 Task: Go to Program & Features. Select Whole Food Market. Add to cart Organic Tofu-2. Select Amazon Health. Add to cart Antioxidant Nutritional Supplements-2. Select Give A Gift Card from Gift Cards. Add to cart Starbucks Gift Card-2. Place order for Adam Smith, _x000D_
1517 Larchmont Ave_x000D_
Lakewood, Ohio(OH), 44107, Cell Number (216) 226-7523
Action: Mouse moved to (11, 81)
Screenshot: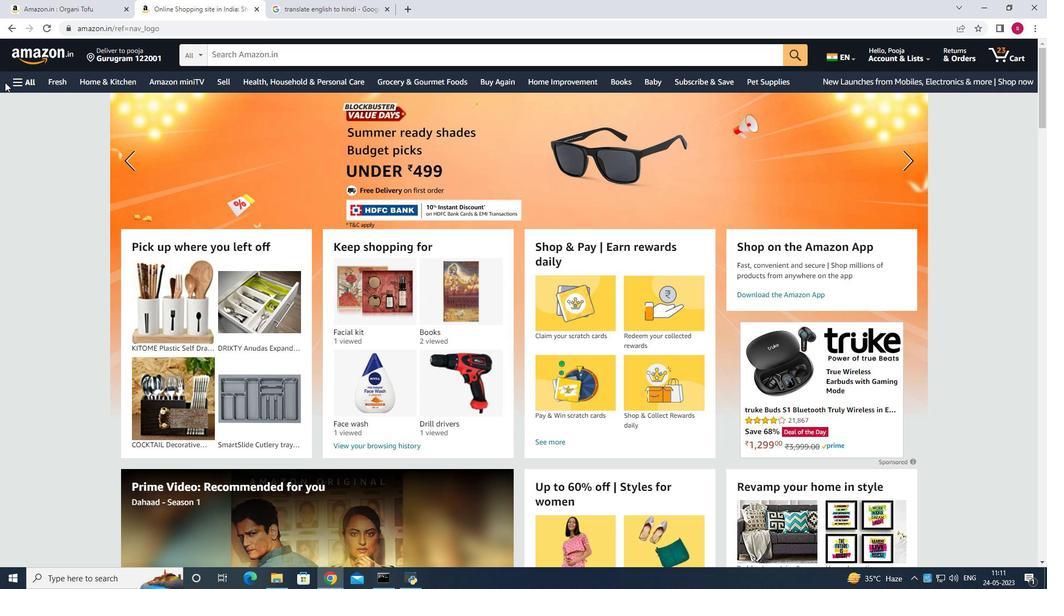
Action: Mouse pressed left at (11, 81)
Screenshot: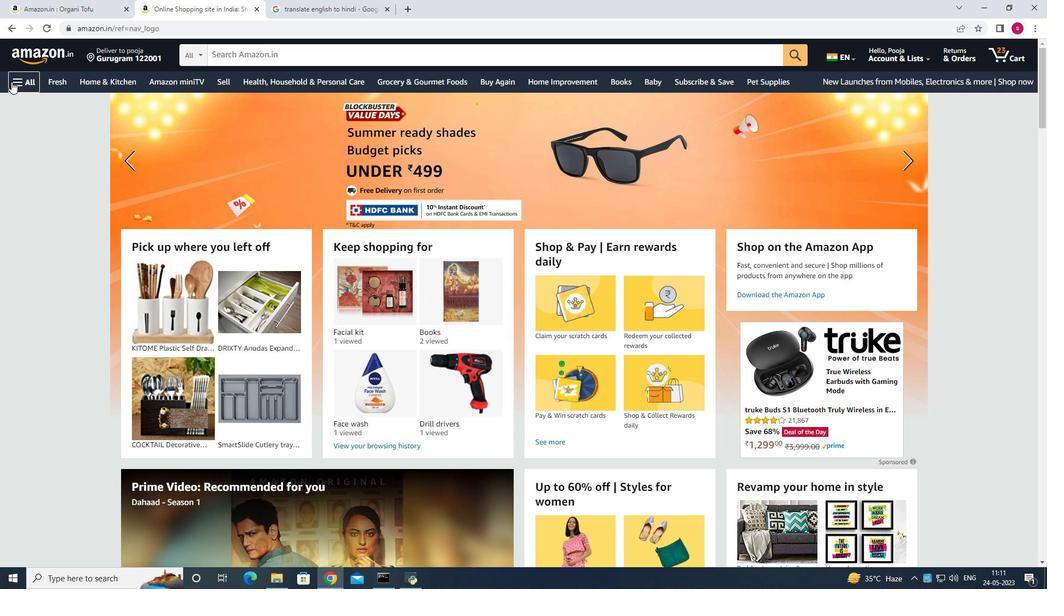 
Action: Mouse moved to (74, 479)
Screenshot: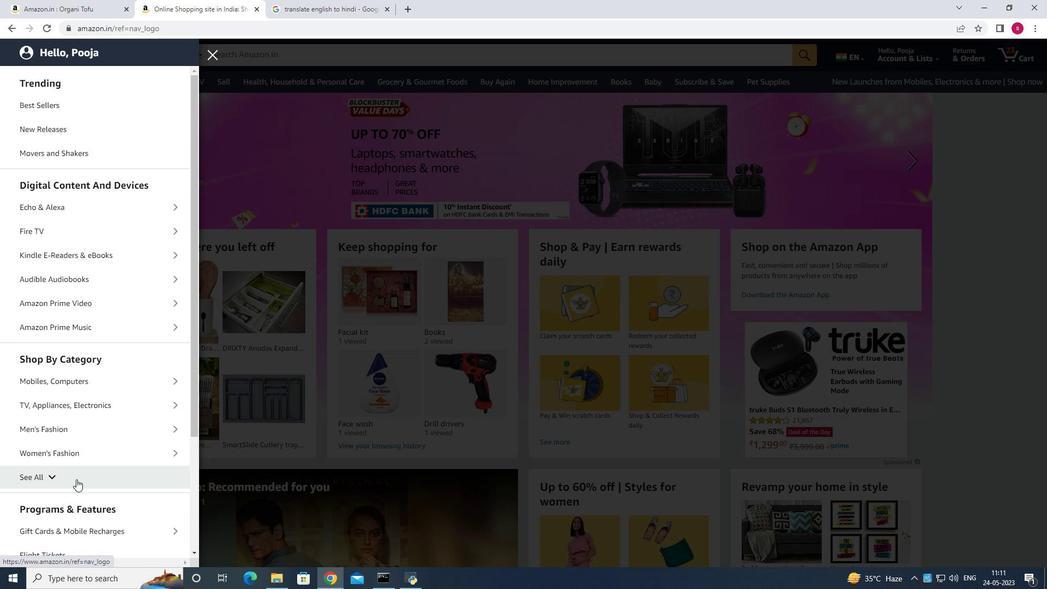 
Action: Mouse pressed left at (74, 479)
Screenshot: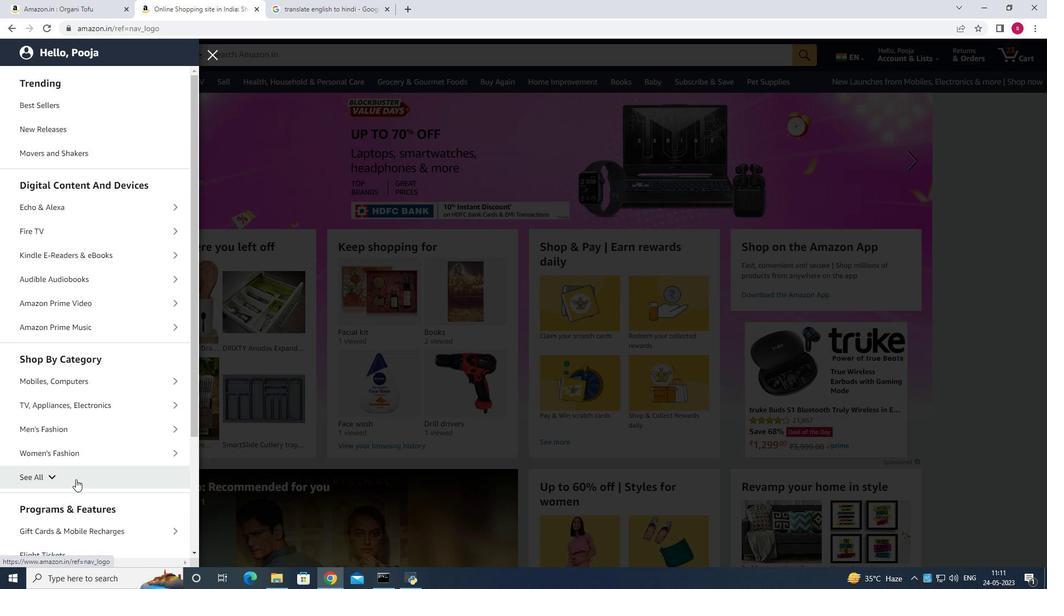 
Action: Mouse moved to (84, 476)
Screenshot: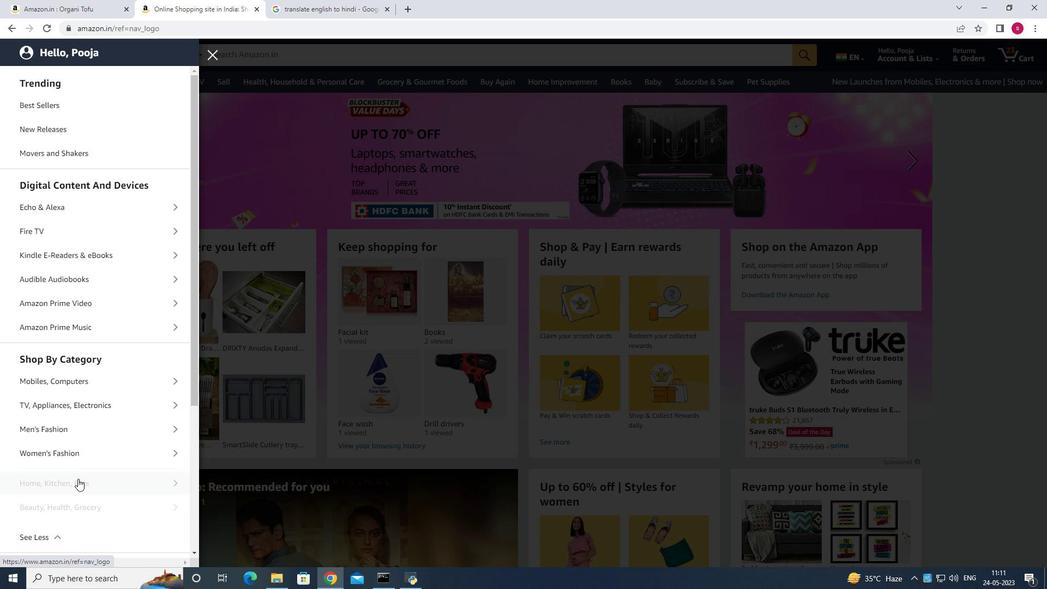 
Action: Mouse scrolled (84, 475) with delta (0, 0)
Screenshot: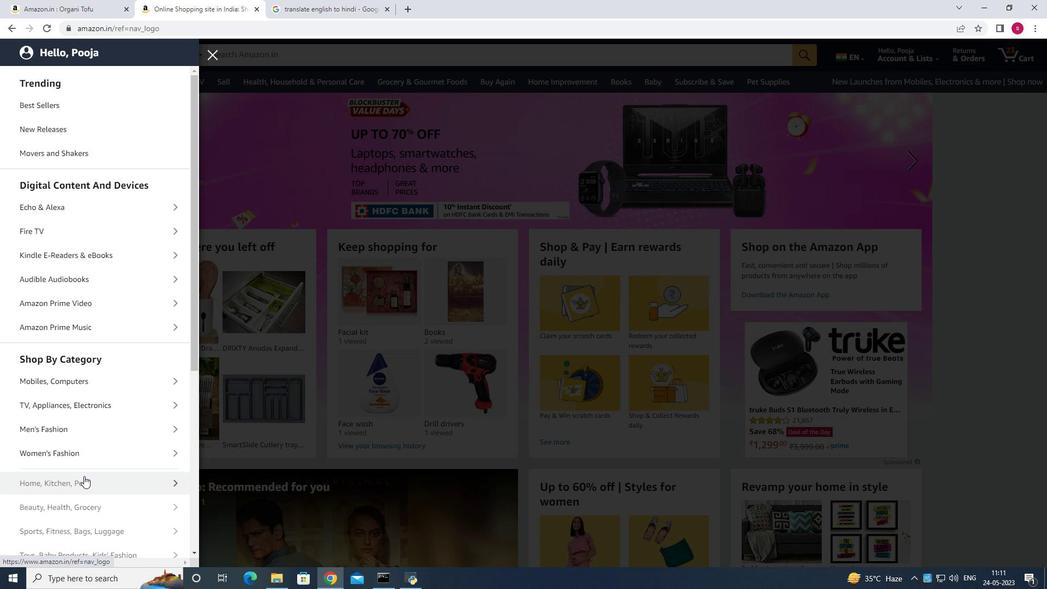 
Action: Mouse scrolled (84, 475) with delta (0, 0)
Screenshot: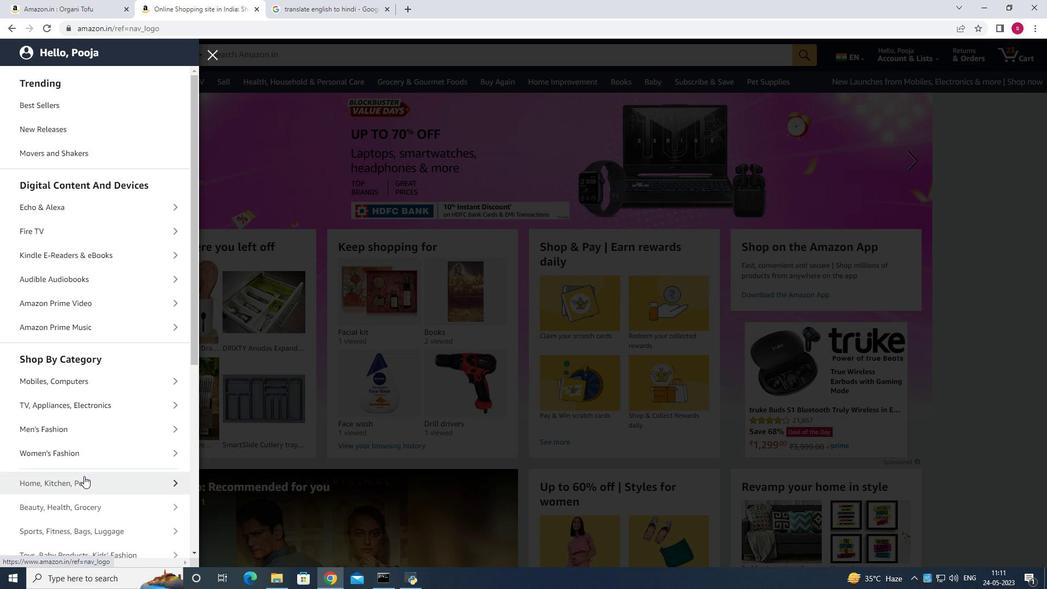 
Action: Mouse scrolled (84, 475) with delta (0, 0)
Screenshot: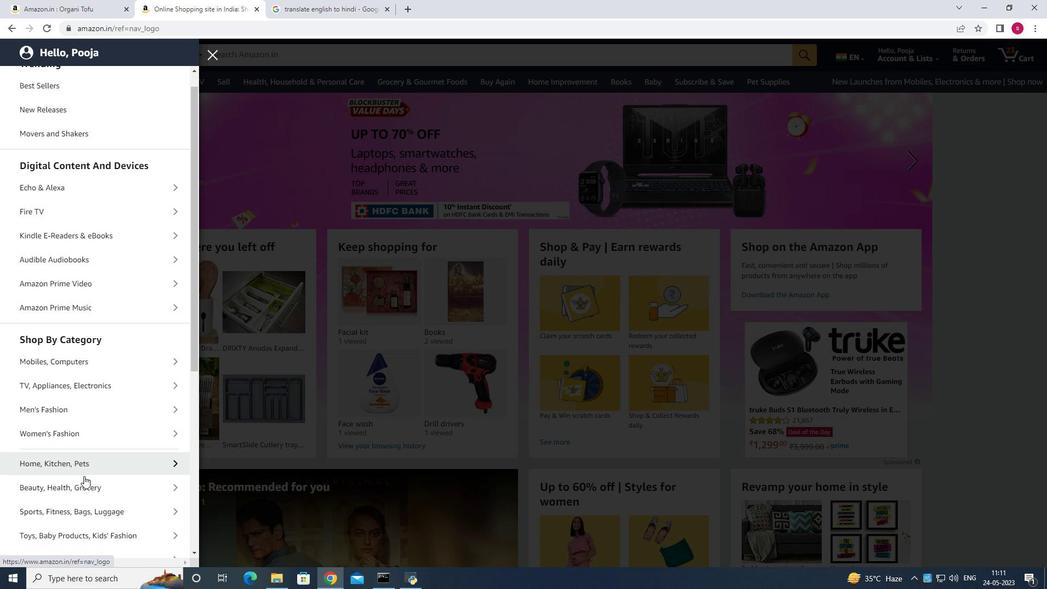 
Action: Mouse moved to (86, 374)
Screenshot: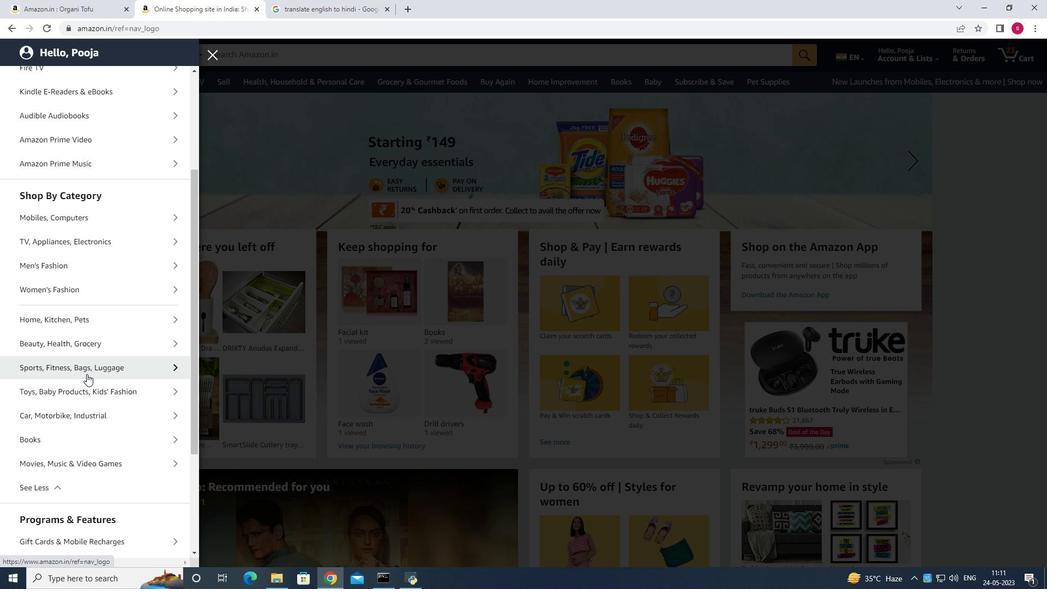 
Action: Mouse scrolled (86, 374) with delta (0, 0)
Screenshot: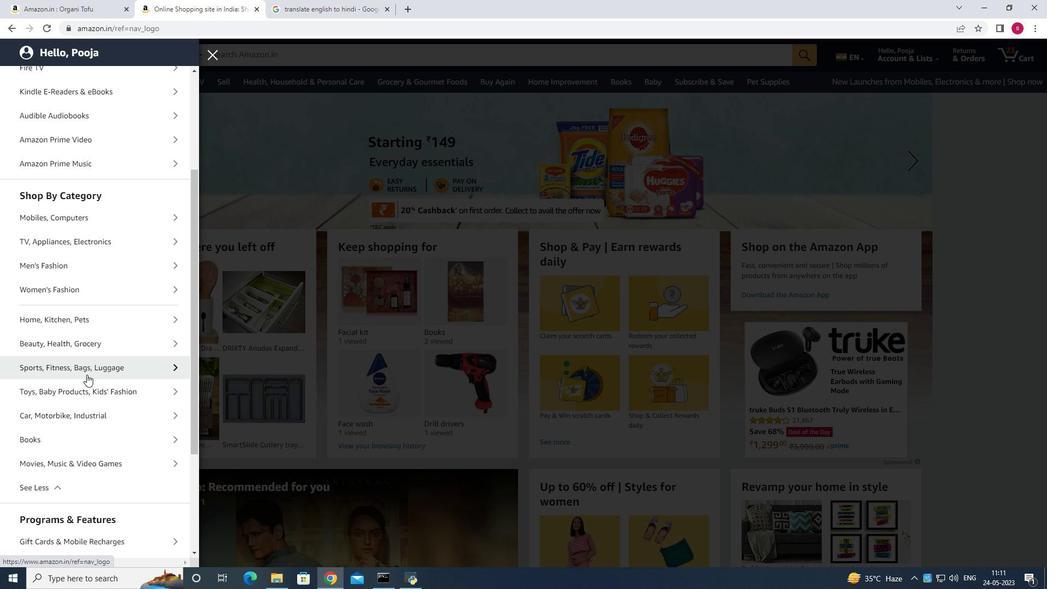
Action: Mouse moved to (96, 405)
Screenshot: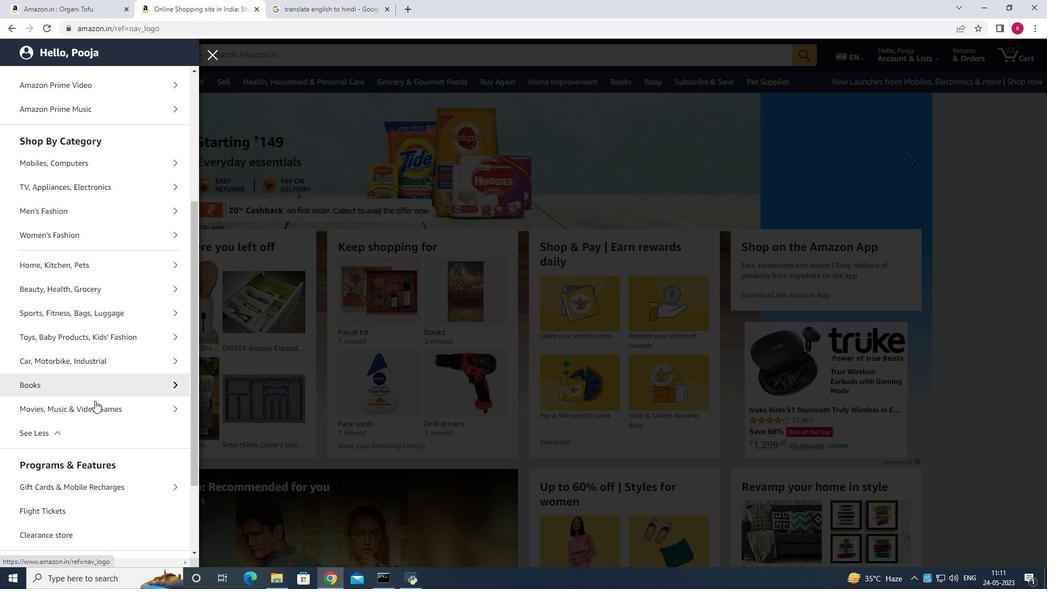 
Action: Mouse scrolled (96, 405) with delta (0, 0)
Screenshot: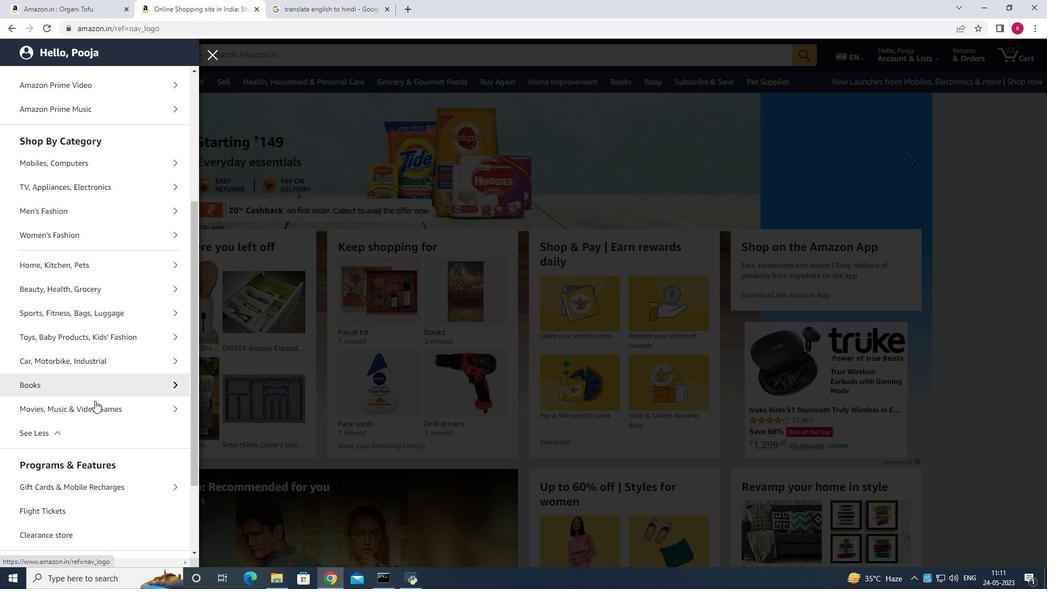 
Action: Mouse moved to (96, 406)
Screenshot: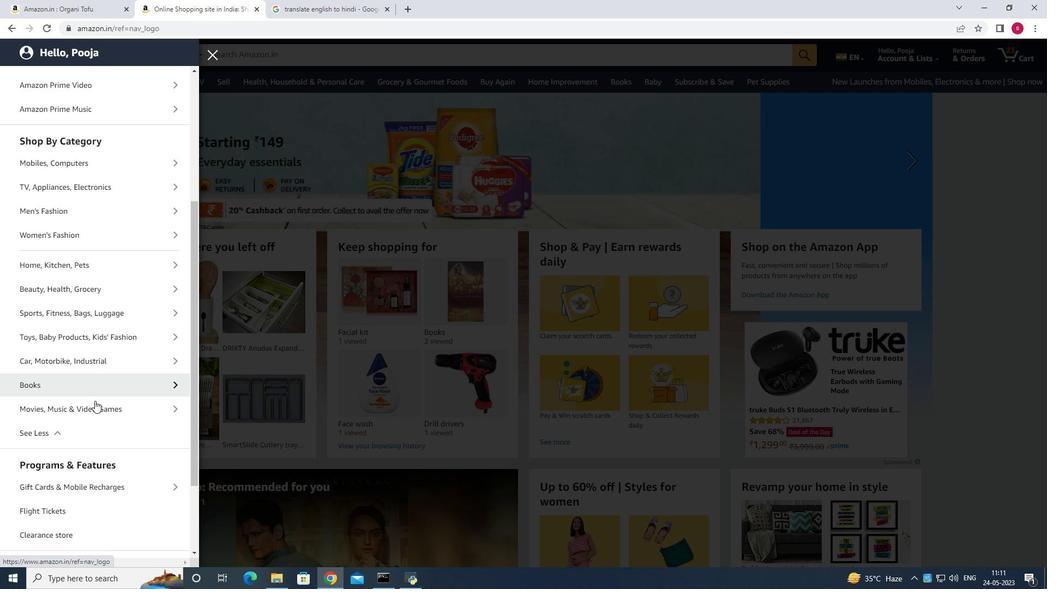 
Action: Mouse scrolled (96, 405) with delta (0, 0)
Screenshot: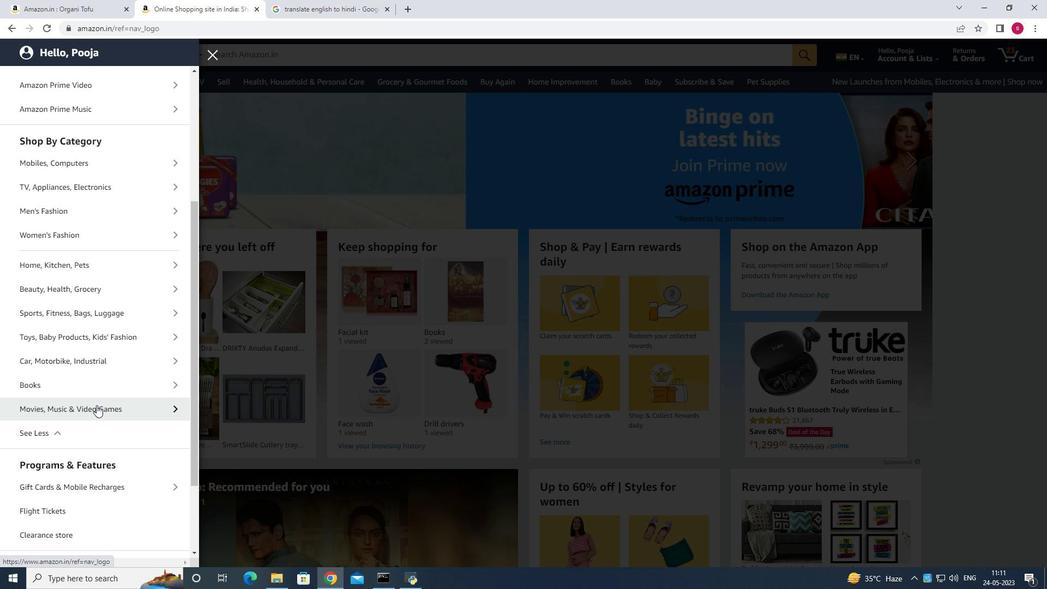 
Action: Mouse scrolled (96, 405) with delta (0, 0)
Screenshot: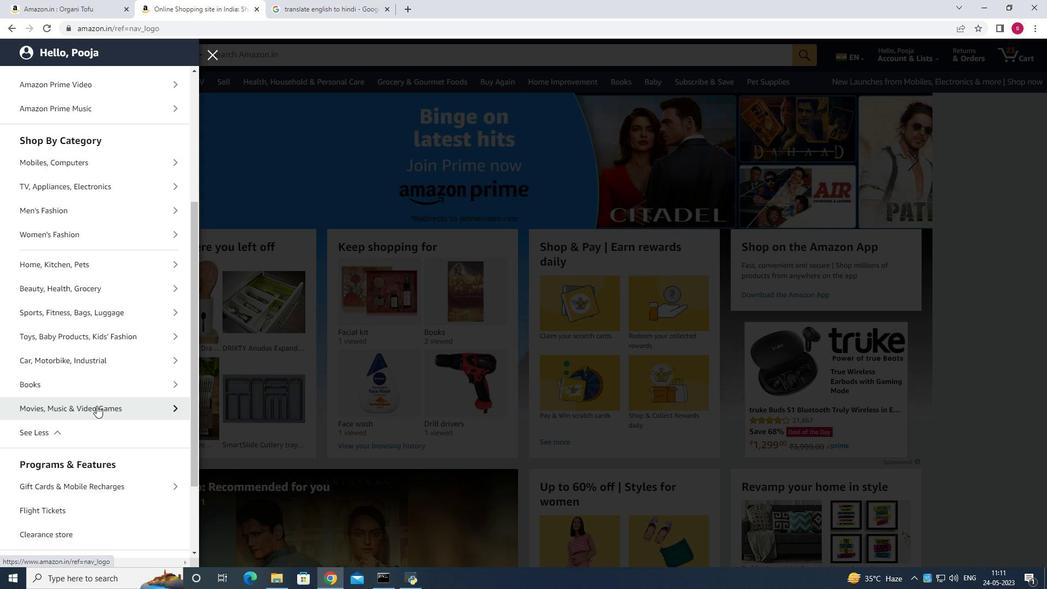 
Action: Mouse moved to (88, 385)
Screenshot: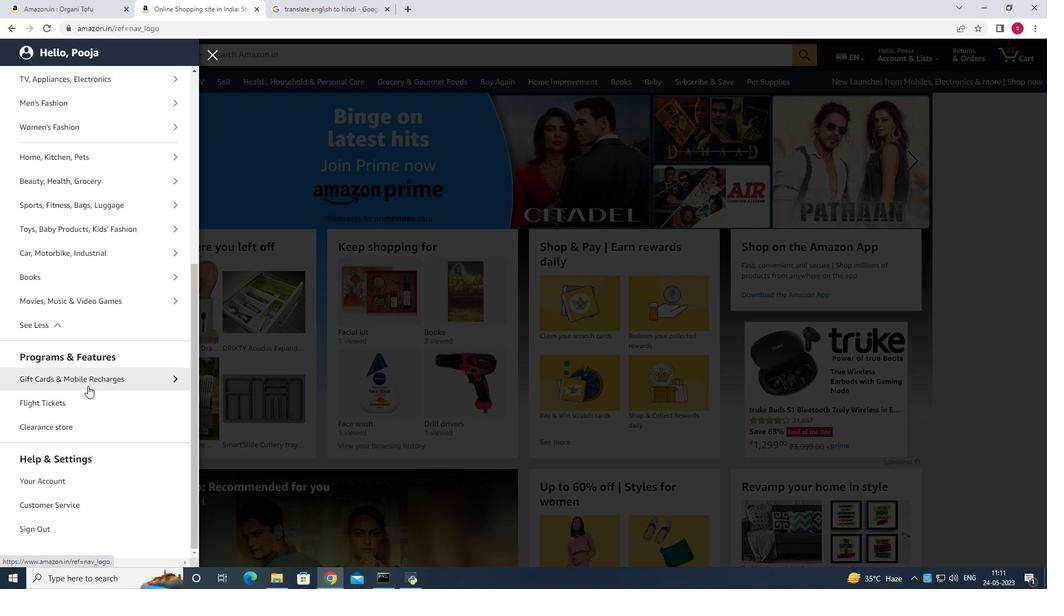 
Action: Mouse pressed left at (88, 385)
Screenshot: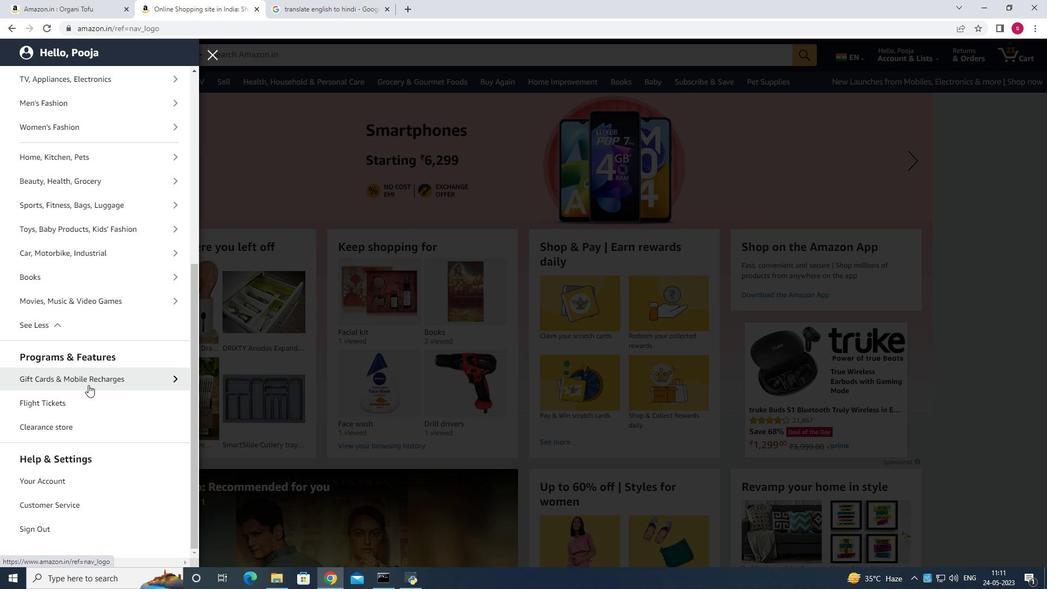 
Action: Mouse moved to (49, 127)
Screenshot: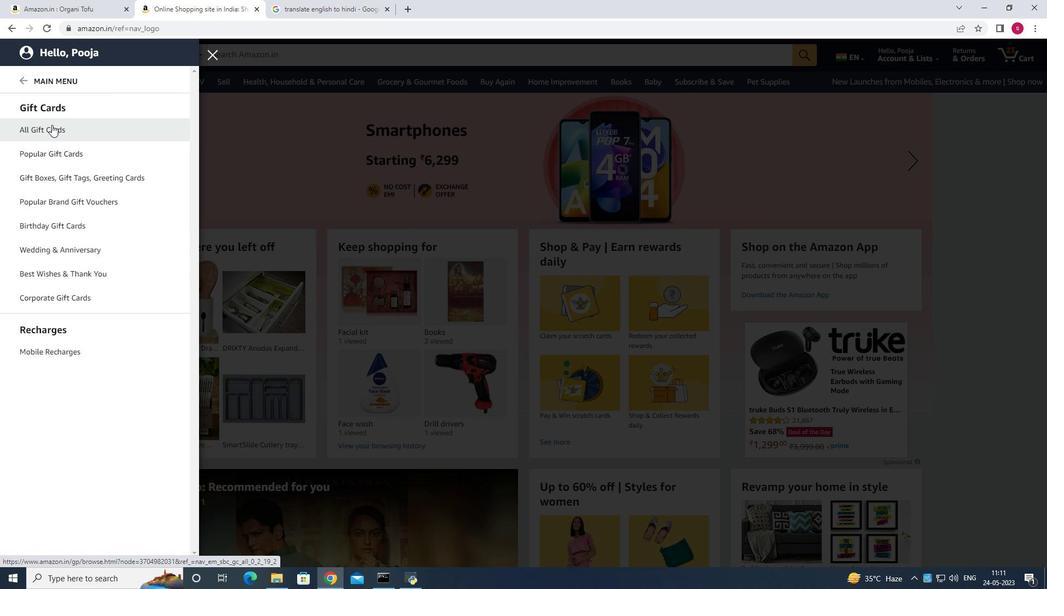 
Action: Mouse pressed left at (49, 127)
Screenshot: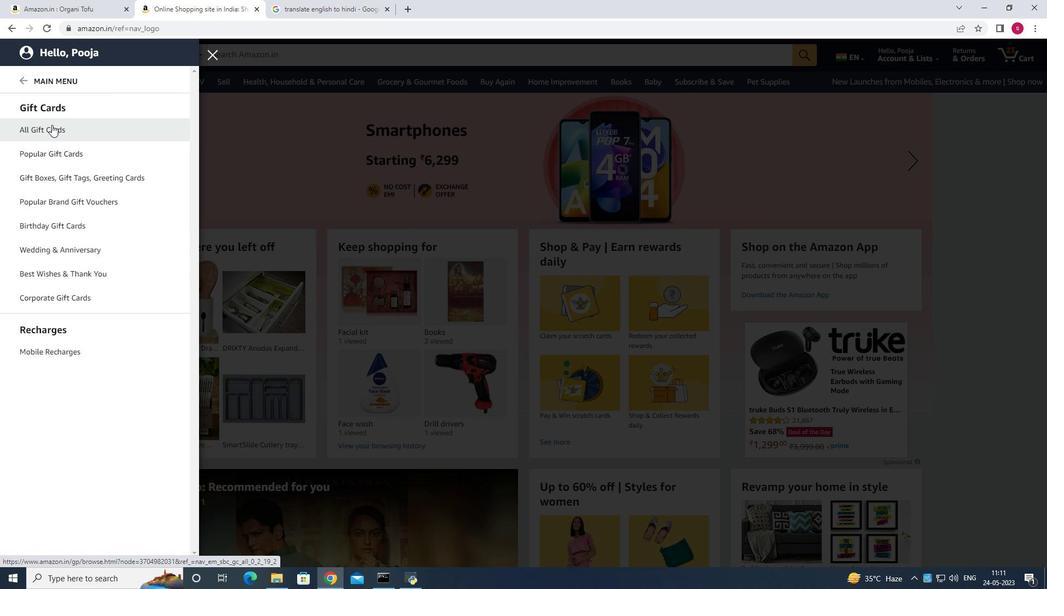 
Action: Mouse moved to (310, 366)
Screenshot: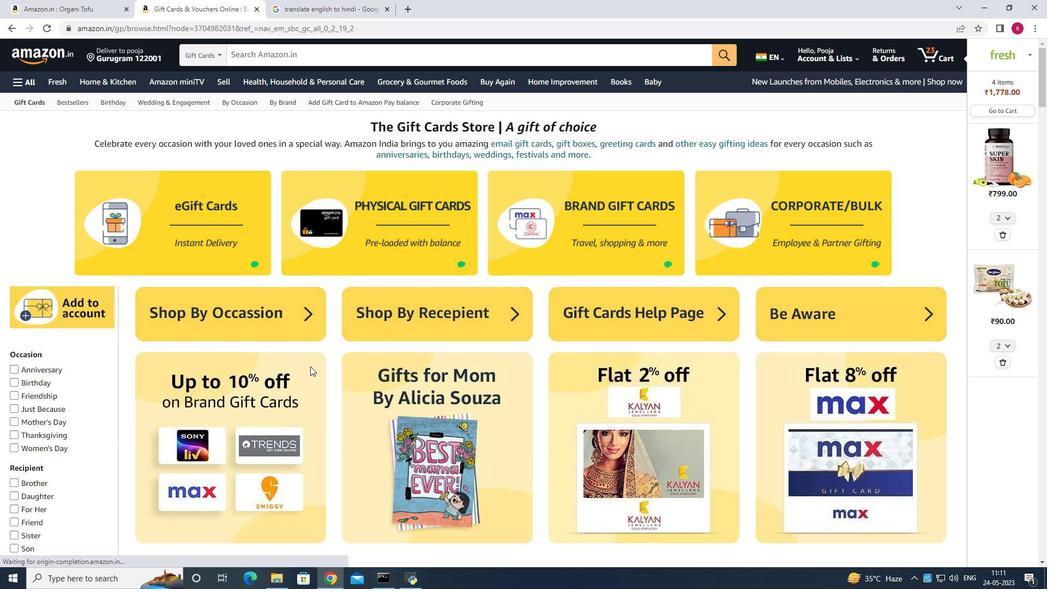 
Action: Mouse scrolled (310, 366) with delta (0, 0)
Screenshot: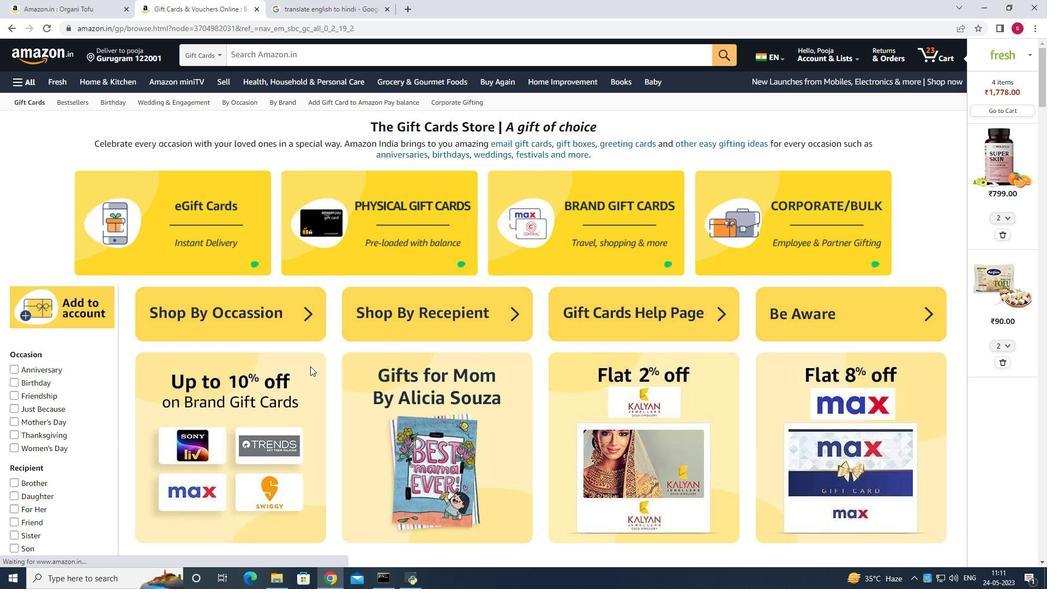 
Action: Mouse scrolled (310, 366) with delta (0, 0)
Screenshot: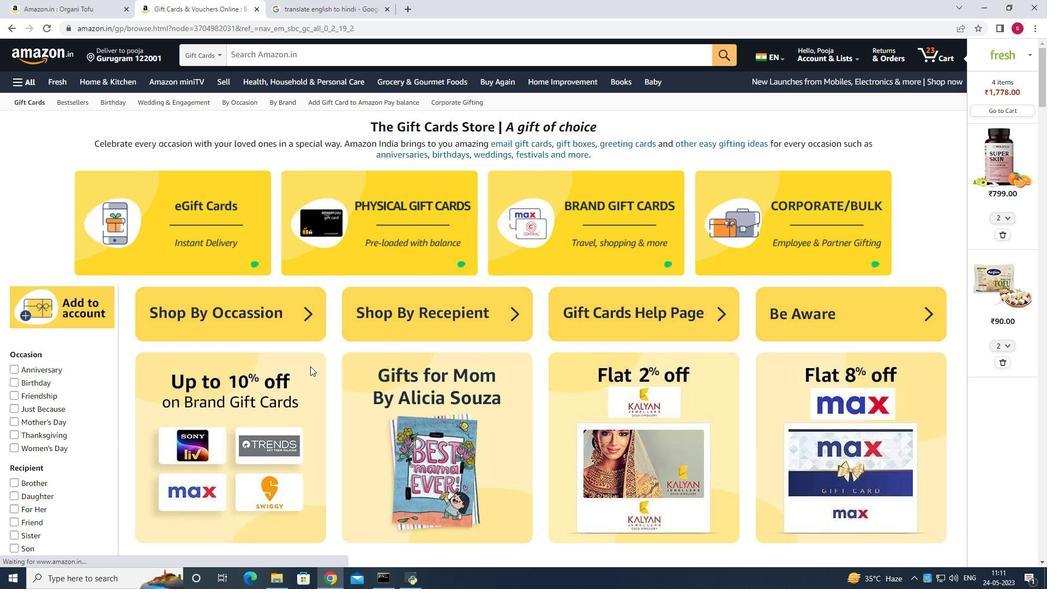 
Action: Mouse scrolled (310, 366) with delta (0, 0)
Screenshot: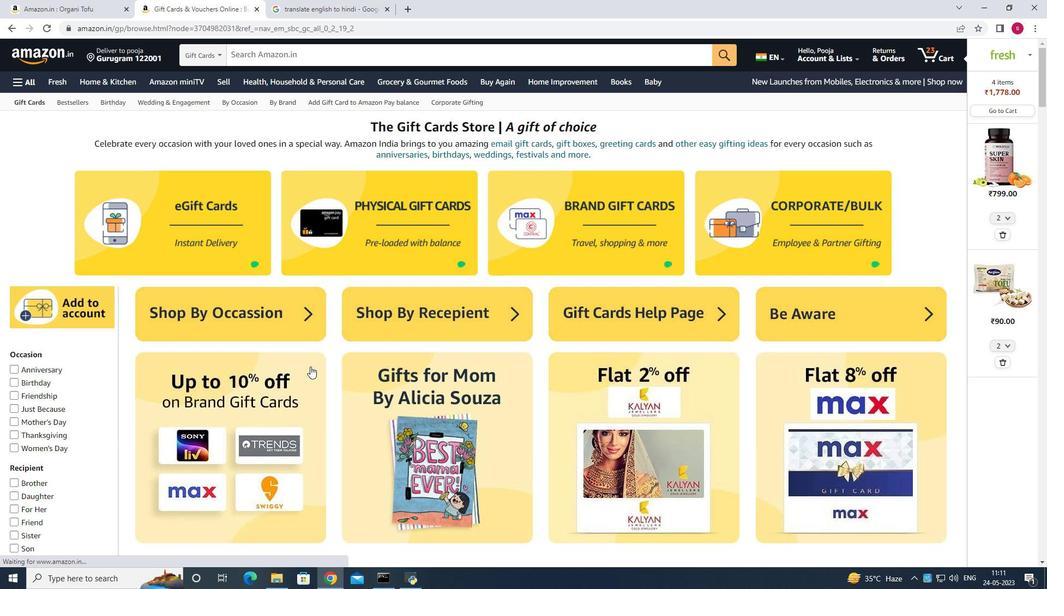 
Action: Mouse scrolled (310, 367) with delta (0, 0)
Screenshot: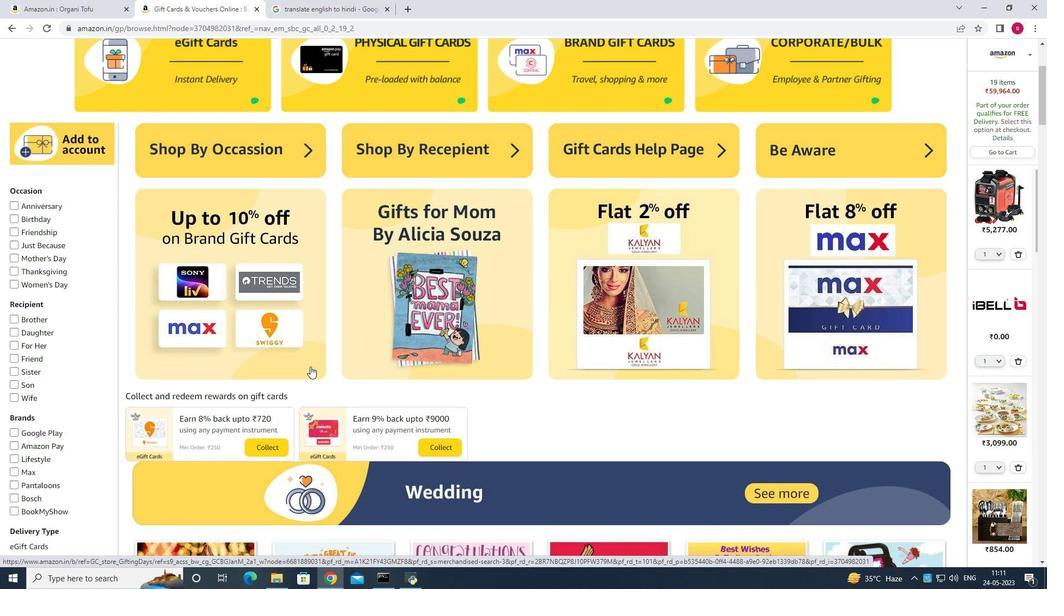 
Action: Mouse scrolled (310, 367) with delta (0, 0)
Screenshot: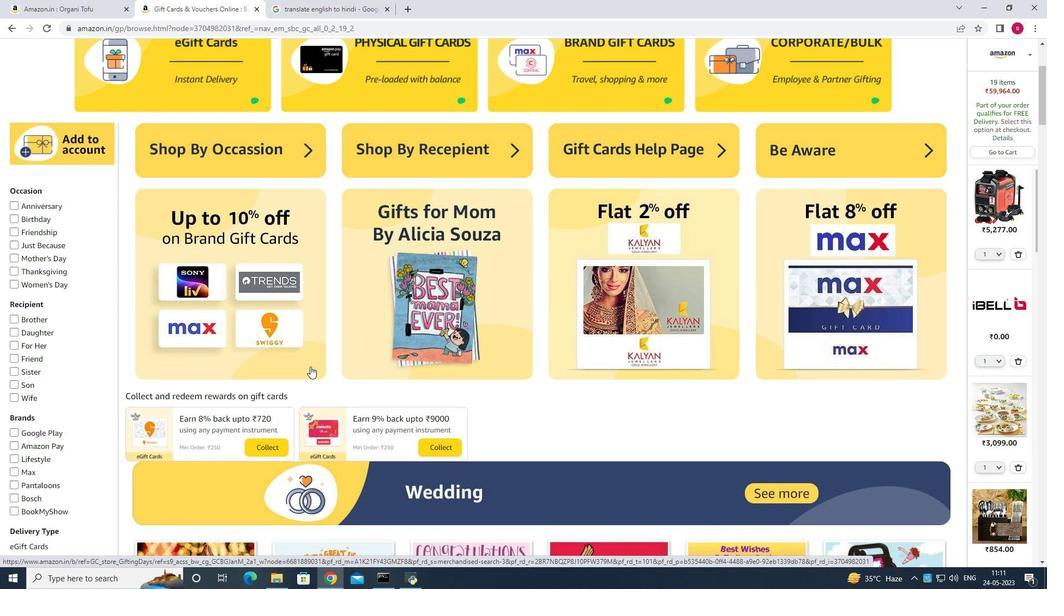 
Action: Mouse scrolled (310, 367) with delta (0, 0)
Screenshot: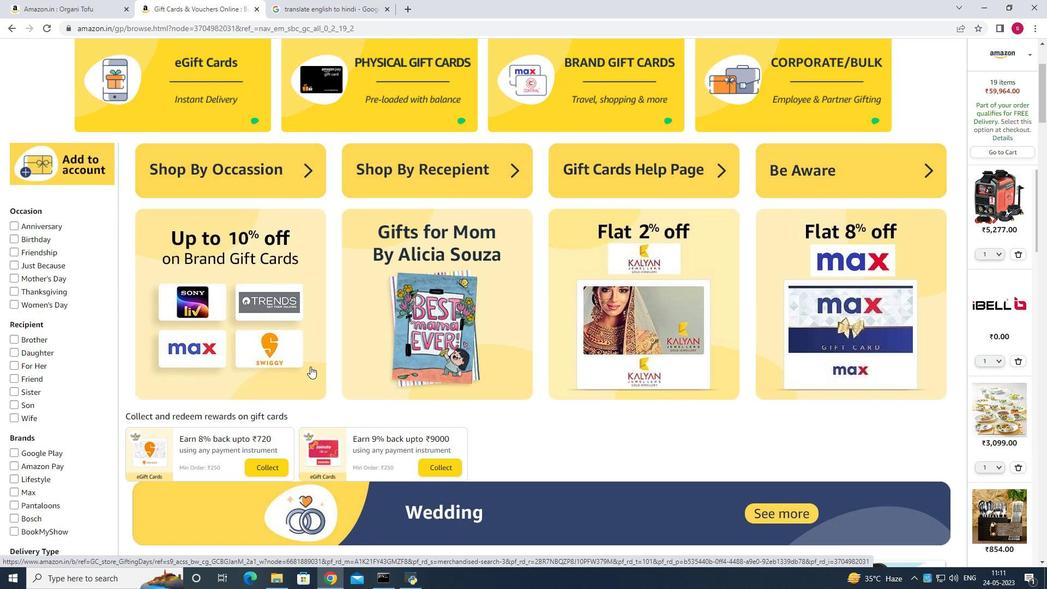 
Action: Mouse moved to (312, 366)
Screenshot: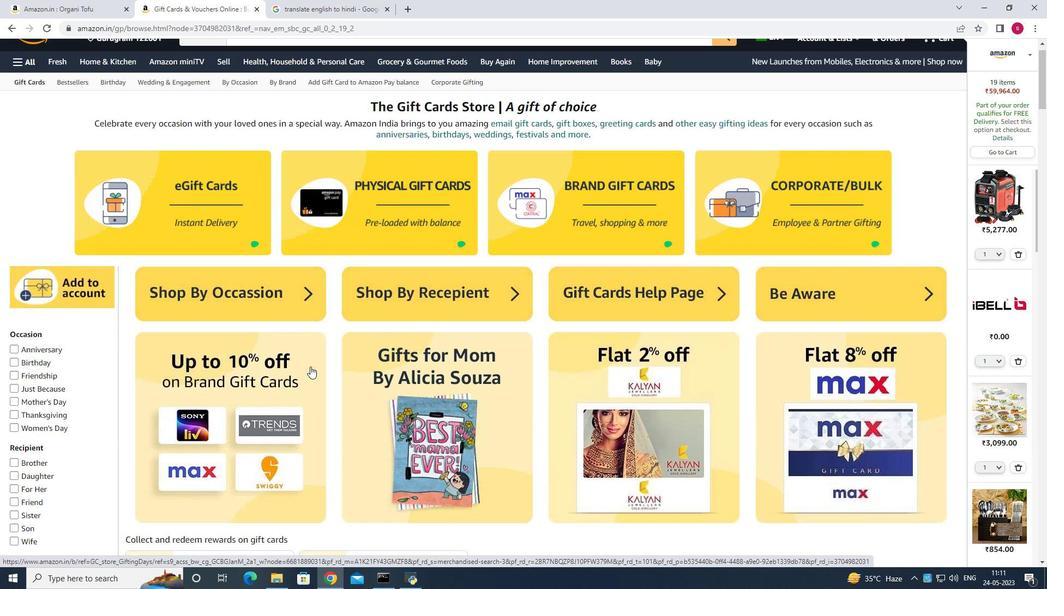 
Action: Mouse scrolled (312, 366) with delta (0, 0)
Screenshot: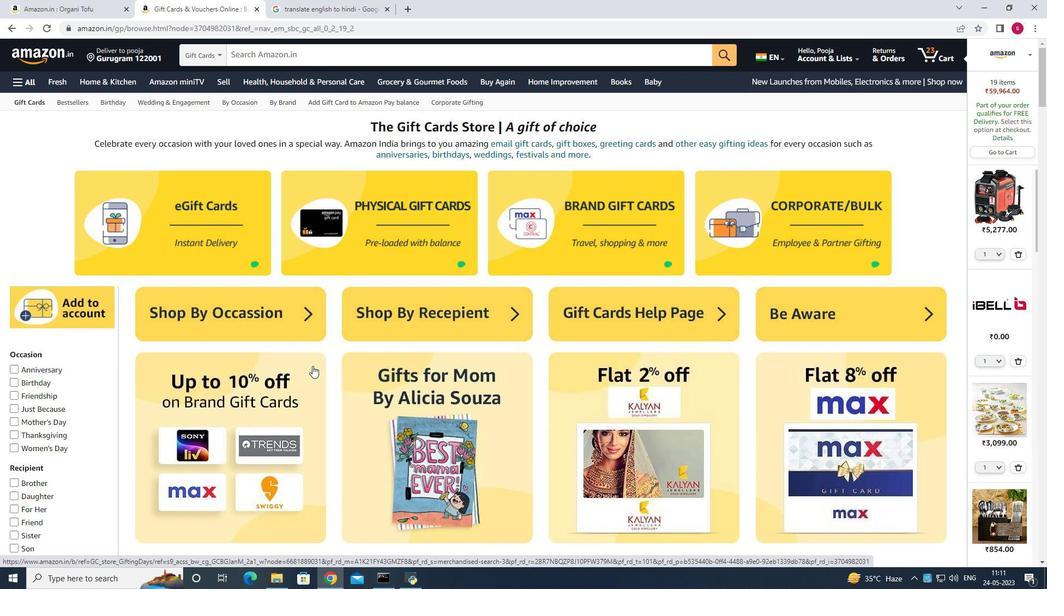 
Action: Mouse scrolled (312, 366) with delta (0, 0)
Screenshot: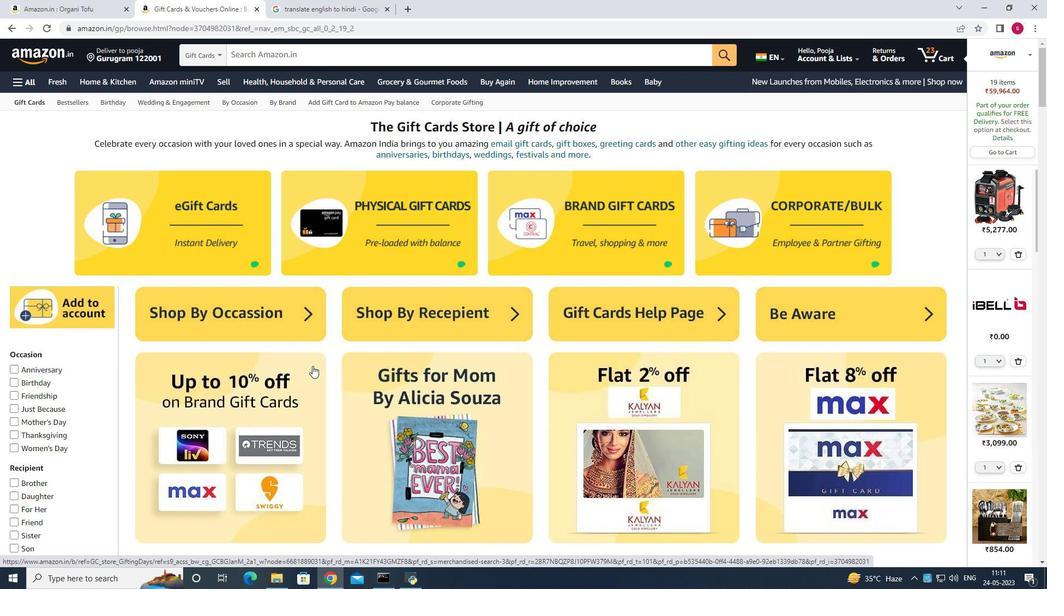 
Action: Mouse scrolled (312, 366) with delta (0, 0)
Screenshot: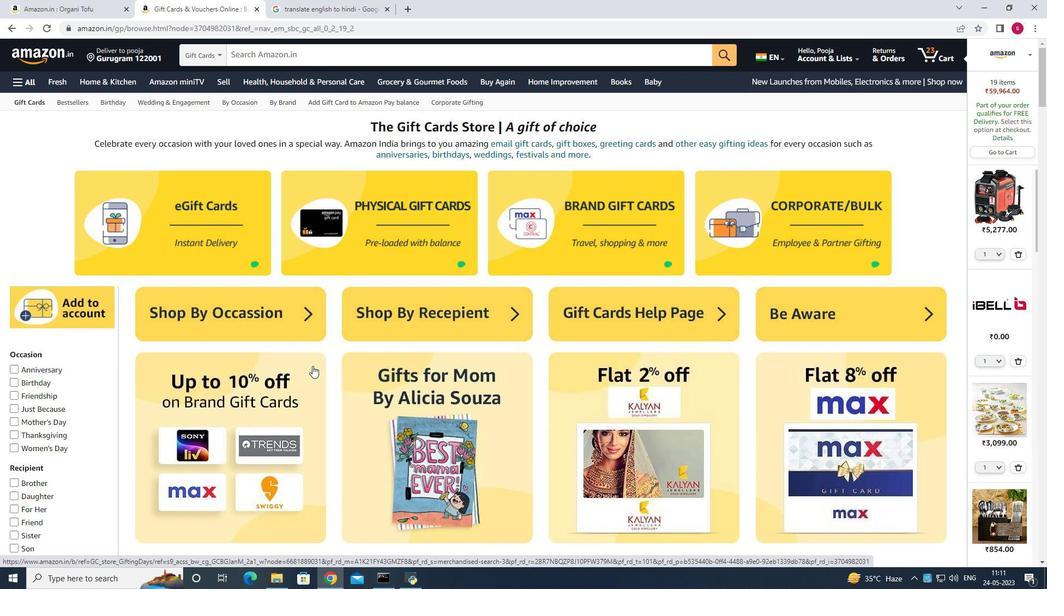 
Action: Mouse scrolled (312, 366) with delta (0, 0)
Screenshot: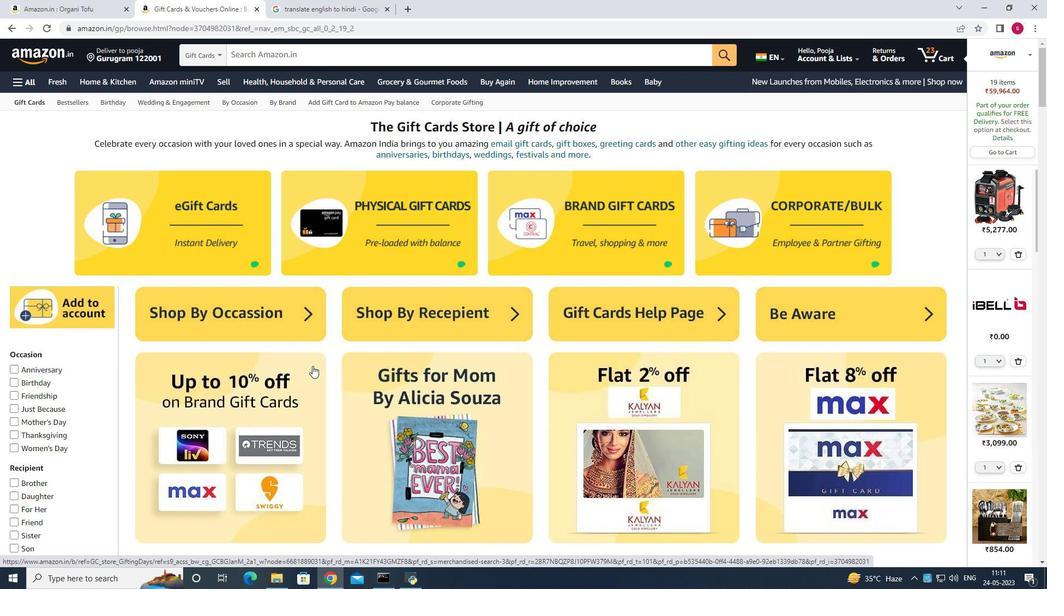
Action: Mouse scrolled (312, 366) with delta (0, 0)
Screenshot: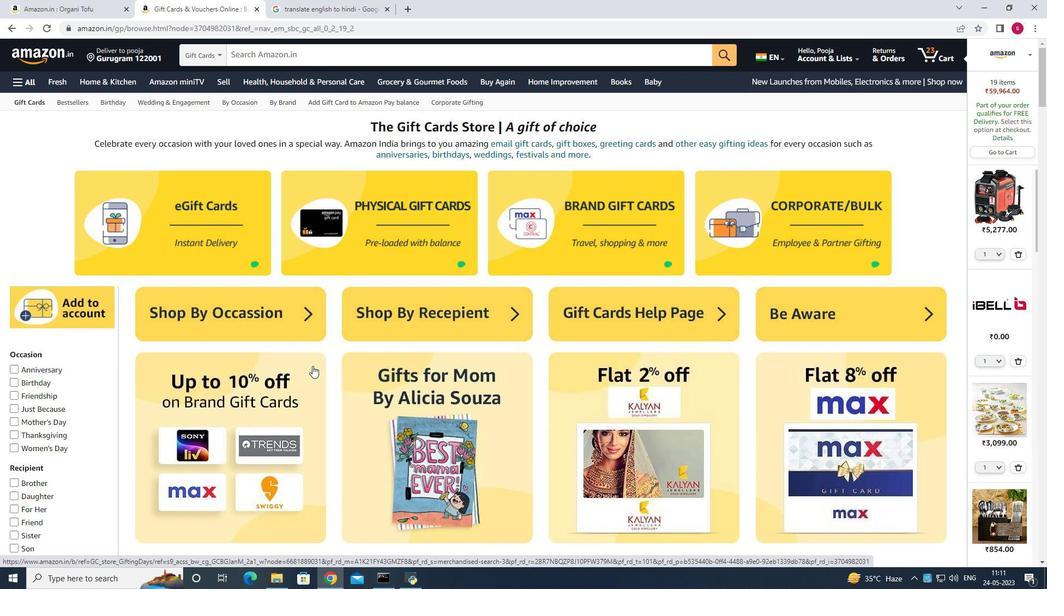 
Action: Mouse moved to (8, 25)
Screenshot: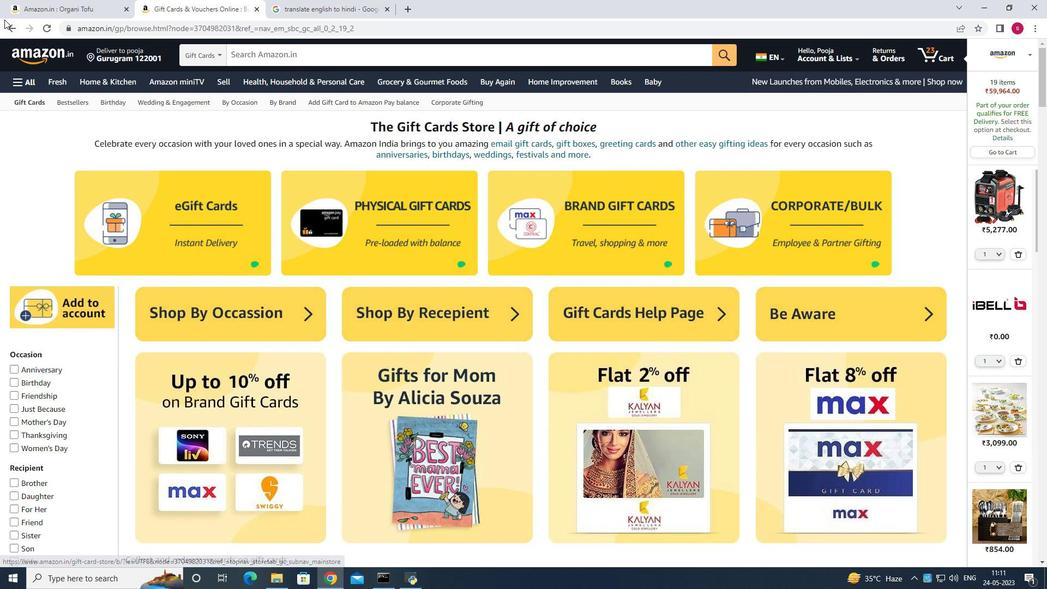 
Action: Mouse pressed left at (8, 25)
Screenshot: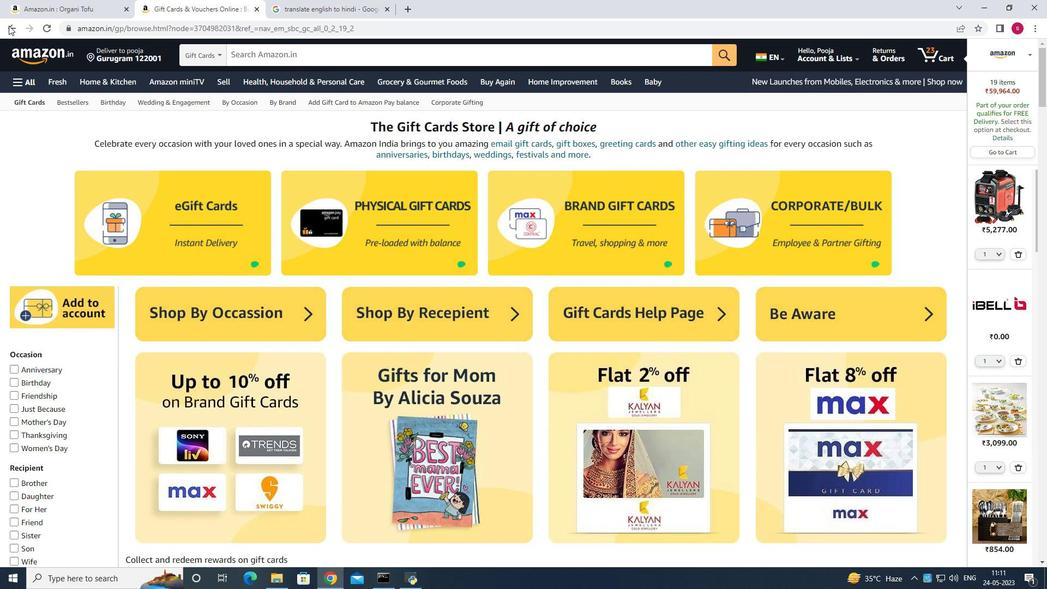 
Action: Mouse moved to (237, 229)
Screenshot: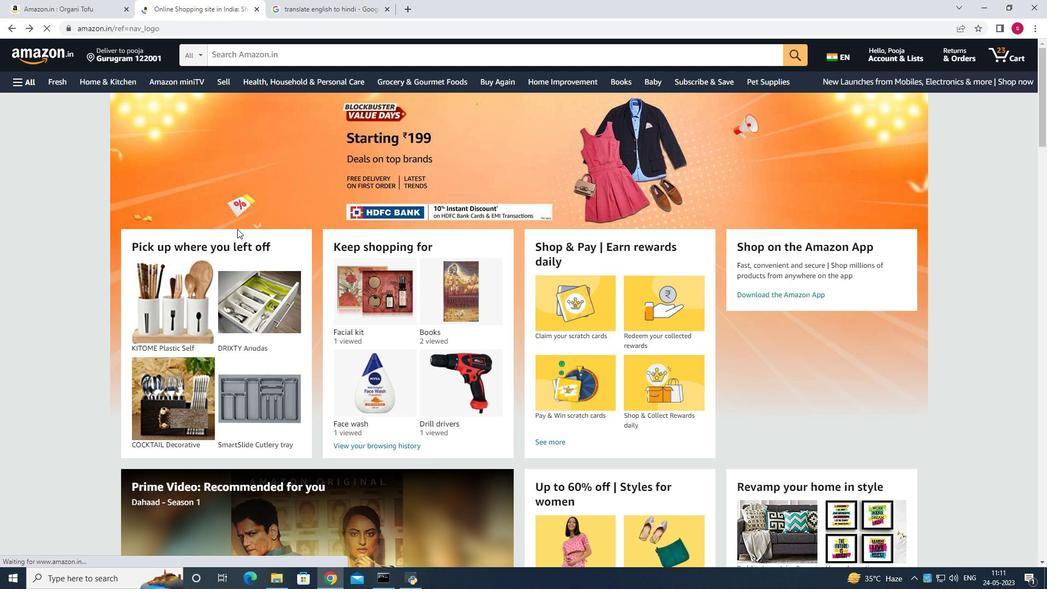 
Action: Mouse scrolled (237, 228) with delta (0, 0)
Screenshot: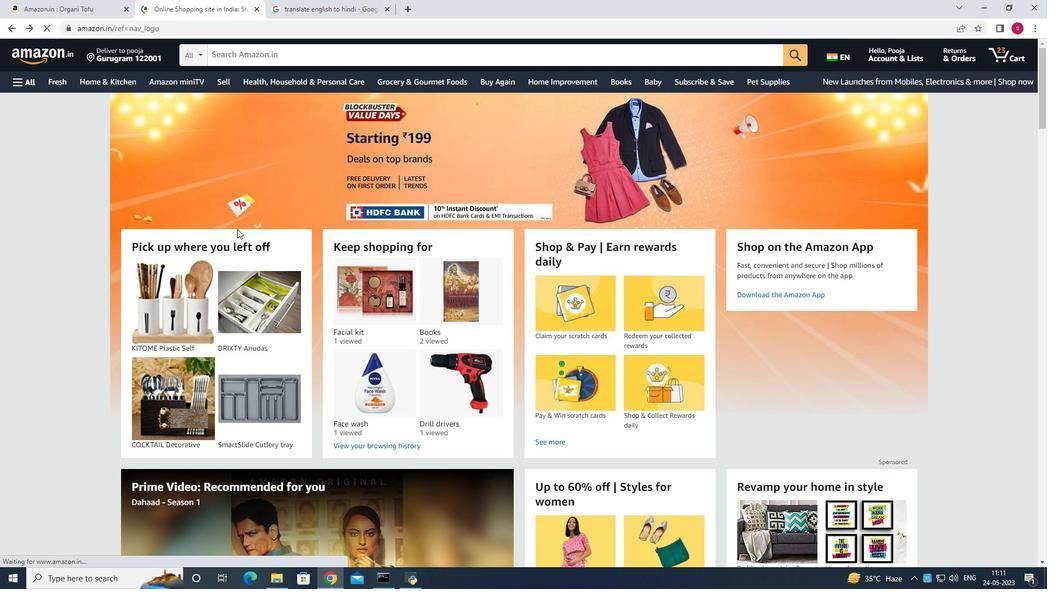 
Action: Mouse scrolled (237, 228) with delta (0, 0)
Screenshot: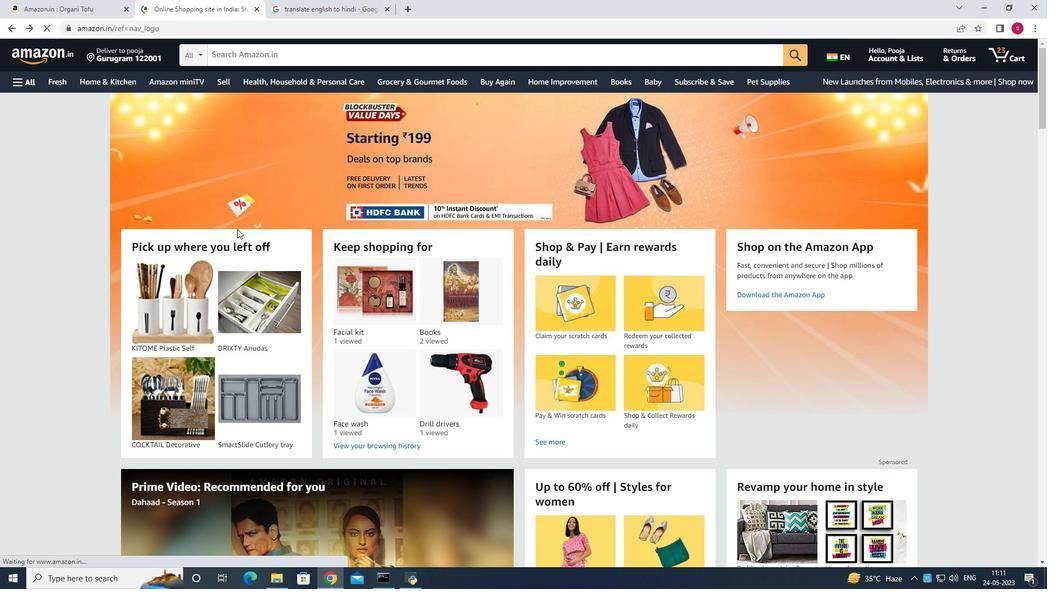 
Action: Mouse scrolled (237, 228) with delta (0, 0)
Screenshot: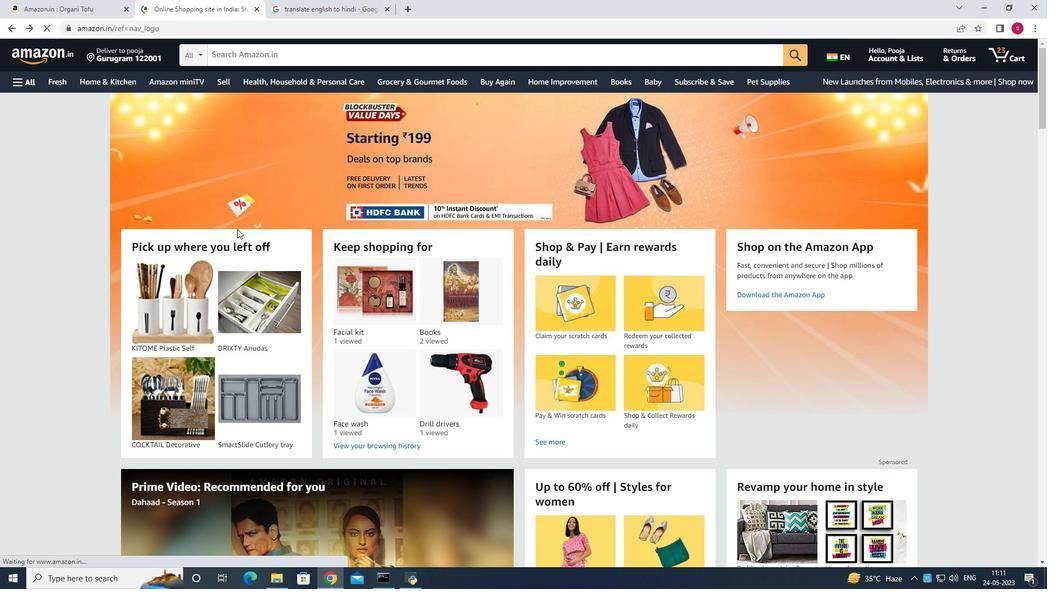 
Action: Mouse scrolled (237, 228) with delta (0, 0)
Screenshot: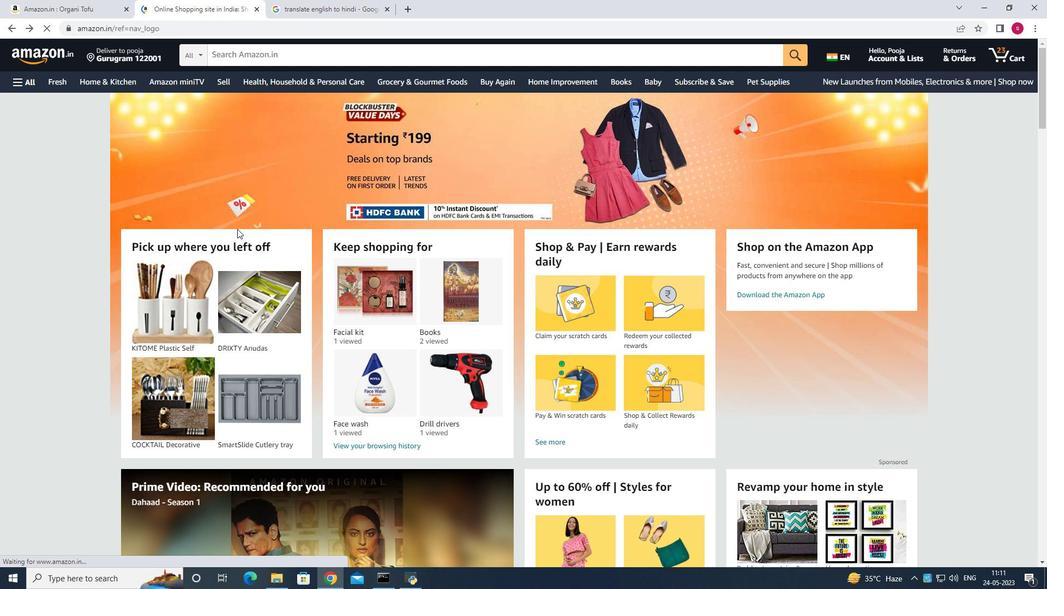 
Action: Mouse scrolled (237, 229) with delta (0, 0)
Screenshot: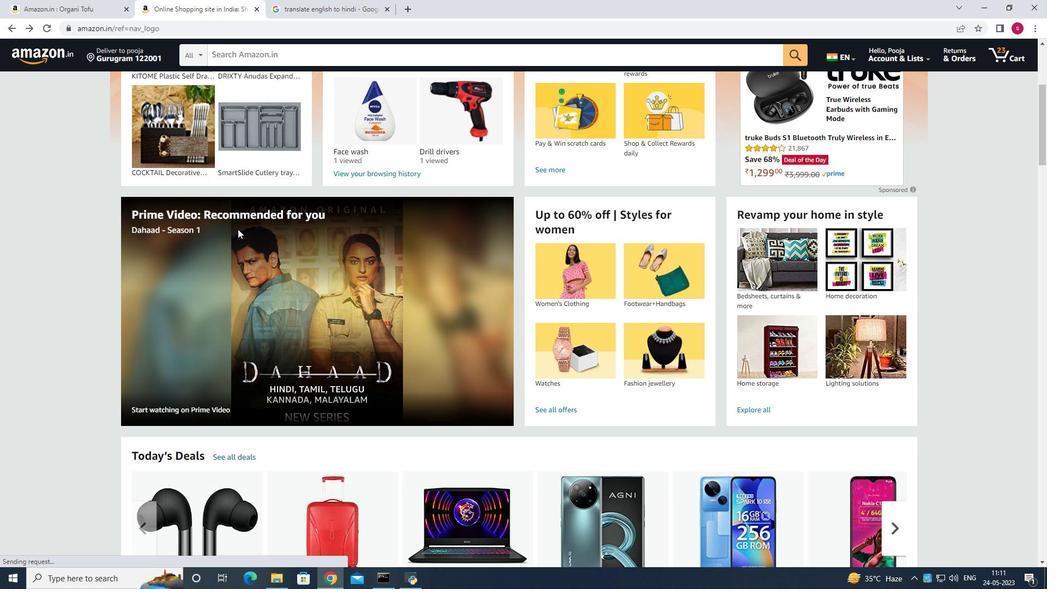 
Action: Mouse scrolled (237, 229) with delta (0, 0)
Screenshot: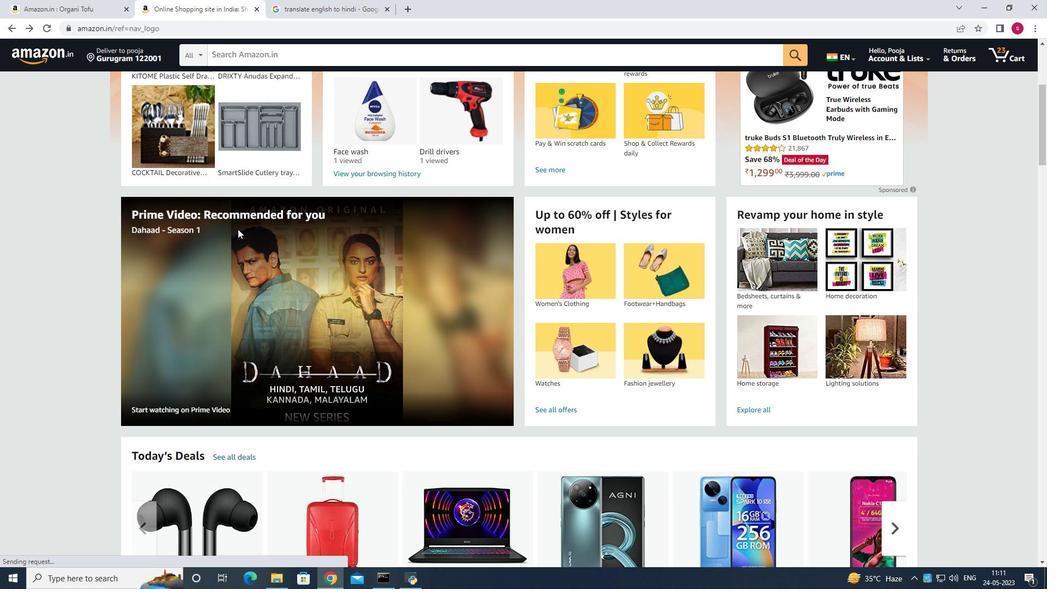 
Action: Mouse scrolled (237, 229) with delta (0, 0)
Screenshot: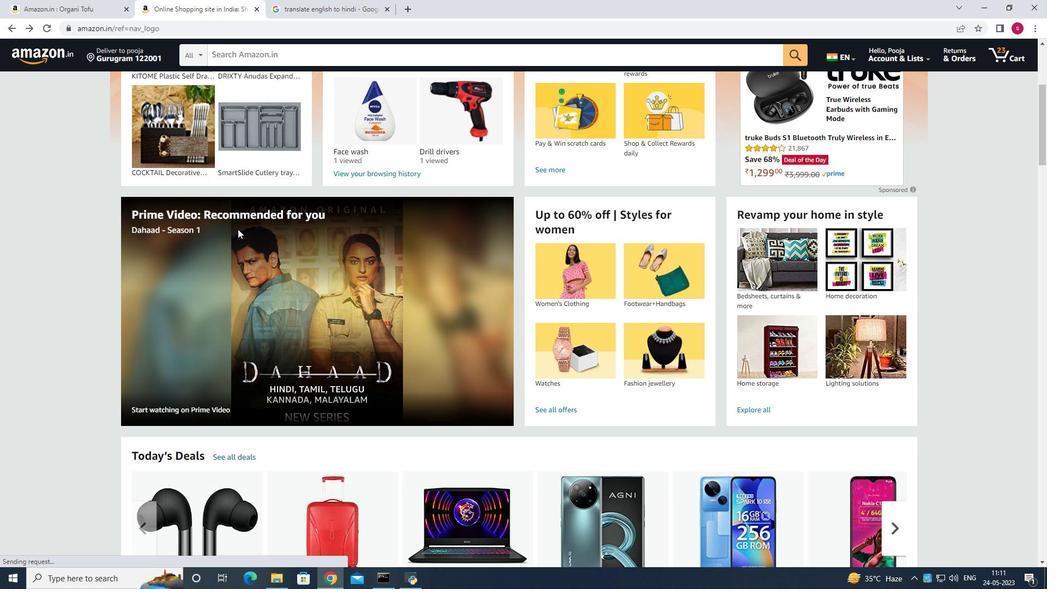 
Action: Mouse scrolled (237, 229) with delta (0, 0)
Screenshot: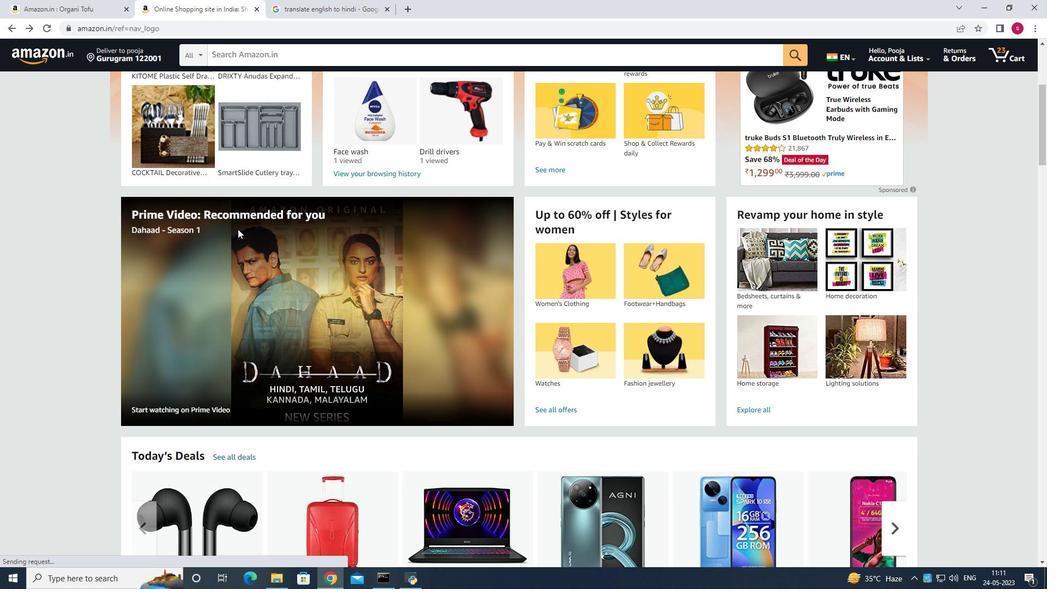 
Action: Mouse scrolled (237, 229) with delta (0, 0)
Screenshot: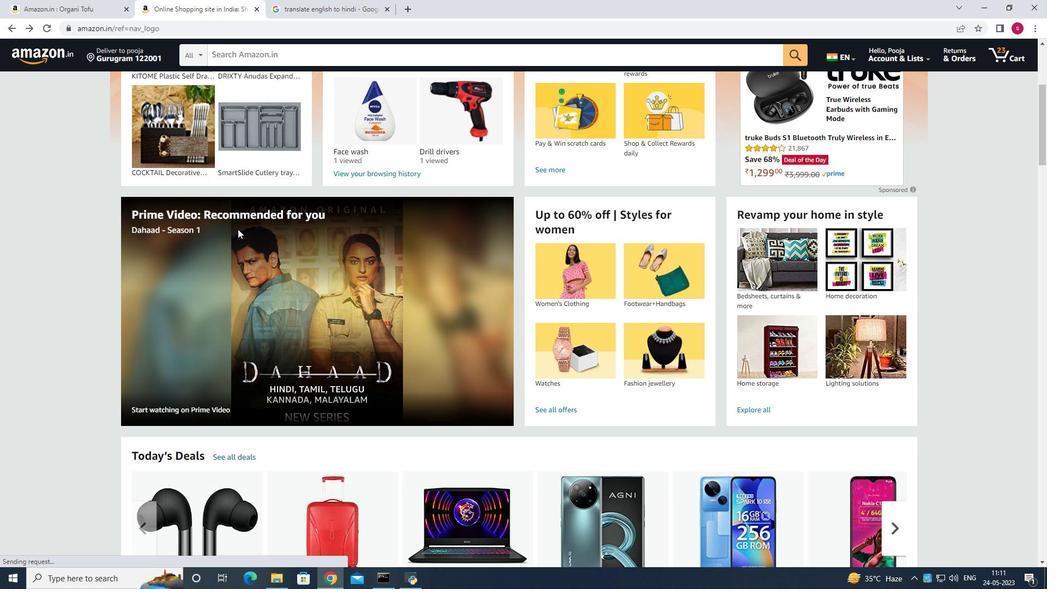 
Action: Mouse scrolled (237, 229) with delta (0, 0)
Screenshot: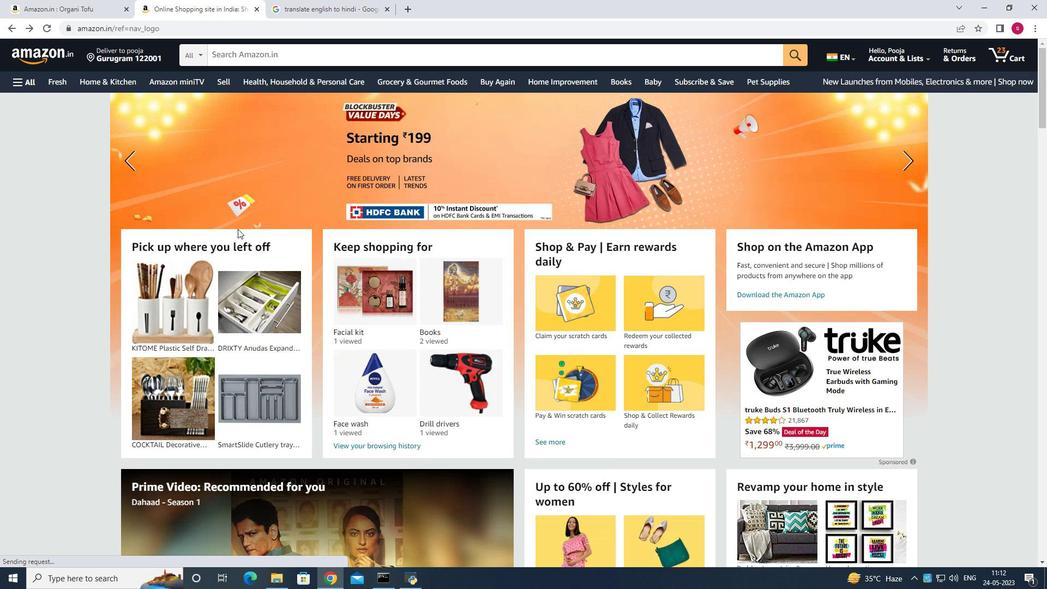 
Action: Mouse scrolled (237, 229) with delta (0, 0)
Screenshot: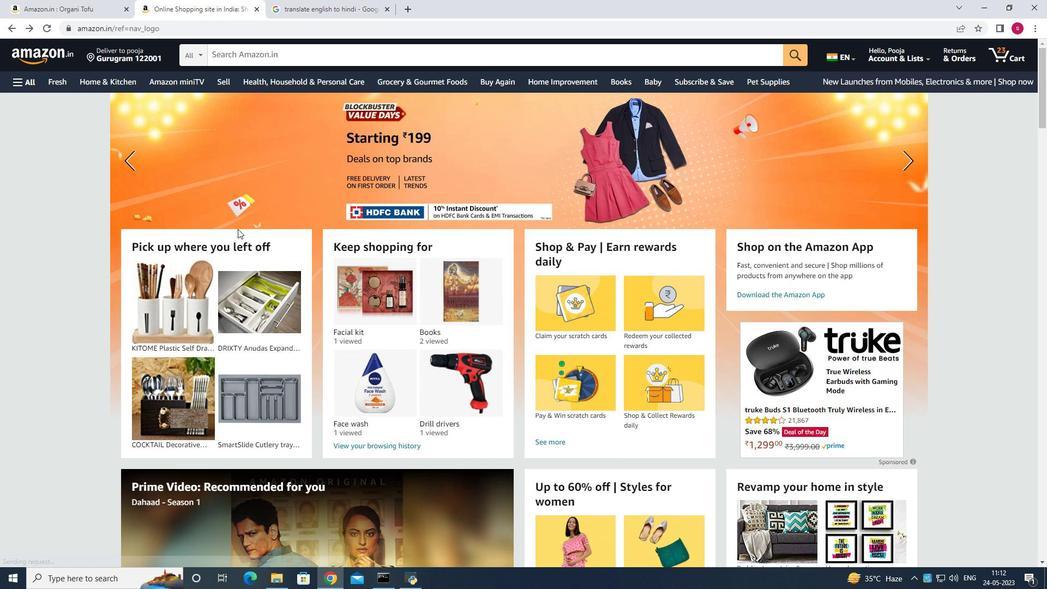 
Action: Mouse scrolled (237, 229) with delta (0, 0)
Screenshot: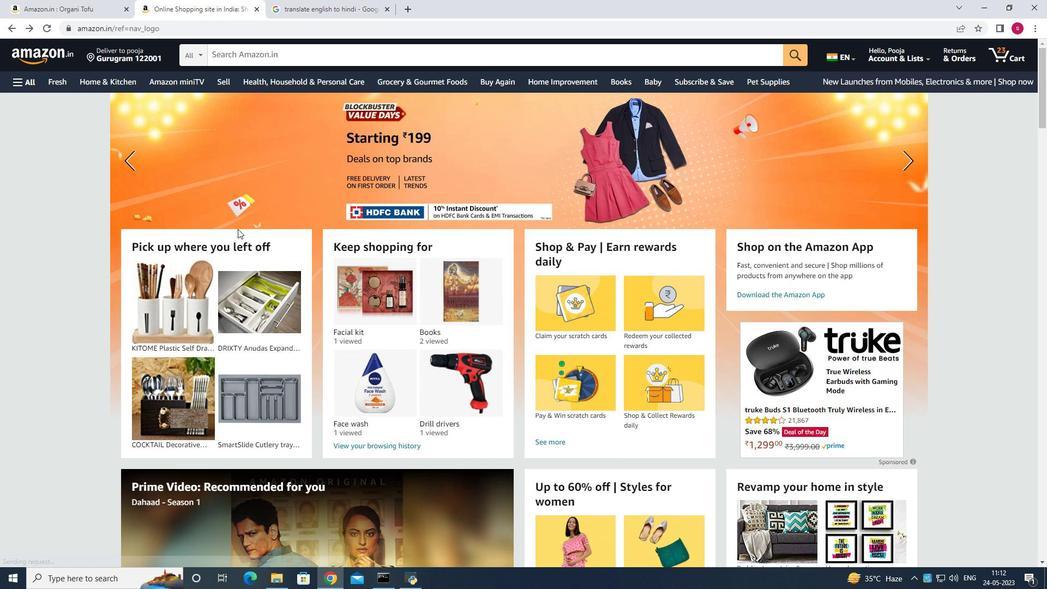 
Action: Mouse scrolled (237, 229) with delta (0, 0)
Screenshot: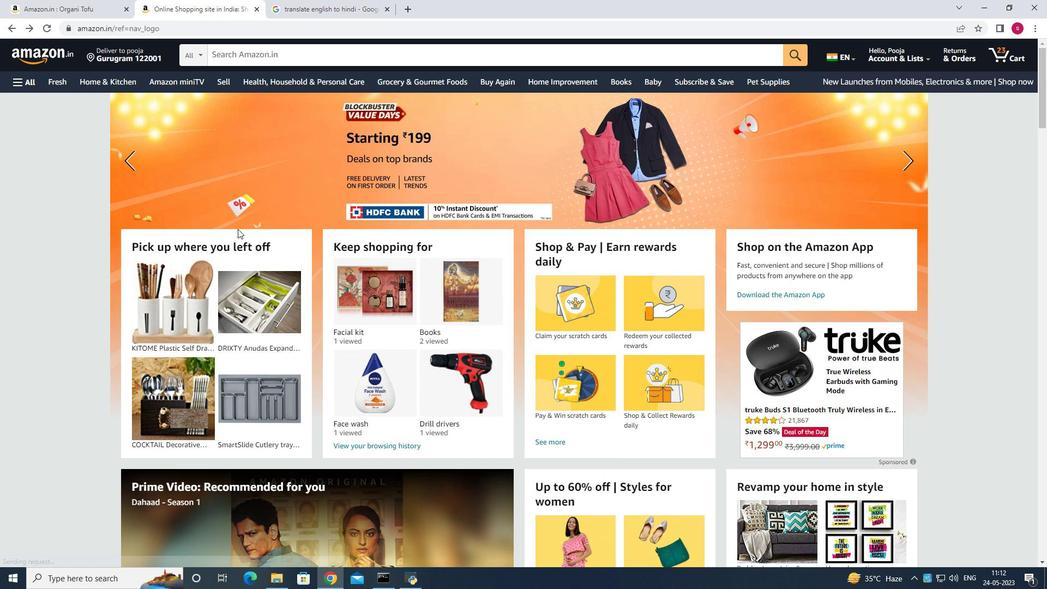 
Action: Mouse scrolled (237, 229) with delta (0, 0)
Screenshot: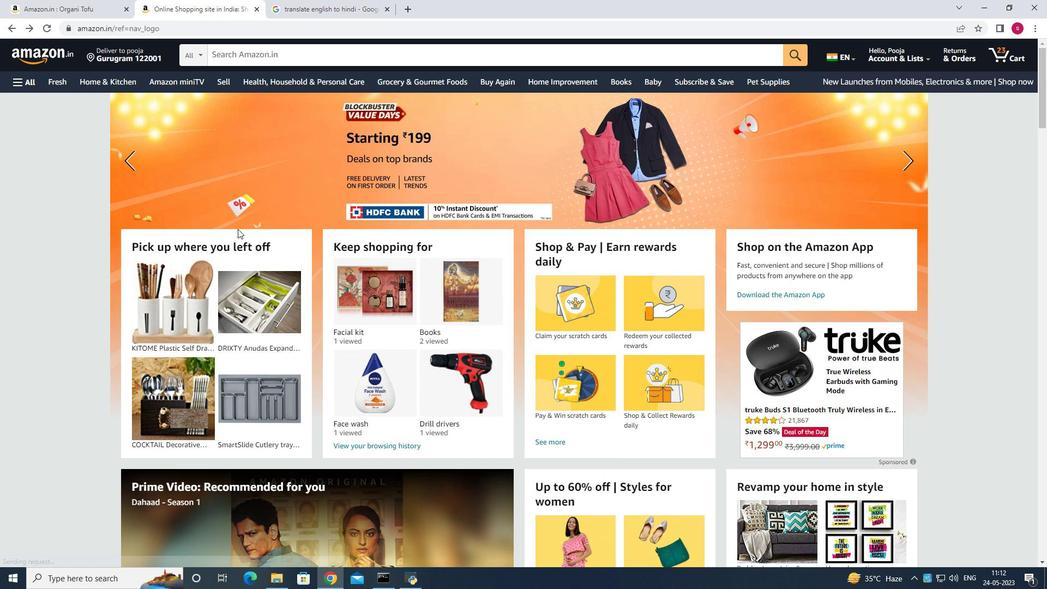 
Action: Mouse scrolled (237, 229) with delta (0, 0)
Screenshot: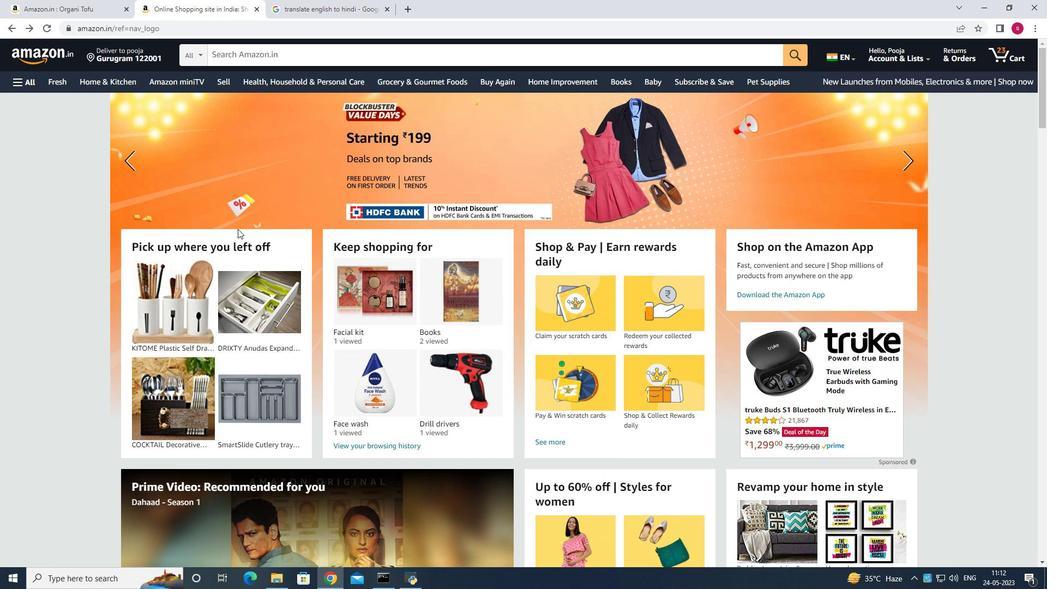 
Action: Mouse moved to (244, 51)
Screenshot: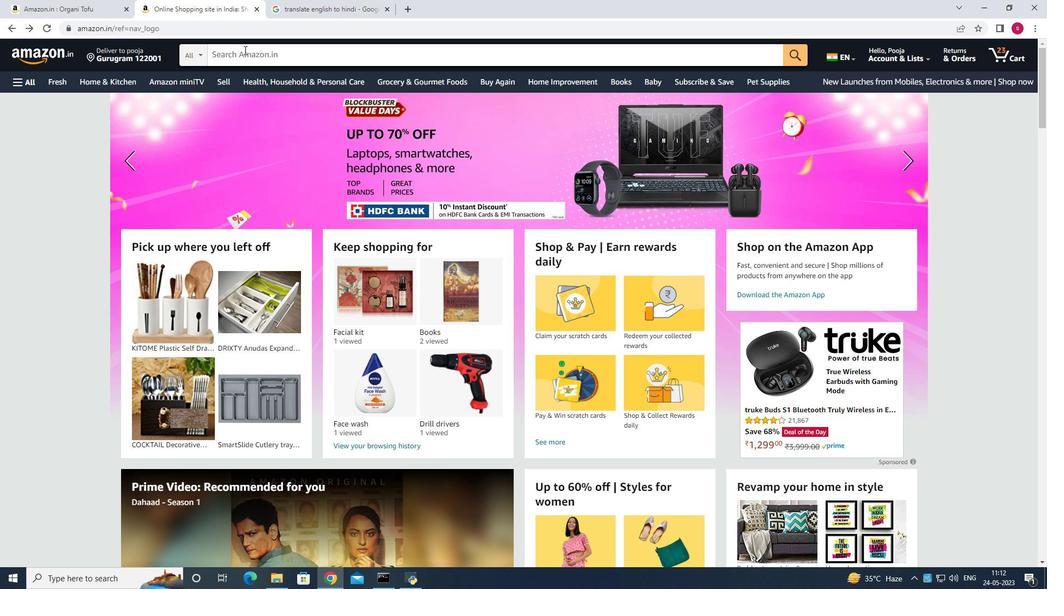 
Action: Mouse pressed left at (244, 51)
Screenshot: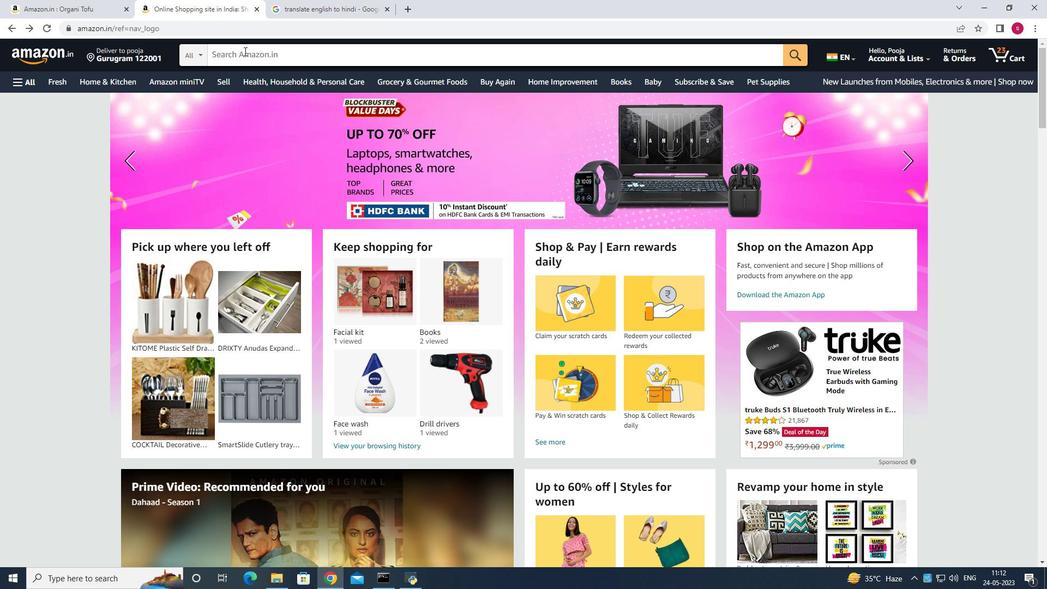 
Action: Mouse moved to (247, 51)
Screenshot: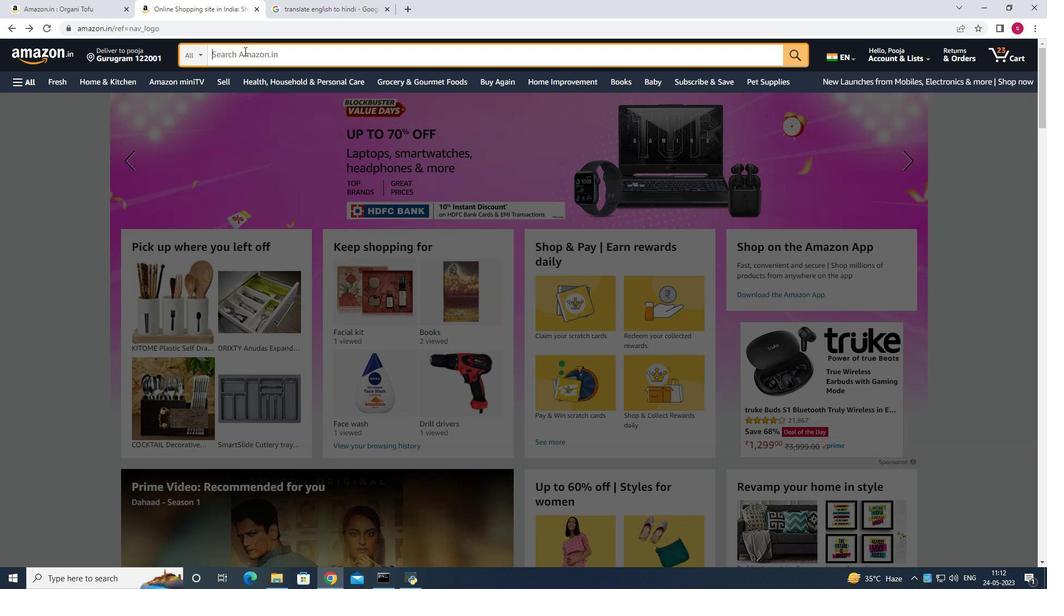 
Action: Key pressed <Key.shift>Whole<Key.space>food<Key.space>mare<Key.backspace><Key.backspace><Key.backspace><Key.backspace><Key.backspace><Key.backspace><Key.backspace><Key.backspace><Key.backspace><Key.backspace><Key.backspace><Key.backspace><Key.backspace><Key.backspace>hole<Key.space>food<Key.space>market<Key.enter>
Screenshot: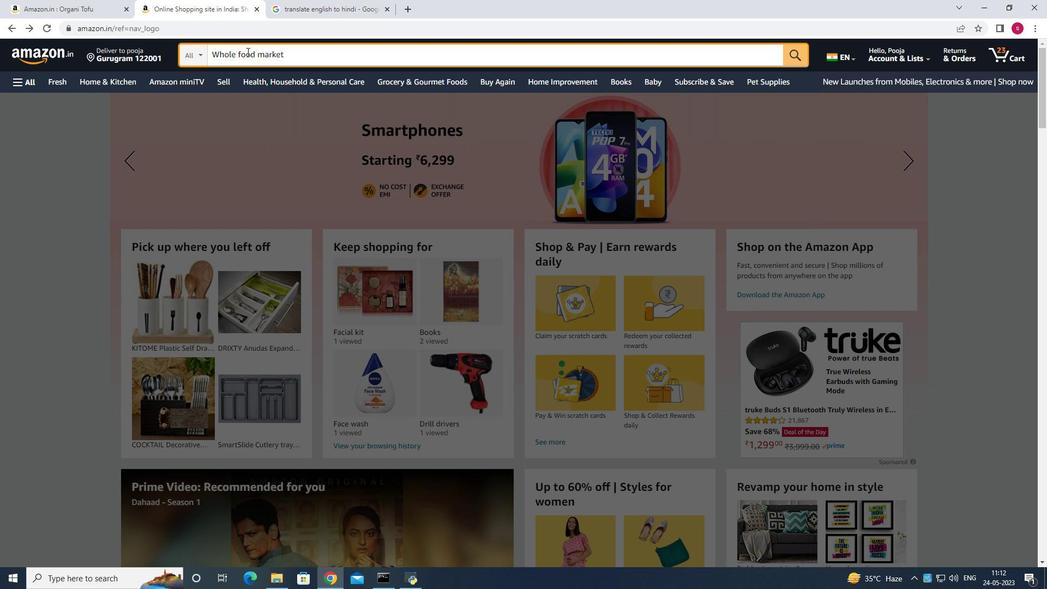 
Action: Mouse scrolled (247, 51) with delta (0, 0)
Screenshot: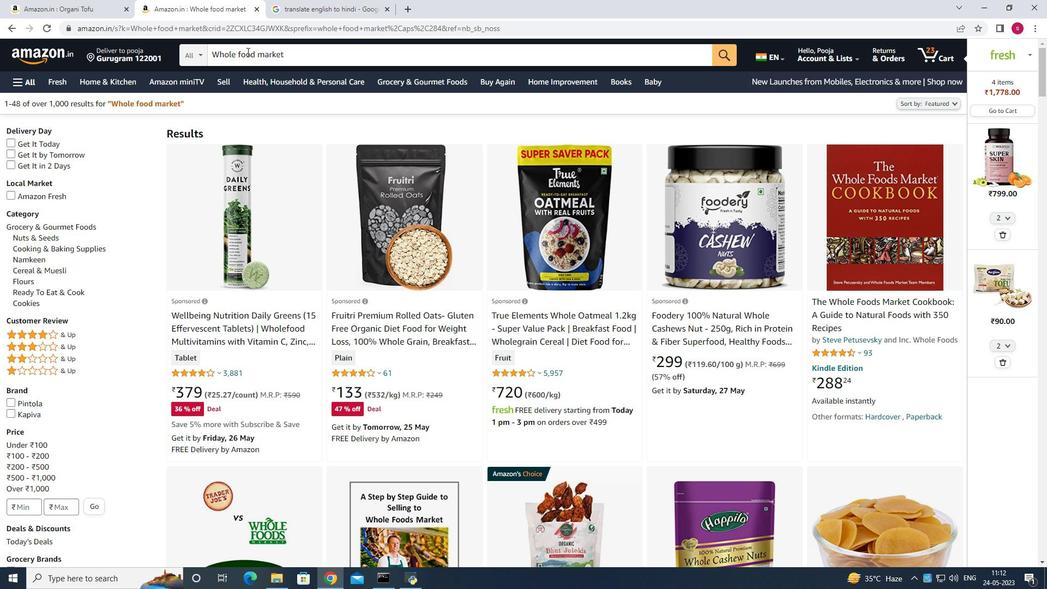 
Action: Mouse scrolled (247, 51) with delta (0, 0)
Screenshot: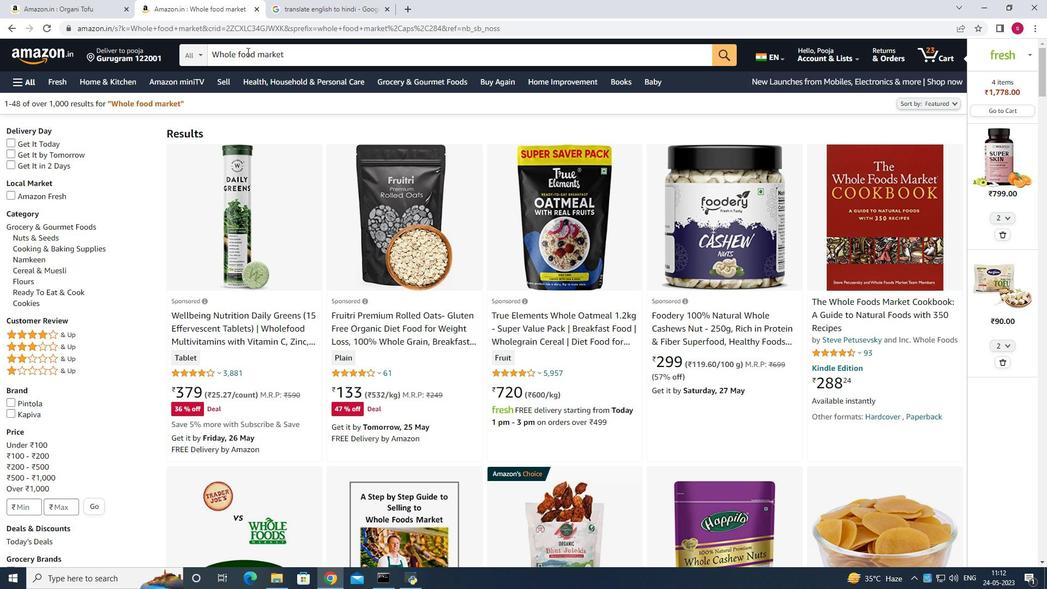 
Action: Mouse moved to (197, 75)
Screenshot: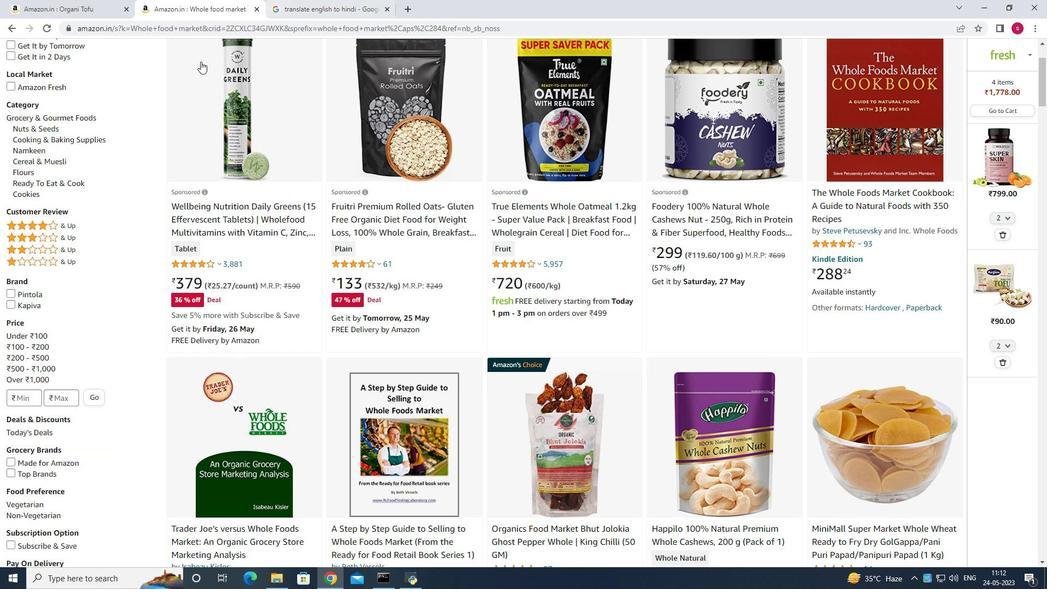 
Action: Mouse scrolled (197, 75) with delta (0, 0)
Screenshot: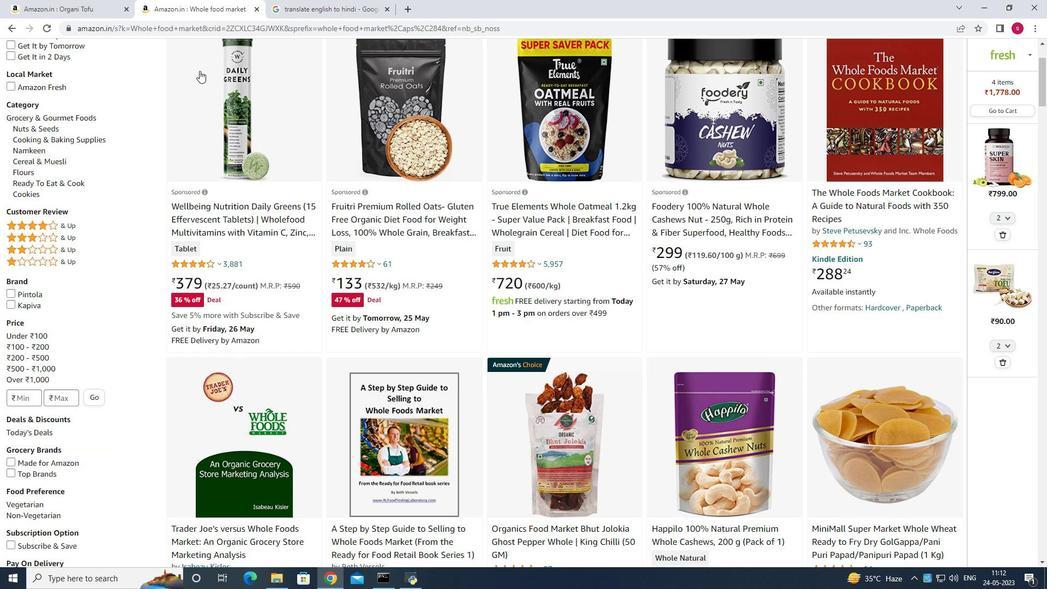 
Action: Mouse scrolled (197, 75) with delta (0, 0)
Screenshot: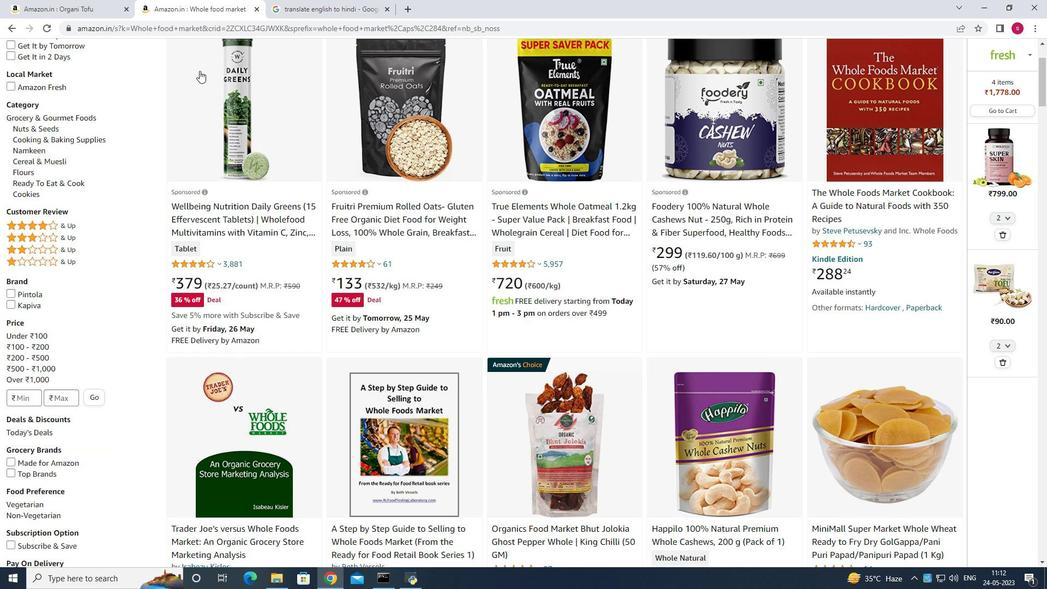 
Action: Mouse scrolled (197, 74) with delta (0, 0)
Screenshot: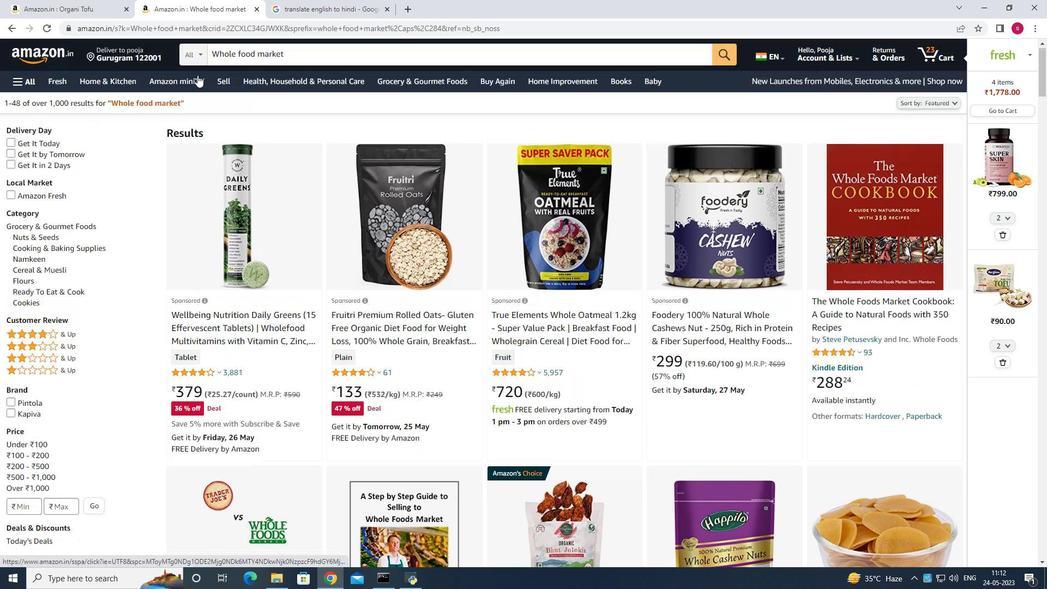 
Action: Mouse moved to (384, 122)
Screenshot: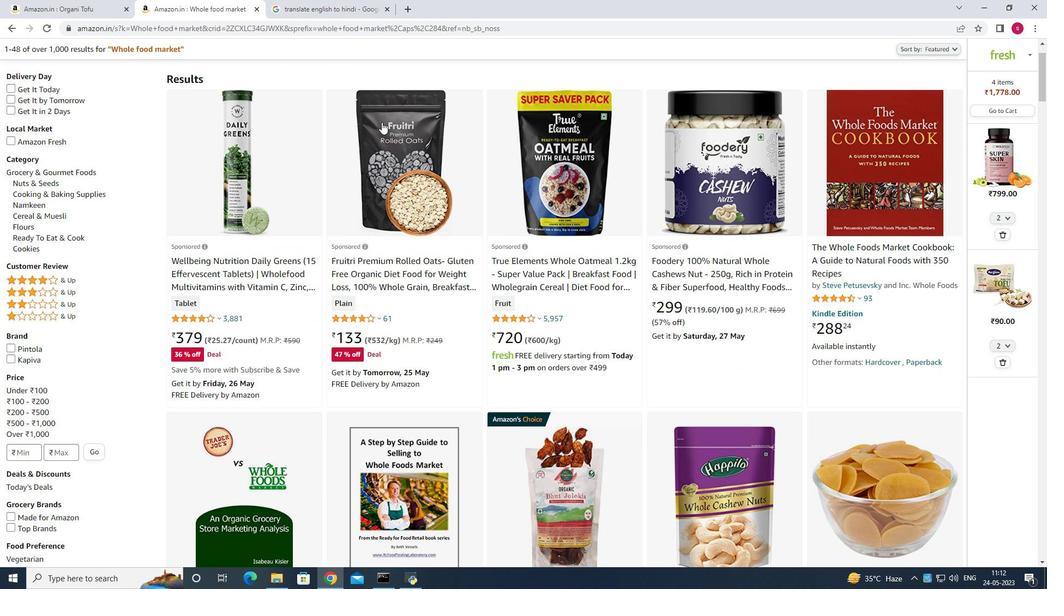 
Action: Mouse pressed left at (384, 122)
Screenshot: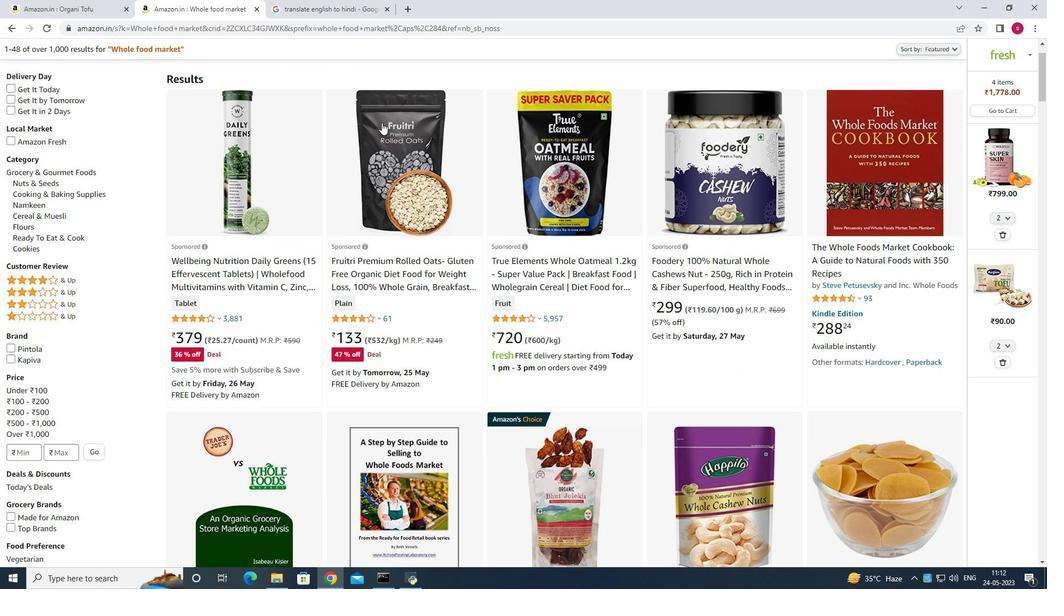
Action: Mouse moved to (324, 50)
Screenshot: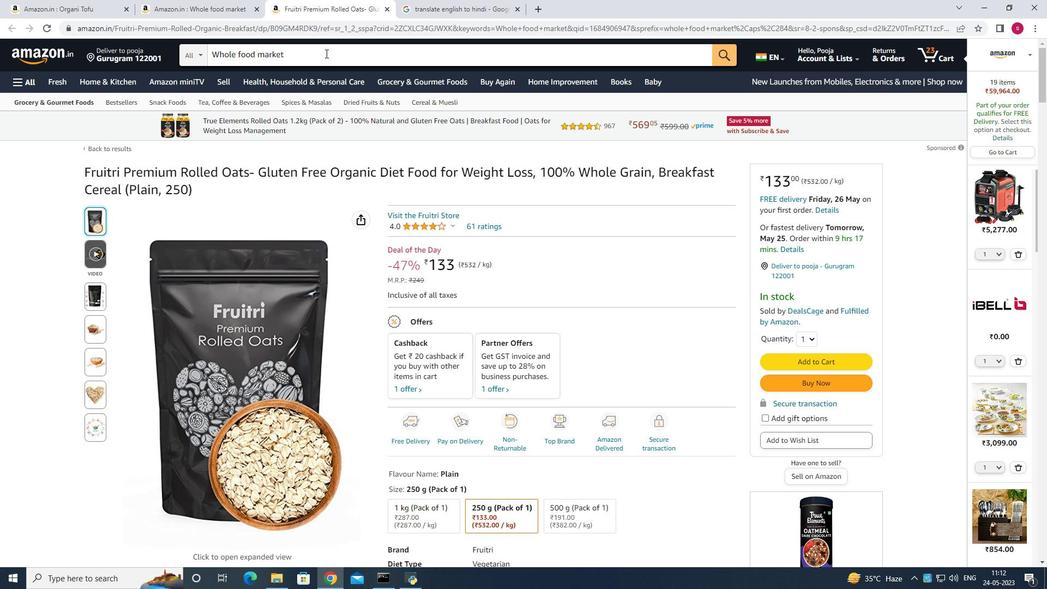 
Action: Mouse pressed left at (324, 50)
Screenshot: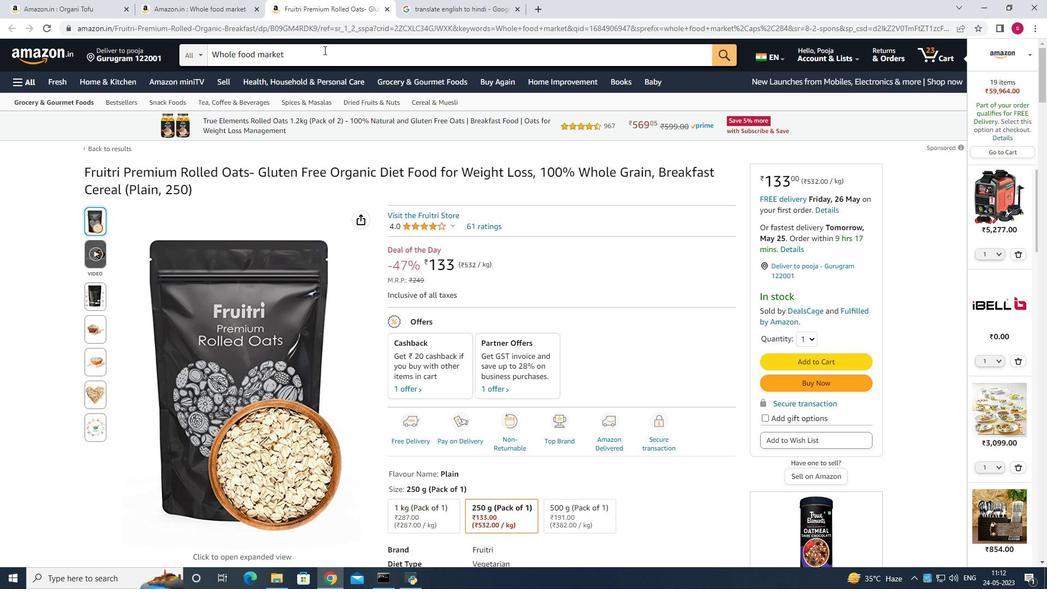 
Action: Key pressed <Key.backspace><Key.backspace><Key.backspace><Key.backspace><Key.backspace><Key.backspace><Key.backspace><Key.backspace><Key.backspace><Key.backspace><Key.backspace><Key.backspace><Key.backspace><Key.backspace><Key.backspace><Key.backspace><Key.backspace><Key.backspace><Key.backspace><Key.backspace><Key.backspace><Key.backspace><Key.backspace><Key.backspace>organic<Key.space>tofu
Screenshot: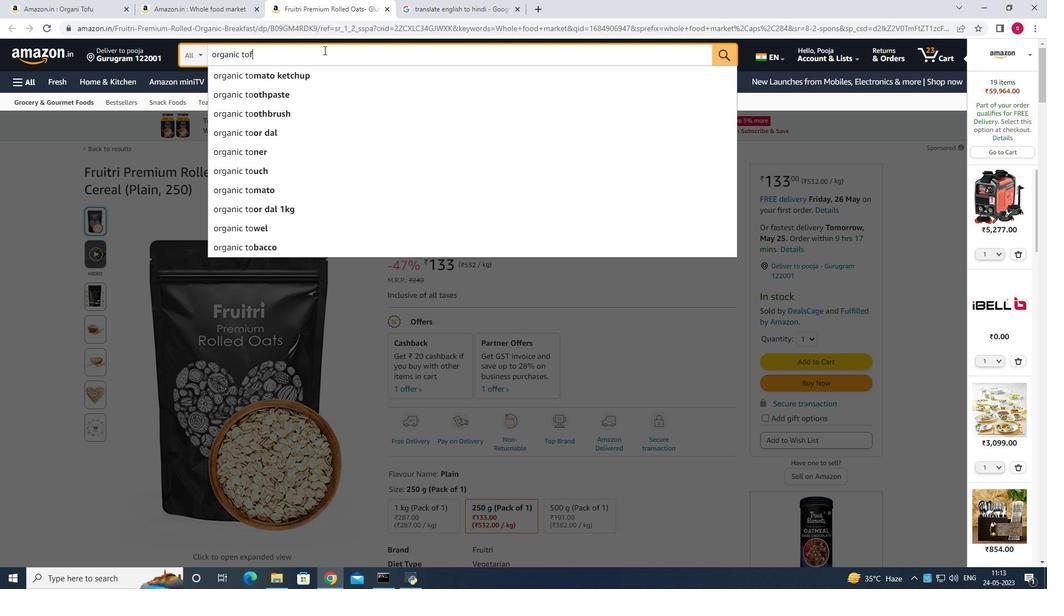 
Action: Mouse moved to (326, 93)
Screenshot: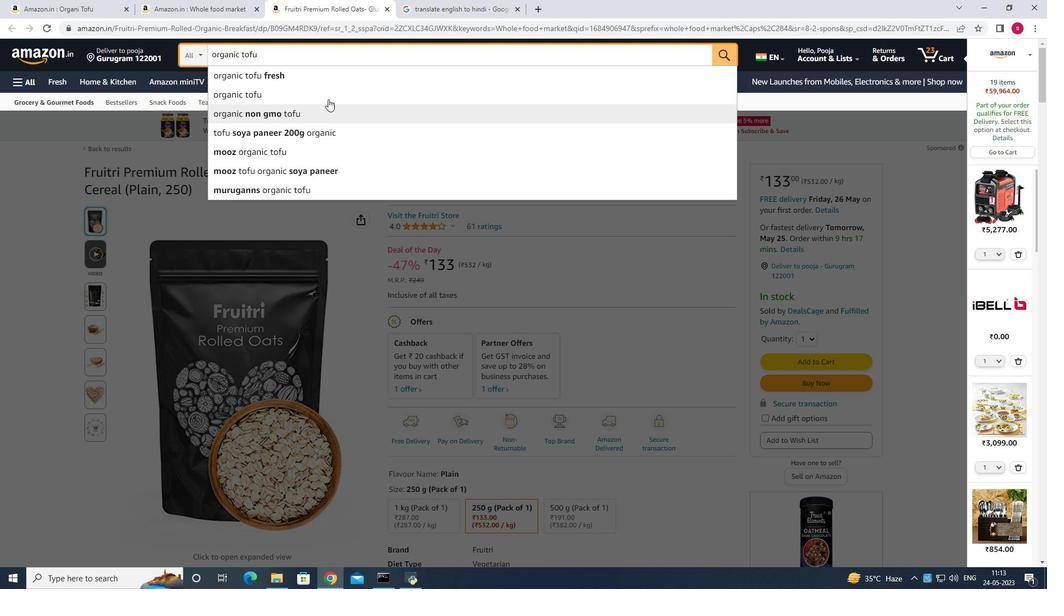 
Action: Mouse pressed left at (326, 93)
Screenshot: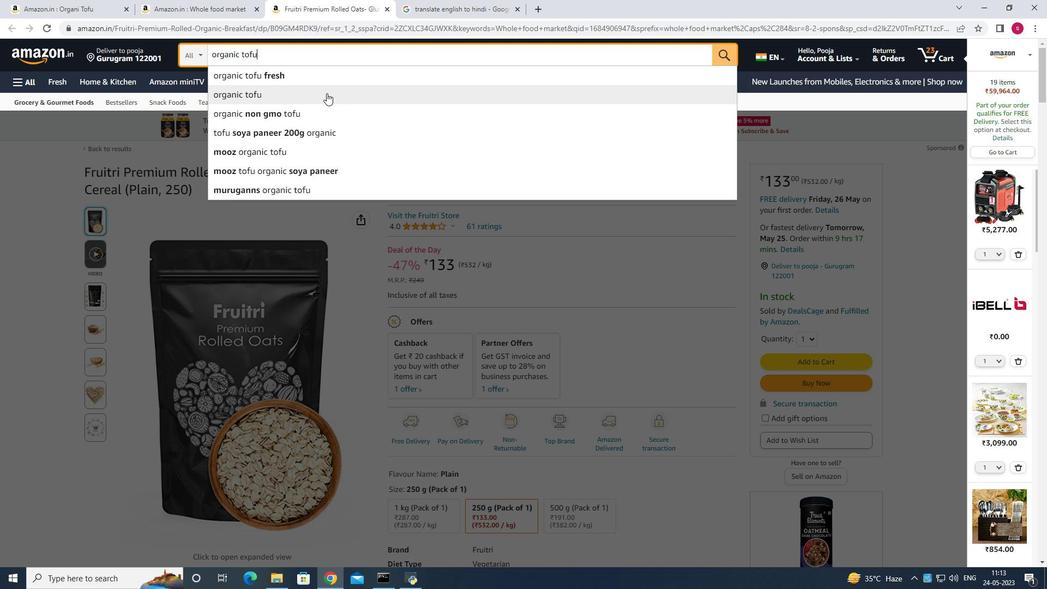 
Action: Mouse moved to (495, 334)
Screenshot: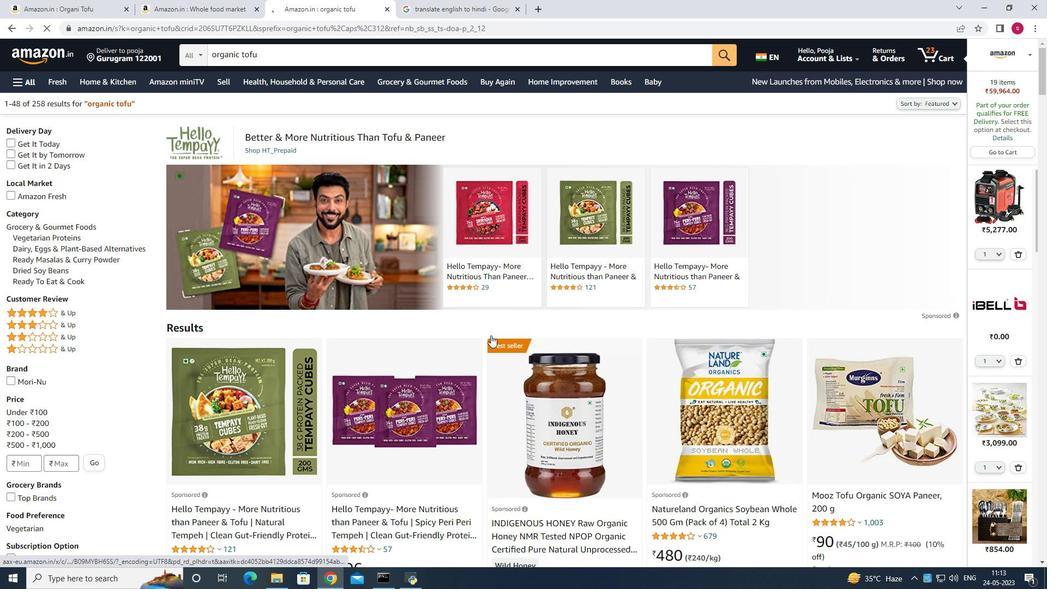 
Action: Mouse scrolled (495, 334) with delta (0, 0)
Screenshot: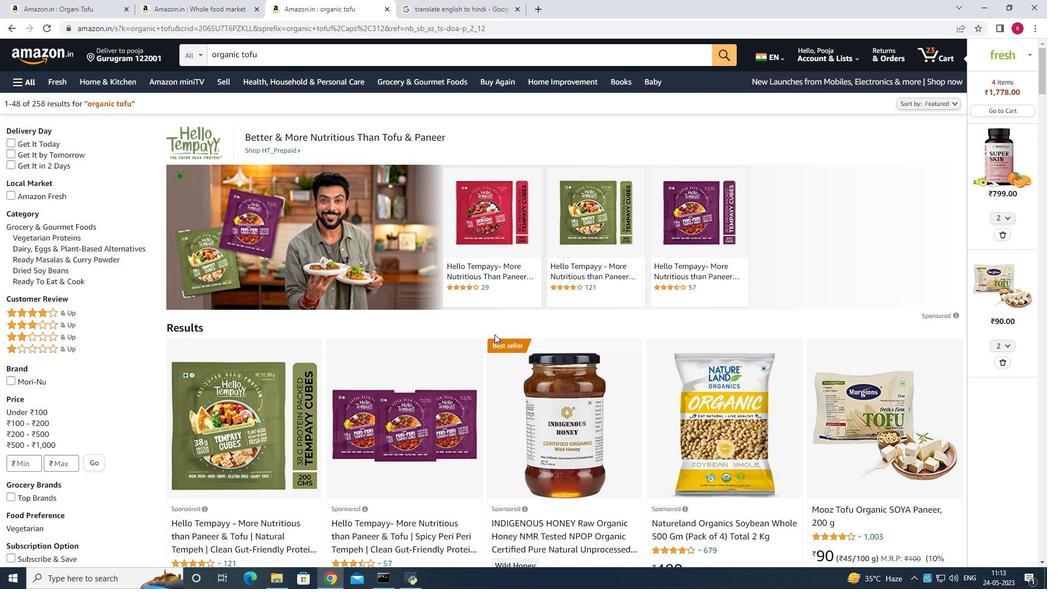 
Action: Mouse scrolled (495, 334) with delta (0, 0)
Screenshot: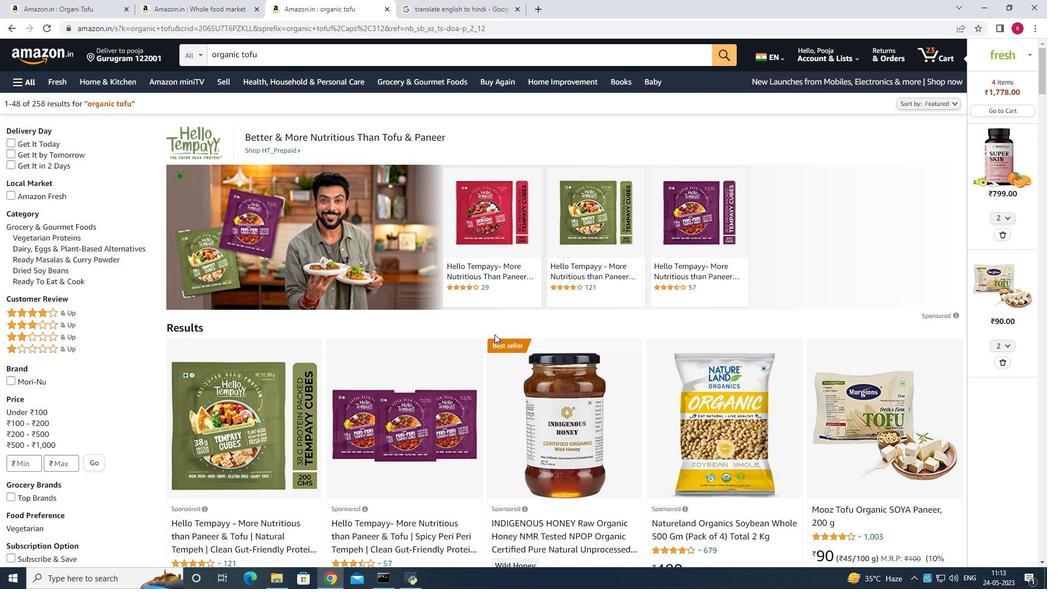 
Action: Mouse scrolled (495, 334) with delta (0, 0)
Screenshot: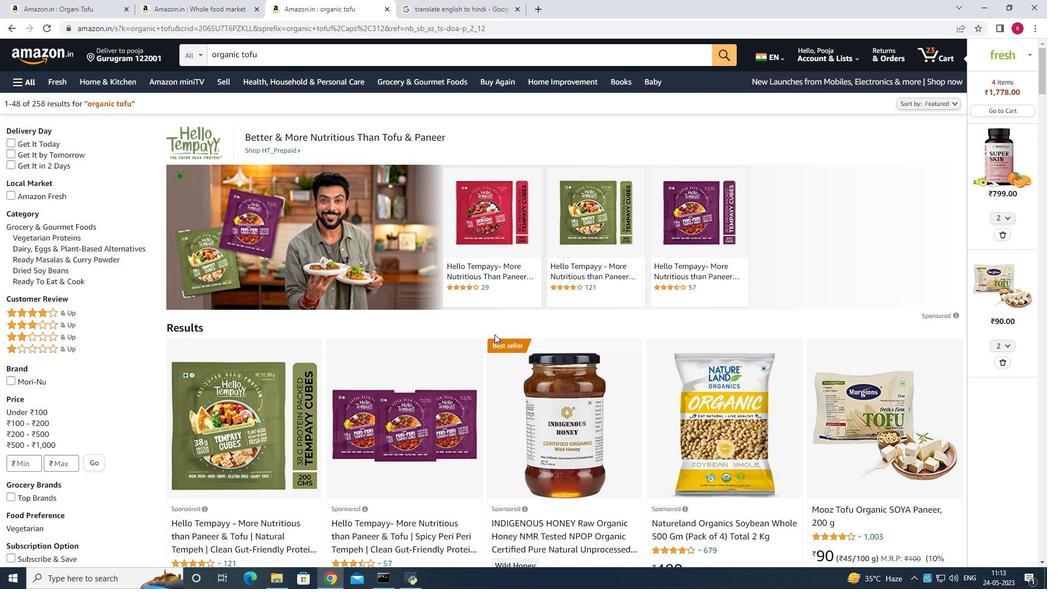 
Action: Mouse scrolled (495, 334) with delta (0, 0)
Screenshot: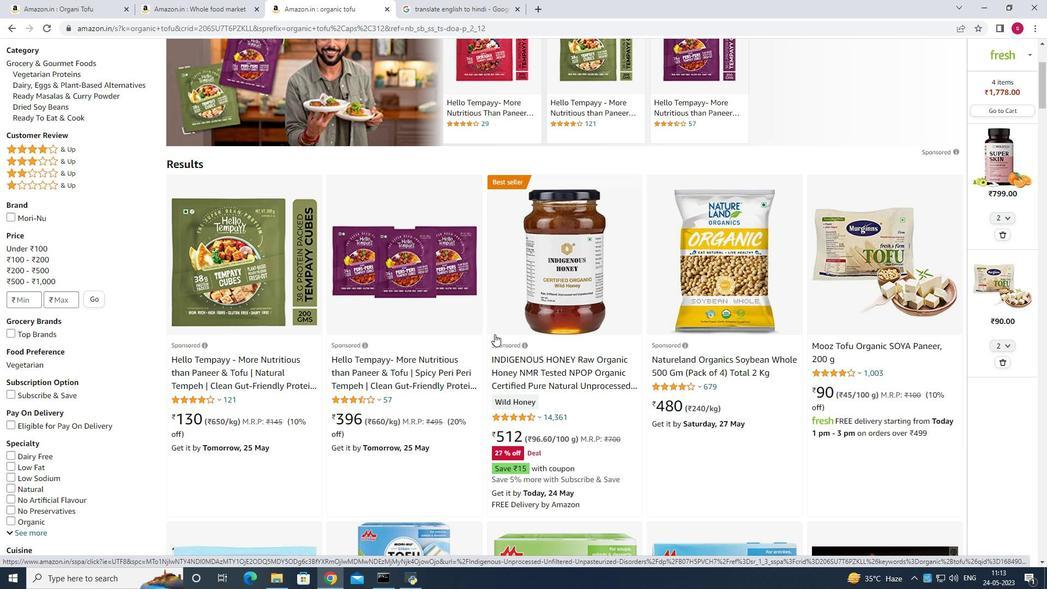 
Action: Mouse scrolled (495, 334) with delta (0, 0)
Screenshot: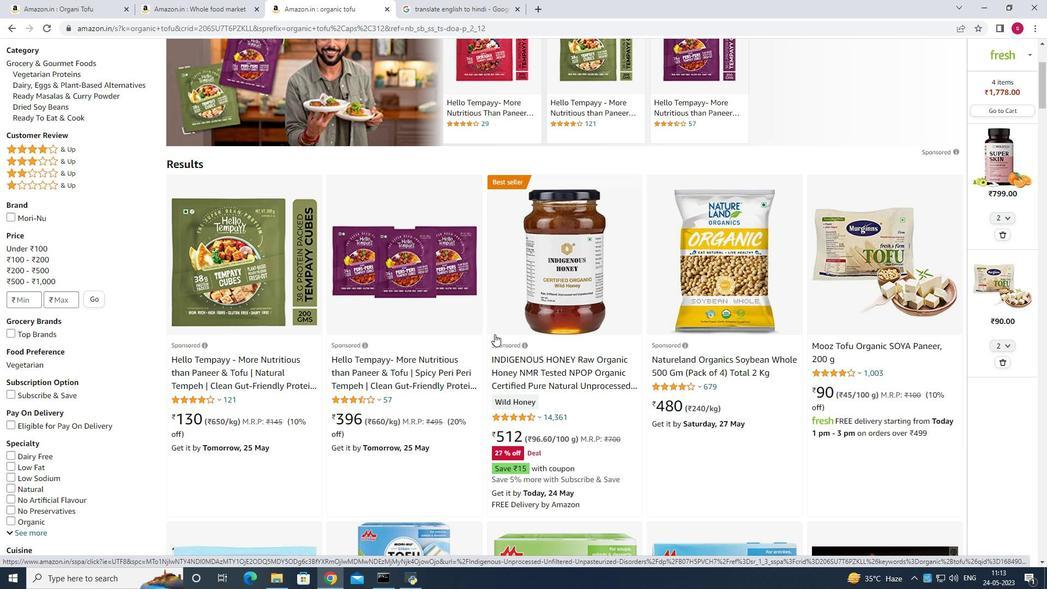 
Action: Mouse scrolled (495, 334) with delta (0, 0)
Screenshot: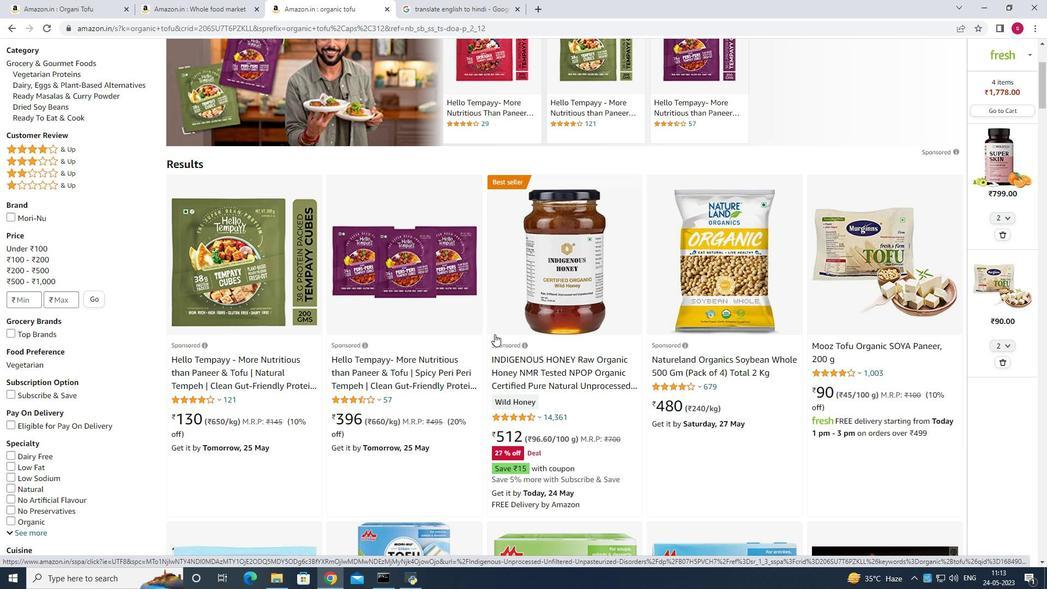 
Action: Mouse scrolled (495, 334) with delta (0, 0)
Screenshot: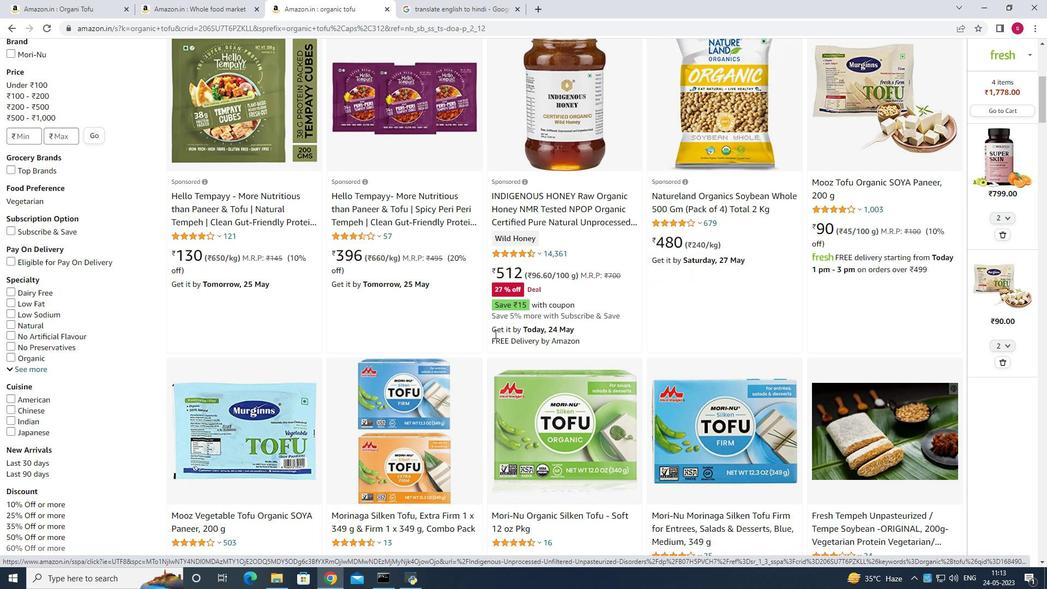 
Action: Mouse scrolled (495, 334) with delta (0, 0)
Screenshot: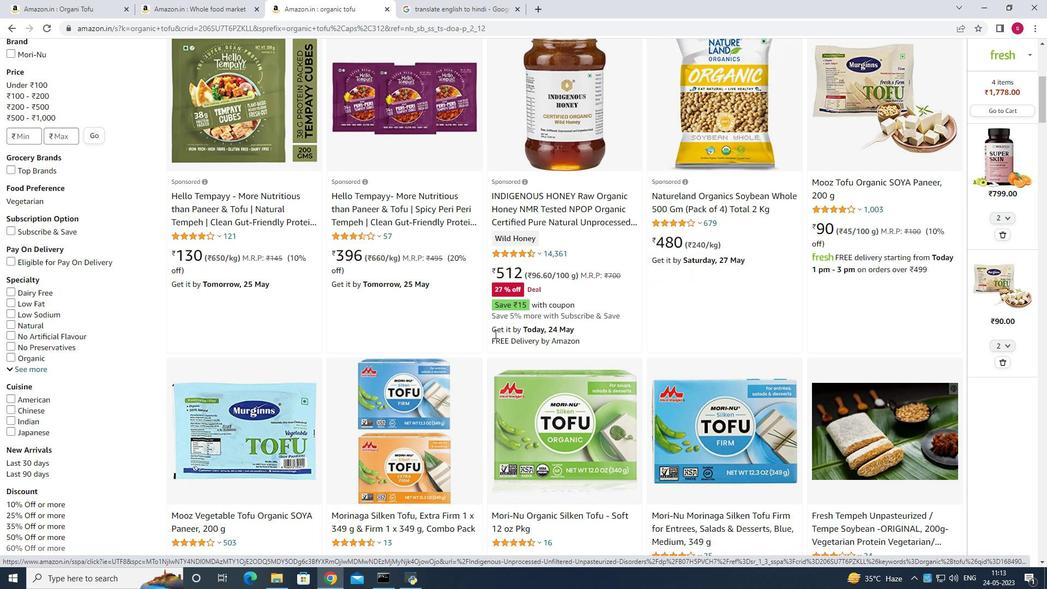 
Action: Mouse scrolled (495, 334) with delta (0, 0)
Screenshot: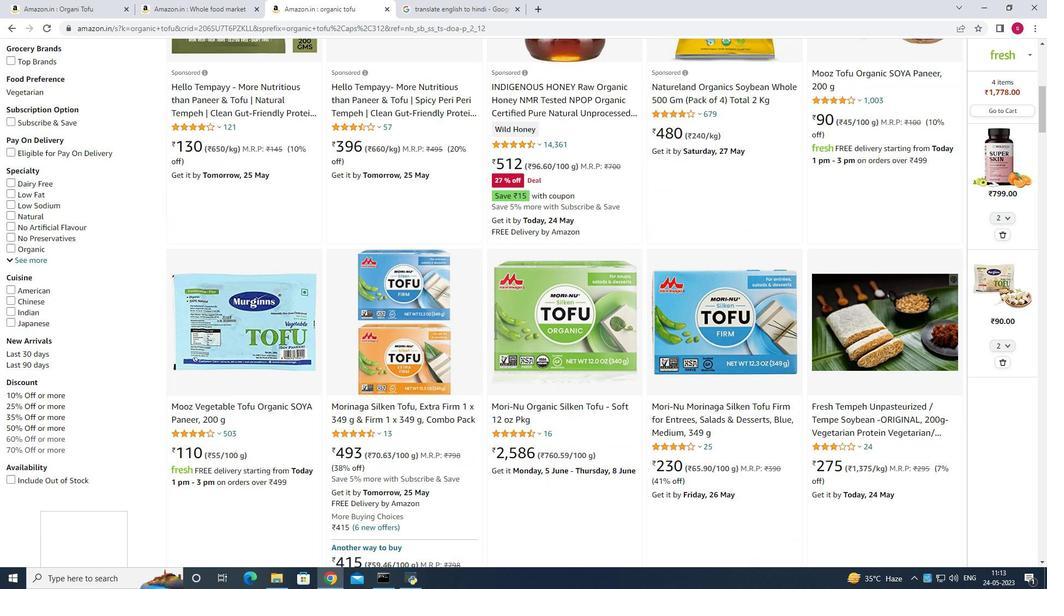 
Action: Mouse scrolled (495, 334) with delta (0, 0)
Screenshot: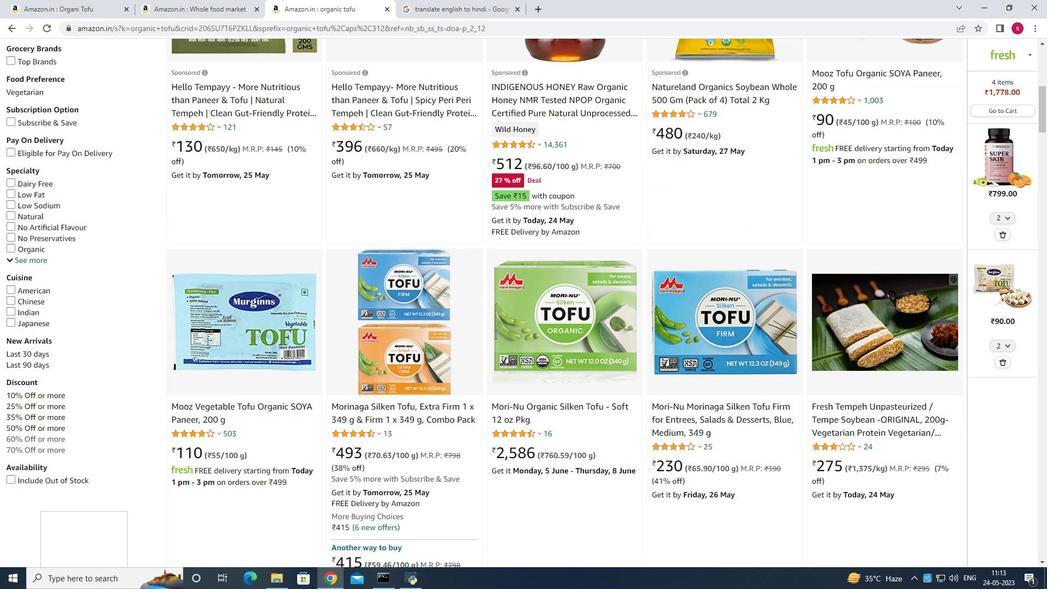 
Action: Mouse scrolled (495, 334) with delta (0, 0)
Screenshot: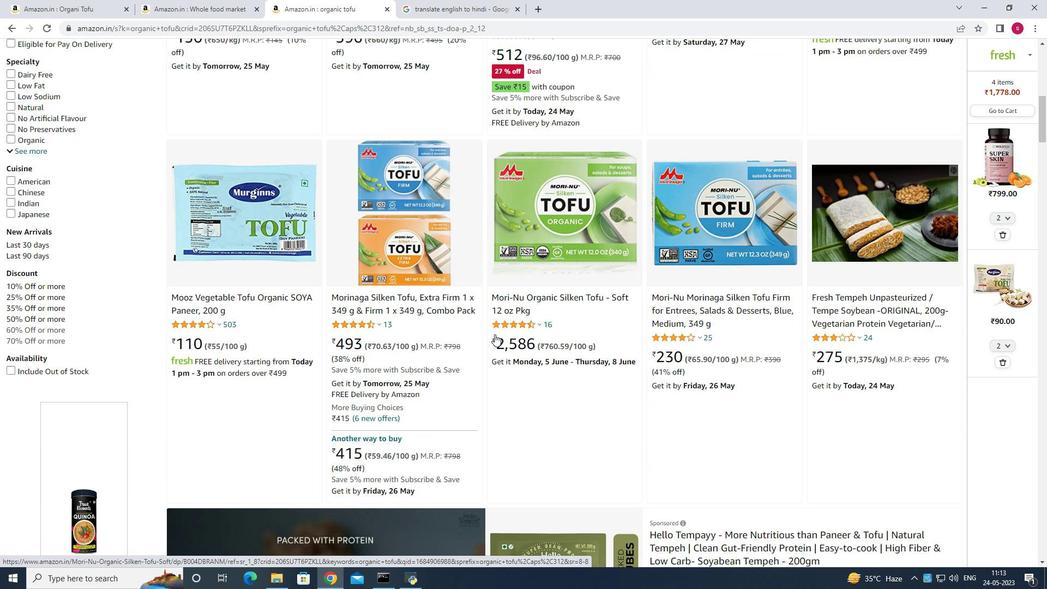
Action: Mouse scrolled (495, 334) with delta (0, 0)
Screenshot: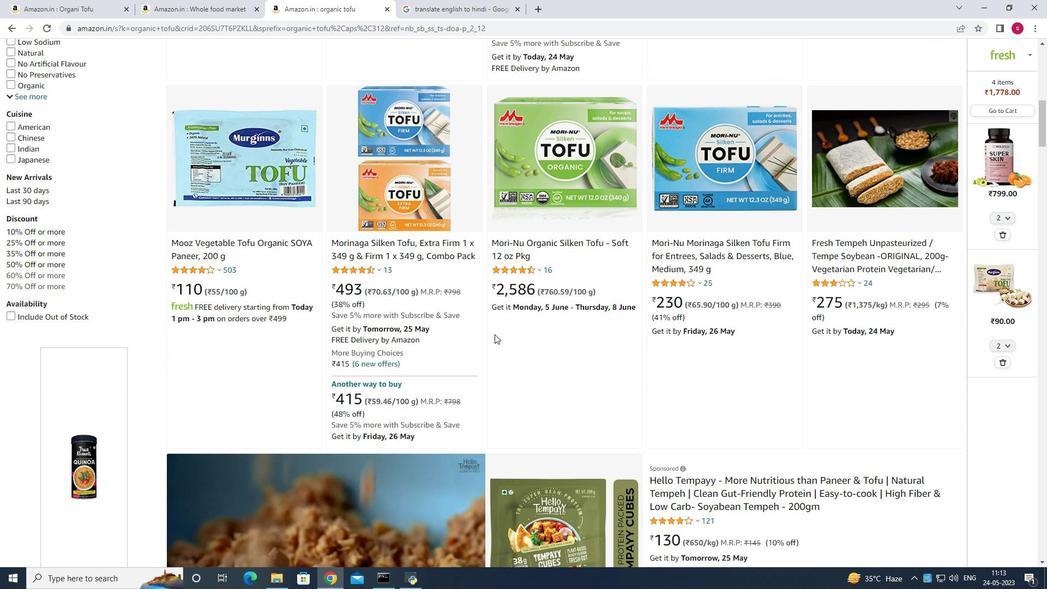 
Action: Mouse scrolled (495, 334) with delta (0, 0)
Screenshot: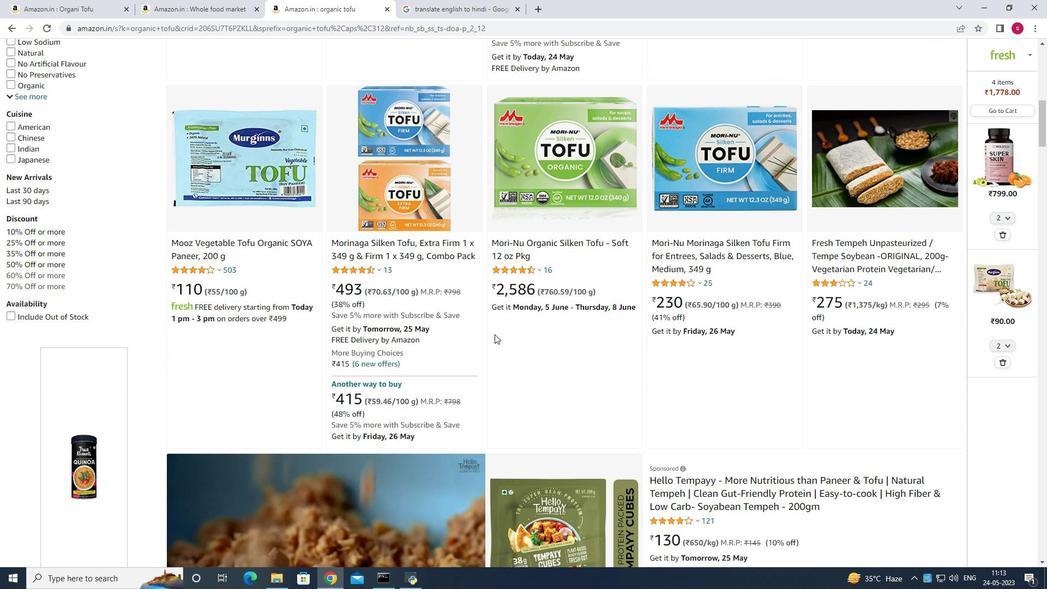 
Action: Mouse scrolled (495, 334) with delta (0, 0)
Screenshot: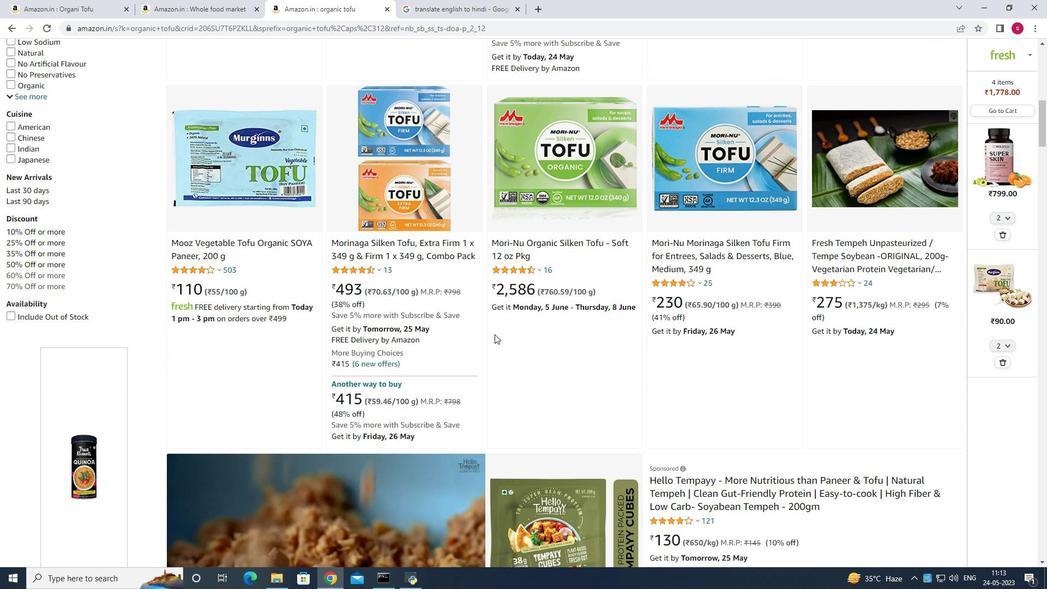 
Action: Mouse scrolled (495, 334) with delta (0, 0)
Screenshot: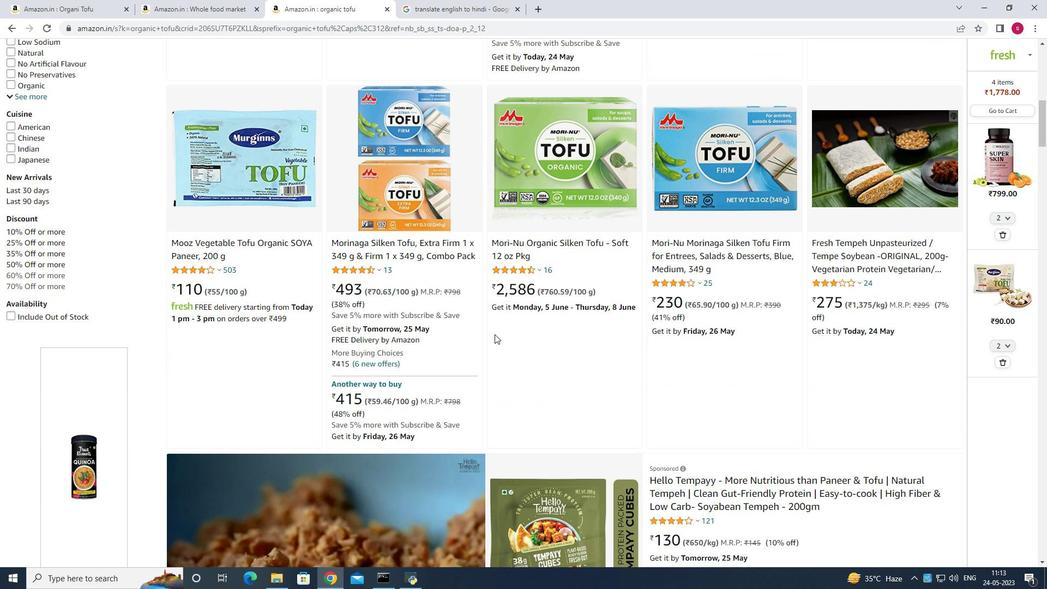 
Action: Mouse scrolled (495, 334) with delta (0, 0)
Screenshot: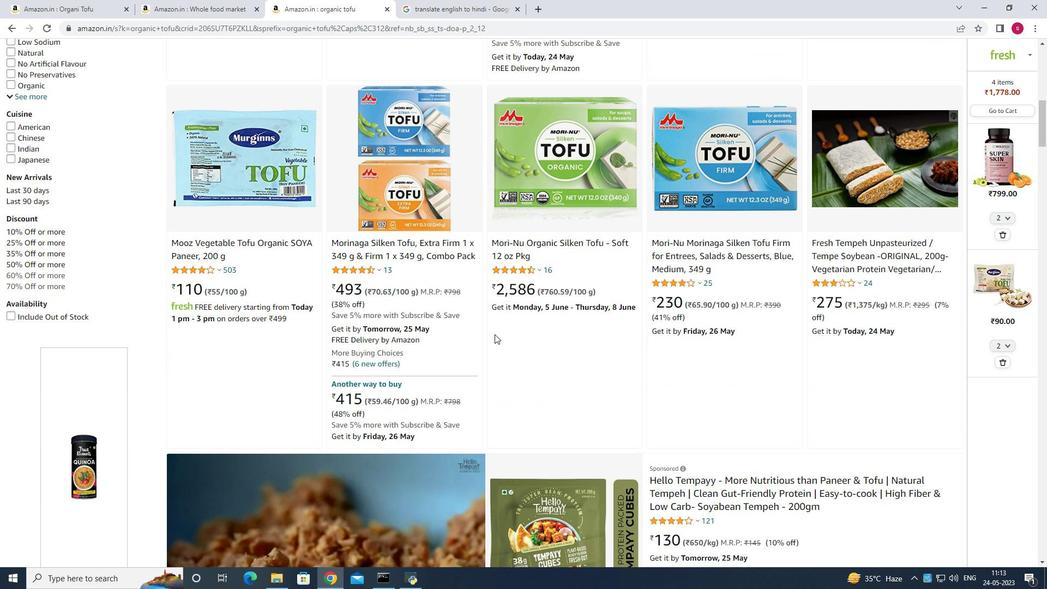 
Action: Mouse scrolled (495, 335) with delta (0, 0)
Screenshot: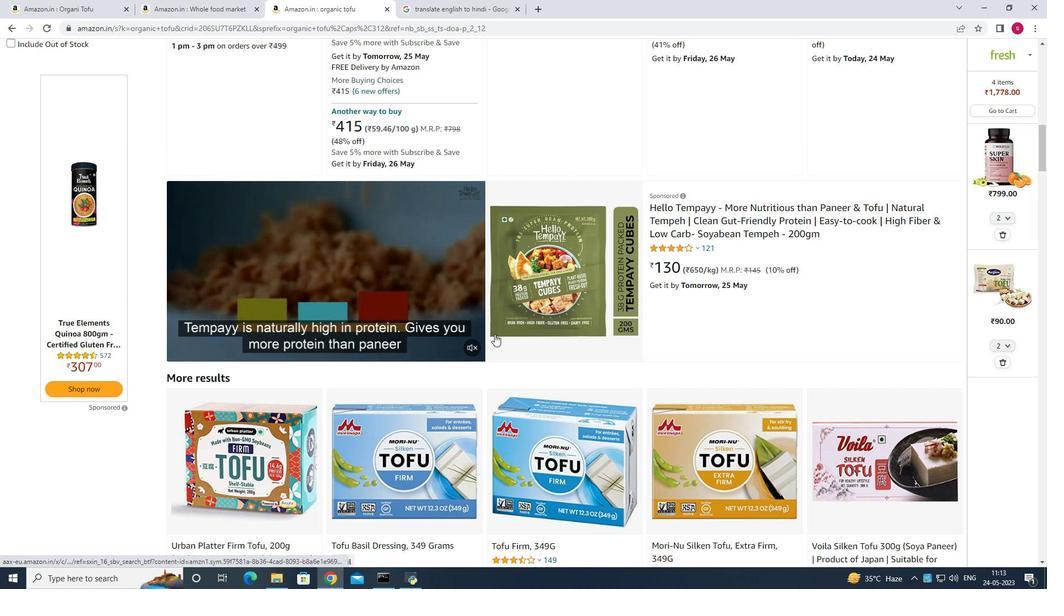 
Action: Mouse scrolled (495, 335) with delta (0, 0)
Screenshot: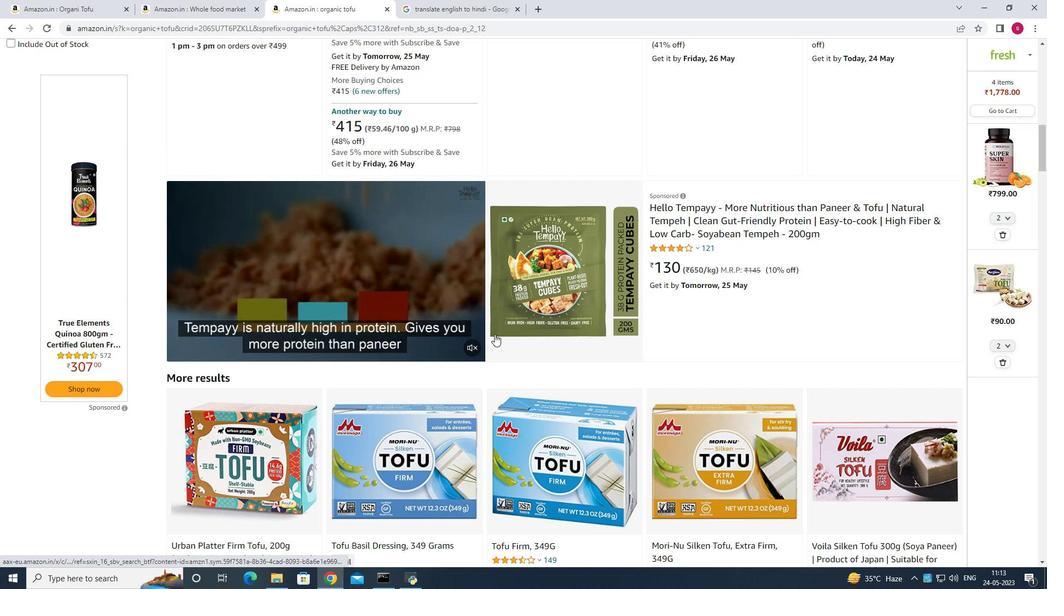 
Action: Mouse scrolled (495, 335) with delta (0, 0)
Screenshot: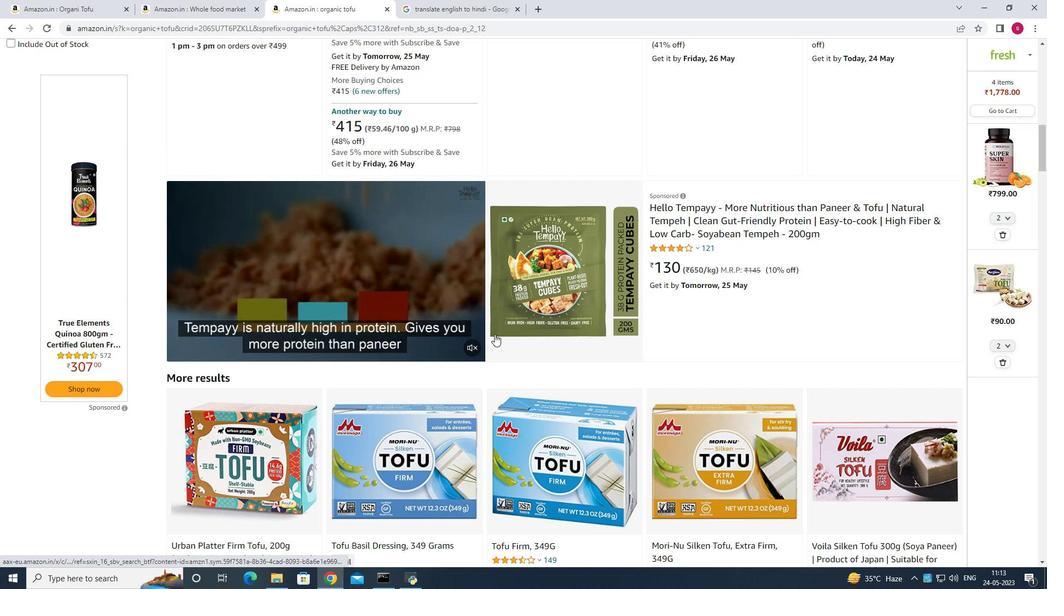 
Action: Mouse scrolled (495, 335) with delta (0, 0)
Screenshot: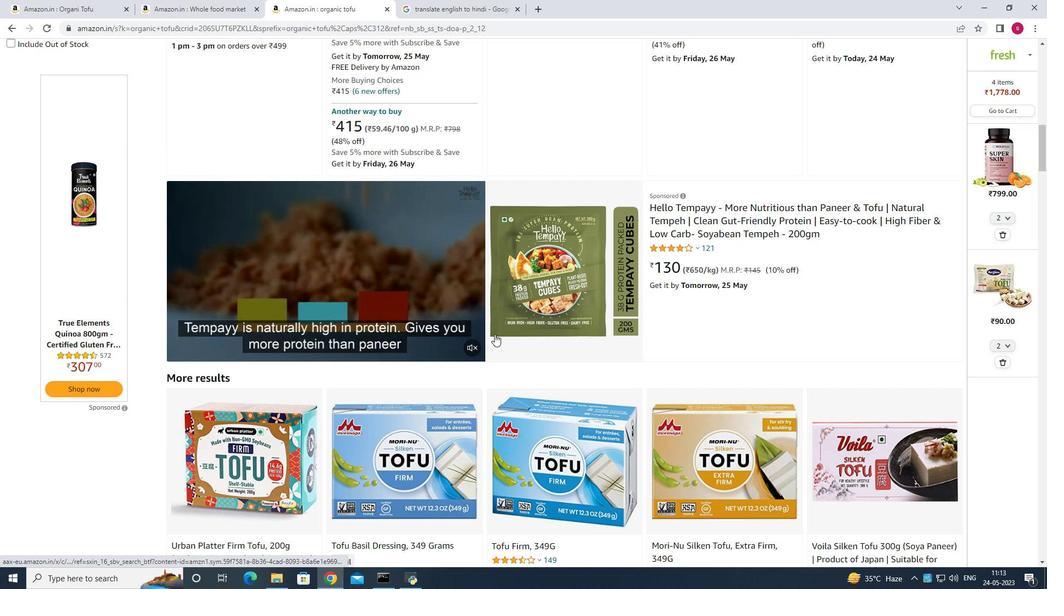 
Action: Mouse scrolled (495, 335) with delta (0, 0)
Screenshot: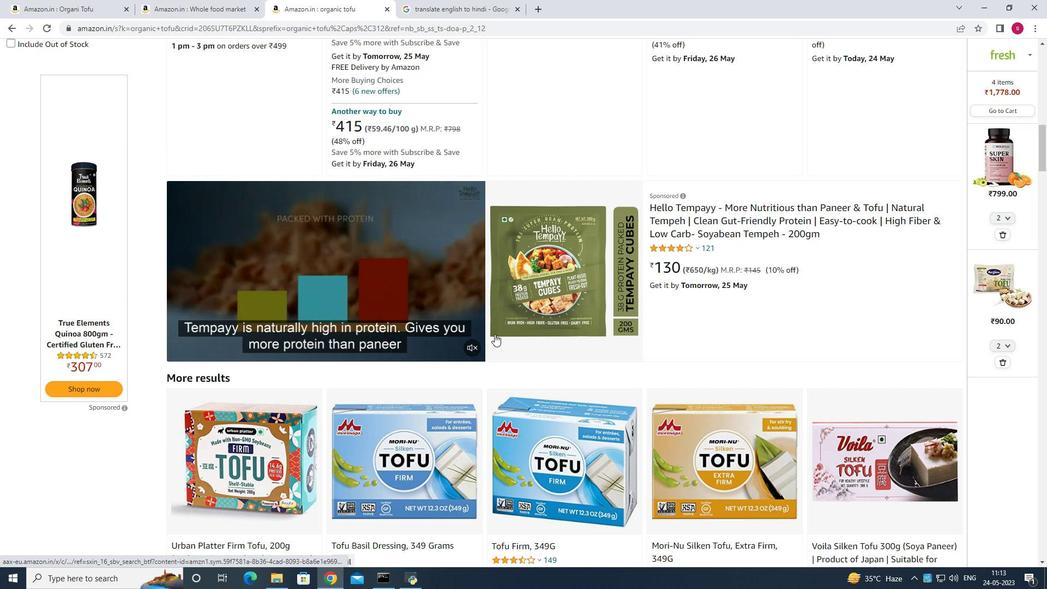
Action: Mouse scrolled (495, 335) with delta (0, 0)
Screenshot: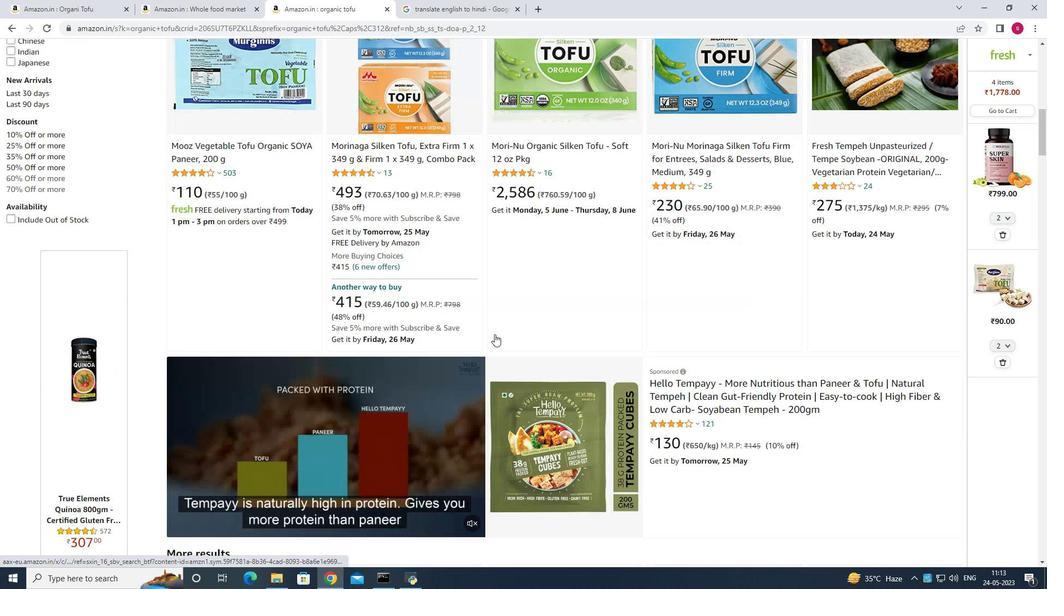 
Action: Mouse scrolled (495, 335) with delta (0, 0)
Screenshot: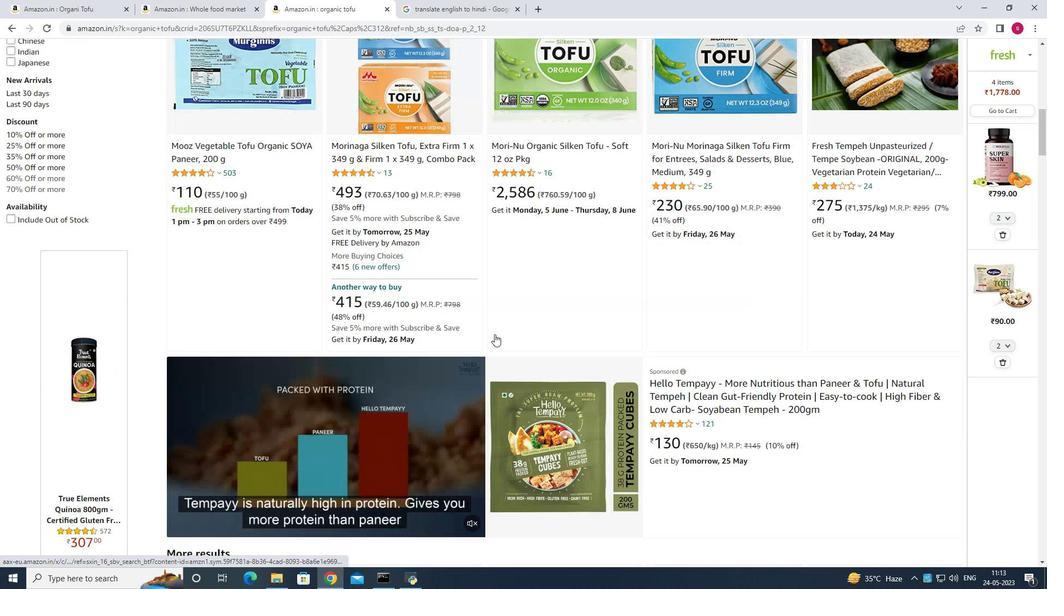 
Action: Mouse scrolled (495, 335) with delta (0, 0)
Screenshot: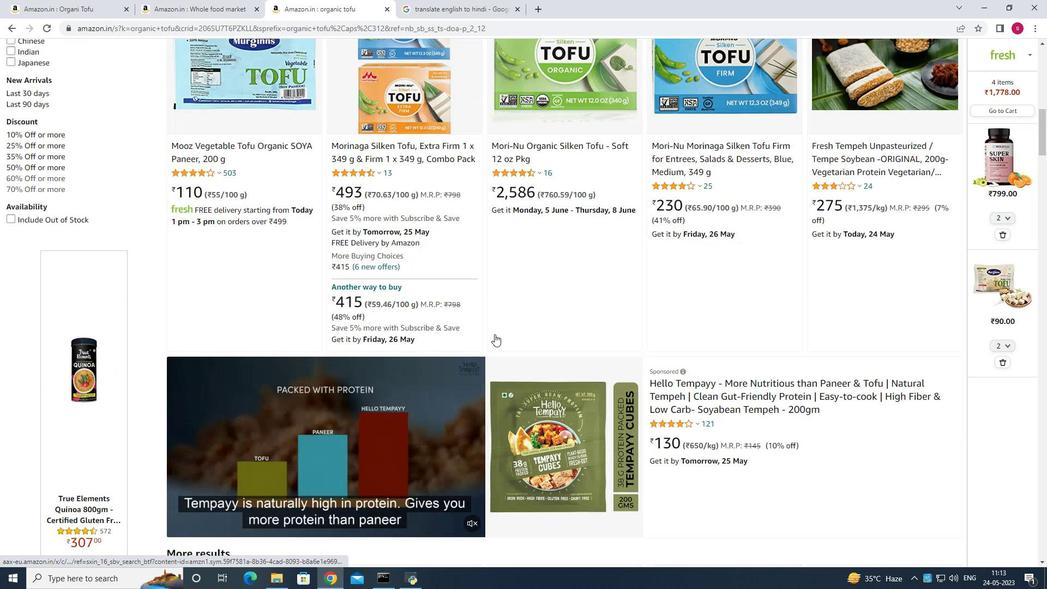 
Action: Mouse scrolled (495, 335) with delta (0, 0)
Screenshot: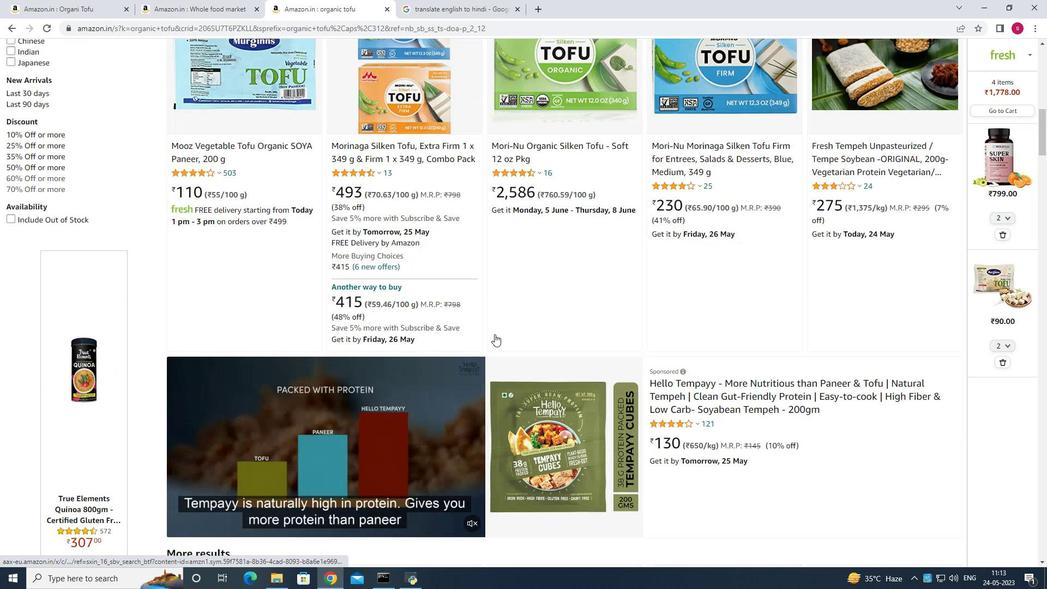 
Action: Mouse scrolled (495, 335) with delta (0, 0)
Screenshot: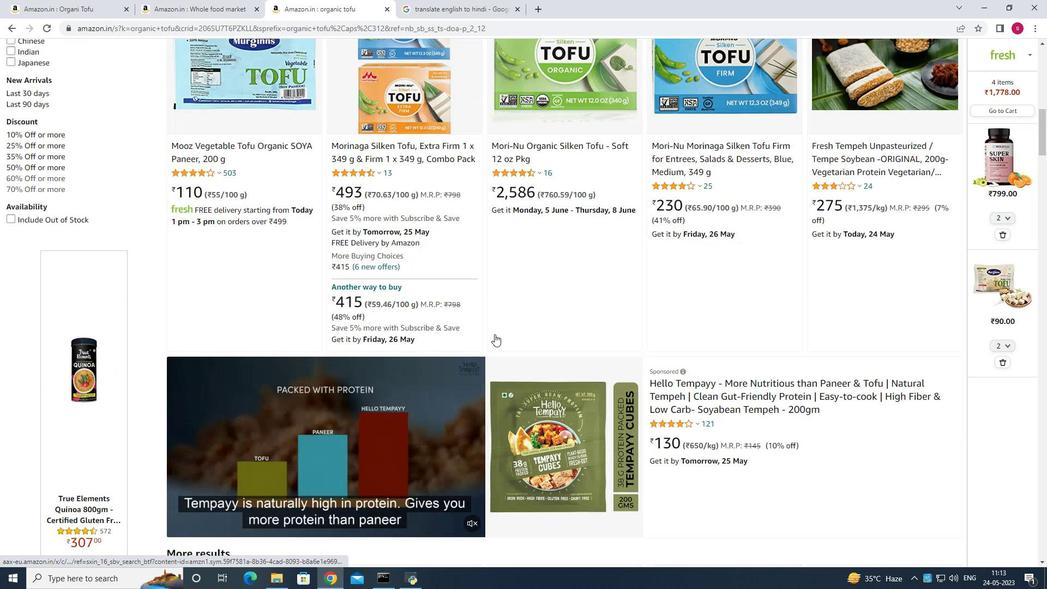 
Action: Mouse scrolled (495, 335) with delta (0, 0)
Screenshot: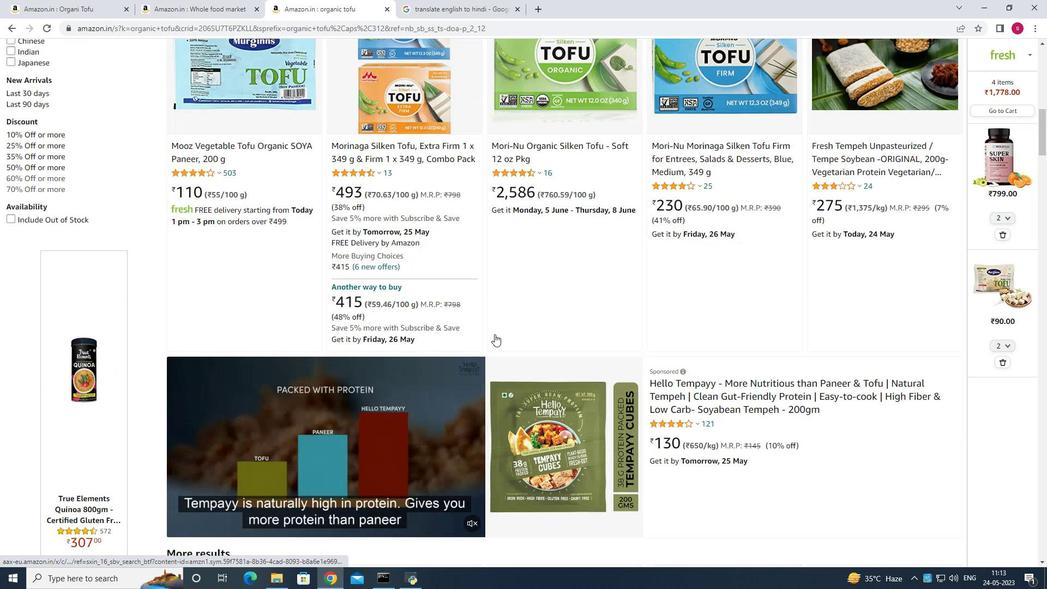 
Action: Mouse scrolled (495, 335) with delta (0, 0)
Screenshot: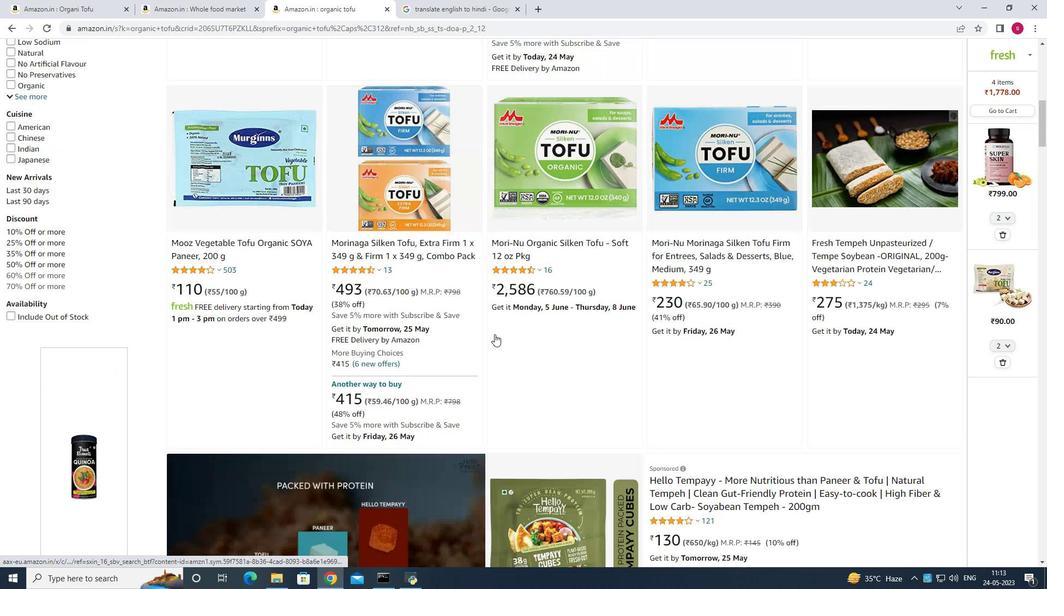 
Action: Mouse scrolled (495, 335) with delta (0, 0)
Screenshot: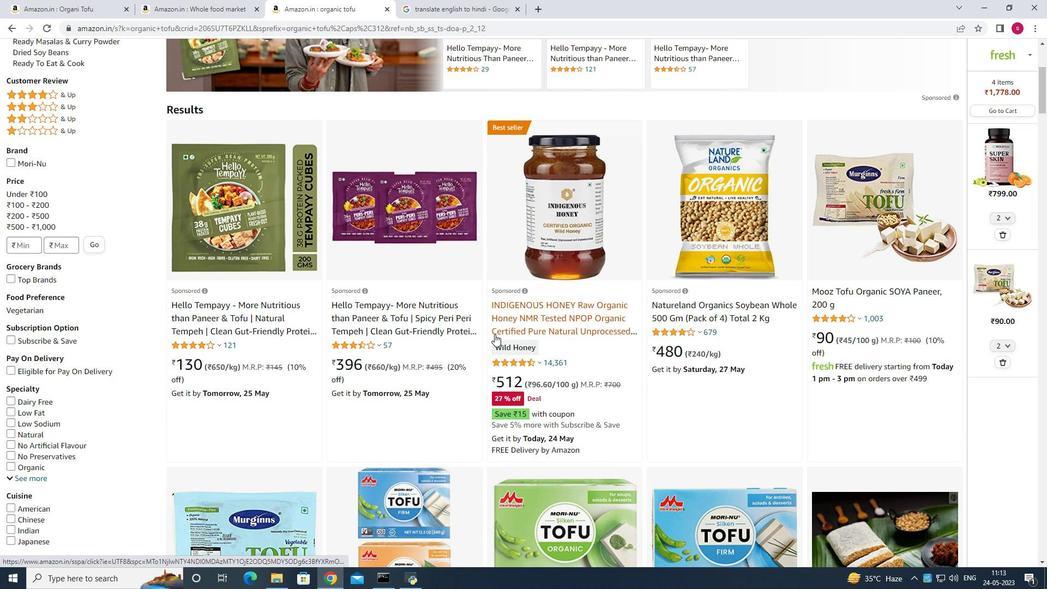 
Action: Mouse scrolled (495, 335) with delta (0, 0)
Screenshot: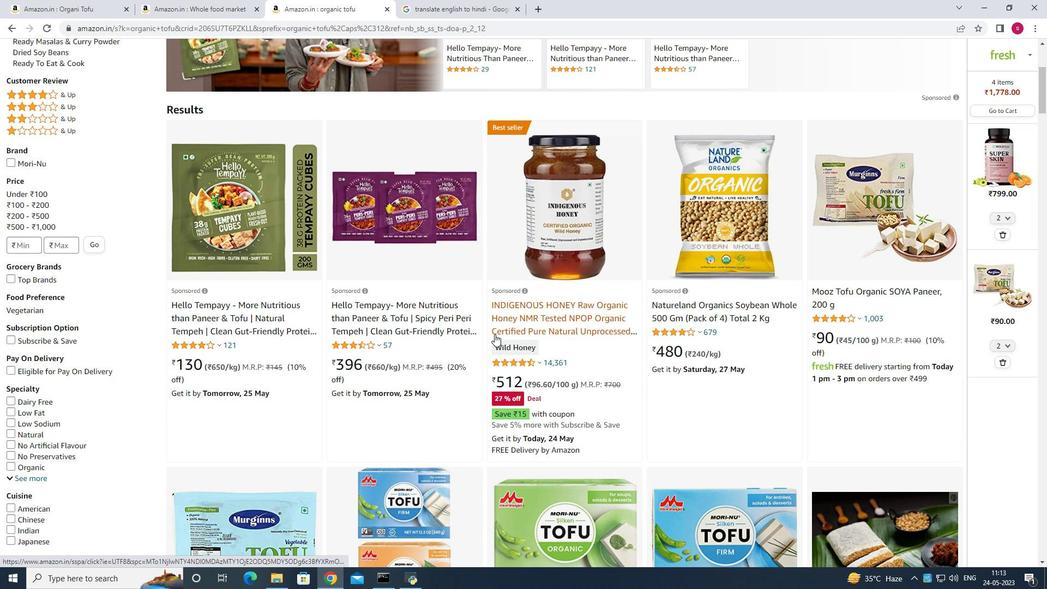 
Action: Mouse scrolled (495, 335) with delta (0, 0)
Screenshot: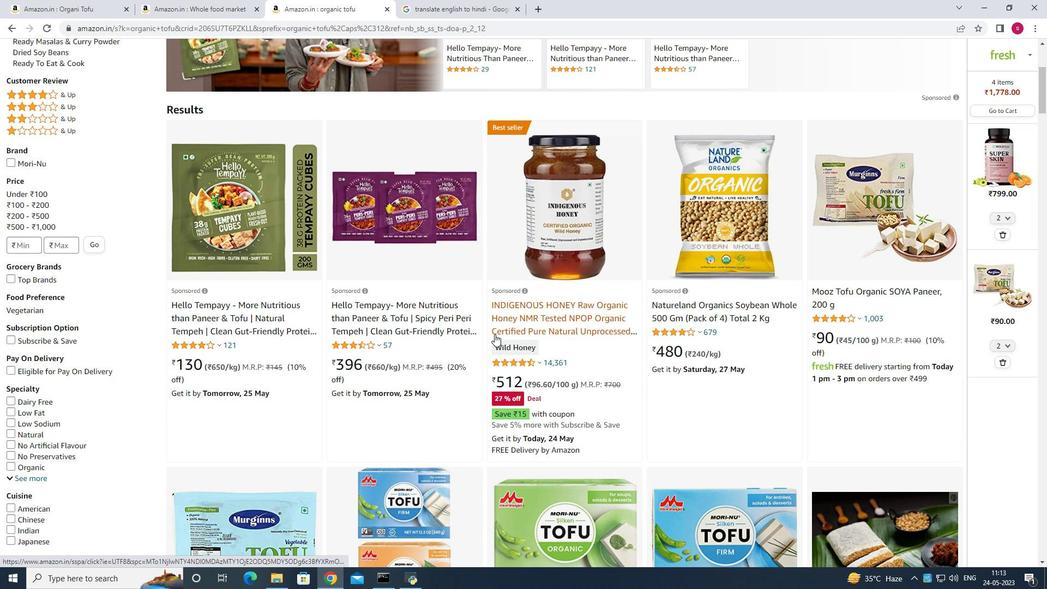 
Action: Mouse scrolled (495, 335) with delta (0, 0)
Screenshot: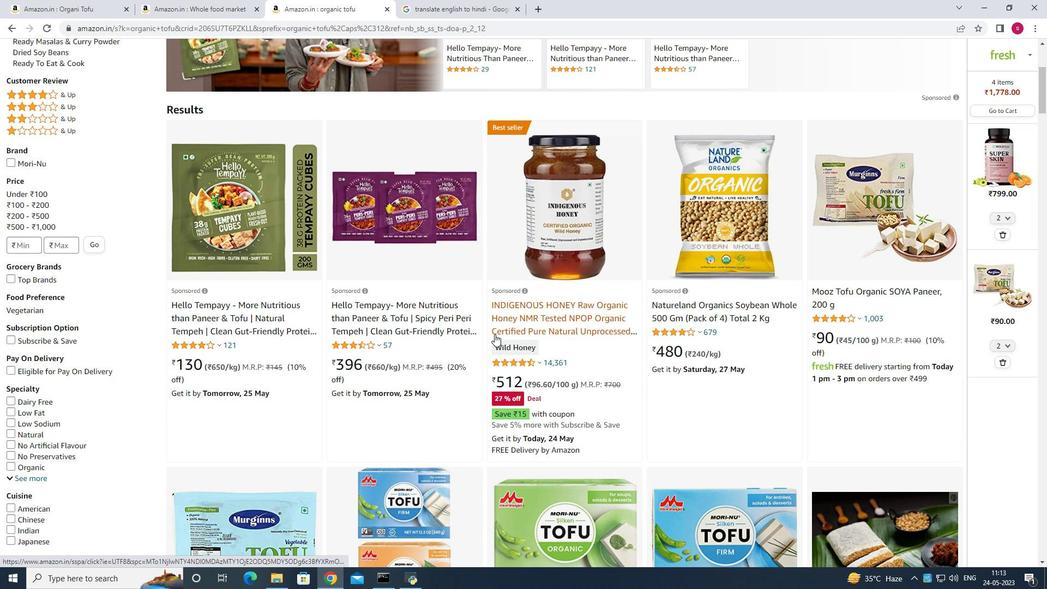 
Action: Mouse scrolled (495, 335) with delta (0, 0)
Screenshot: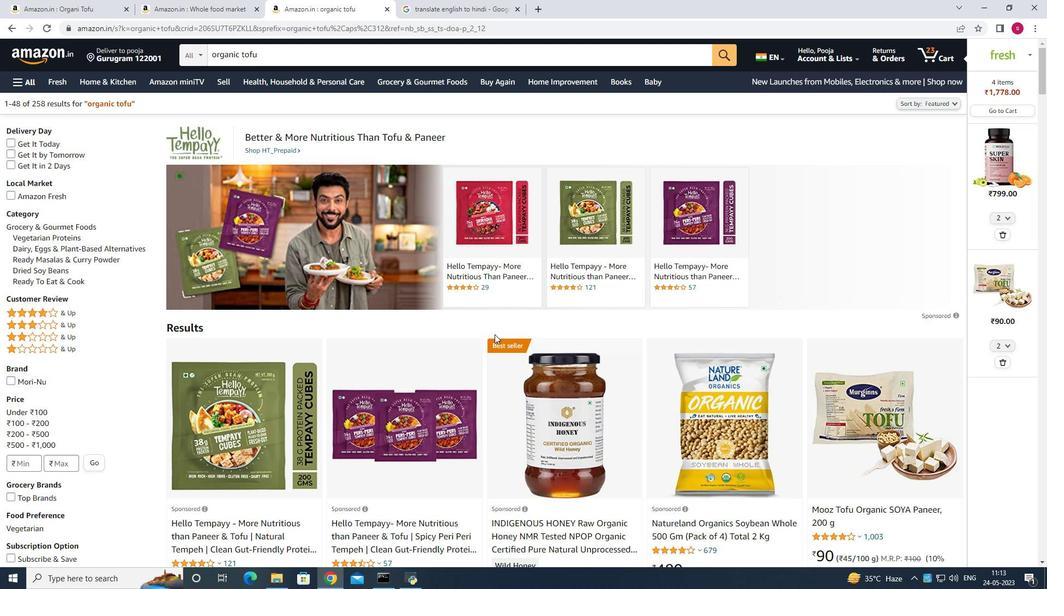
Action: Mouse scrolled (495, 335) with delta (0, 0)
Screenshot: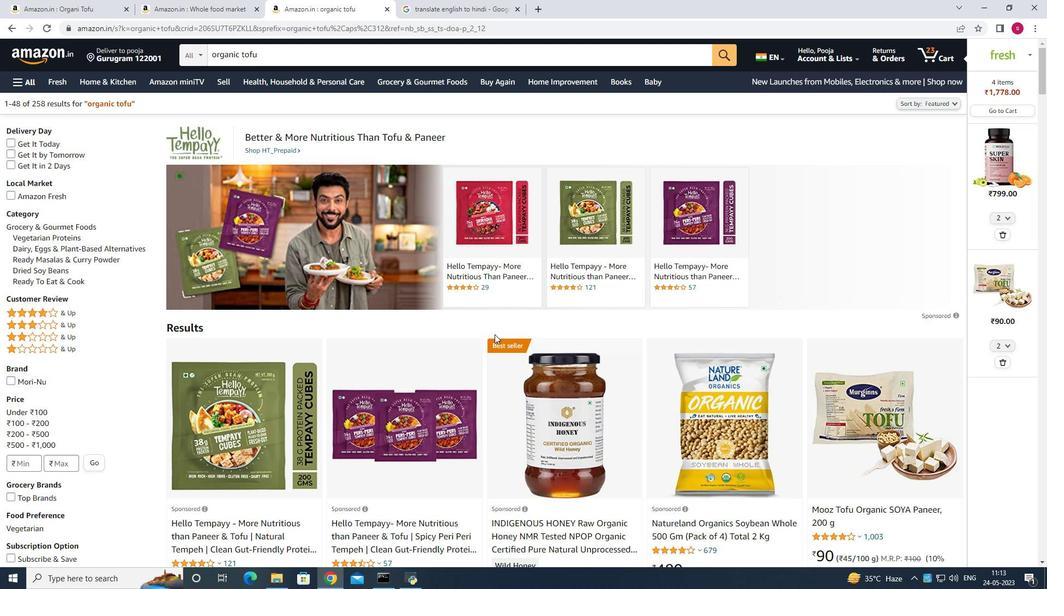 
Action: Mouse moved to (837, 389)
Screenshot: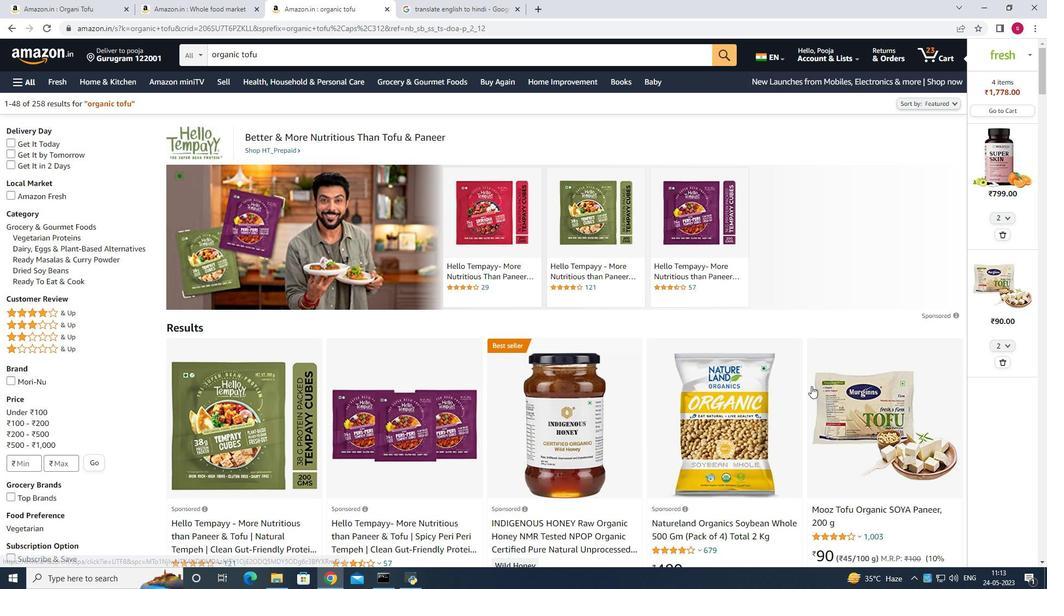 
Action: Mouse pressed left at (837, 389)
Screenshot: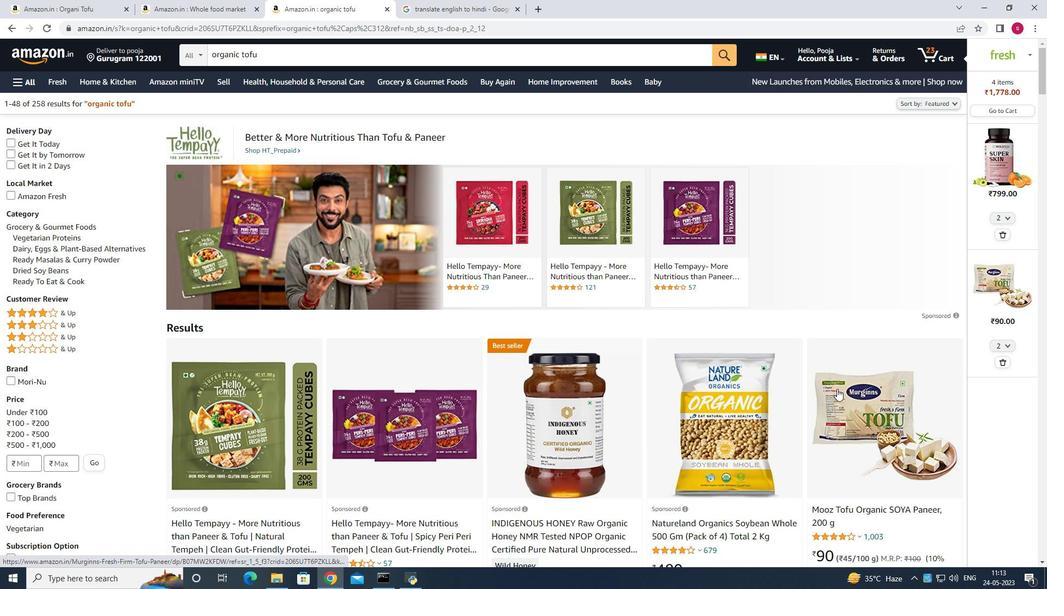 
Action: Mouse moved to (291, 403)
Screenshot: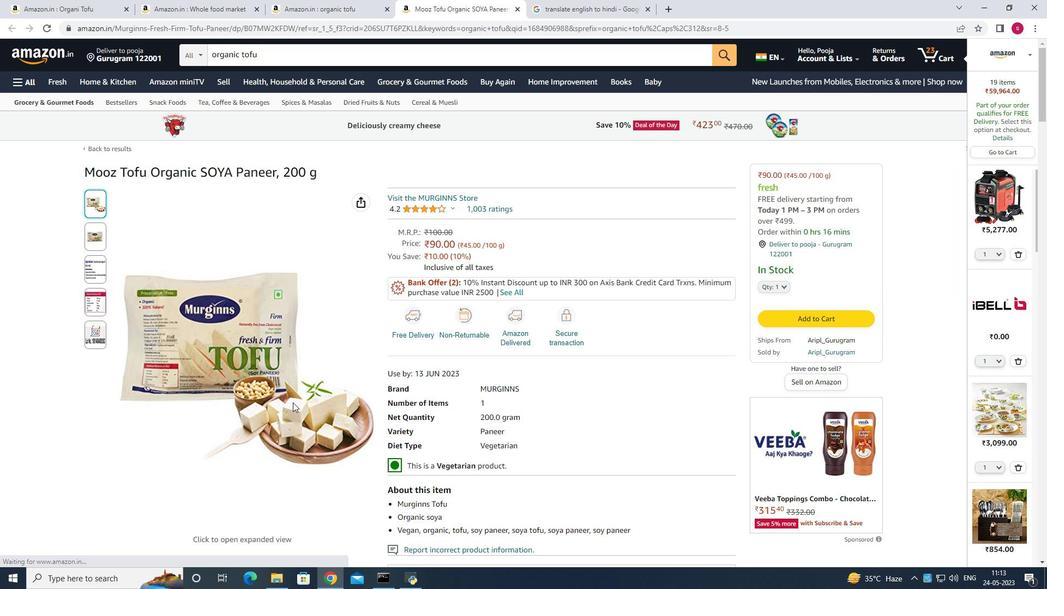 
Action: Mouse scrolled (291, 402) with delta (0, 0)
Screenshot: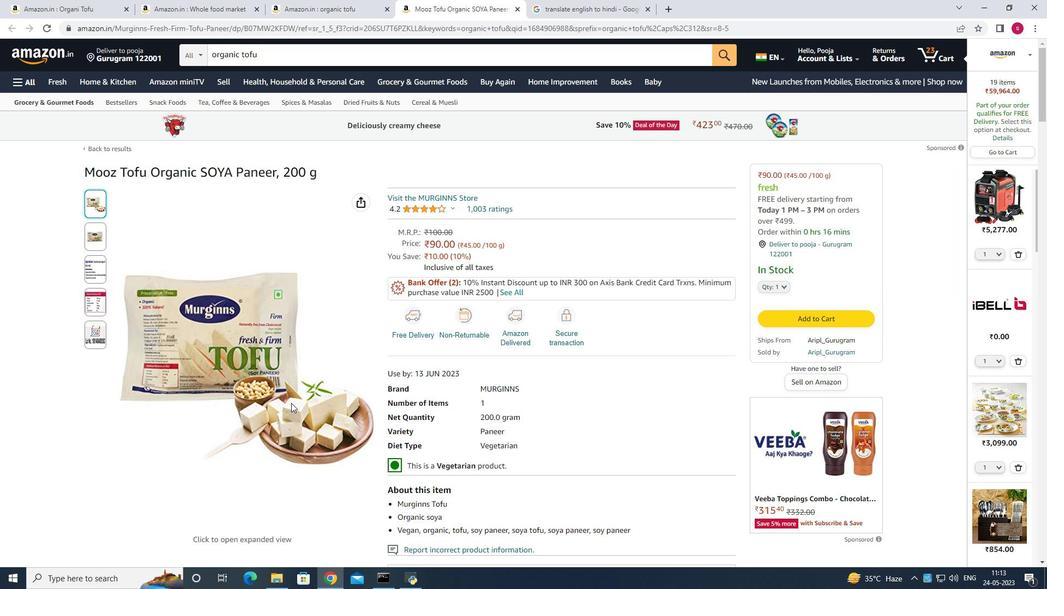 
Action: Mouse moved to (405, 367)
Screenshot: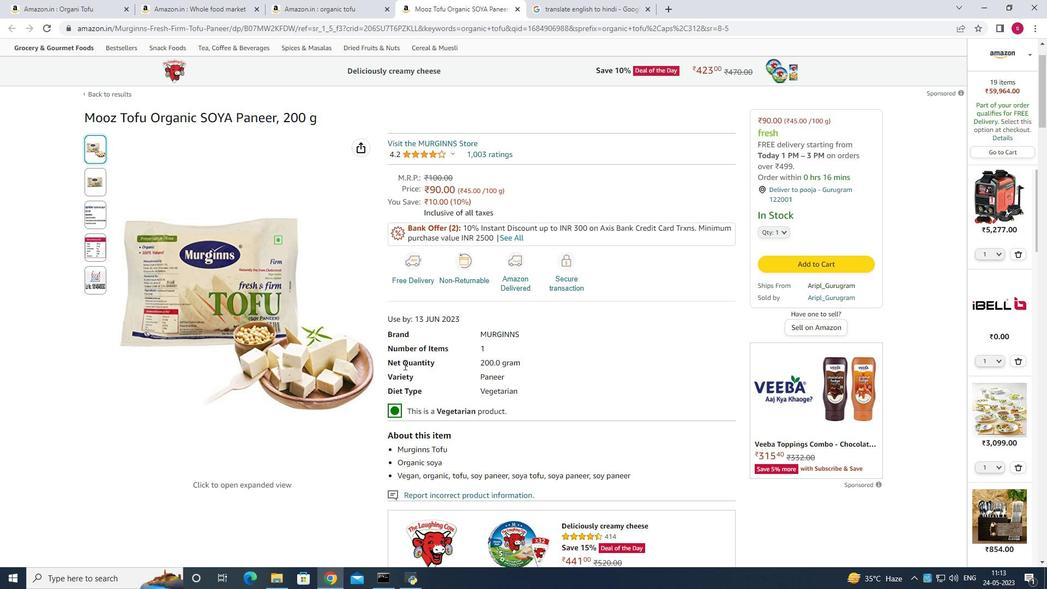 
Action: Mouse scrolled (405, 366) with delta (0, 0)
Screenshot: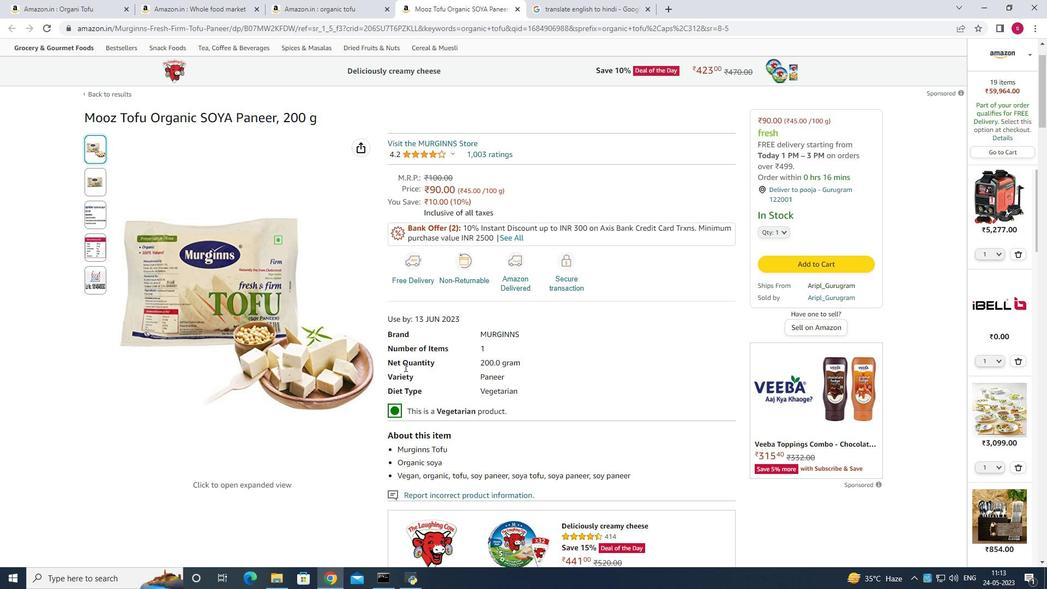 
Action: Mouse scrolled (405, 366) with delta (0, 0)
Screenshot: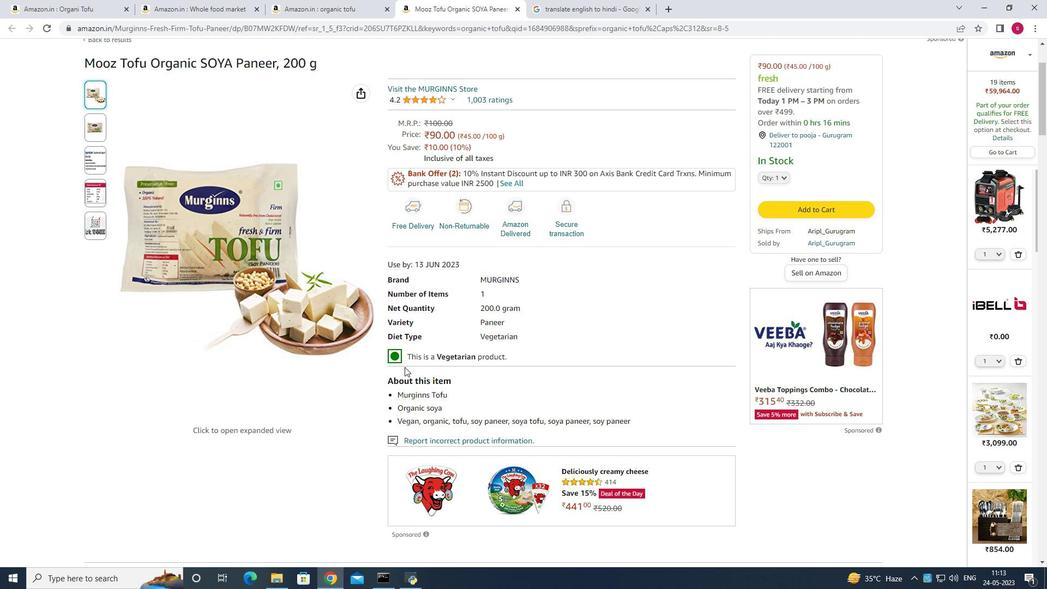 
Action: Mouse scrolled (405, 366) with delta (0, 0)
Screenshot: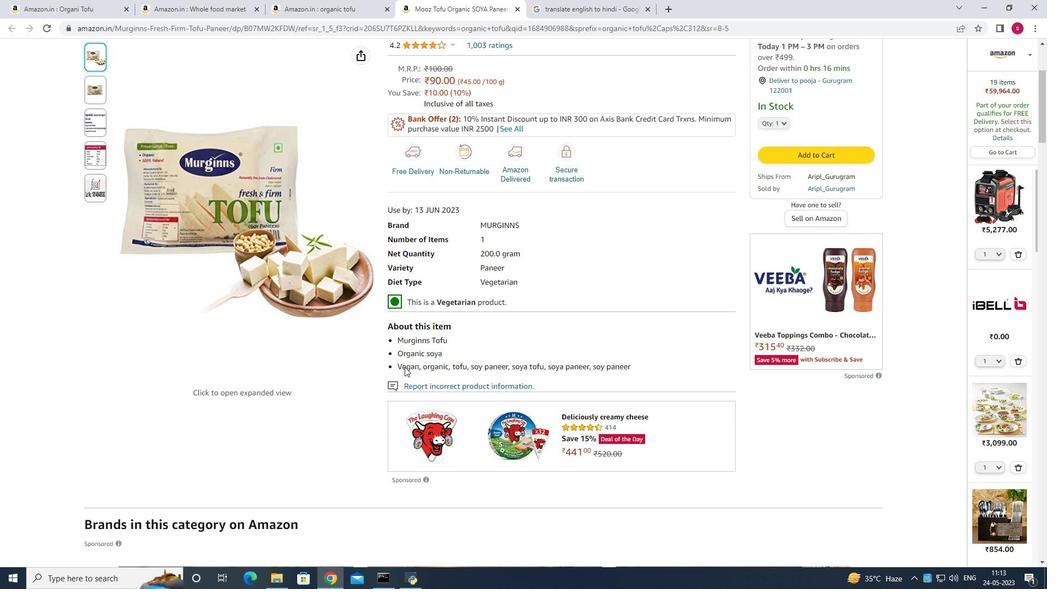 
Action: Mouse scrolled (405, 366) with delta (0, 0)
Screenshot: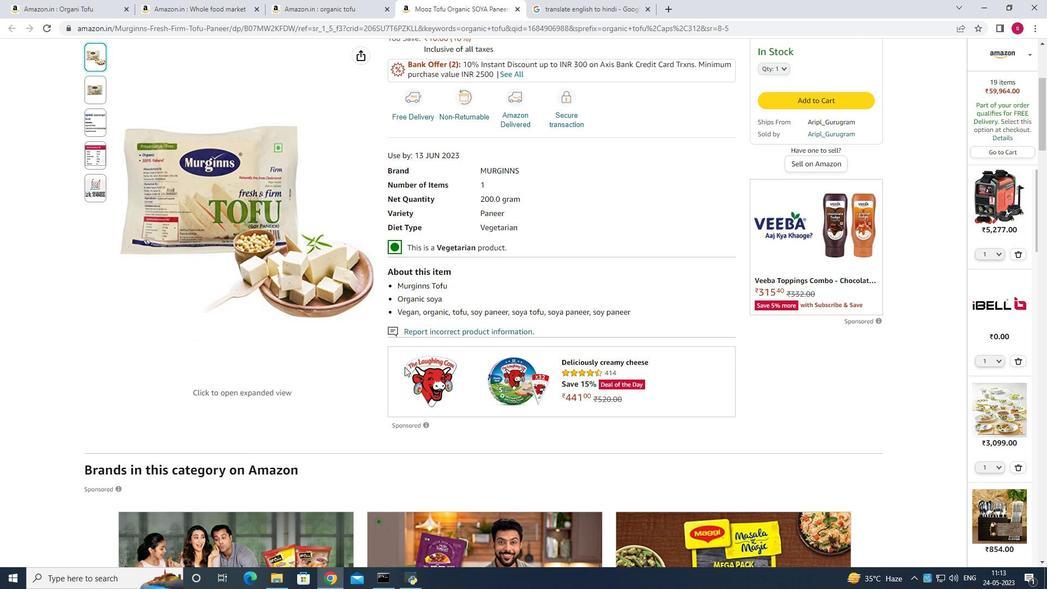 
Action: Mouse scrolled (405, 366) with delta (0, 0)
Screenshot: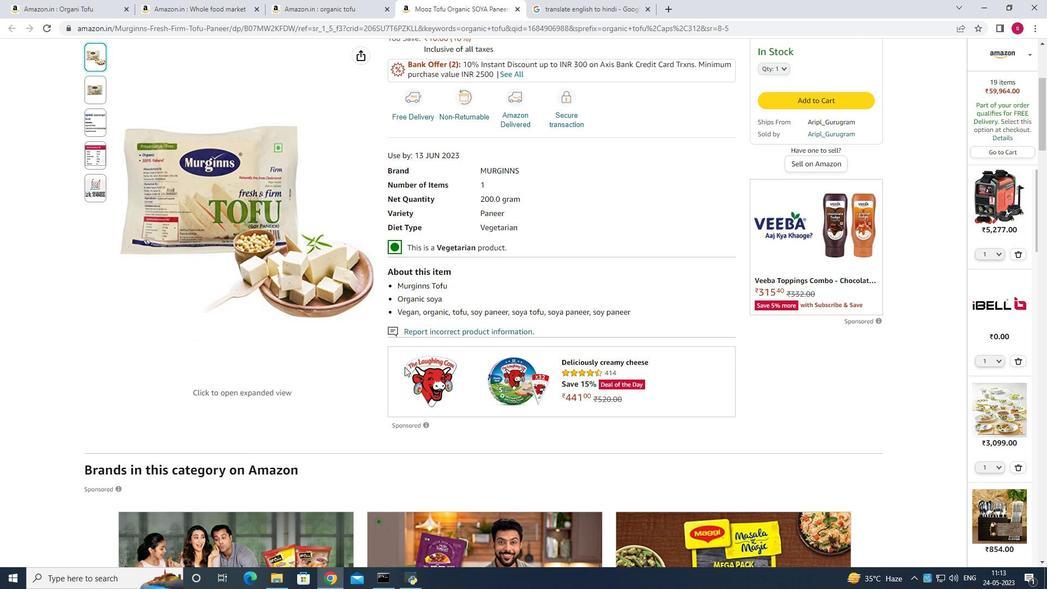 
Action: Mouse scrolled (405, 366) with delta (0, 0)
Screenshot: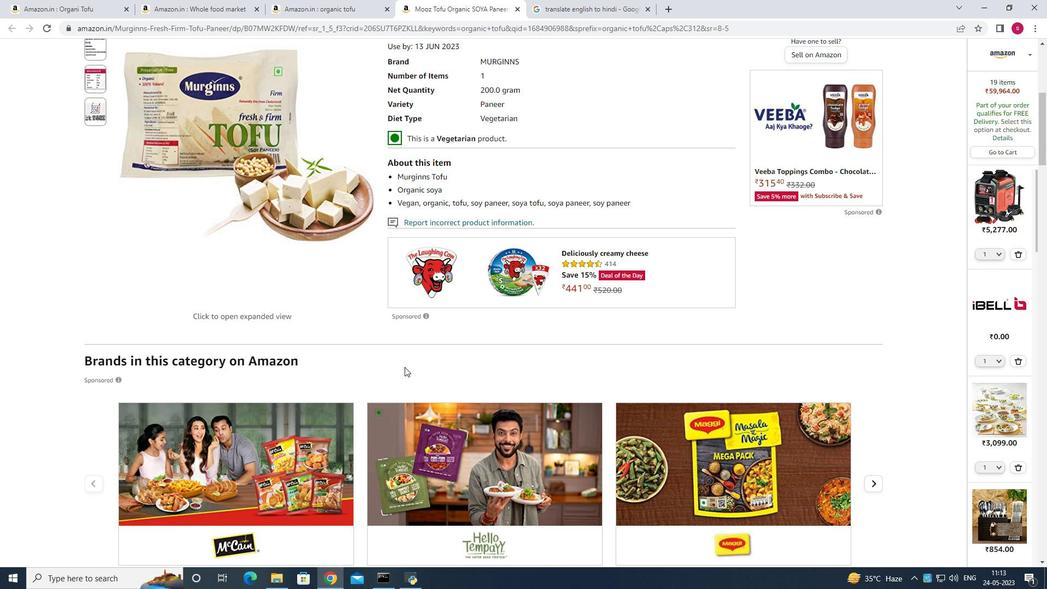 
Action: Mouse moved to (281, 385)
Screenshot: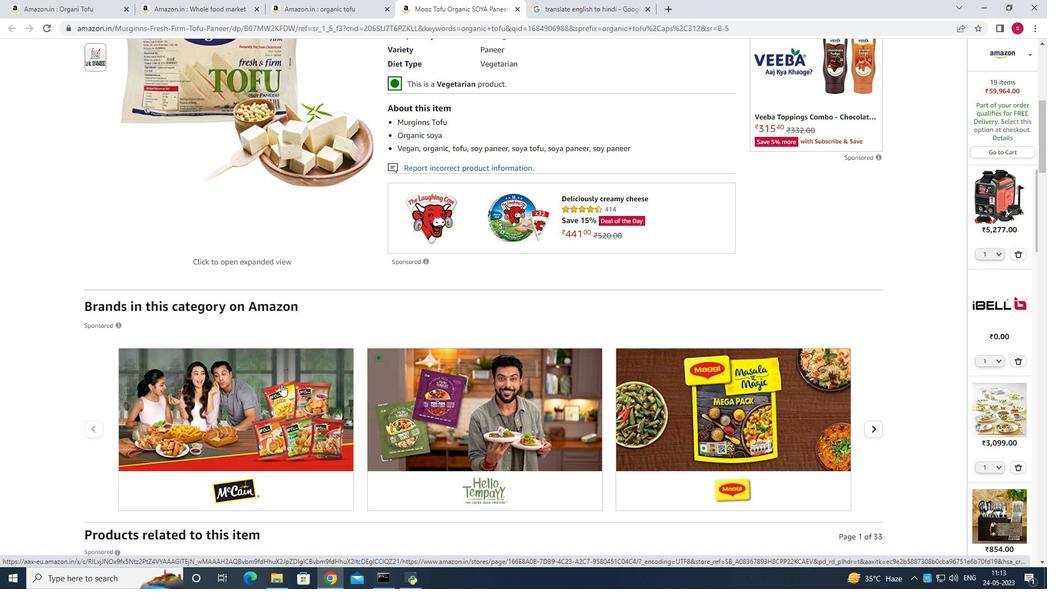 
Action: Mouse scrolled (281, 385) with delta (0, 0)
Screenshot: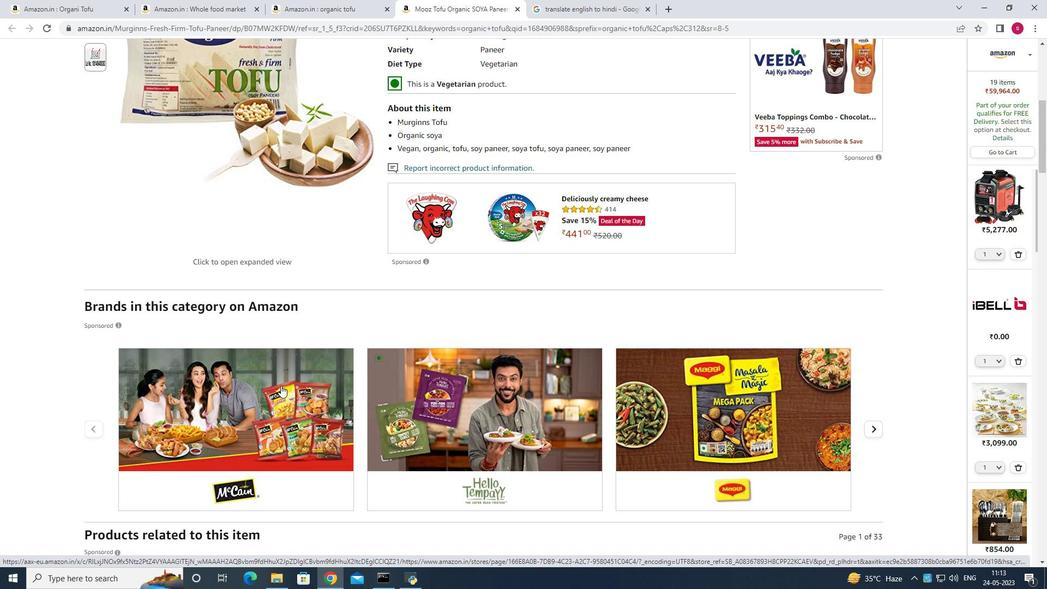 
Action: Mouse scrolled (281, 385) with delta (0, 0)
Screenshot: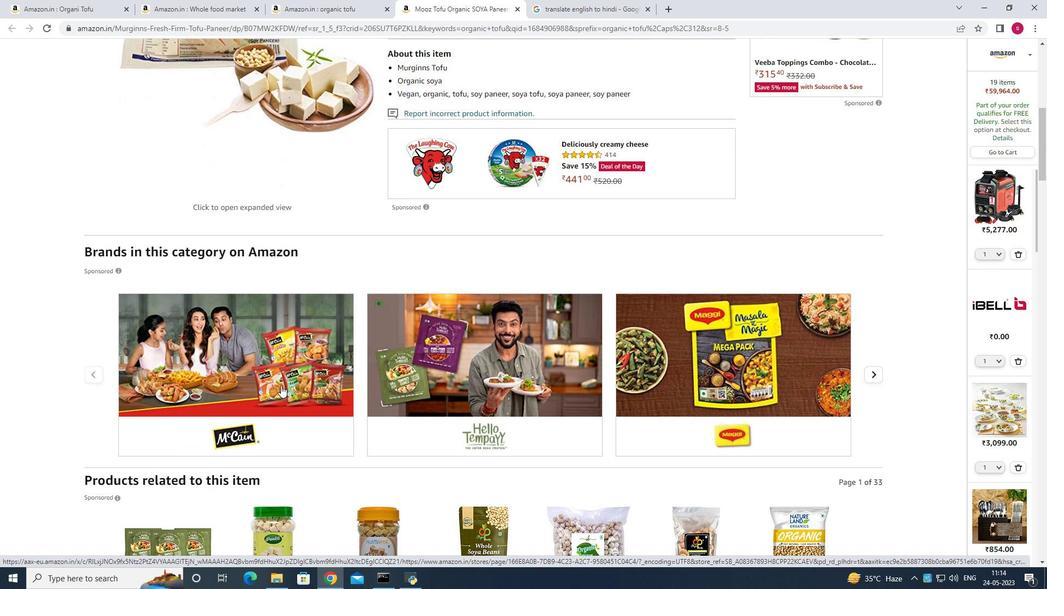 
Action: Mouse scrolled (281, 385) with delta (0, 0)
Screenshot: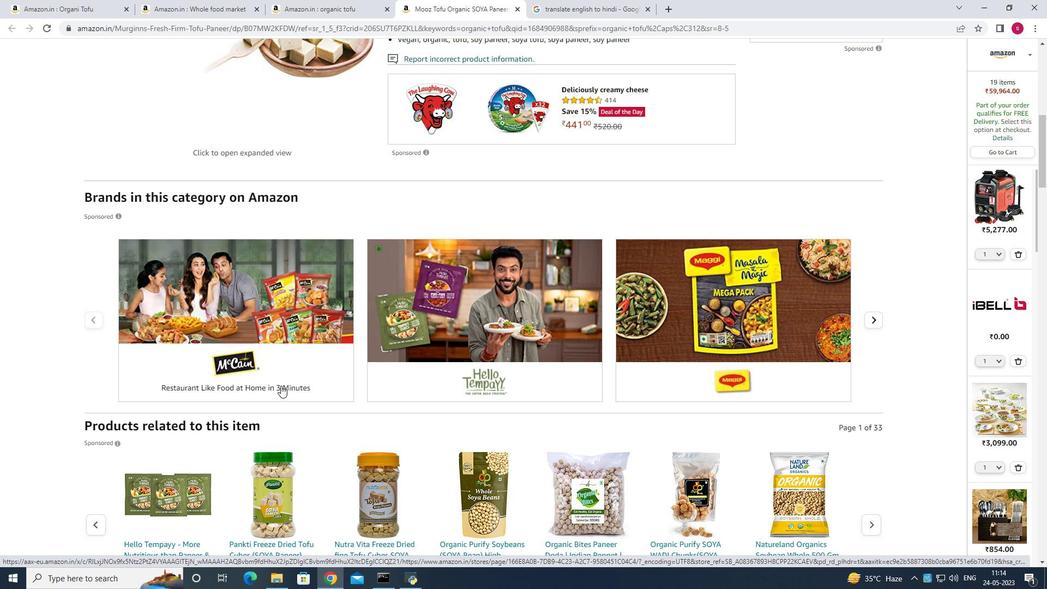 
Action: Mouse scrolled (281, 385) with delta (0, 0)
Screenshot: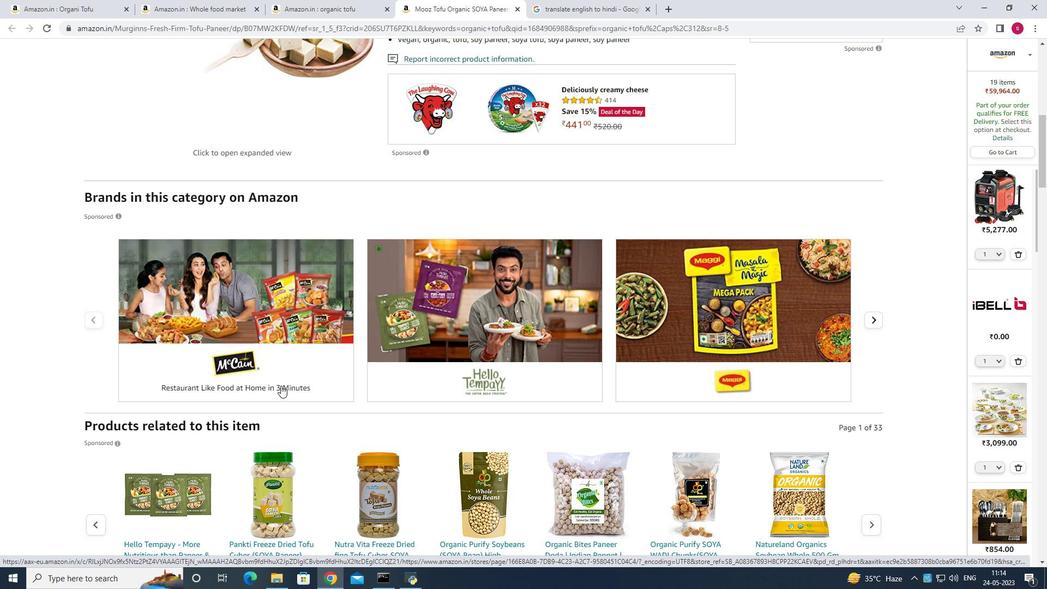 
Action: Mouse scrolled (281, 386) with delta (0, 0)
Screenshot: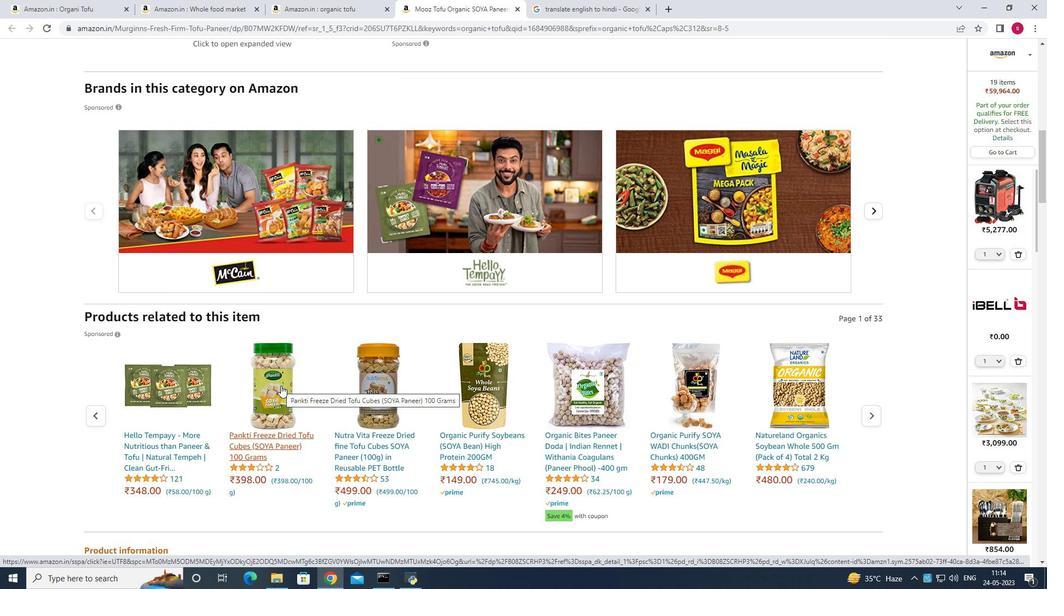 
Action: Mouse scrolled (281, 386) with delta (0, 0)
Screenshot: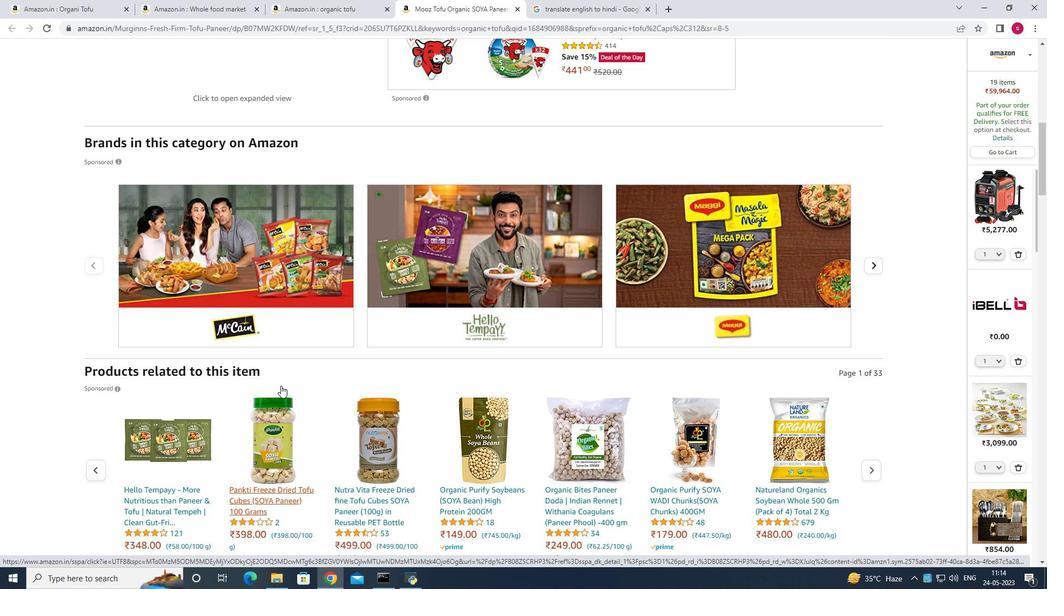 
Action: Mouse scrolled (281, 386) with delta (0, 0)
Screenshot: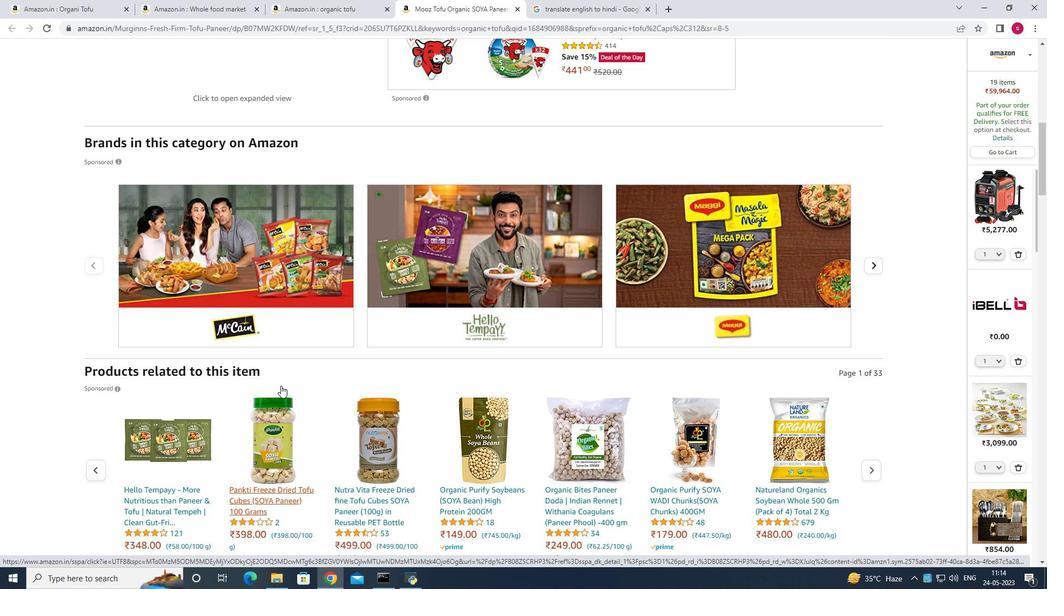 
Action: Mouse scrolled (281, 386) with delta (0, 0)
Screenshot: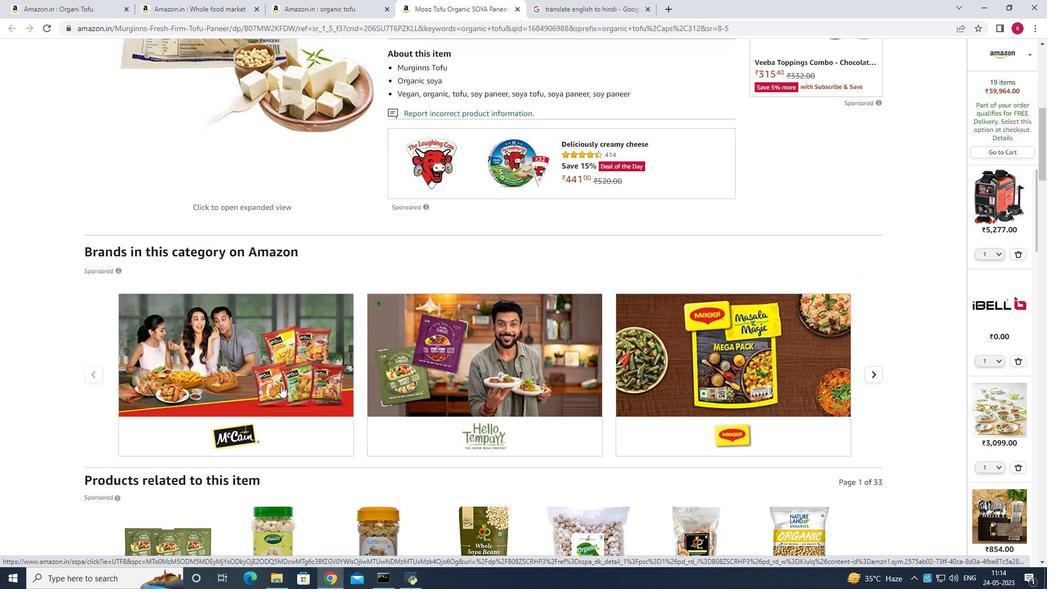 
Action: Mouse scrolled (281, 386) with delta (0, 0)
Screenshot: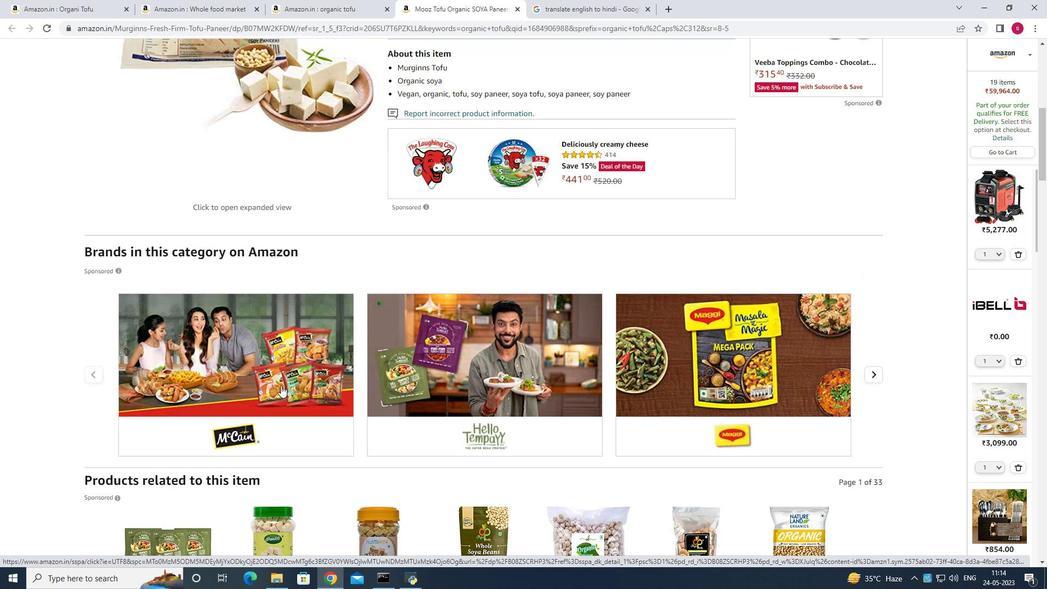 
Action: Mouse scrolled (281, 386) with delta (0, 0)
Screenshot: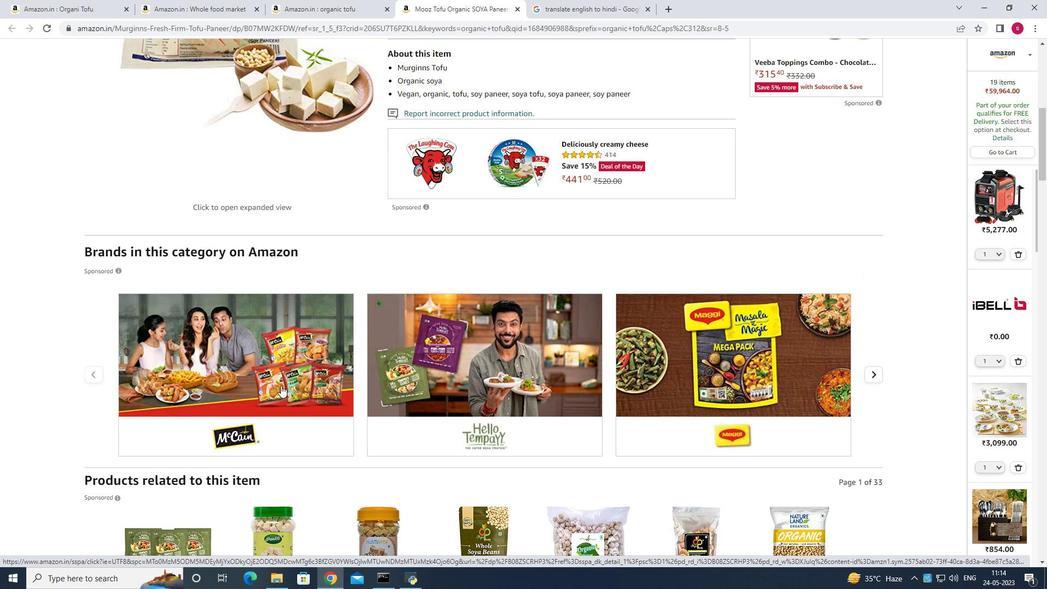 
Action: Mouse scrolled (281, 386) with delta (0, 0)
Screenshot: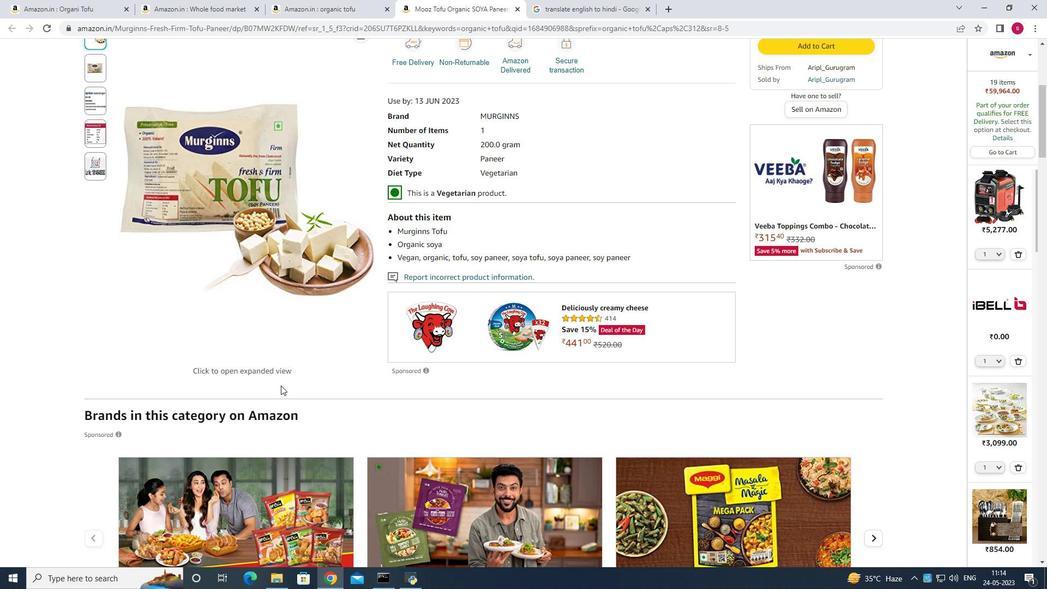 
Action: Mouse scrolled (281, 386) with delta (0, 0)
Screenshot: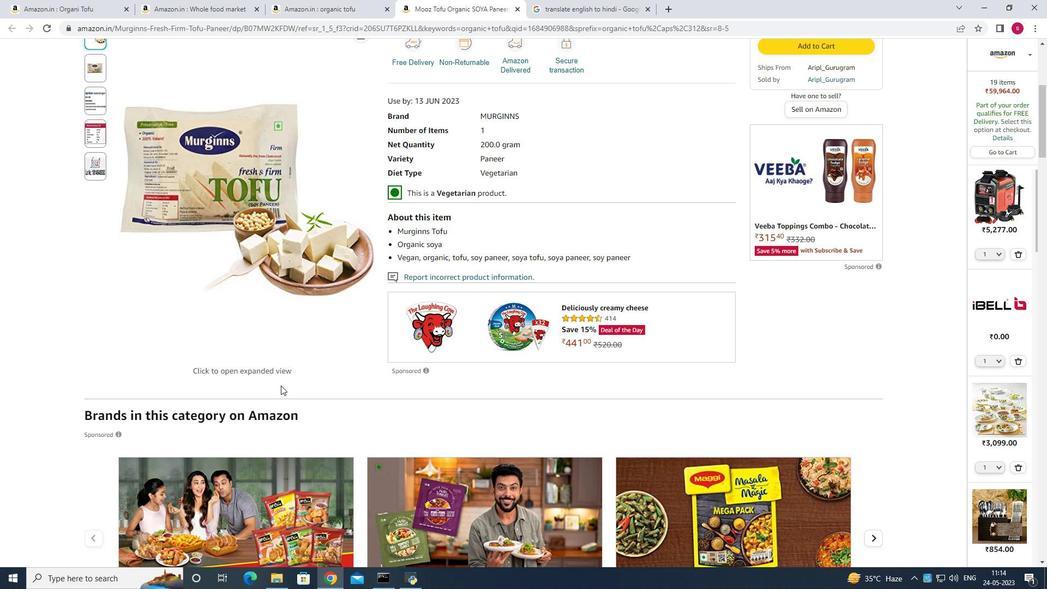 
Action: Mouse scrolled (281, 386) with delta (0, 0)
Screenshot: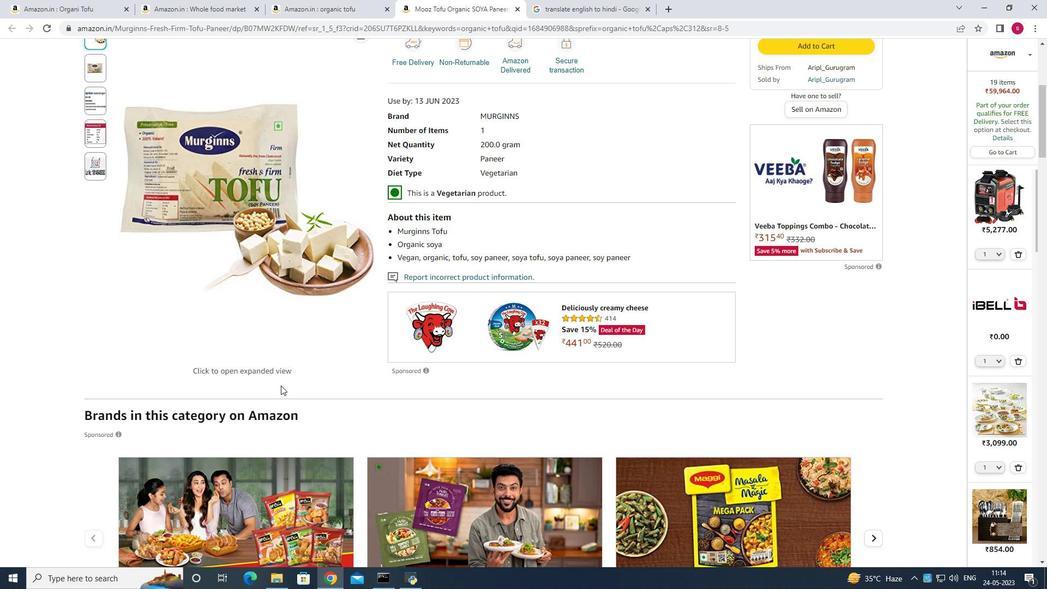 
Action: Mouse moved to (444, 438)
Screenshot: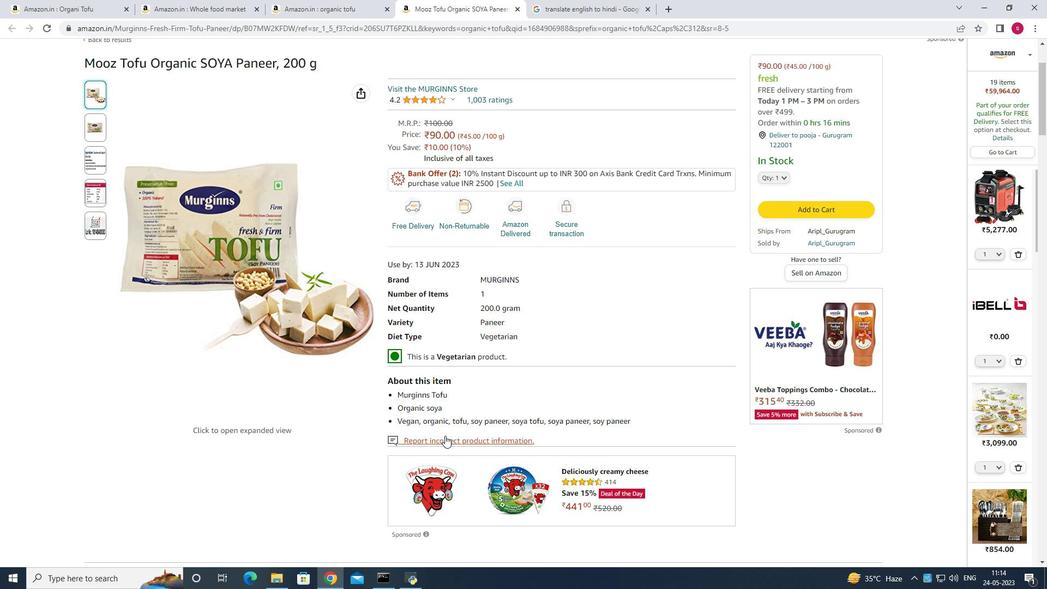
Action: Mouse scrolled (444, 437) with delta (0, 0)
Screenshot: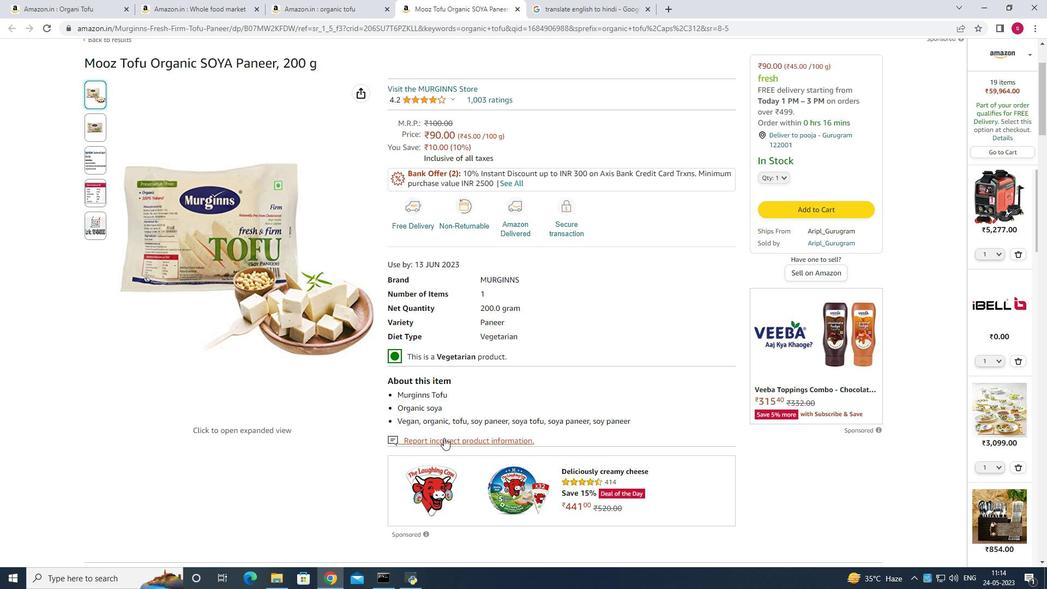 
Action: Mouse scrolled (444, 437) with delta (0, 0)
Screenshot: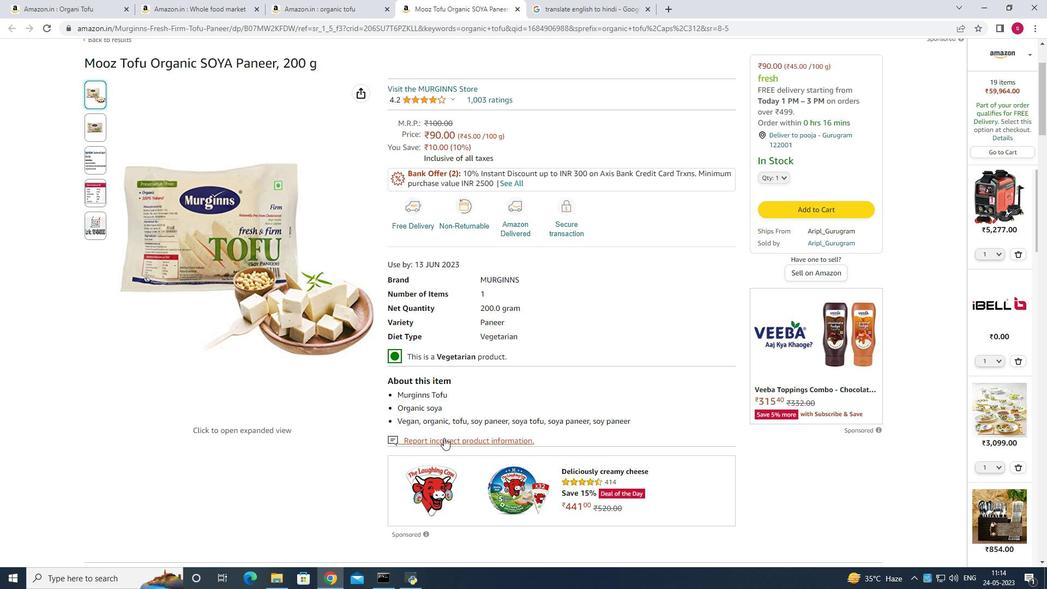
Action: Mouse scrolled (444, 438) with delta (0, 0)
Screenshot: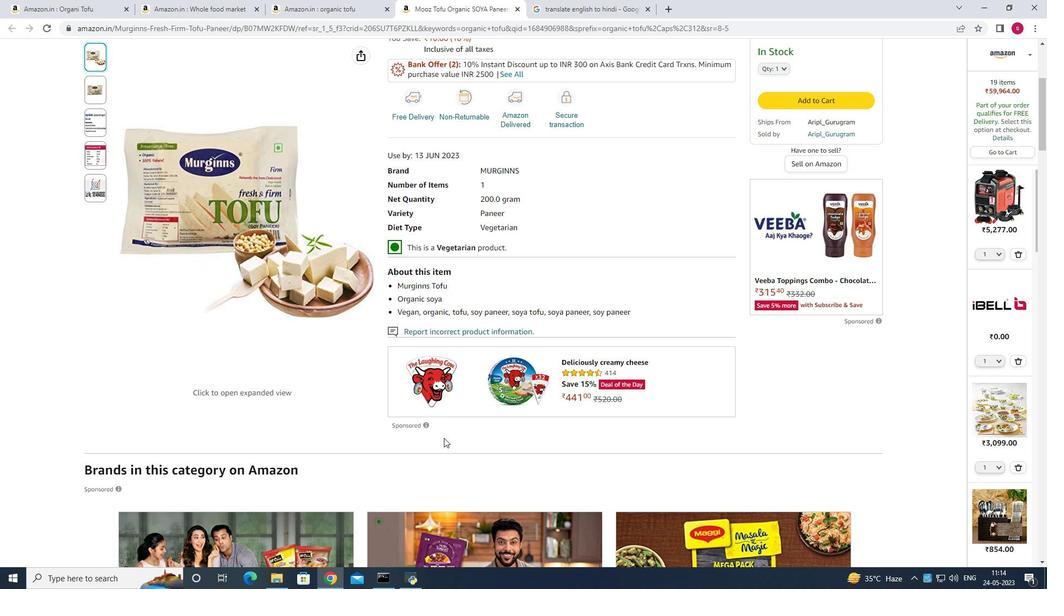 
Action: Mouse scrolled (444, 438) with delta (0, 0)
Screenshot: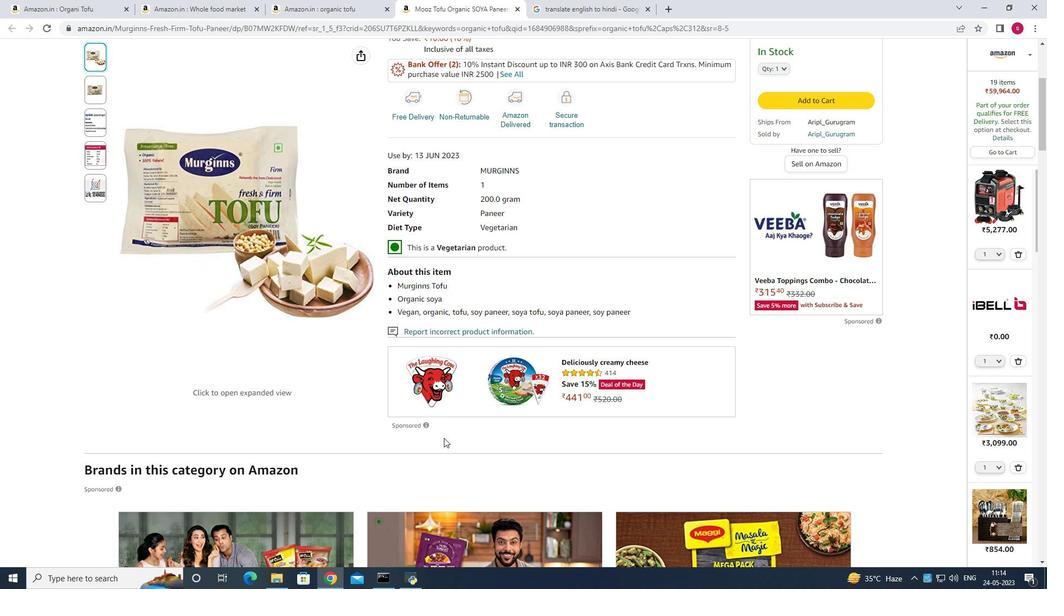 
Action: Mouse scrolled (444, 437) with delta (0, 0)
Screenshot: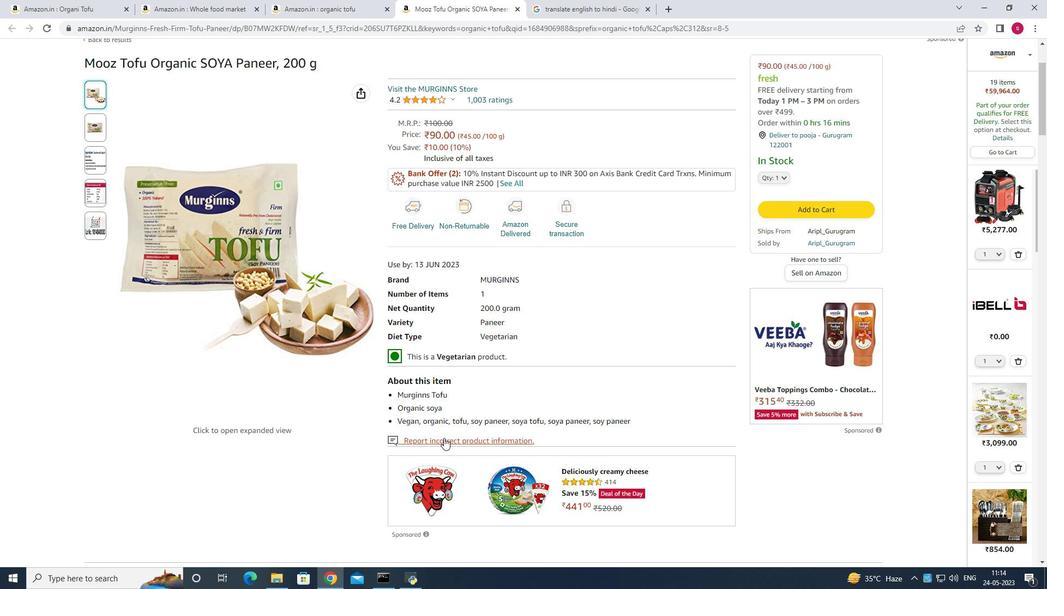 
Action: Mouse scrolled (444, 437) with delta (0, 0)
Screenshot: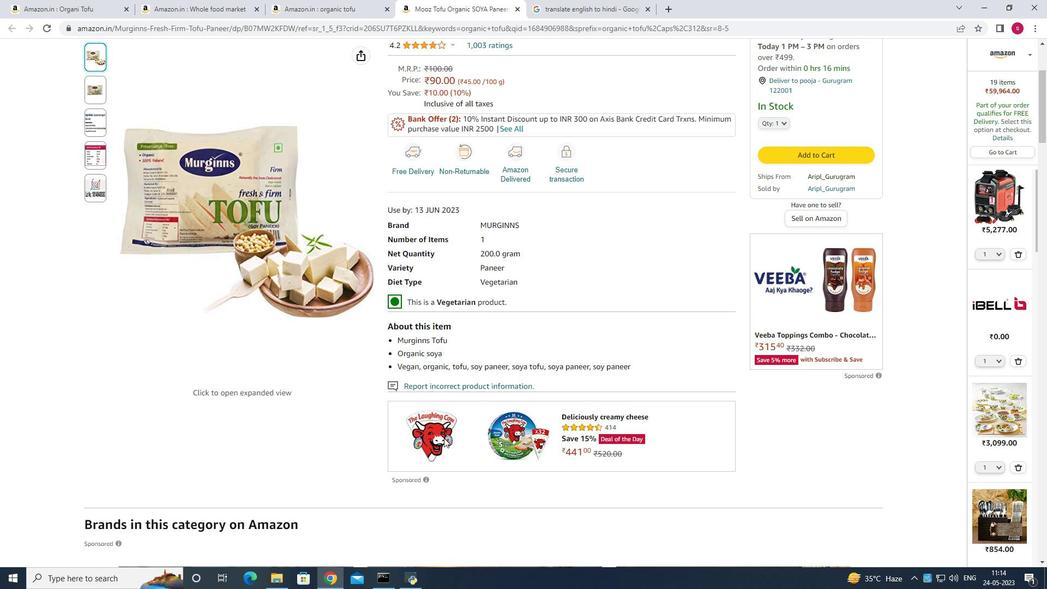 
Action: Mouse scrolled (444, 437) with delta (0, 0)
Screenshot: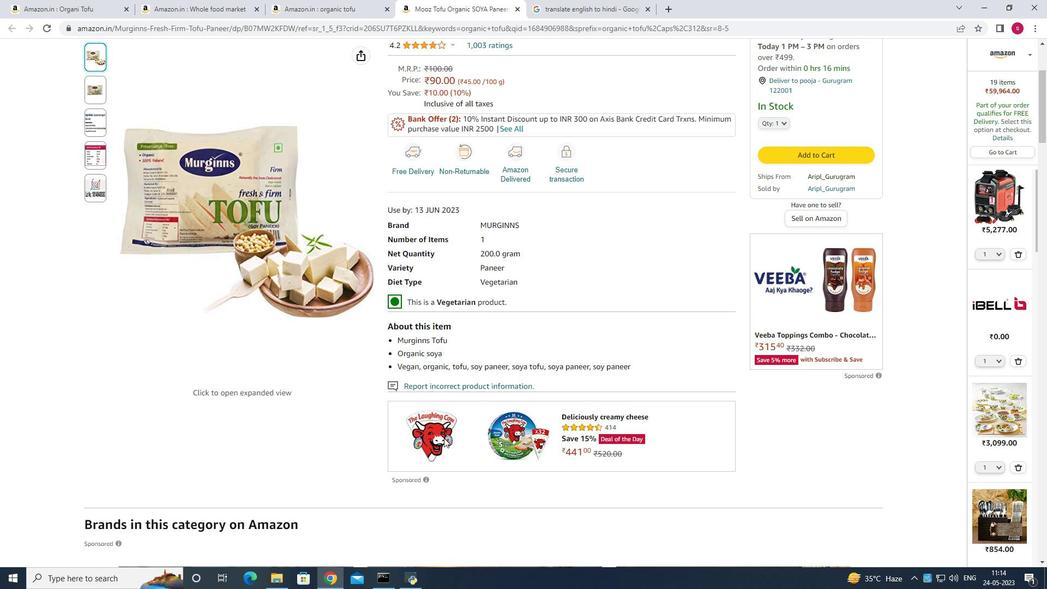 
Action: Mouse scrolled (444, 437) with delta (0, 0)
Screenshot: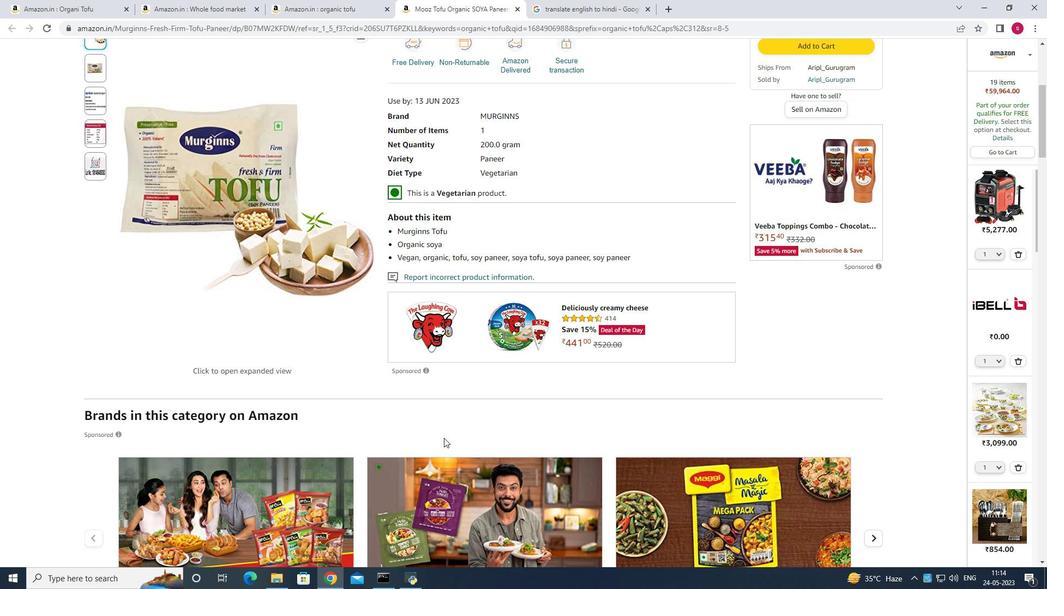 
Action: Mouse scrolled (444, 437) with delta (0, 0)
Screenshot: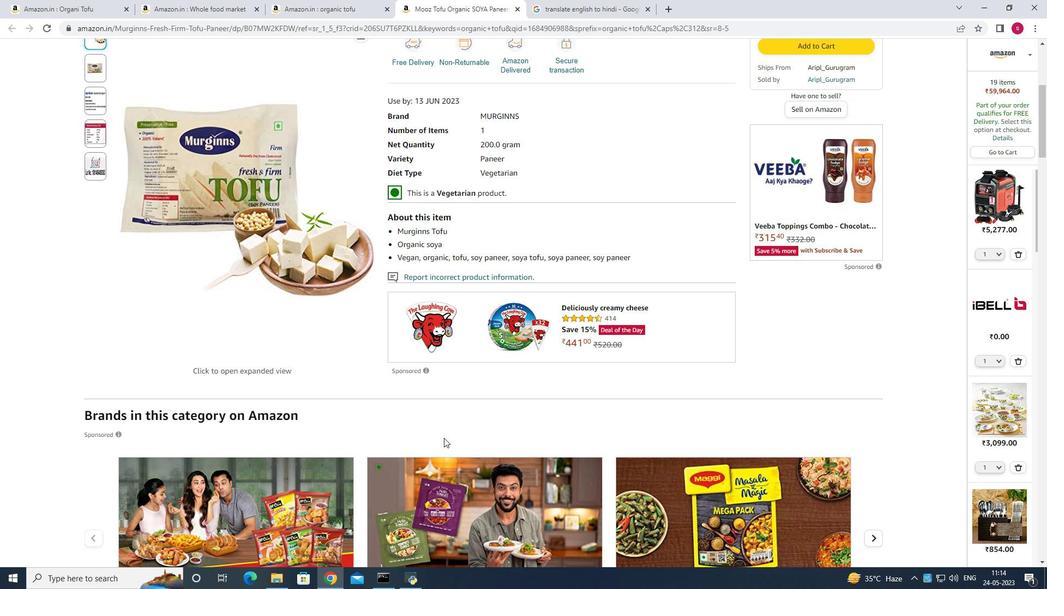 
Action: Mouse scrolled (444, 437) with delta (0, 0)
Screenshot: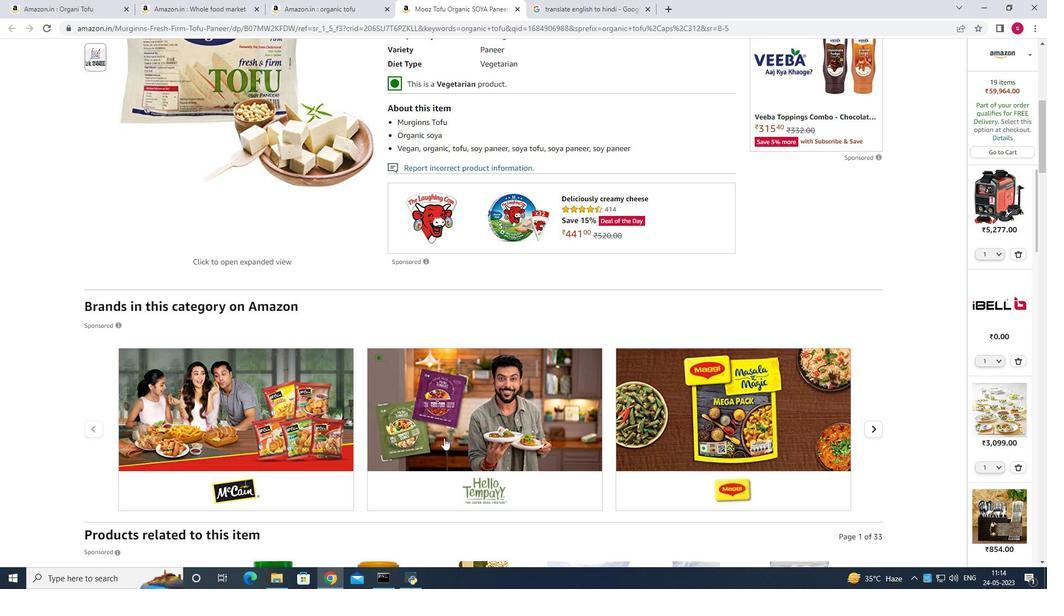 
Action: Mouse scrolled (444, 437) with delta (0, 0)
Screenshot: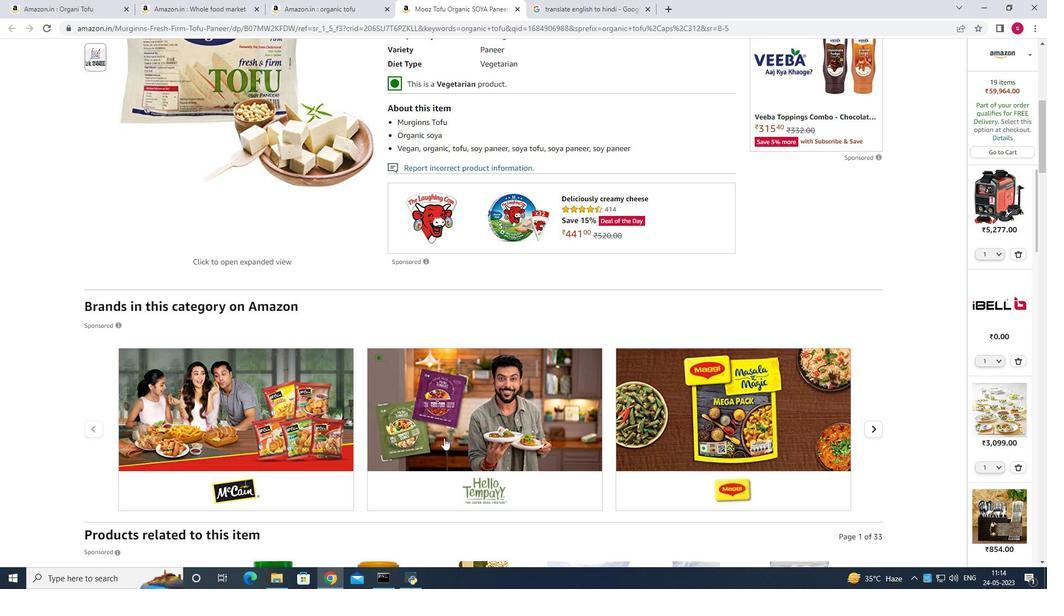 
Action: Mouse scrolled (444, 437) with delta (0, 0)
Screenshot: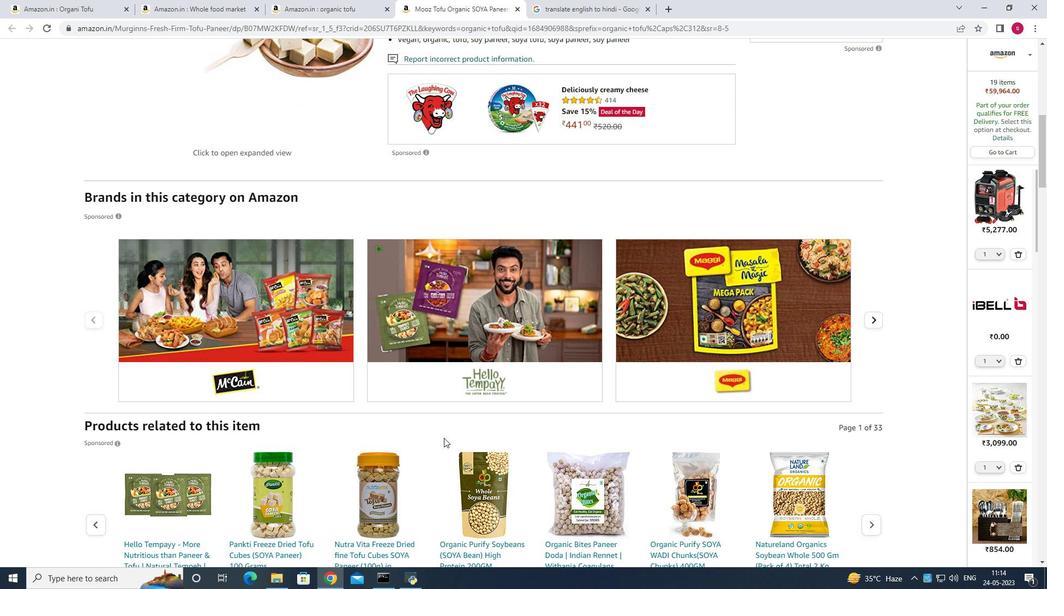 
Action: Mouse scrolled (444, 437) with delta (0, 0)
Screenshot: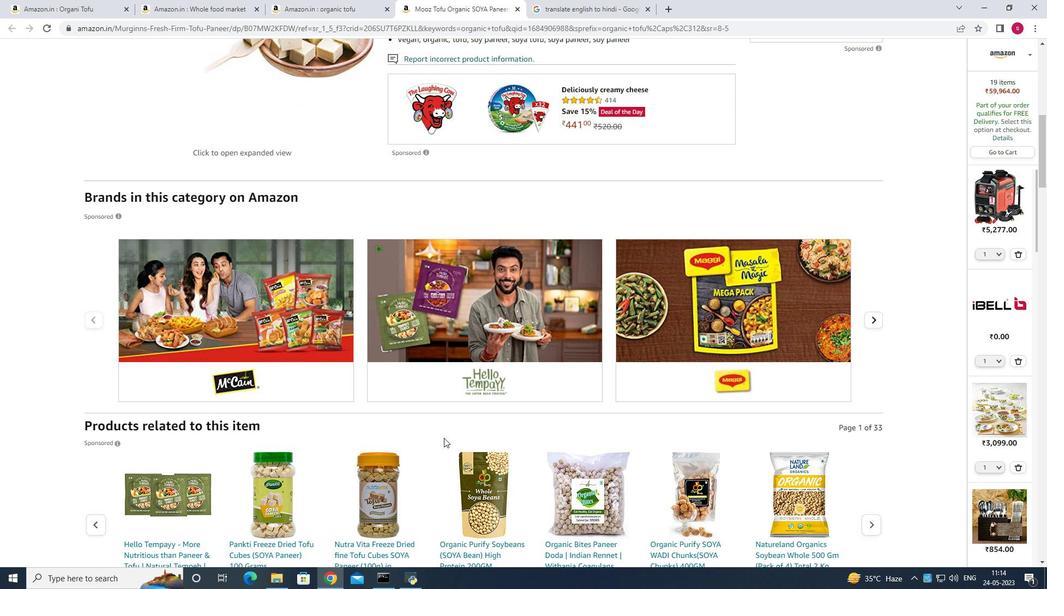 
Action: Mouse scrolled (444, 437) with delta (0, 0)
Screenshot: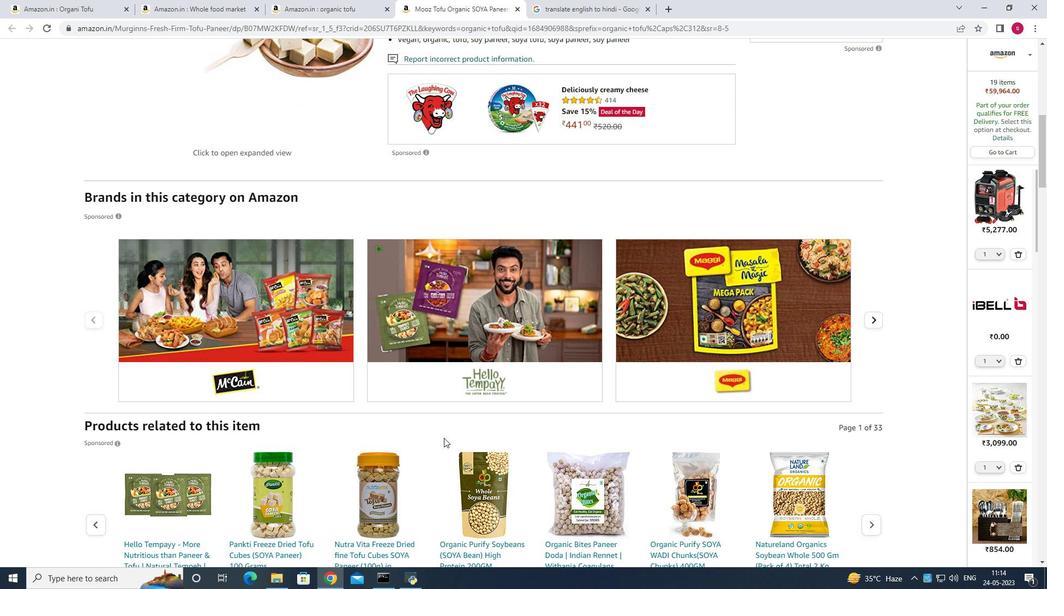 
Action: Mouse scrolled (444, 437) with delta (0, 0)
Screenshot: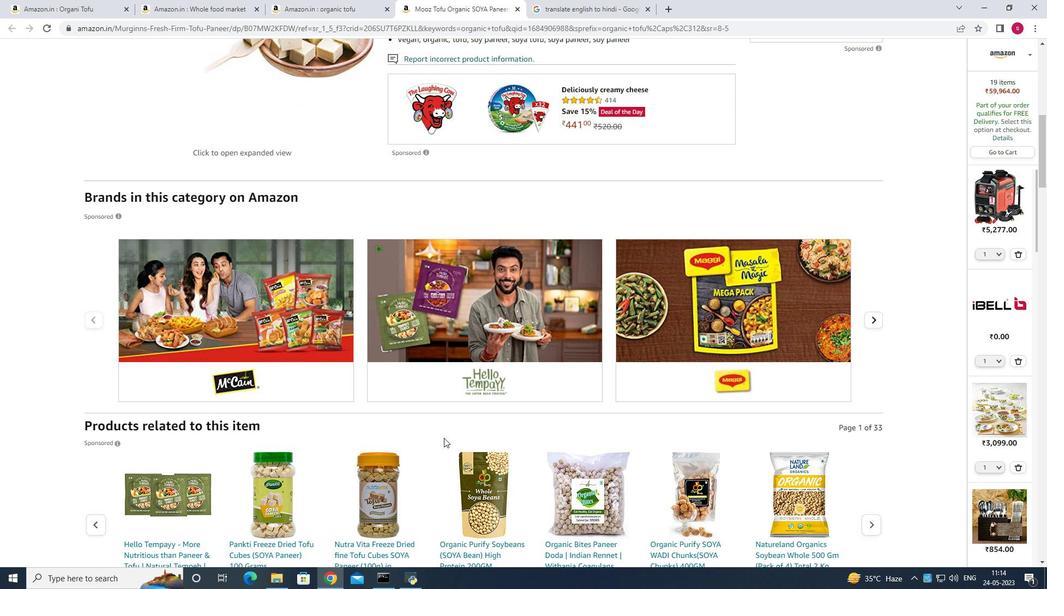 
Action: Mouse scrolled (444, 437) with delta (0, 0)
Screenshot: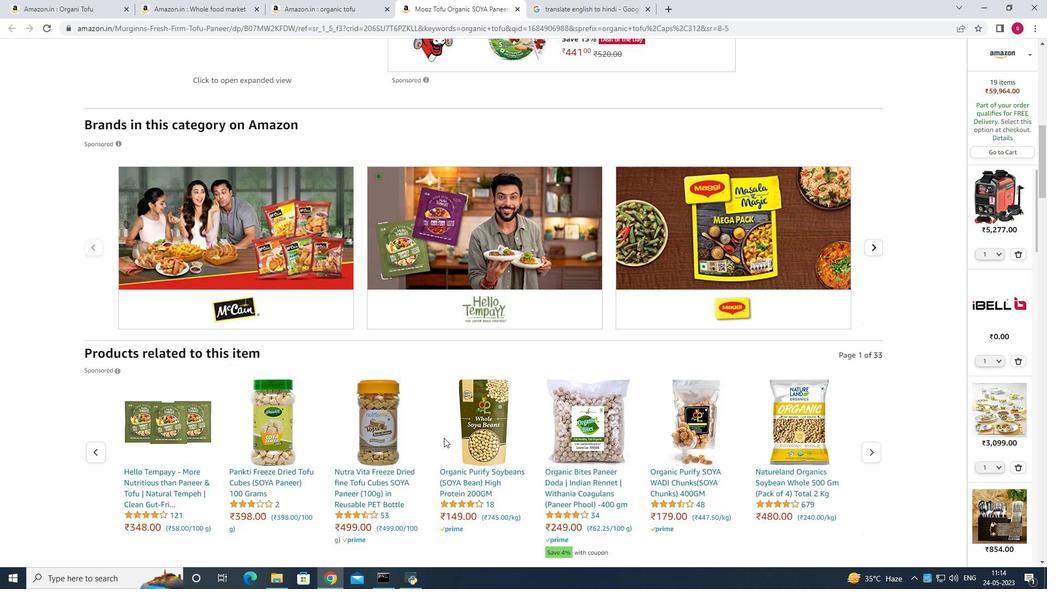 
Action: Mouse scrolled (444, 437) with delta (0, 0)
Screenshot: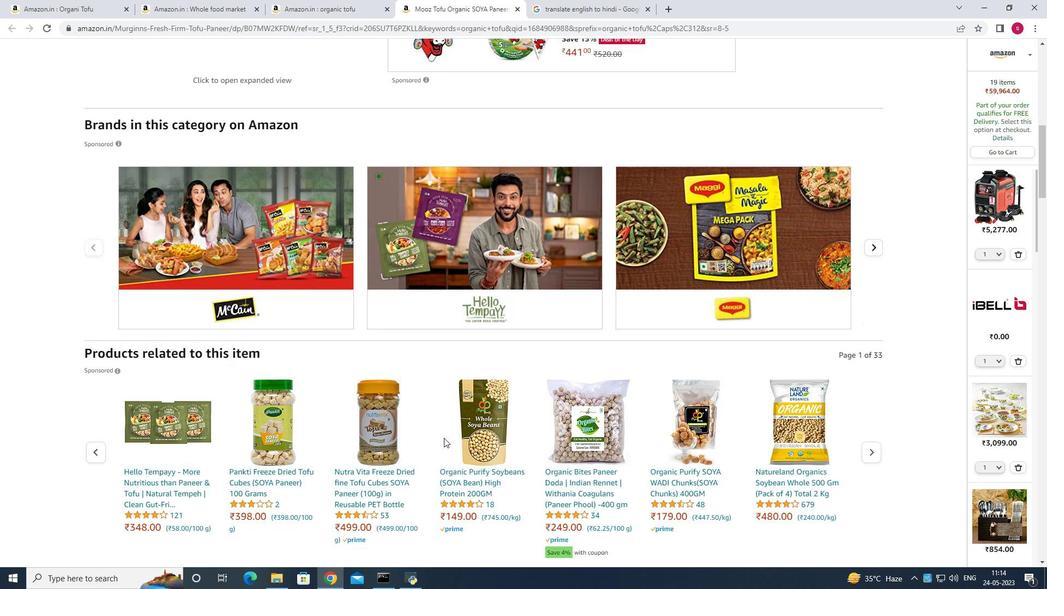 
Action: Mouse scrolled (444, 437) with delta (0, 0)
Screenshot: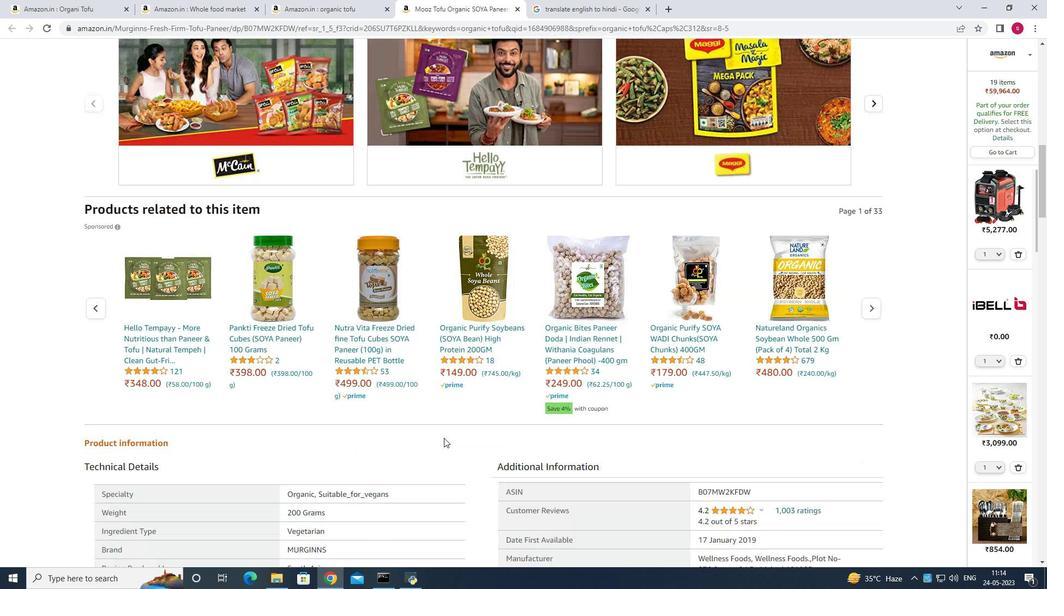 
Action: Mouse scrolled (444, 437) with delta (0, 0)
Screenshot: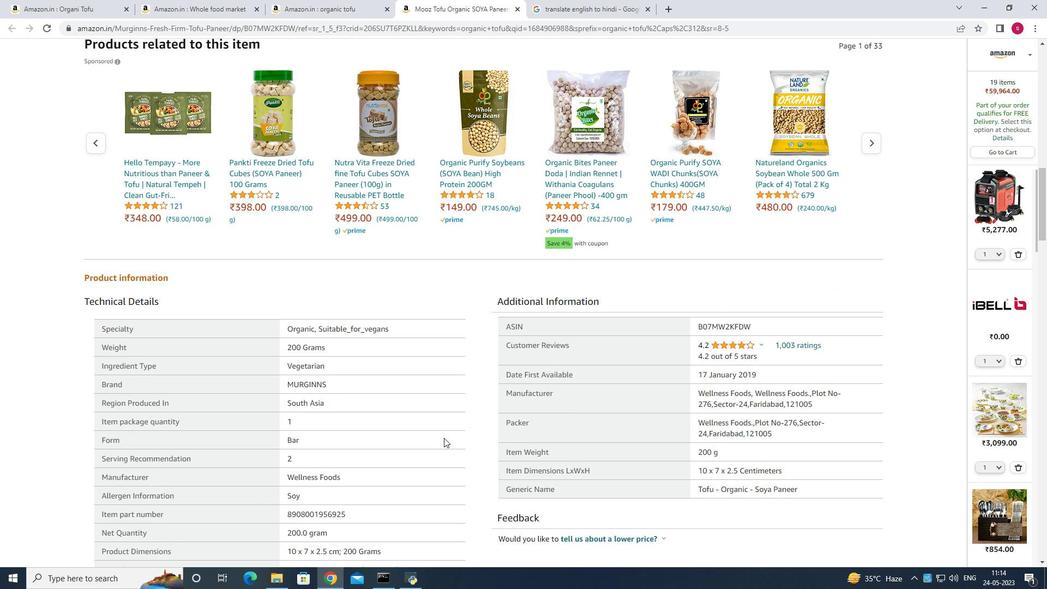 
Action: Mouse scrolled (444, 437) with delta (0, 0)
Screenshot: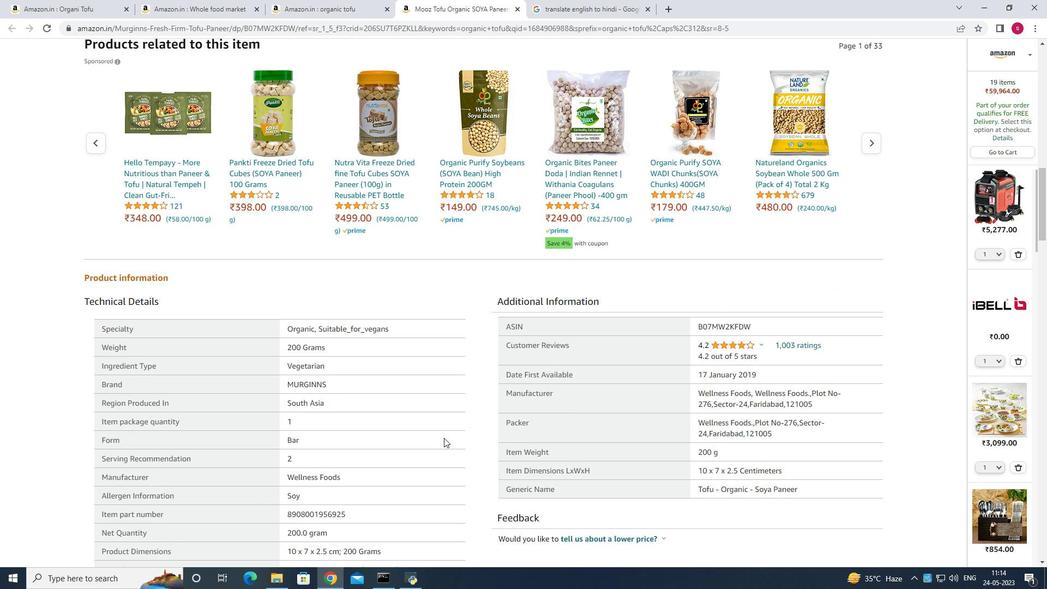 
Action: Mouse scrolled (444, 437) with delta (0, 0)
Screenshot: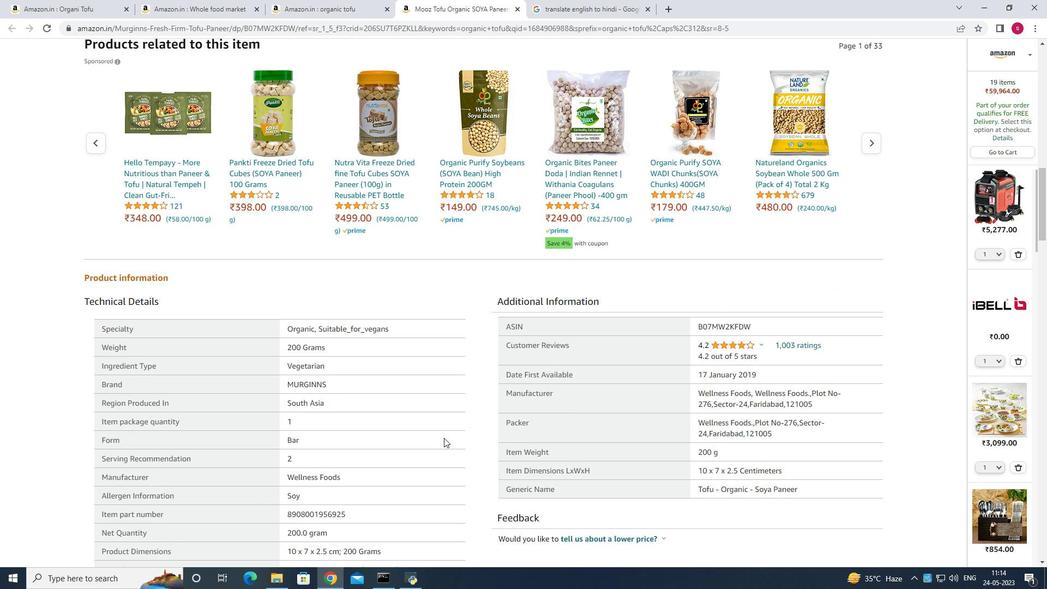 
Action: Mouse scrolled (444, 437) with delta (0, 0)
Screenshot: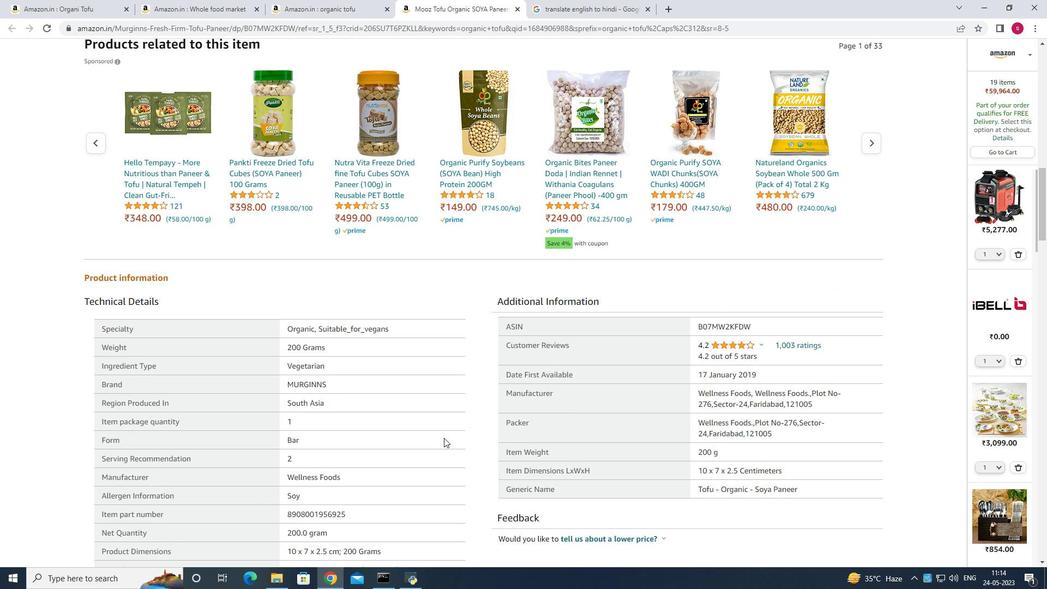 
Action: Mouse scrolled (444, 438) with delta (0, 0)
Screenshot: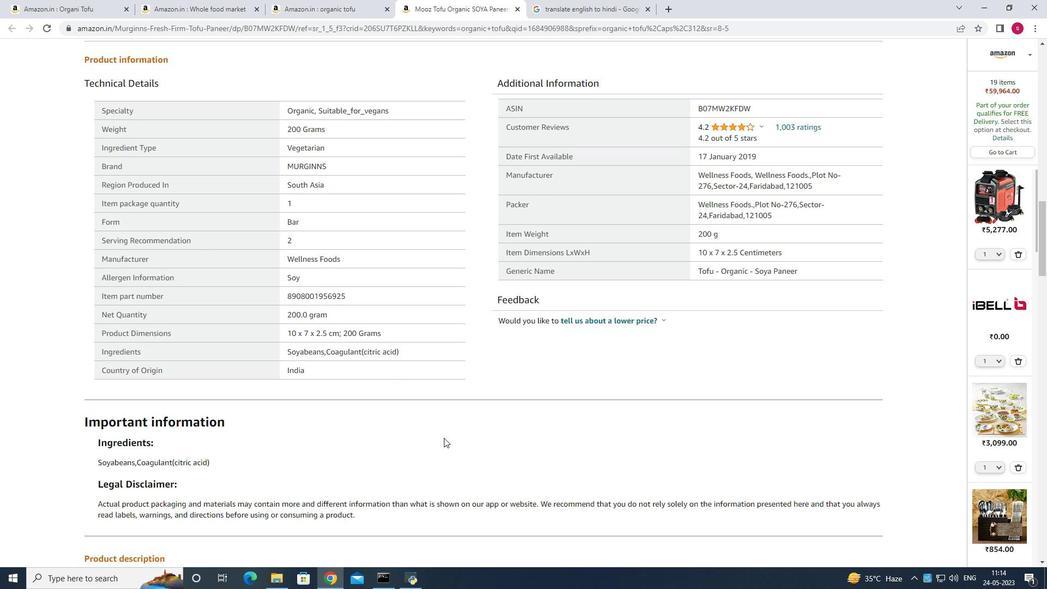 
Action: Mouse scrolled (444, 438) with delta (0, 0)
Screenshot: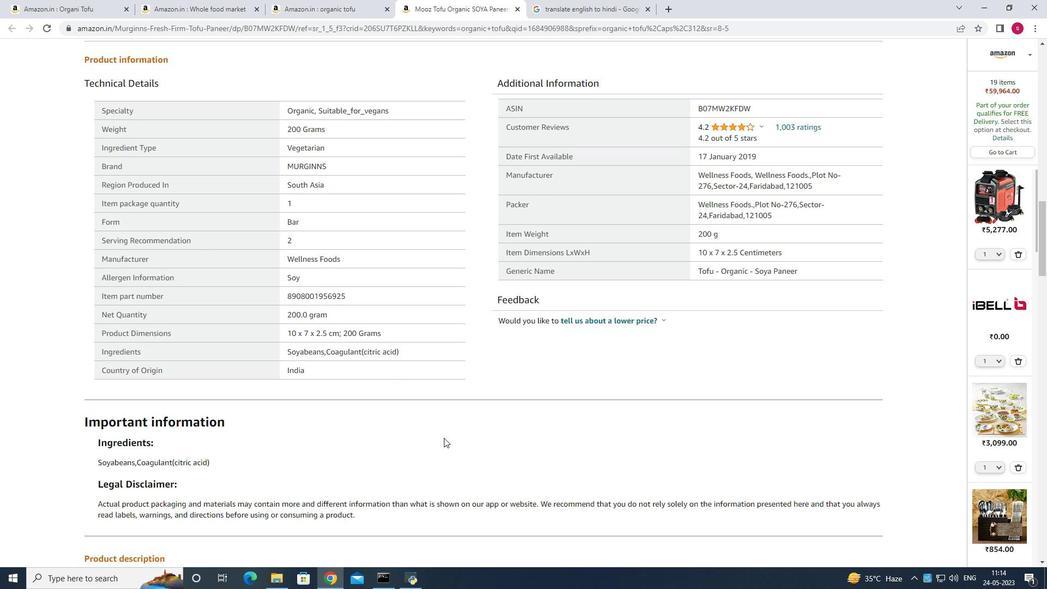 
Action: Mouse scrolled (444, 438) with delta (0, 0)
Screenshot: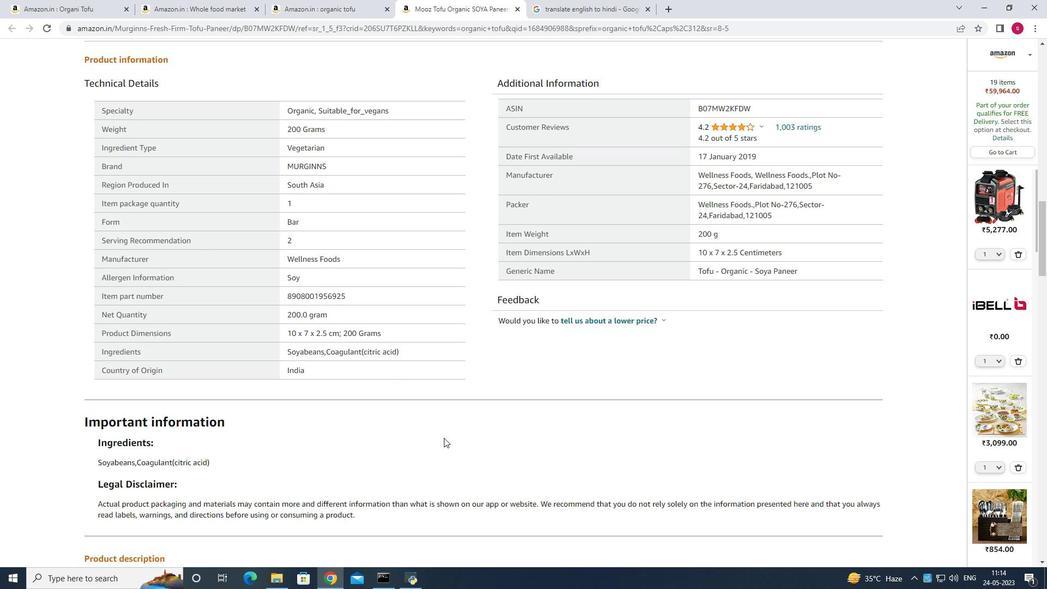 
Action: Mouse scrolled (444, 438) with delta (0, 0)
Screenshot: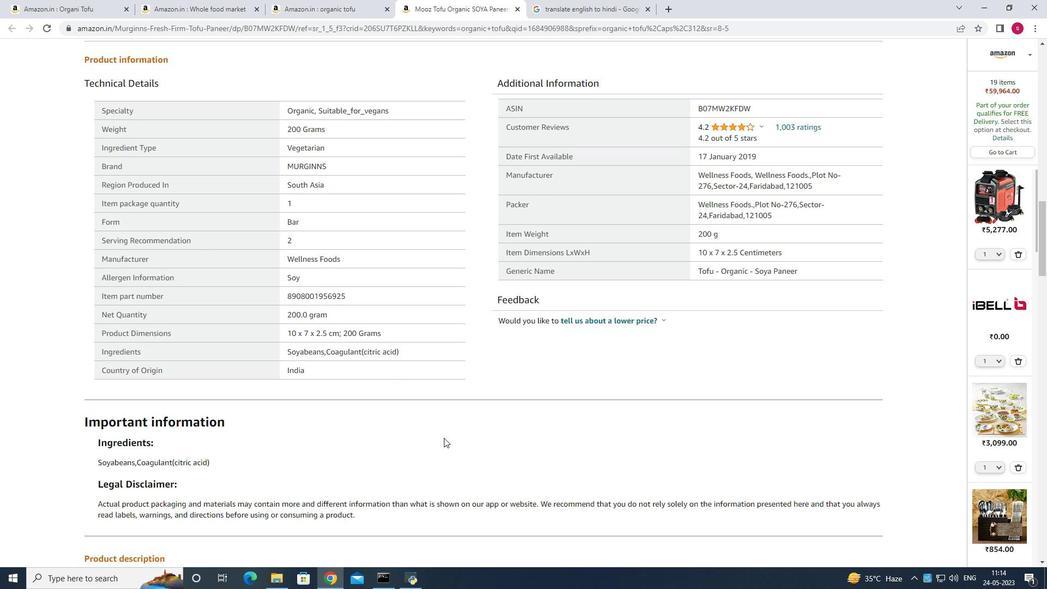 
Action: Mouse scrolled (444, 438) with delta (0, 0)
Screenshot: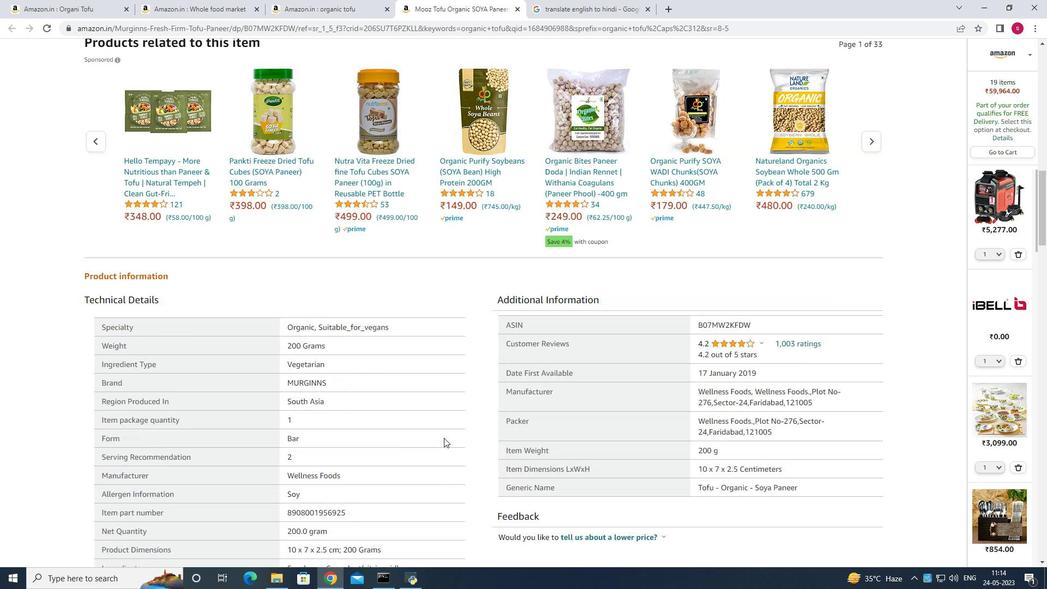 
Action: Mouse scrolled (444, 438) with delta (0, 0)
Screenshot: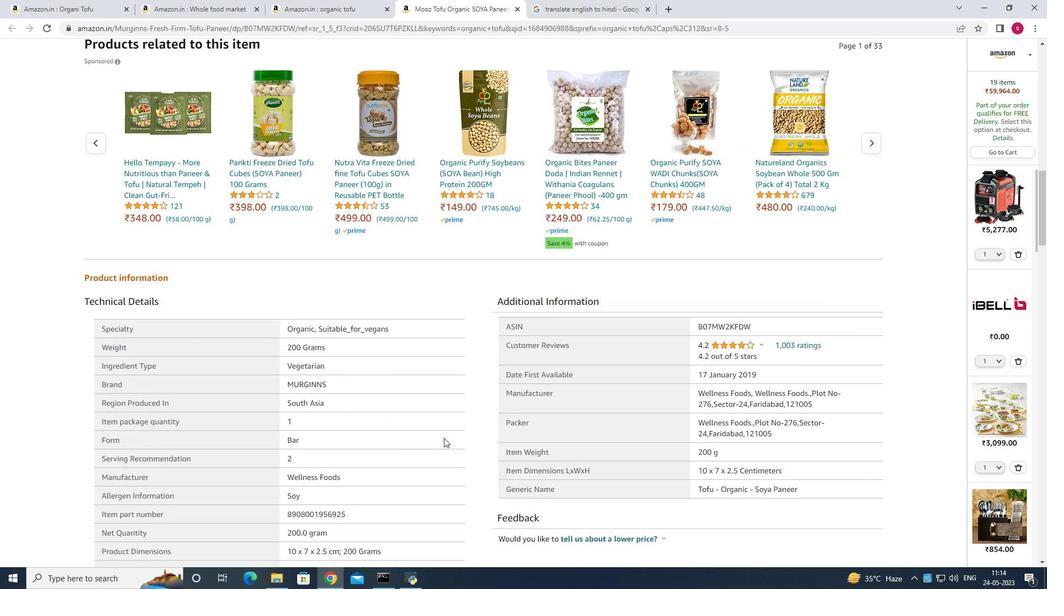 
Action: Mouse scrolled (444, 438) with delta (0, 0)
Screenshot: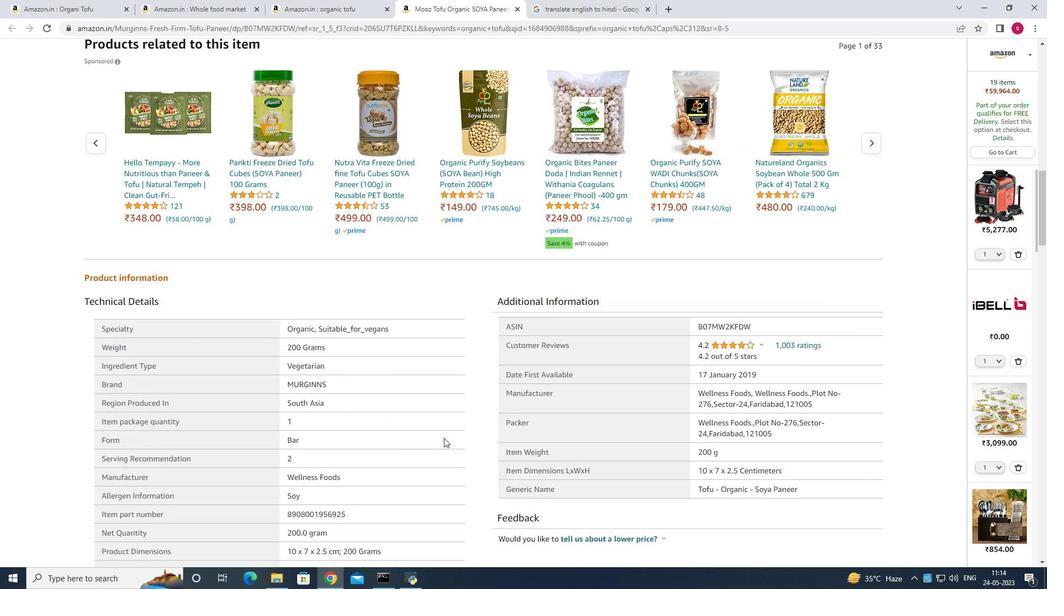 
Action: Mouse scrolled (444, 438) with delta (0, 0)
Screenshot: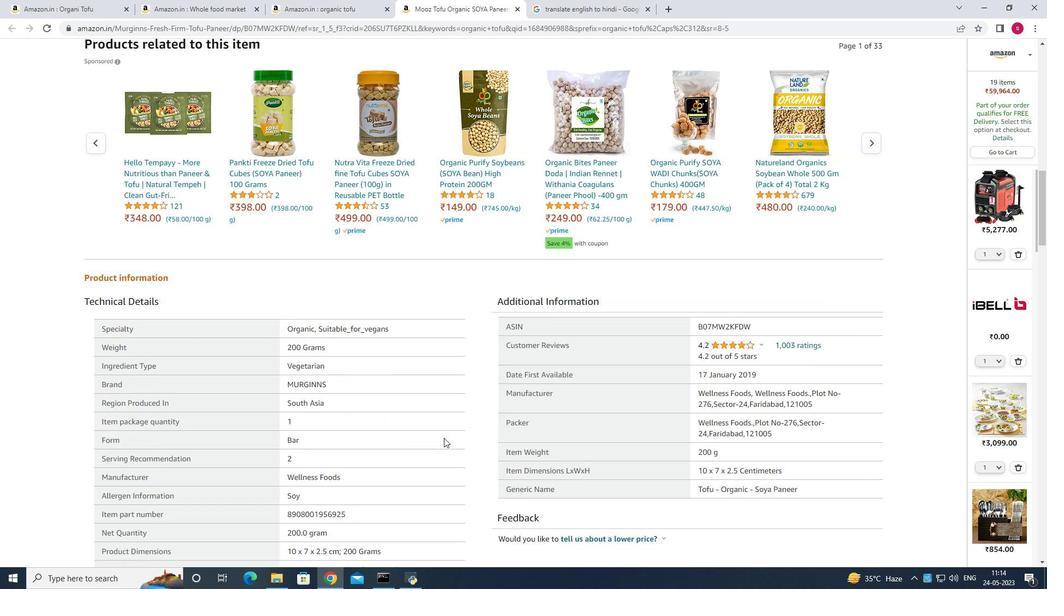 
Action: Mouse scrolled (444, 438) with delta (0, 0)
Screenshot: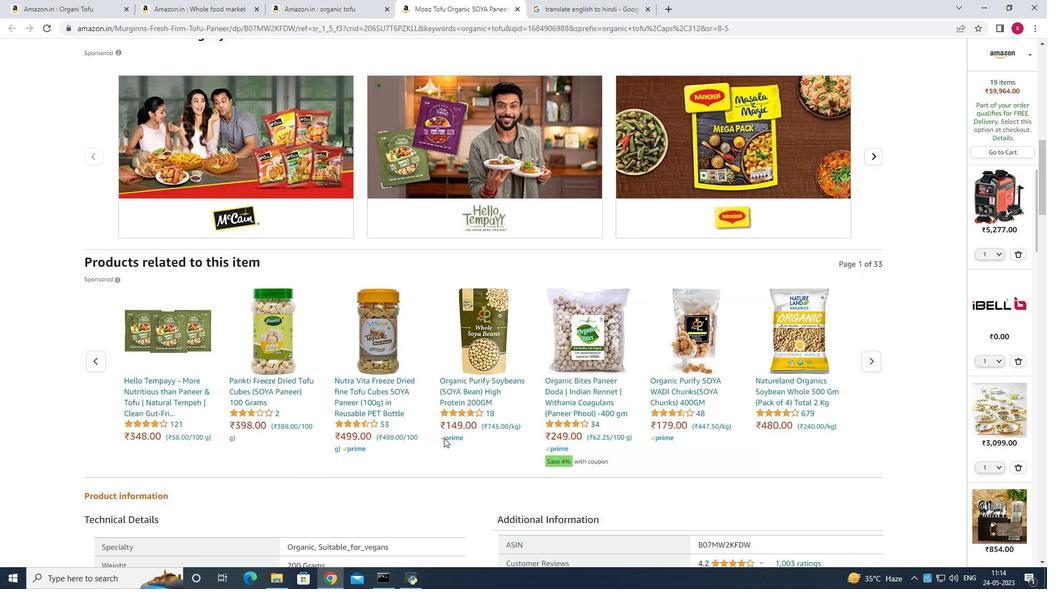 
Action: Mouse scrolled (444, 438) with delta (0, 0)
Screenshot: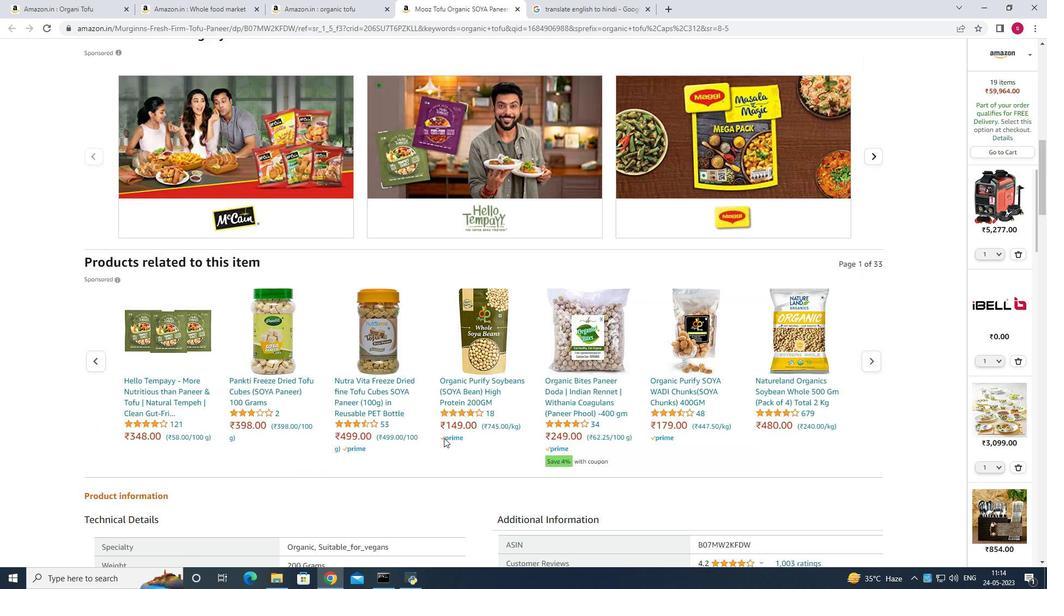 
Action: Mouse scrolled (444, 438) with delta (0, 0)
Screenshot: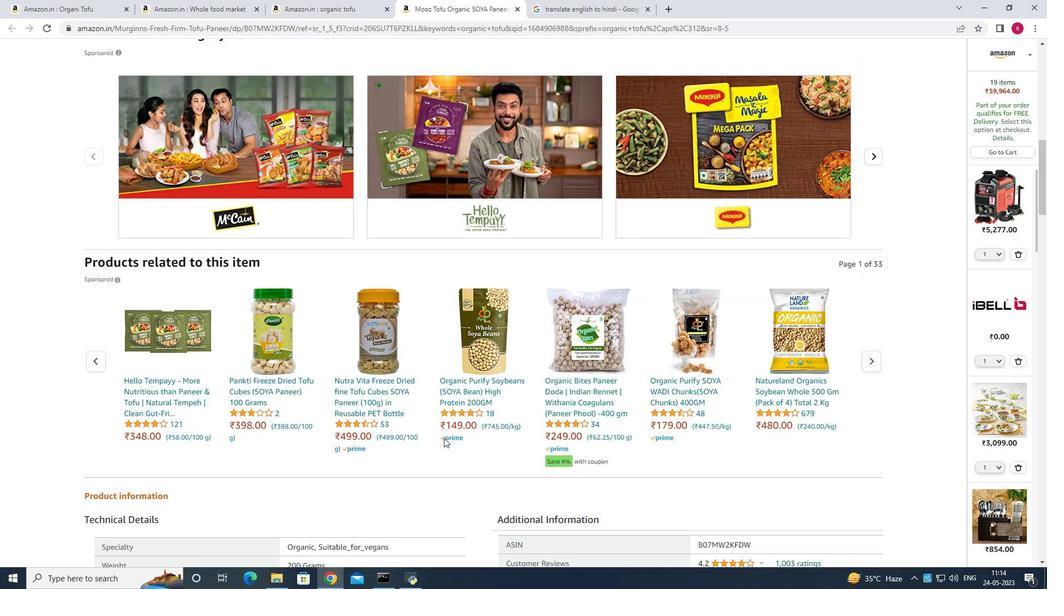 
Action: Mouse scrolled (444, 438) with delta (0, 0)
Screenshot: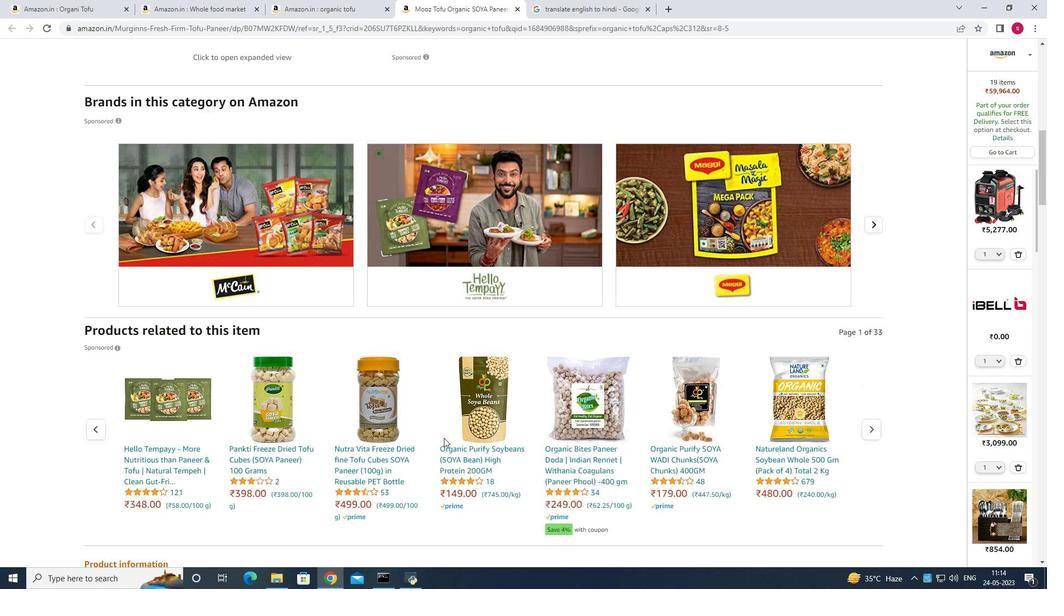 
Action: Mouse scrolled (444, 438) with delta (0, 0)
Screenshot: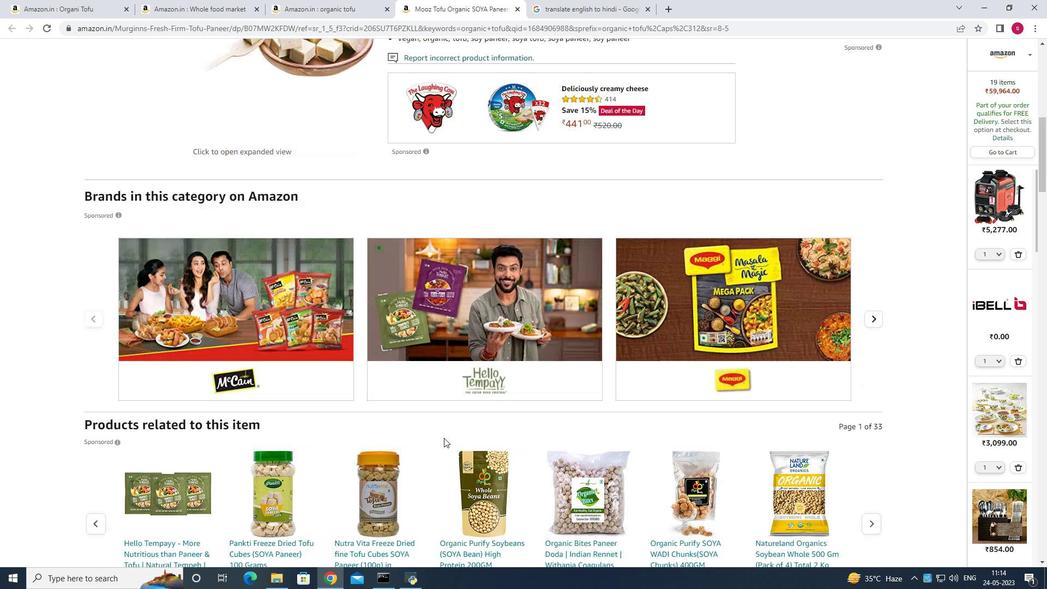 
Action: Mouse scrolled (444, 438) with delta (0, 0)
Screenshot: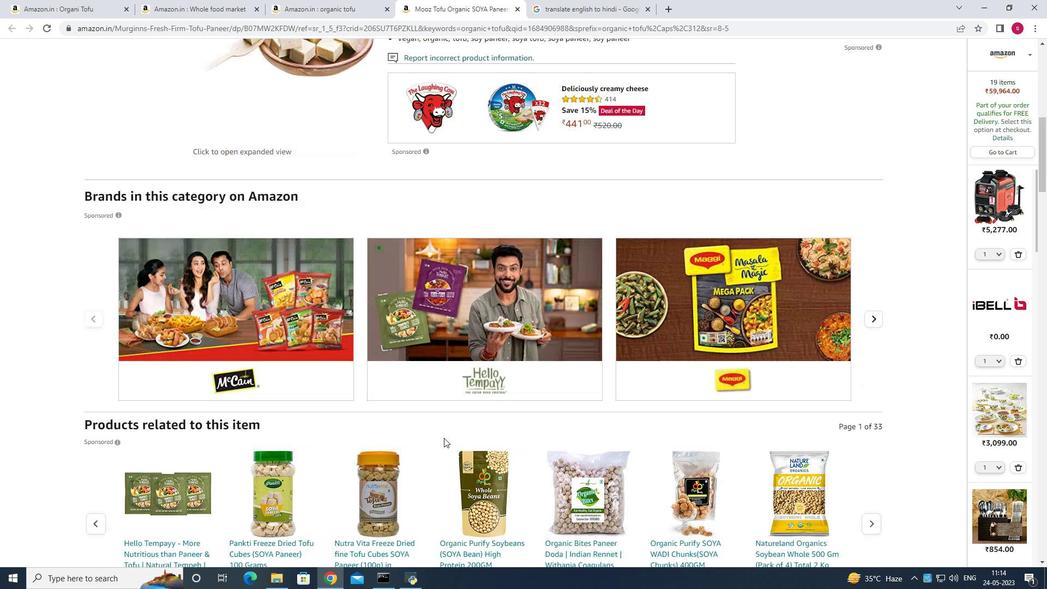 
Action: Mouse scrolled (444, 438) with delta (0, 0)
Screenshot: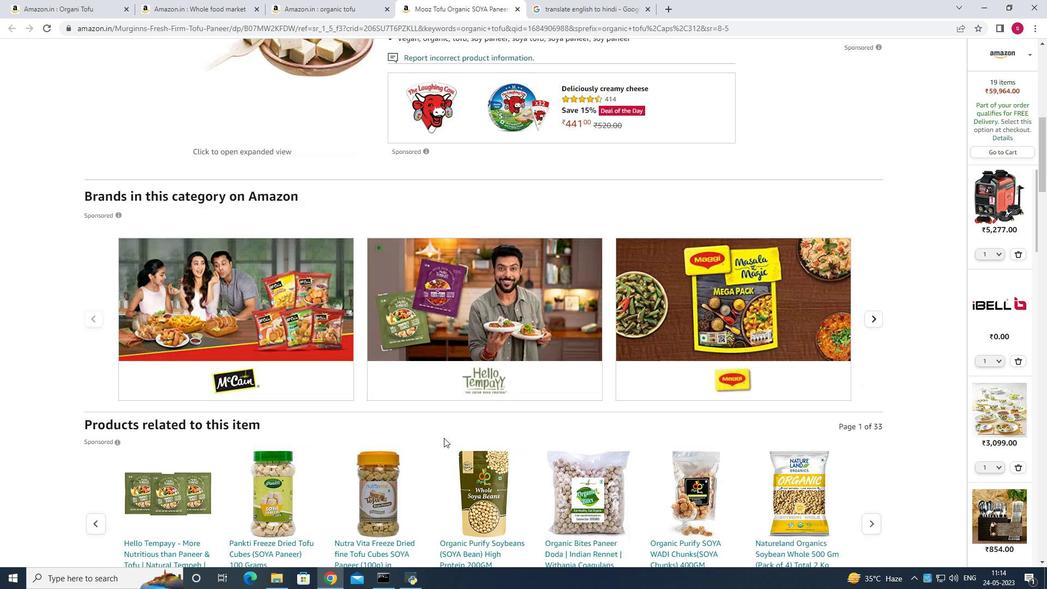 
Action: Mouse scrolled (444, 438) with delta (0, 0)
Screenshot: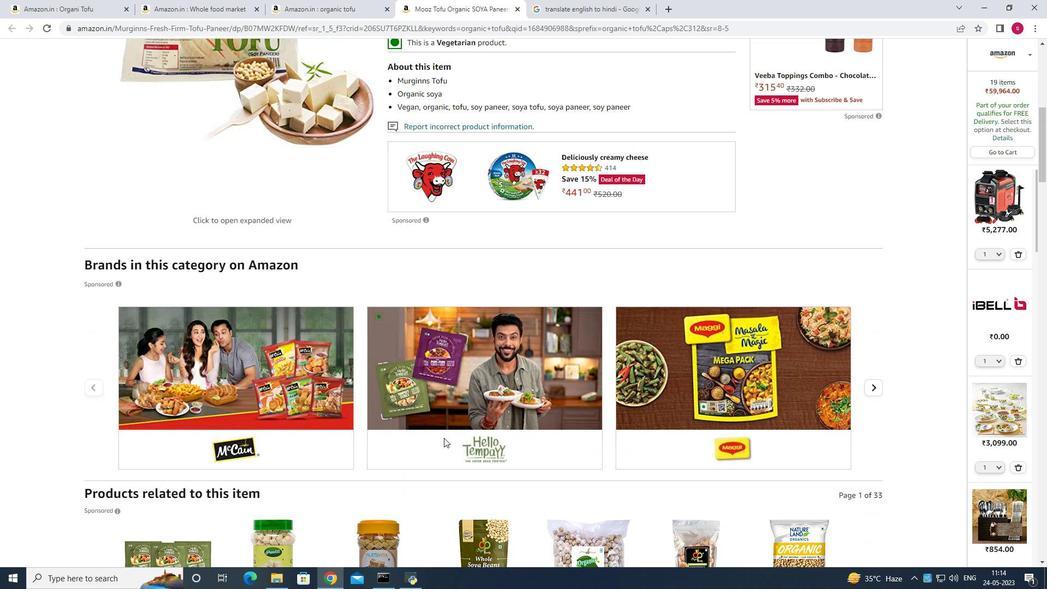 
Action: Mouse scrolled (444, 438) with delta (0, 0)
Screenshot: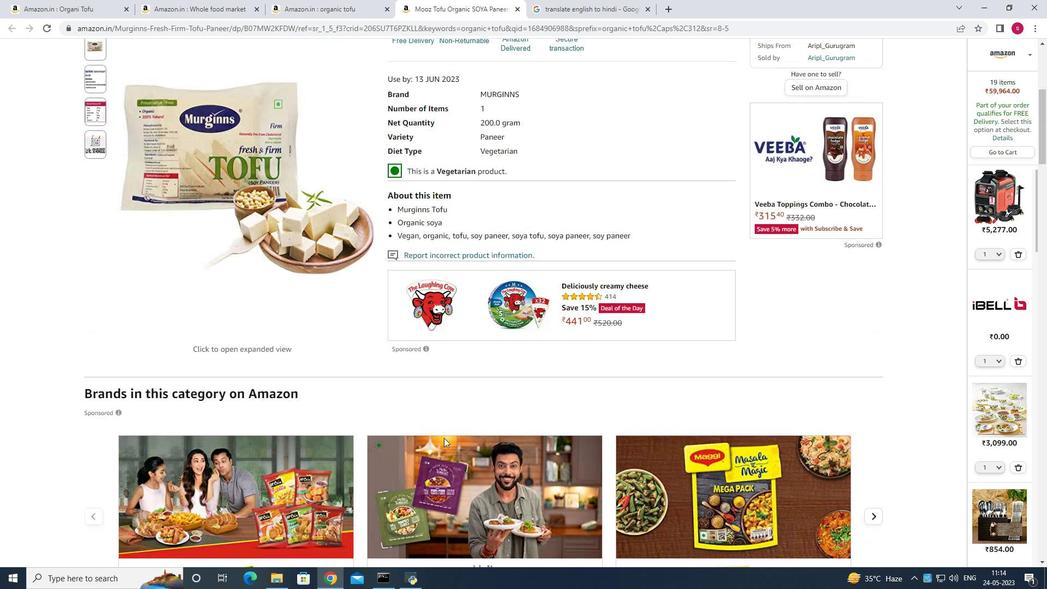 
Action: Mouse scrolled (444, 438) with delta (0, 0)
Screenshot: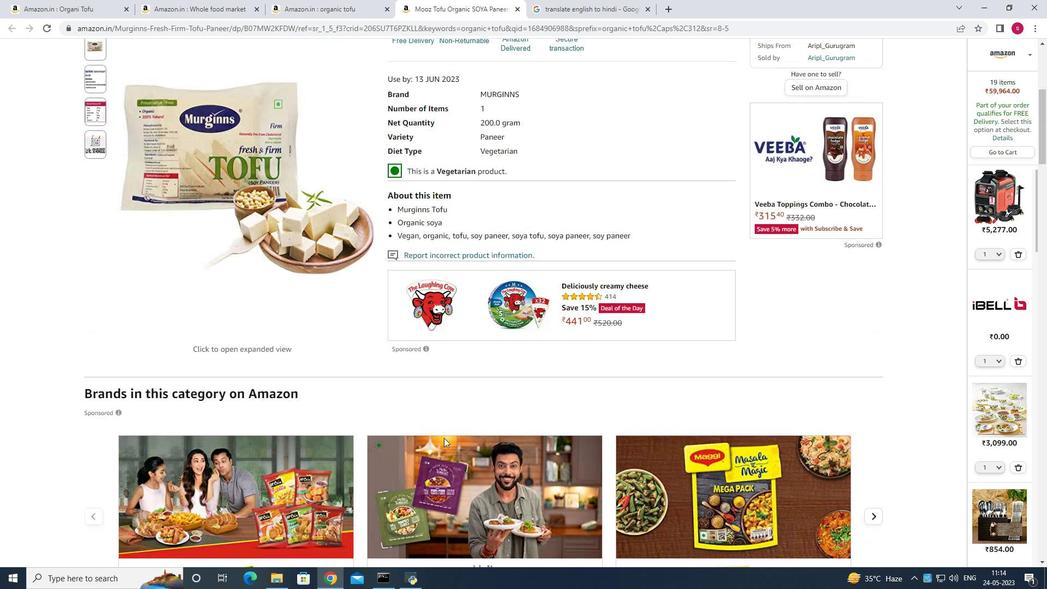 
Action: Mouse scrolled (444, 438) with delta (0, 0)
Screenshot: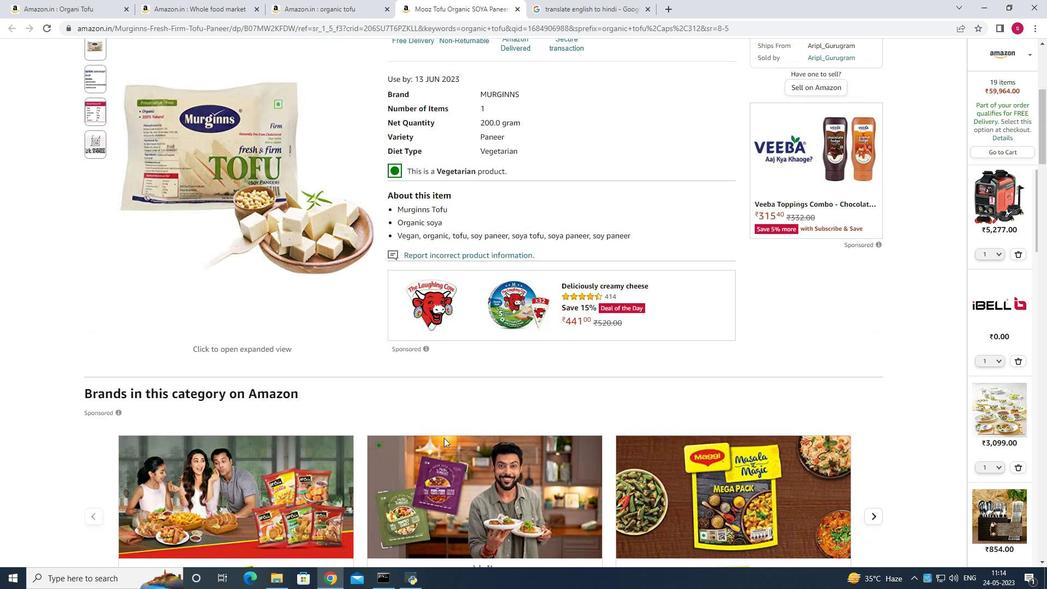 
Action: Mouse scrolled (444, 438) with delta (0, 0)
Screenshot: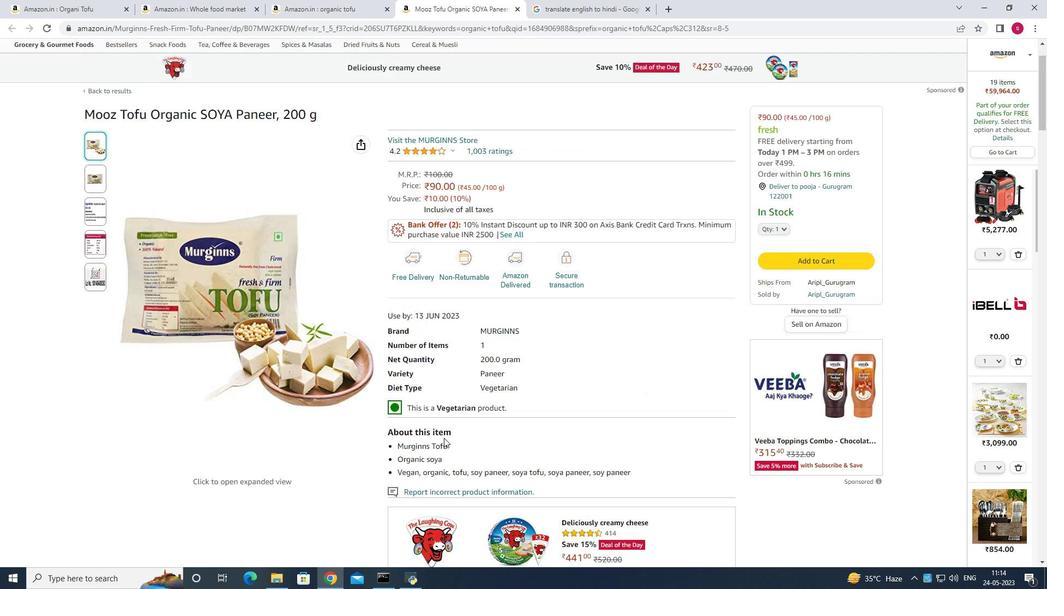 
Action: Mouse scrolled (444, 438) with delta (0, 0)
Screenshot: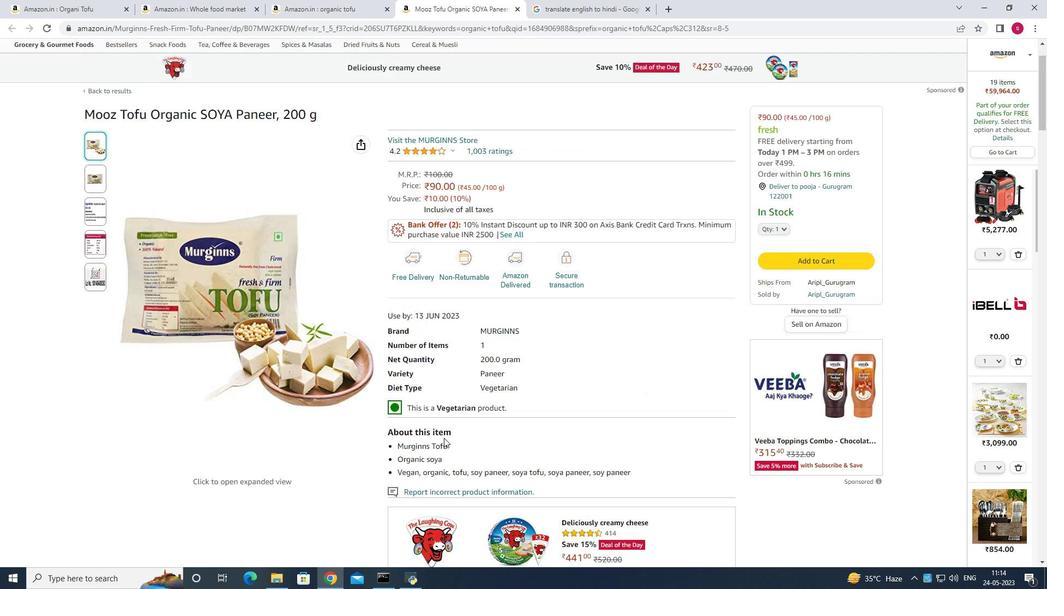 
Action: Mouse scrolled (444, 438) with delta (0, 0)
Screenshot: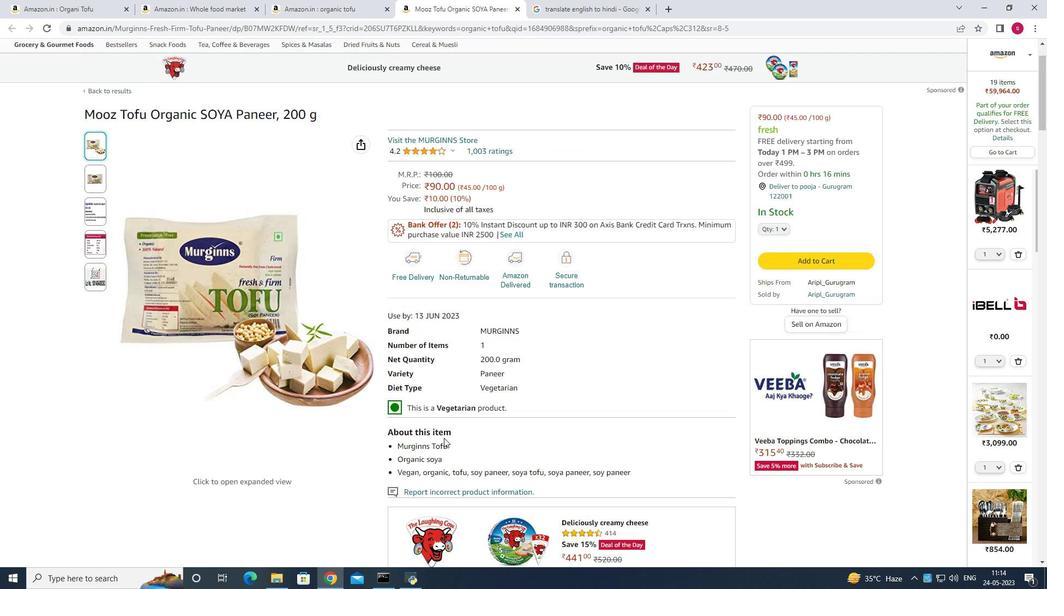 
Action: Mouse scrolled (444, 438) with delta (0, 0)
Screenshot: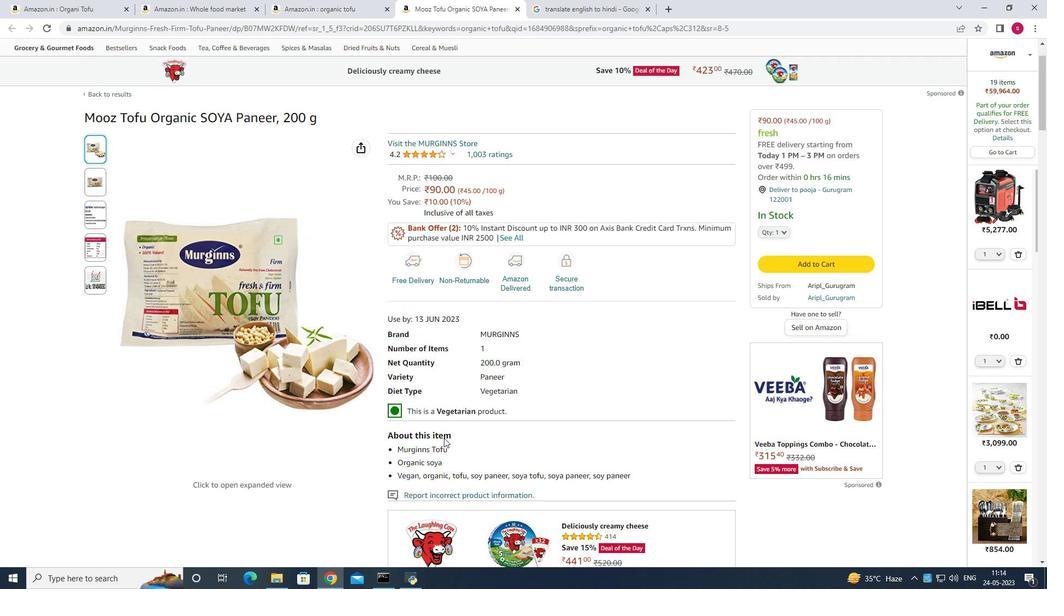 
Action: Mouse scrolled (444, 438) with delta (0, 0)
Screenshot: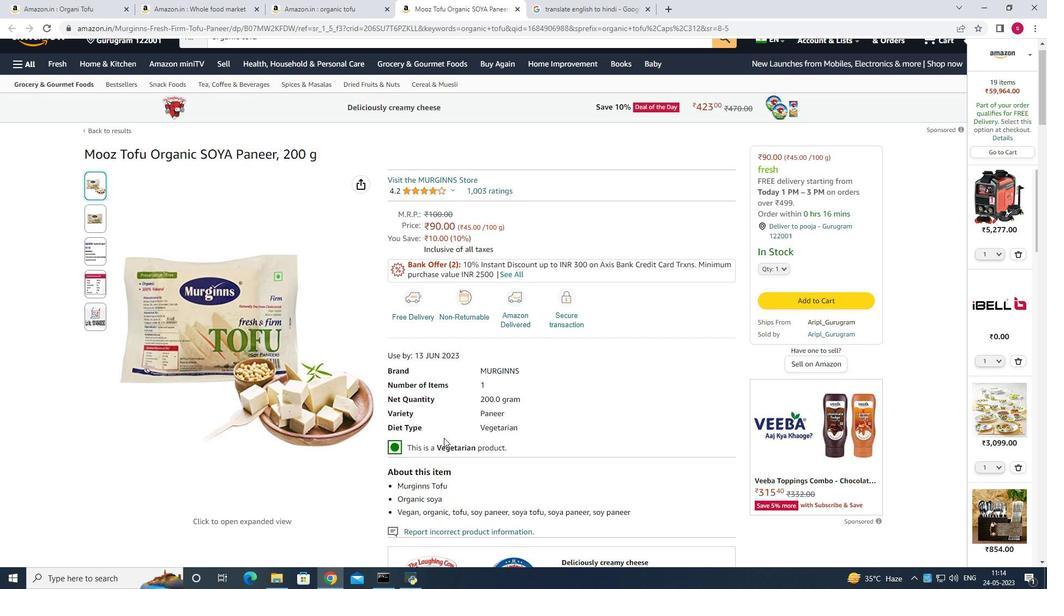 
Action: Mouse scrolled (444, 438) with delta (0, 0)
Screenshot: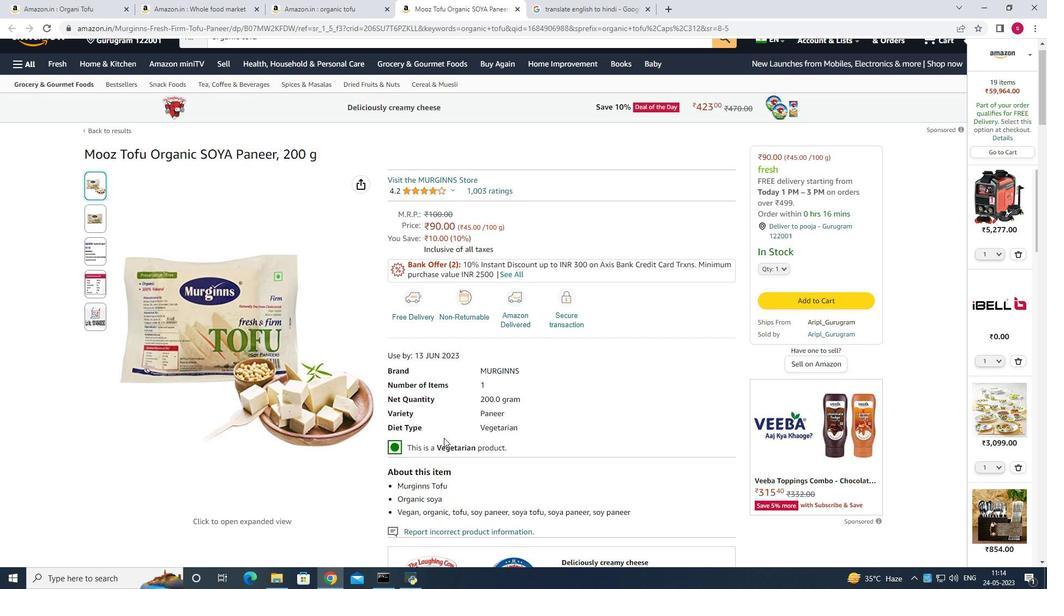 
Action: Mouse scrolled (444, 438) with delta (0, 0)
Screenshot: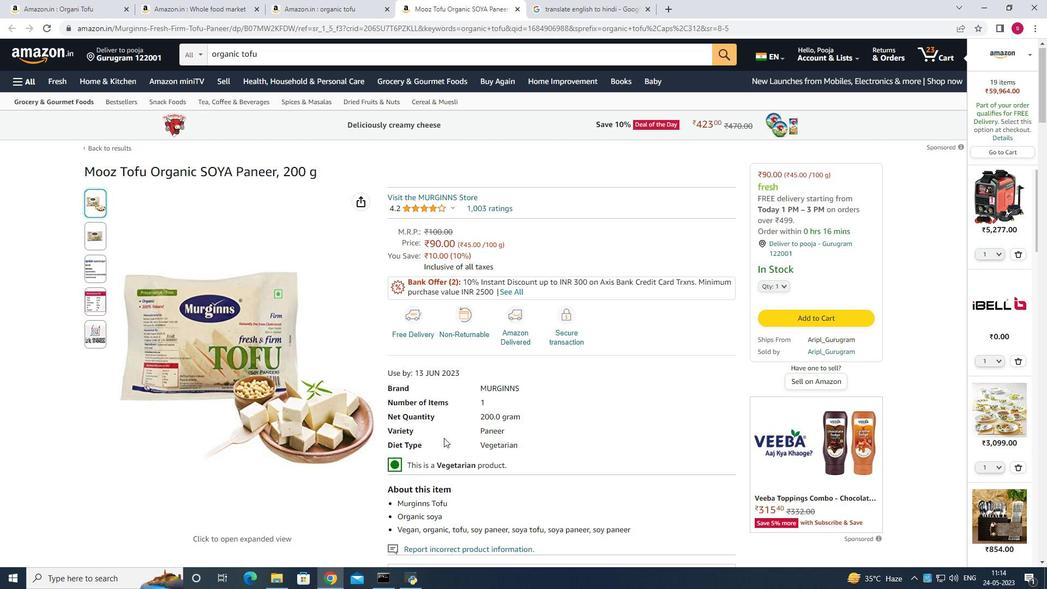 
Action: Mouse scrolled (444, 438) with delta (0, 0)
Screenshot: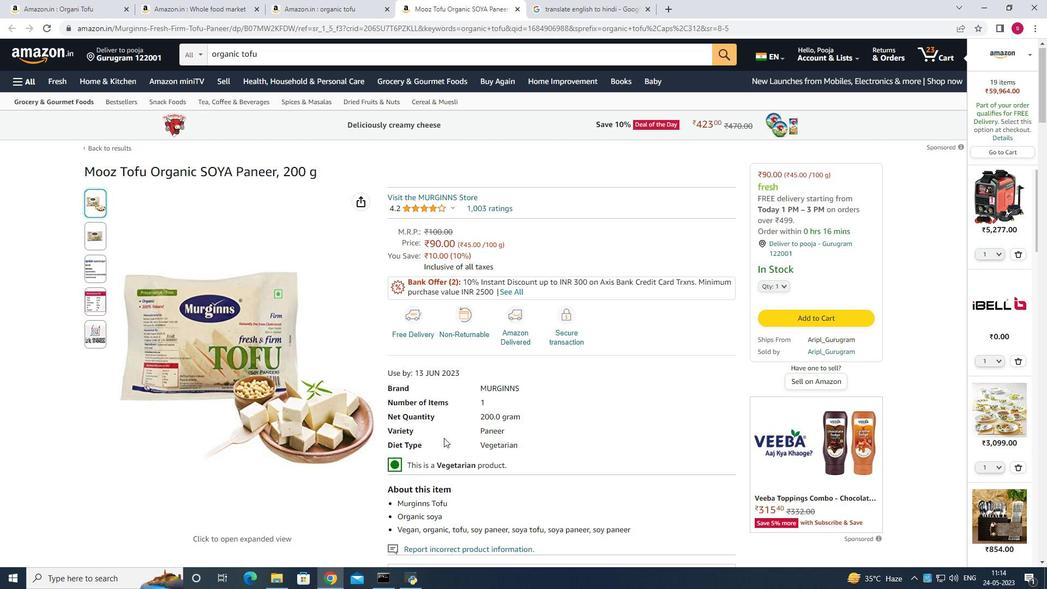 
Action: Mouse scrolled (444, 438) with delta (0, 0)
Screenshot: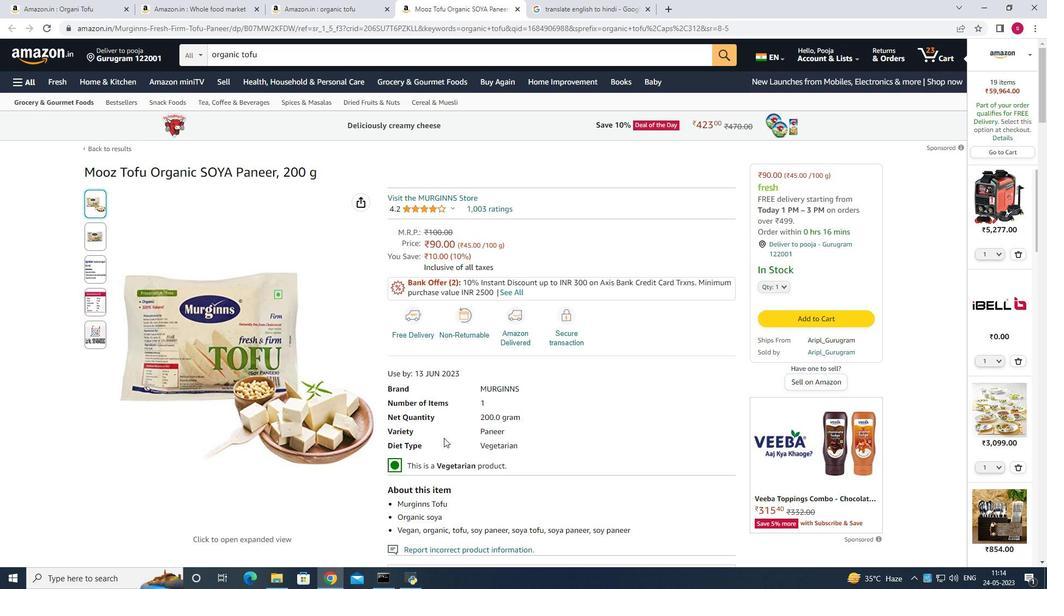 
Action: Mouse scrolled (444, 438) with delta (0, 0)
Screenshot: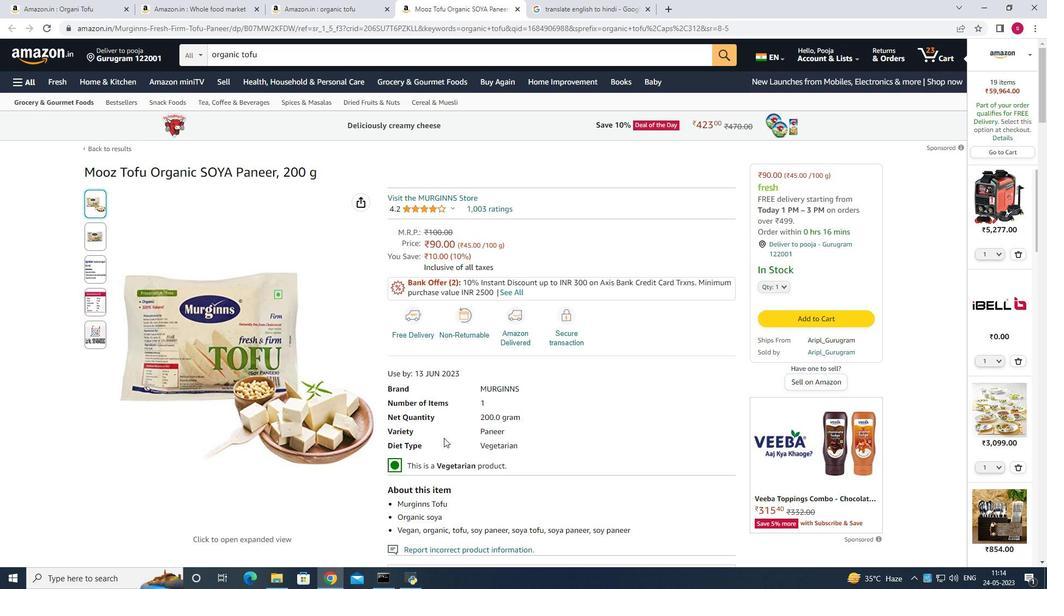 
Action: Mouse scrolled (444, 438) with delta (0, 0)
Screenshot: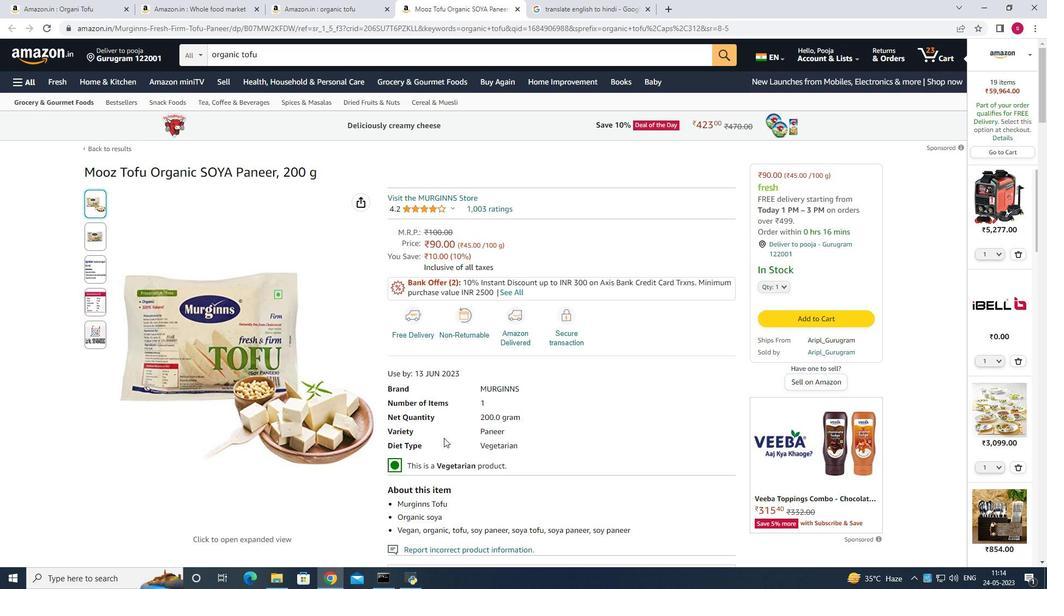 
Action: Mouse scrolled (444, 438) with delta (0, 0)
Screenshot: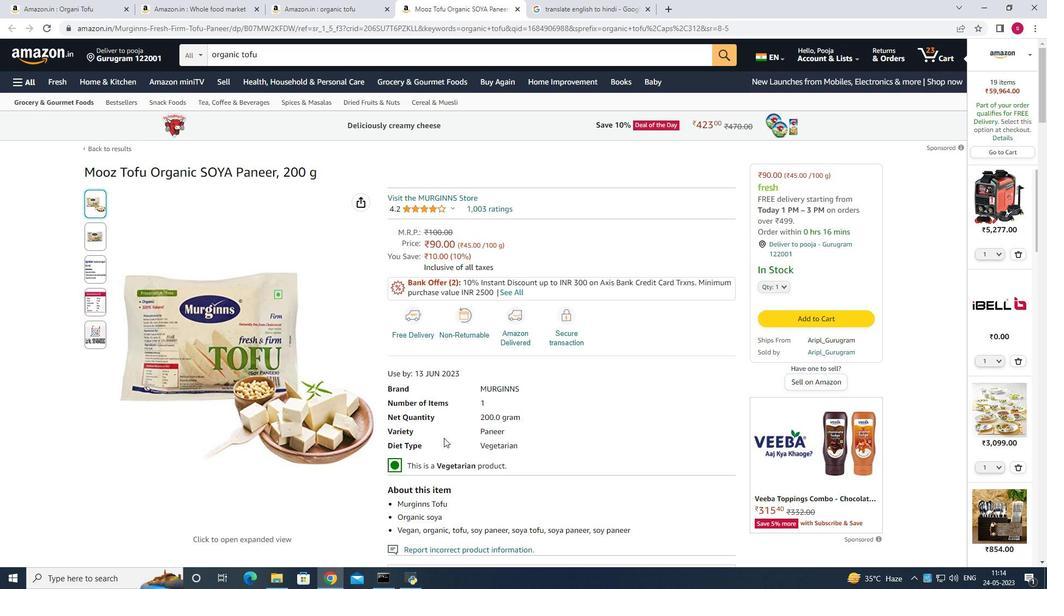 
Action: Mouse moved to (506, 478)
Screenshot: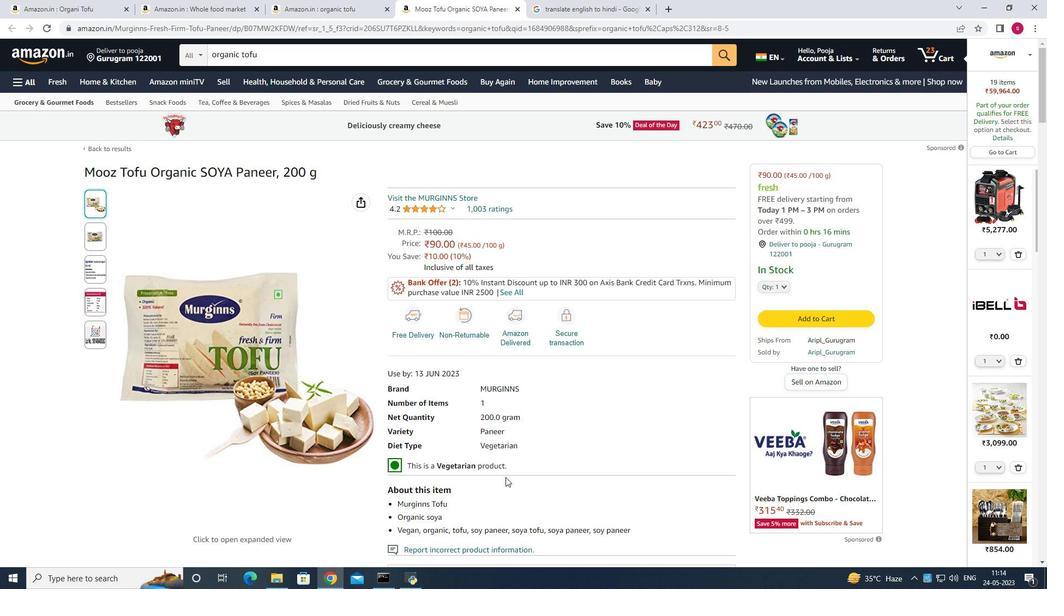 
Action: Mouse scrolled (506, 478) with delta (0, 0)
Screenshot: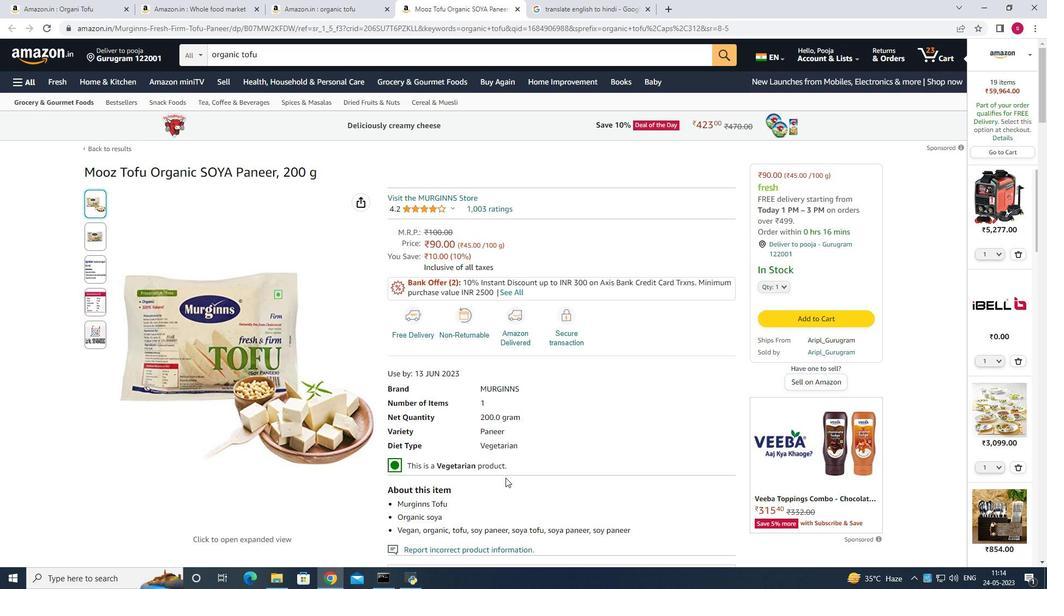 
Action: Mouse scrolled (506, 478) with delta (0, 0)
Screenshot: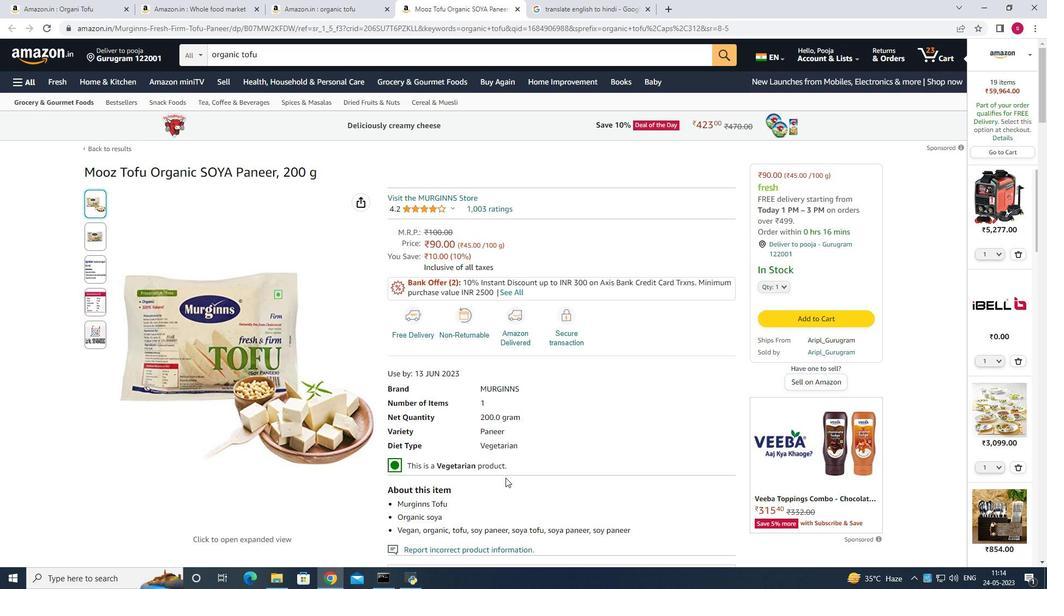 
Action: Mouse scrolled (506, 478) with delta (0, 0)
Screenshot: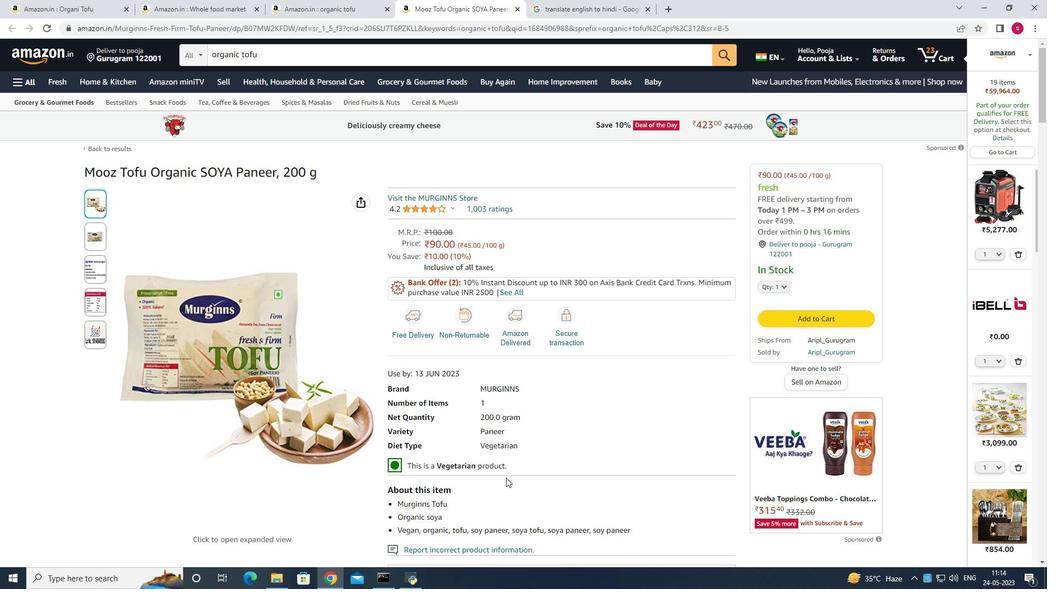 
Action: Mouse scrolled (506, 478) with delta (0, 0)
Screenshot: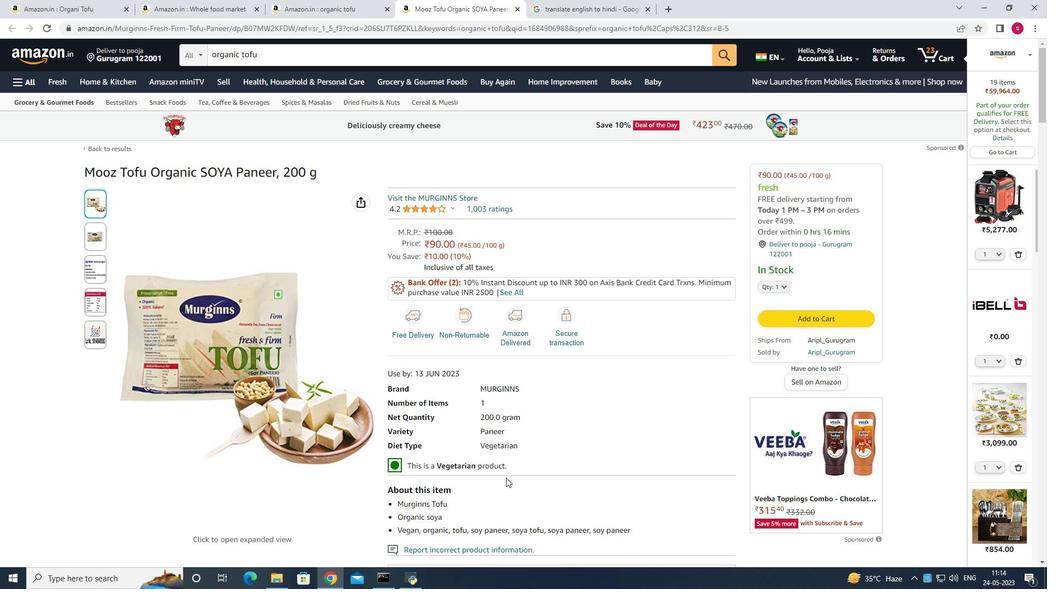 
Action: Mouse scrolled (506, 478) with delta (0, 0)
Screenshot: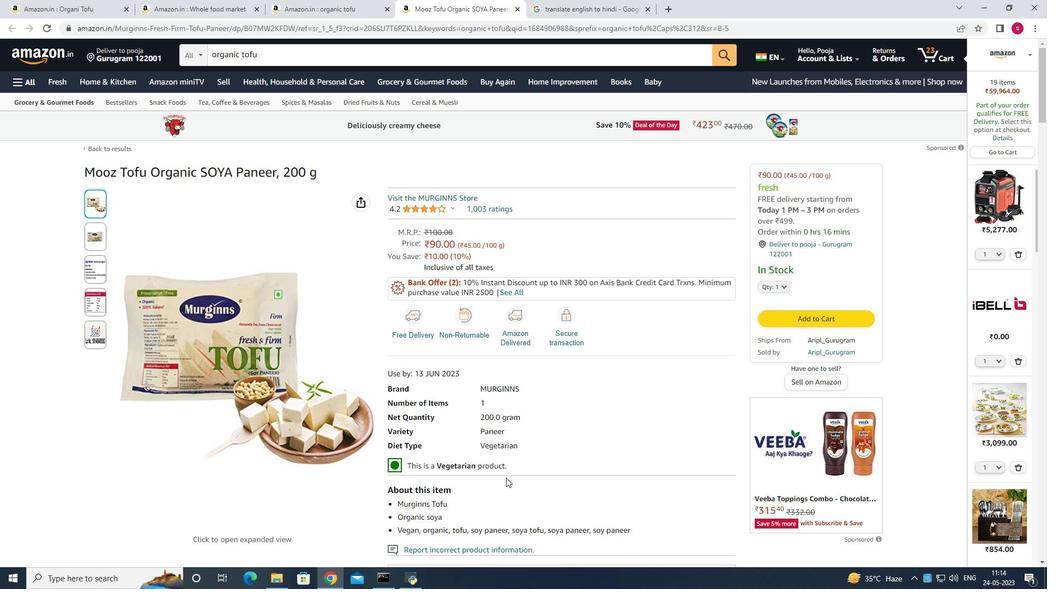 
Action: Mouse moved to (781, 289)
Screenshot: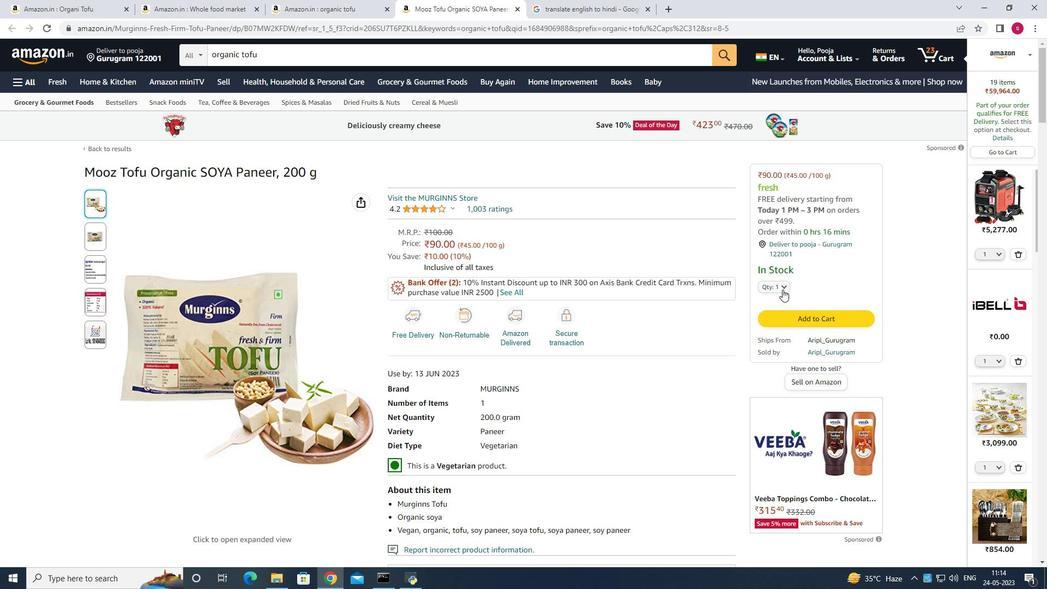
Action: Mouse pressed left at (781, 289)
Screenshot: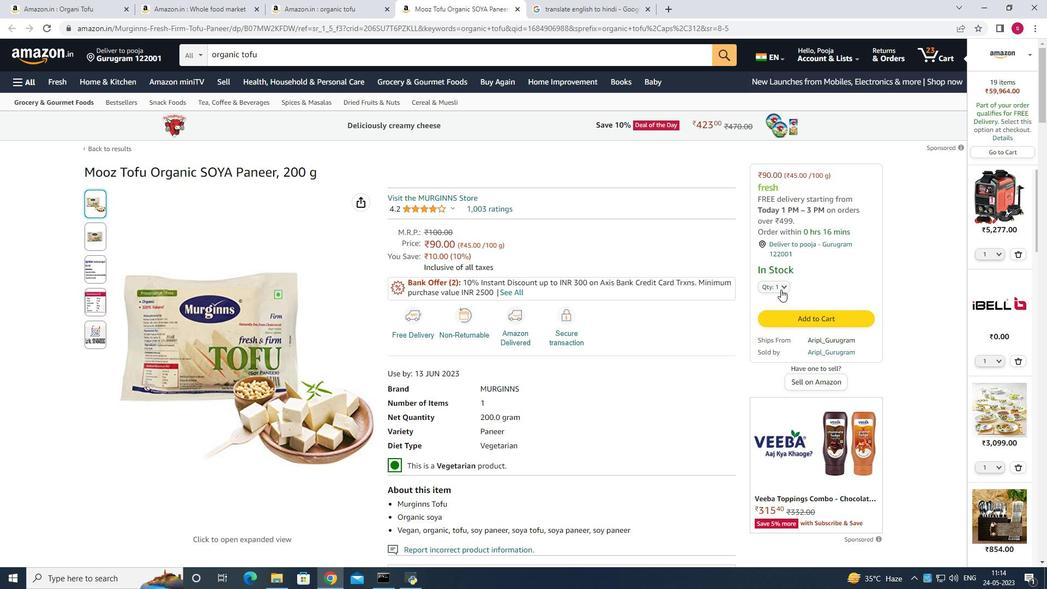 
Action: Mouse moved to (778, 300)
Screenshot: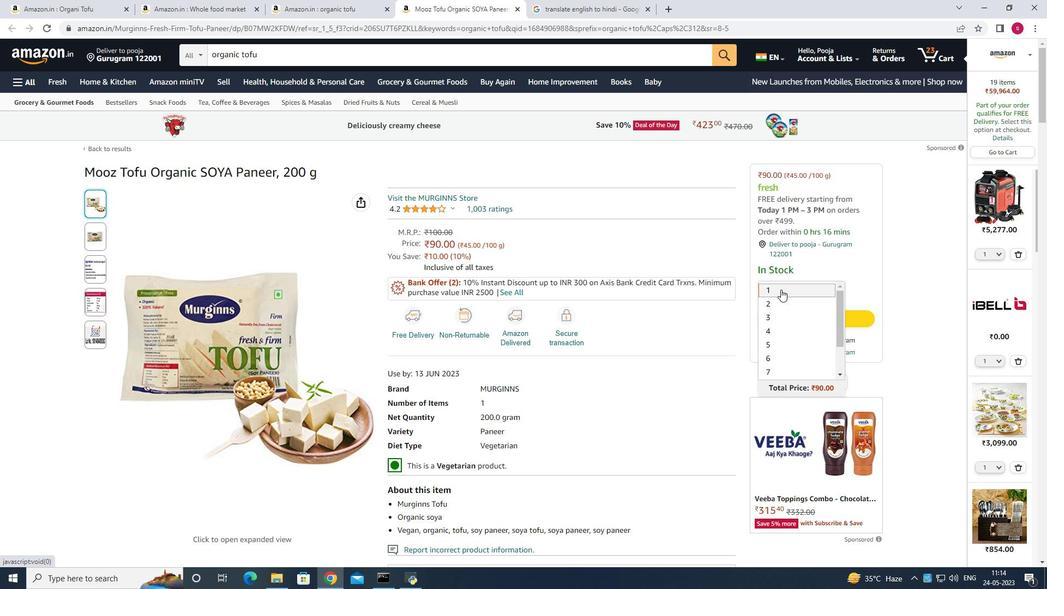 
Action: Mouse pressed left at (778, 300)
Screenshot: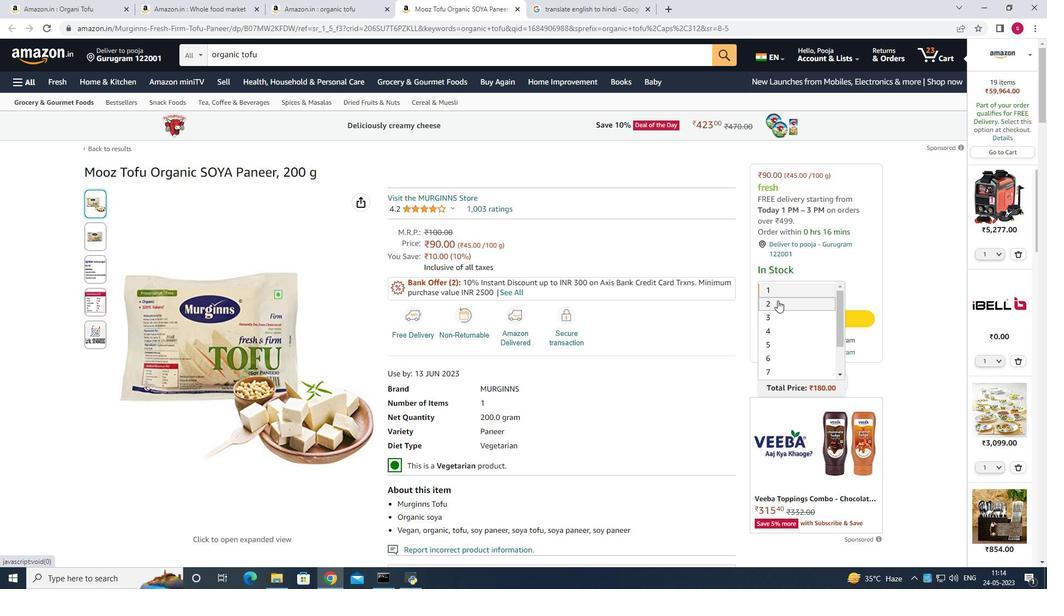 
Action: Mouse moved to (788, 323)
Screenshot: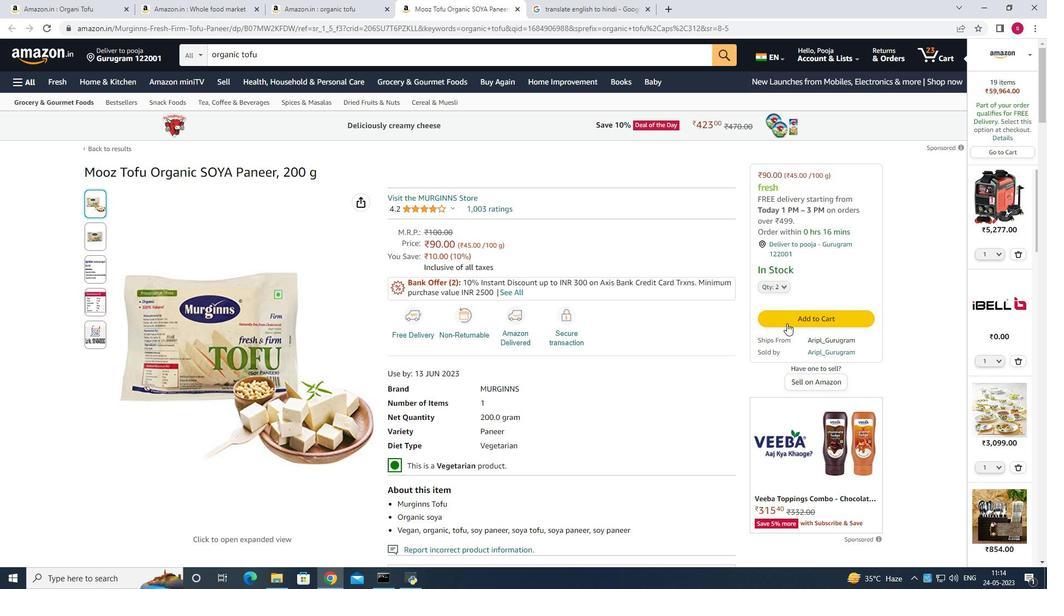 
Action: Mouse pressed left at (788, 323)
Screenshot: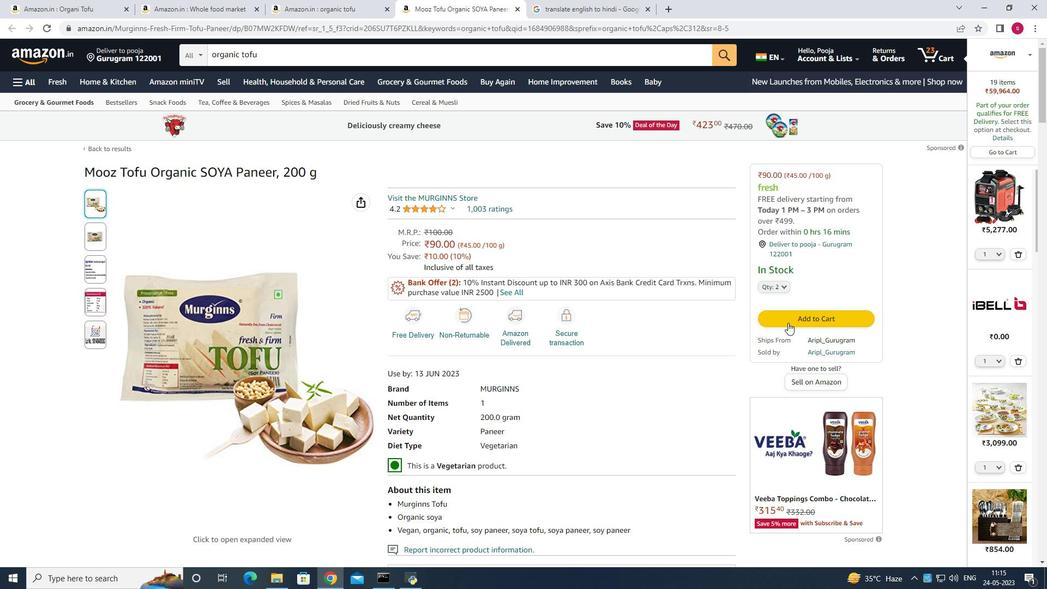 
Action: Mouse moved to (907, 217)
Screenshot: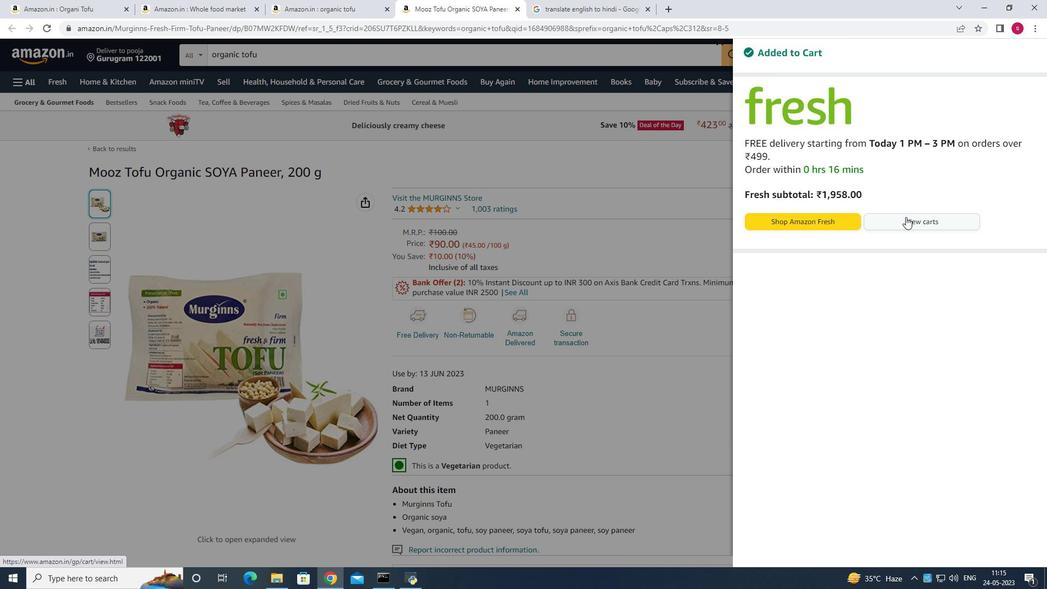 
Action: Mouse pressed left at (907, 217)
Screenshot: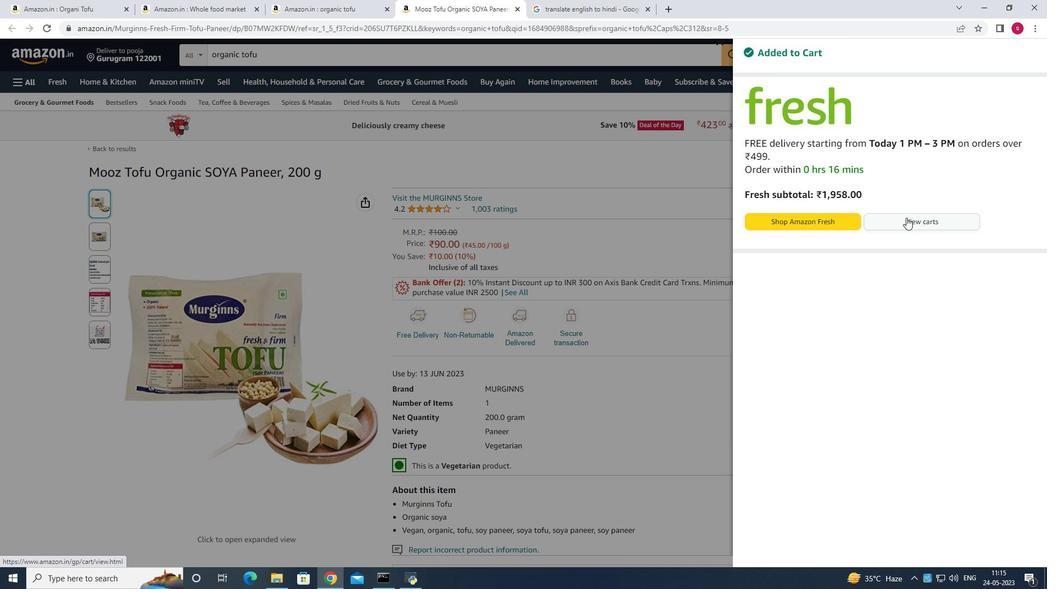 
Action: Mouse moved to (937, 170)
Screenshot: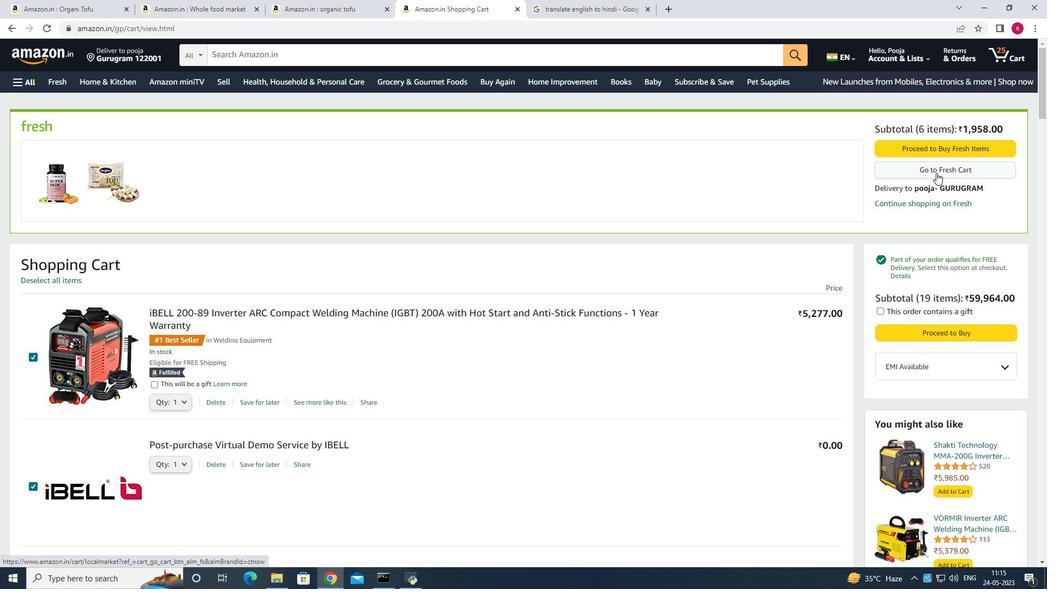 
Action: Mouse pressed left at (937, 170)
Screenshot: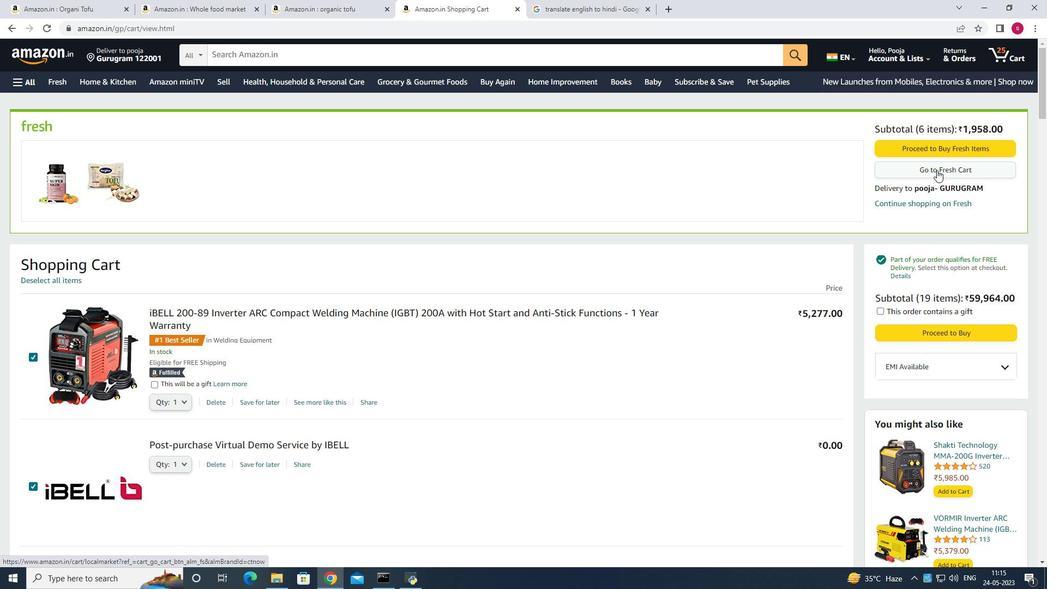 
Action: Mouse moved to (154, 356)
Screenshot: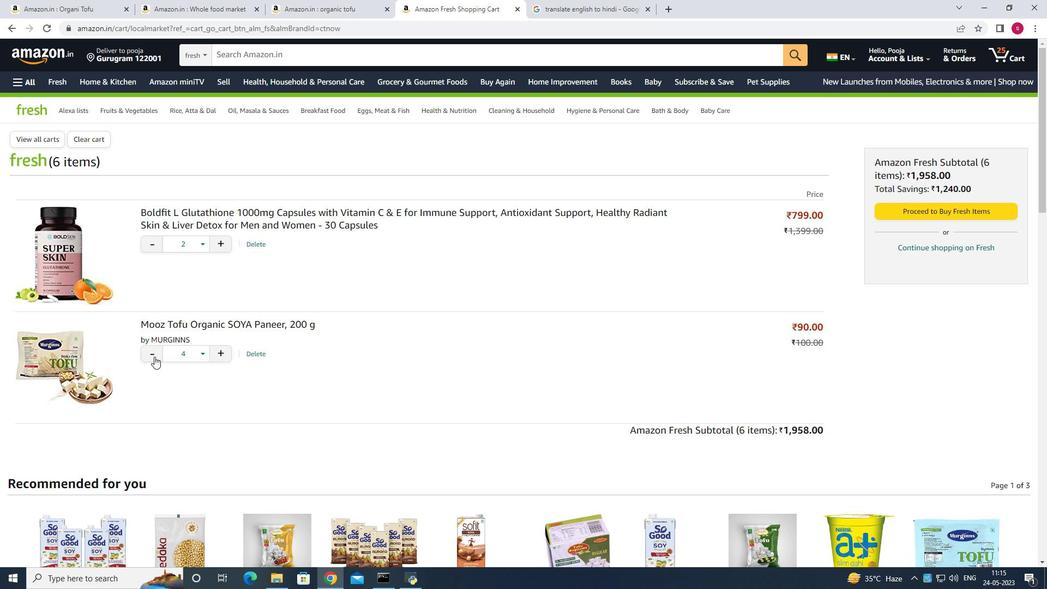 
Action: Mouse pressed left at (154, 356)
Screenshot: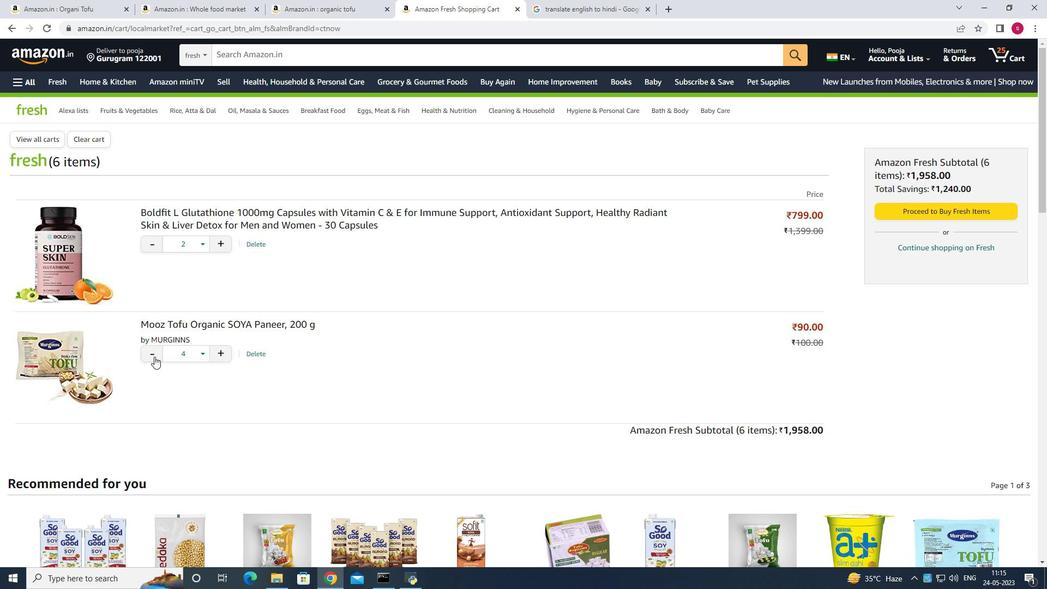 
Action: Mouse moved to (155, 356)
Screenshot: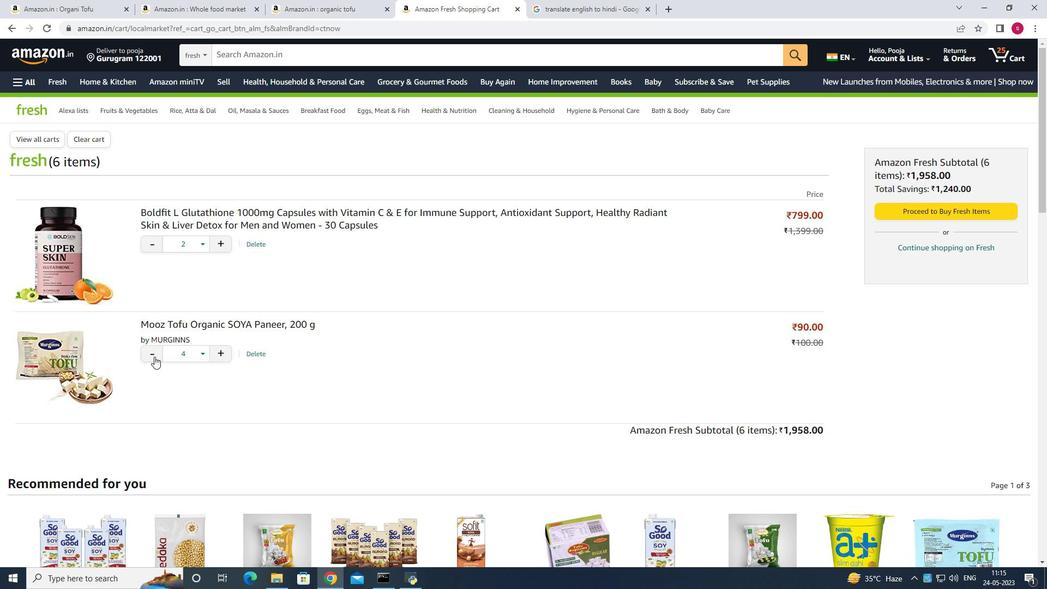 
Action: Mouse pressed left at (155, 356)
Screenshot: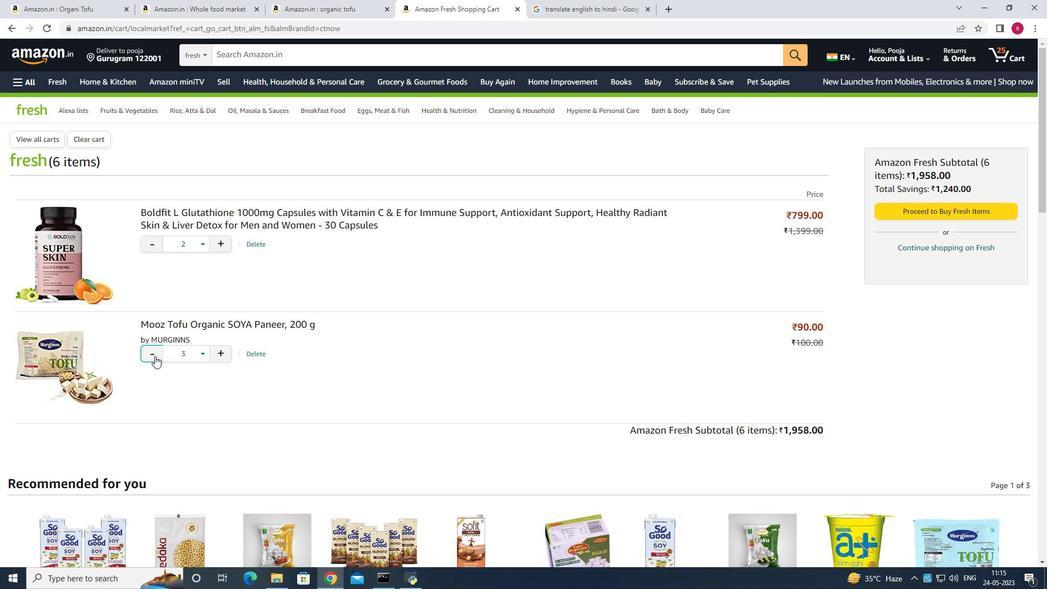 
Action: Mouse pressed left at (155, 356)
Screenshot: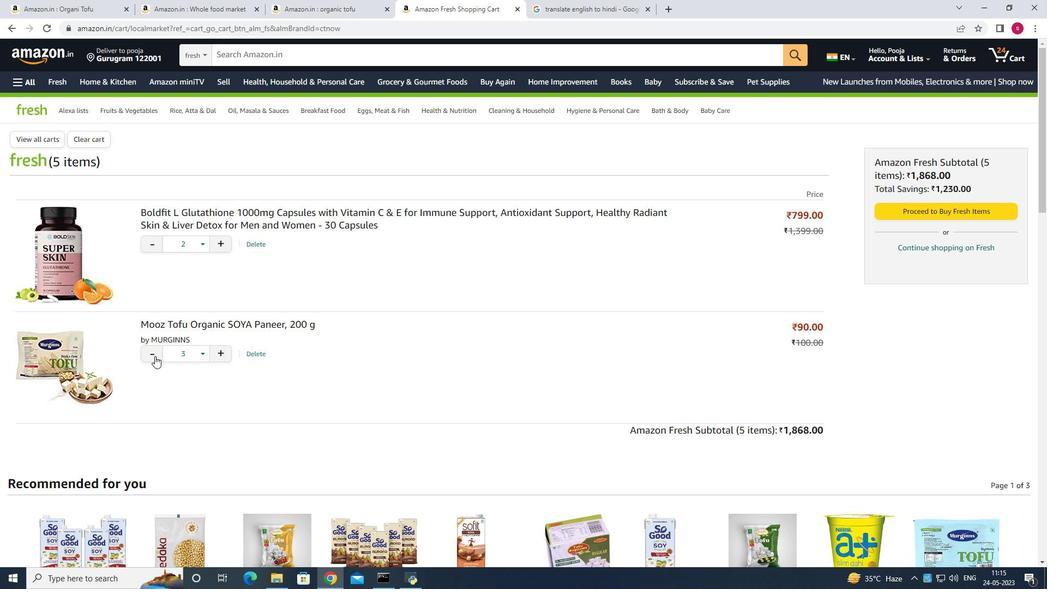 
Action: Mouse moved to (308, 281)
Screenshot: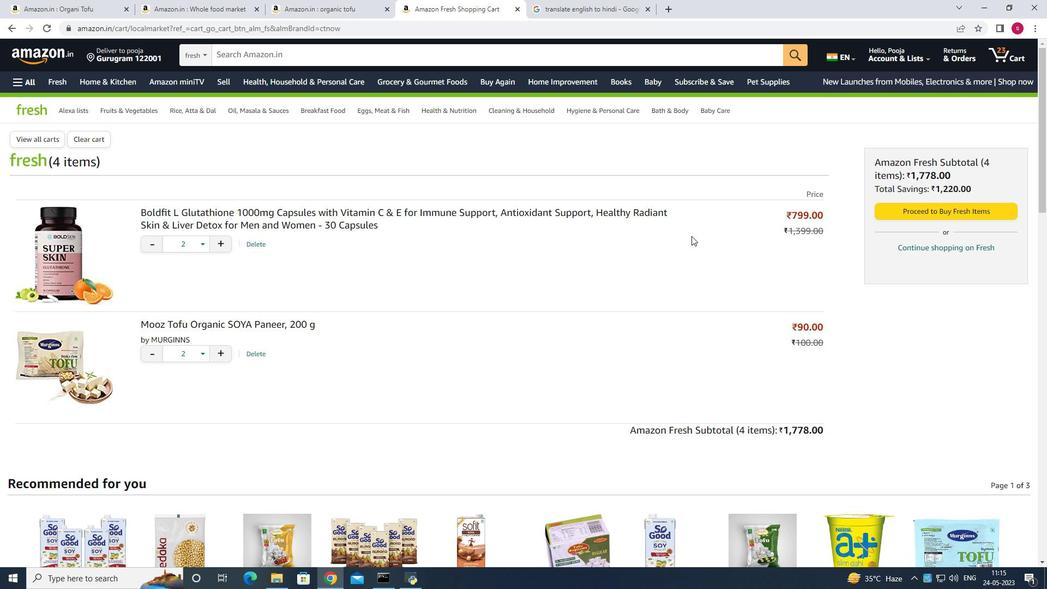 
Action: Mouse scrolled (308, 281) with delta (0, 0)
Screenshot: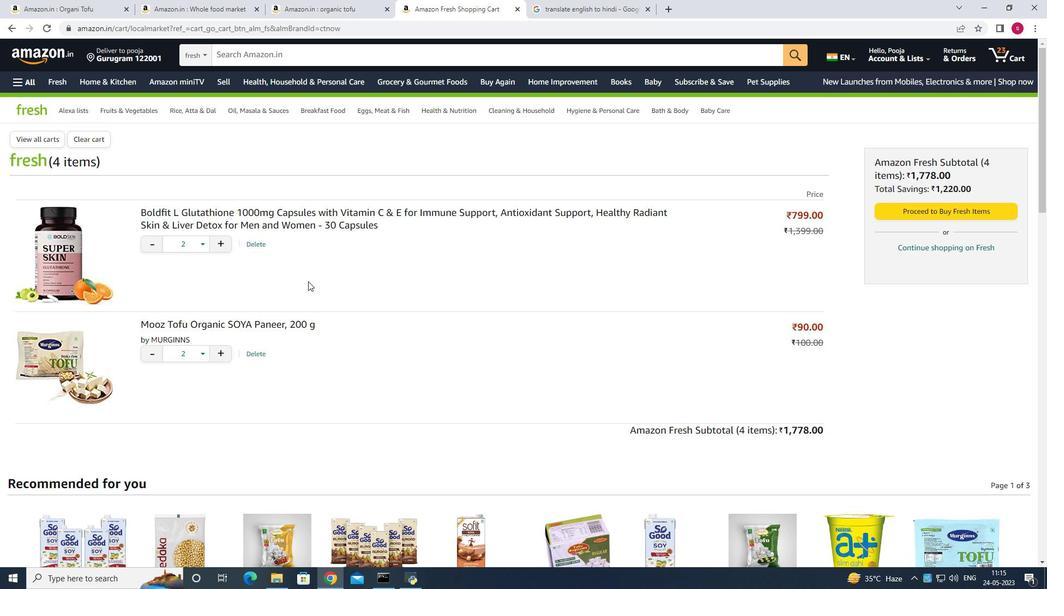 
Action: Mouse scrolled (308, 282) with delta (0, 0)
Screenshot: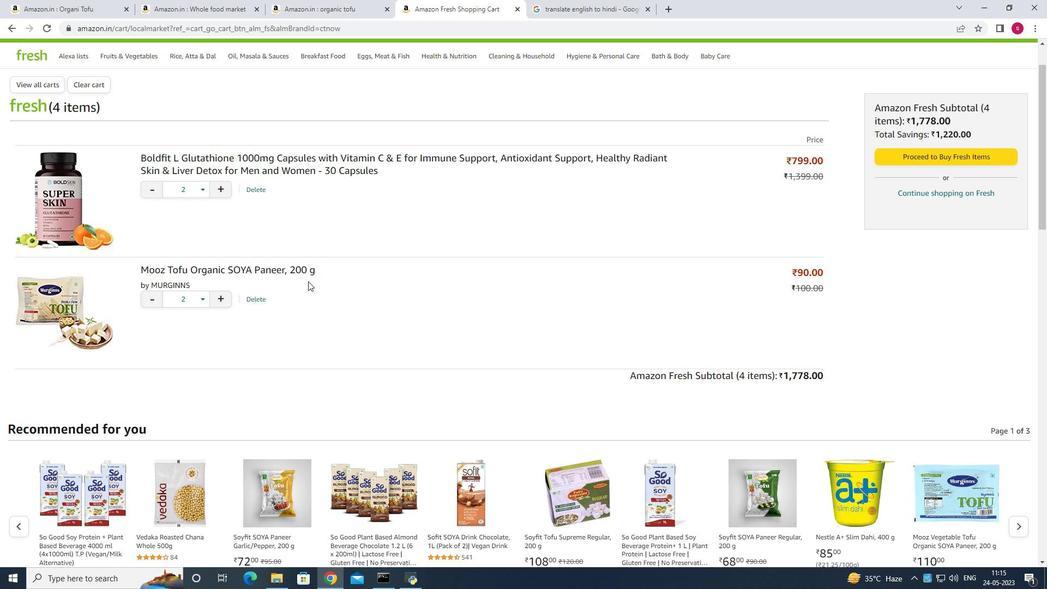
Action: Mouse moved to (312, 278)
Screenshot: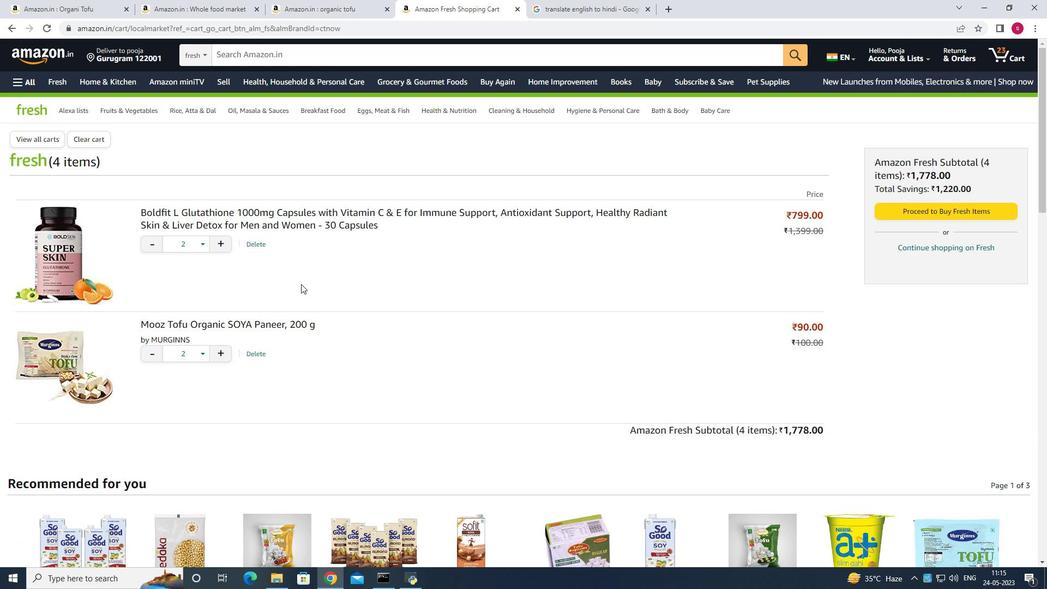 
Action: Mouse scrolled (312, 279) with delta (0, 0)
Screenshot: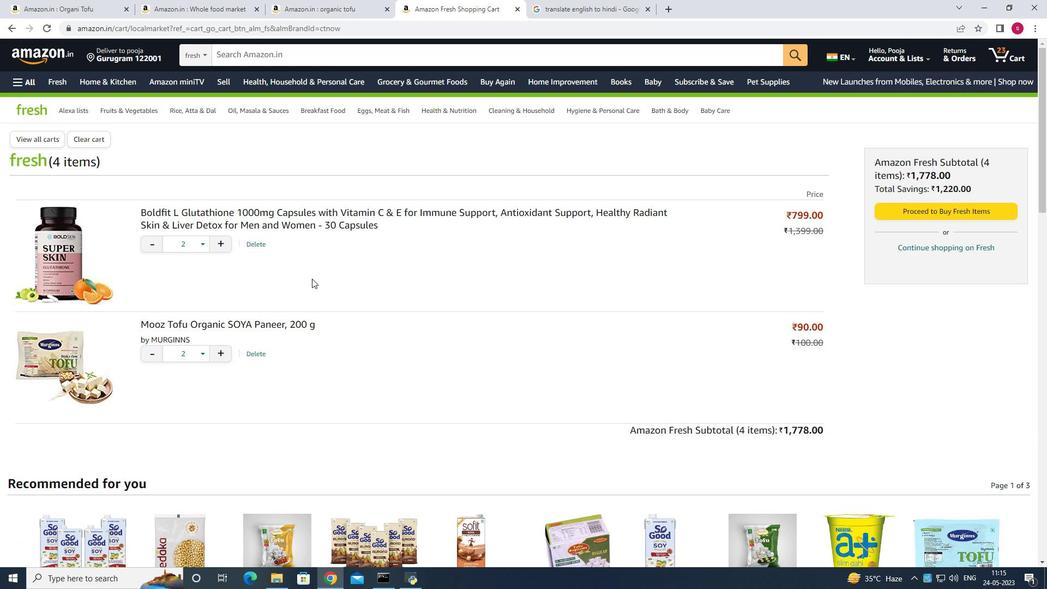 
Action: Mouse moved to (312, 278)
Screenshot: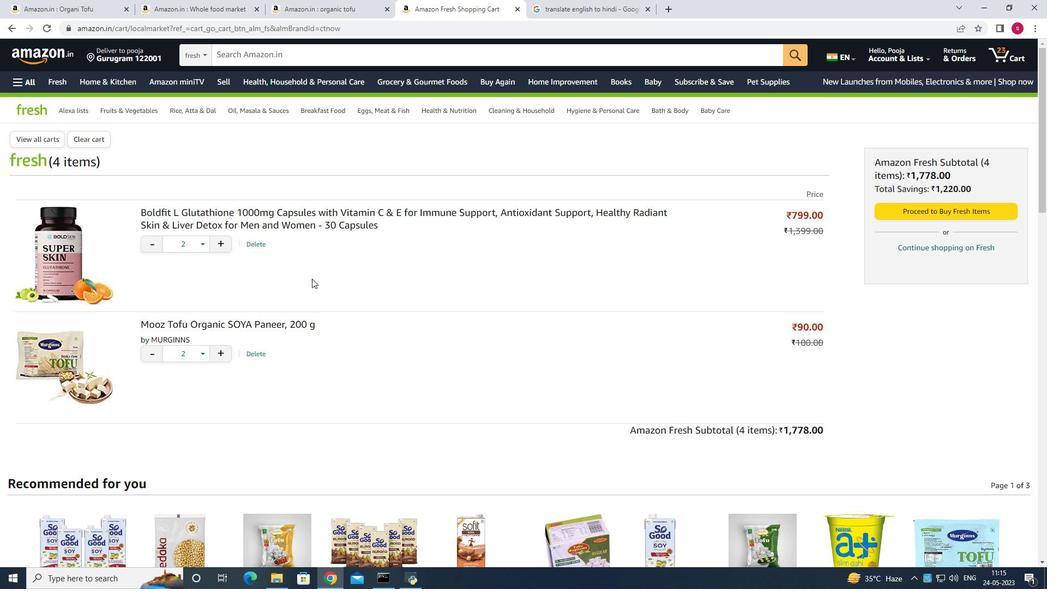 
Action: Mouse scrolled (312, 279) with delta (0, 0)
Screenshot: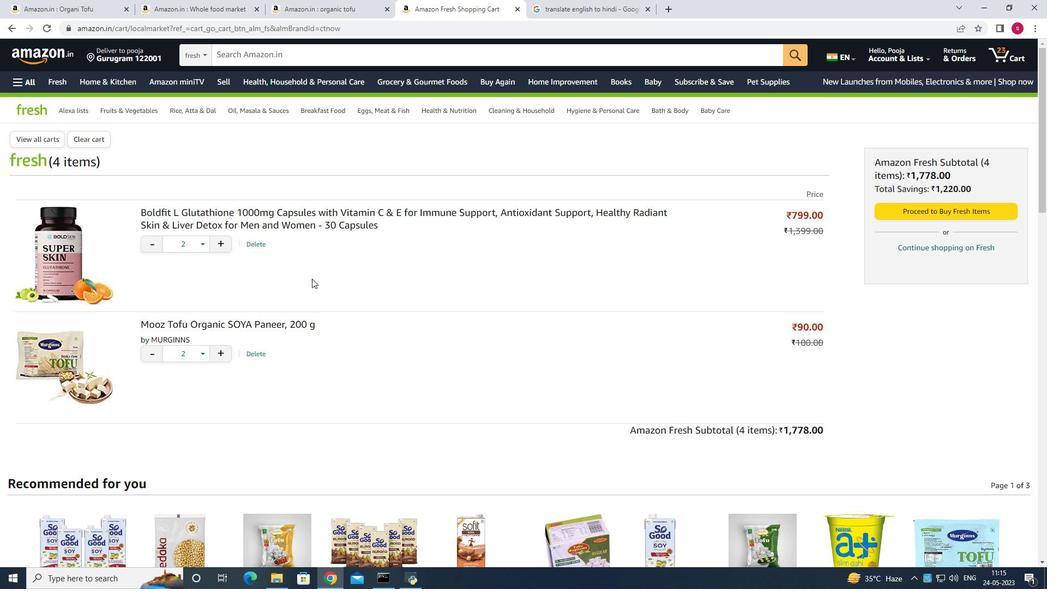 
Action: Mouse moved to (314, 277)
Screenshot: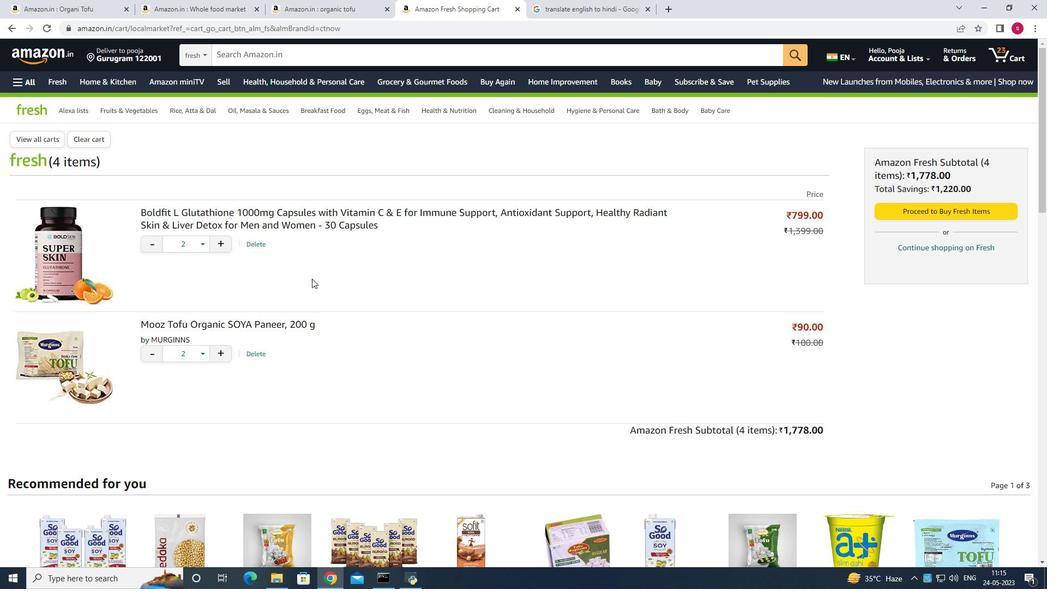 
Action: Mouse scrolled (314, 278) with delta (0, 0)
Screenshot: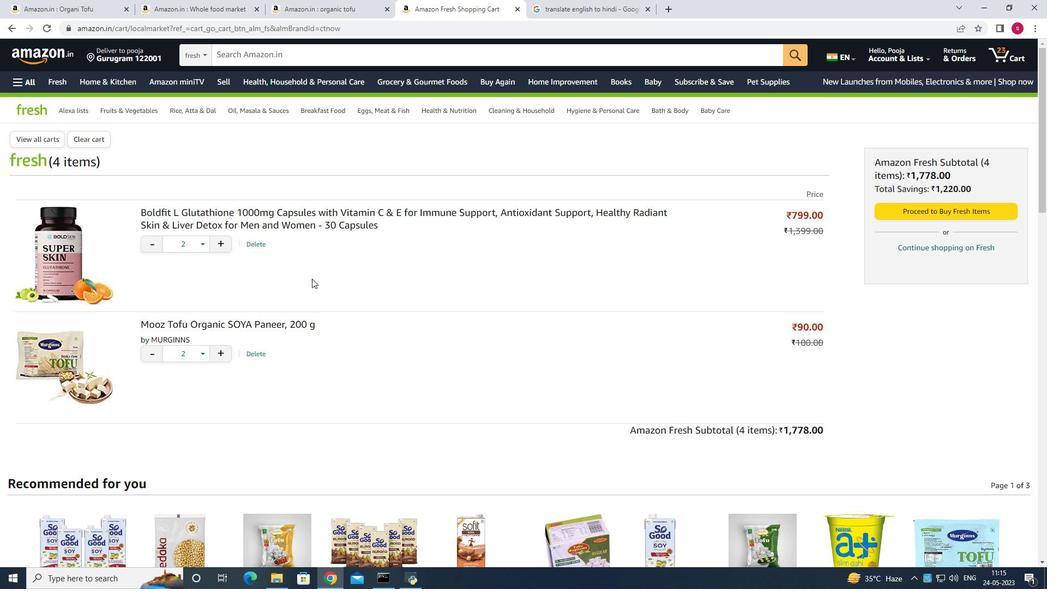 
Action: Mouse moved to (318, 276)
Screenshot: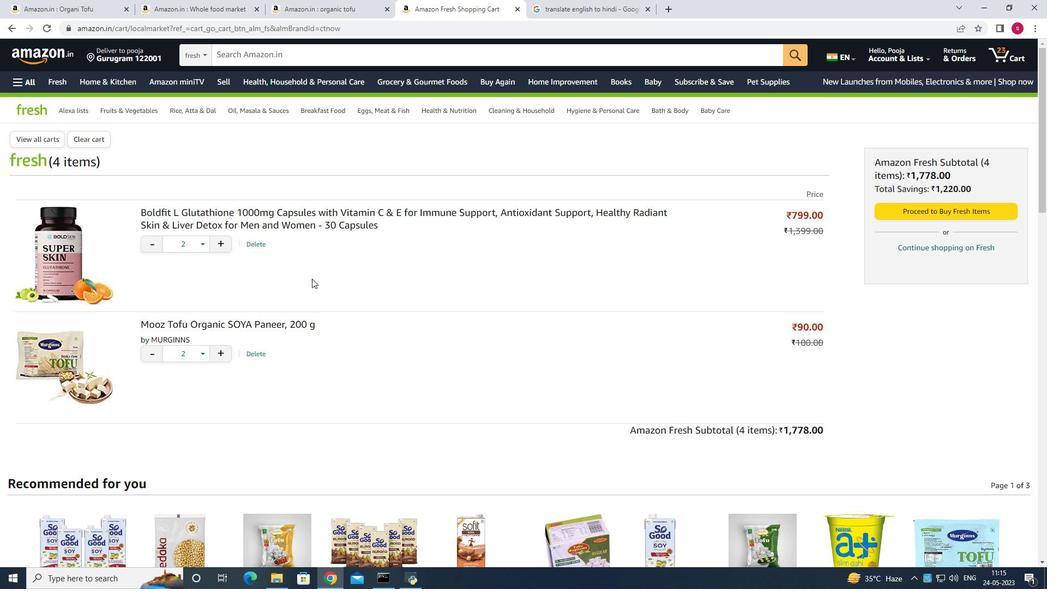 
Action: Mouse scrolled (318, 277) with delta (0, 0)
Screenshot: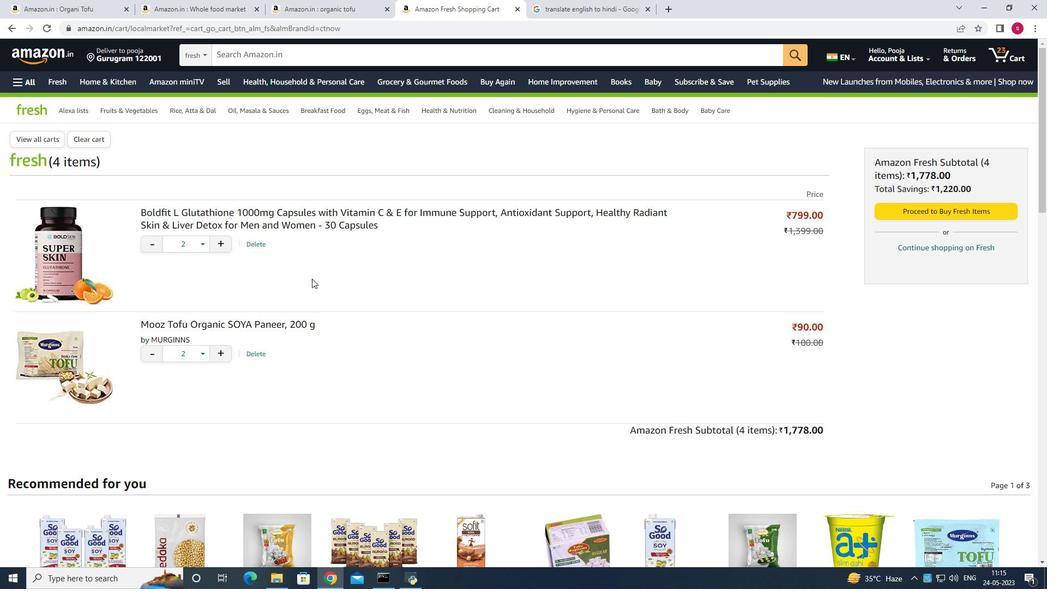 
Action: Mouse moved to (246, 56)
Screenshot: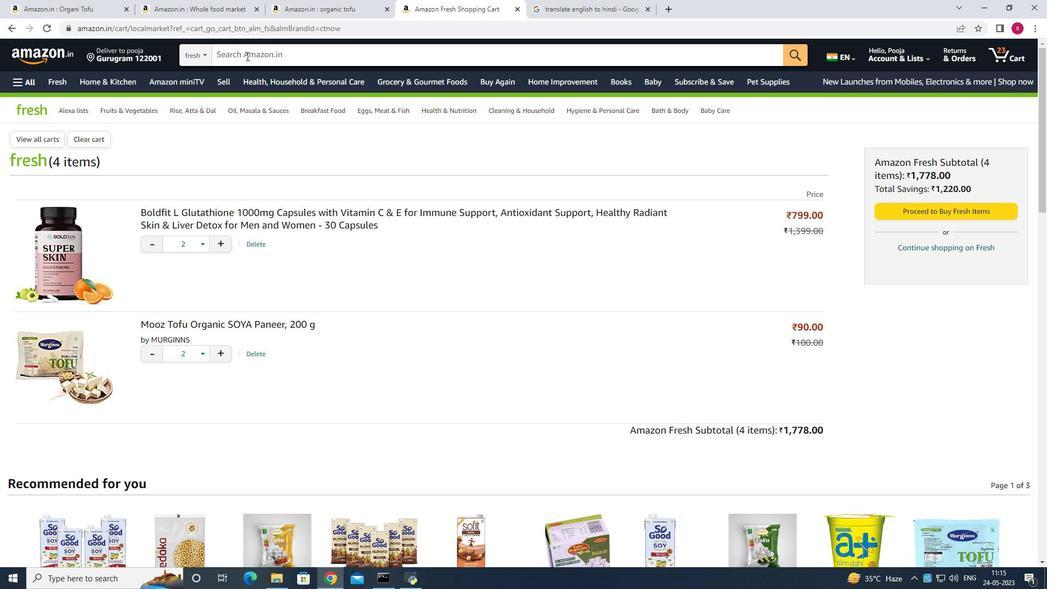 
Action: Mouse pressed left at (246, 56)
Screenshot: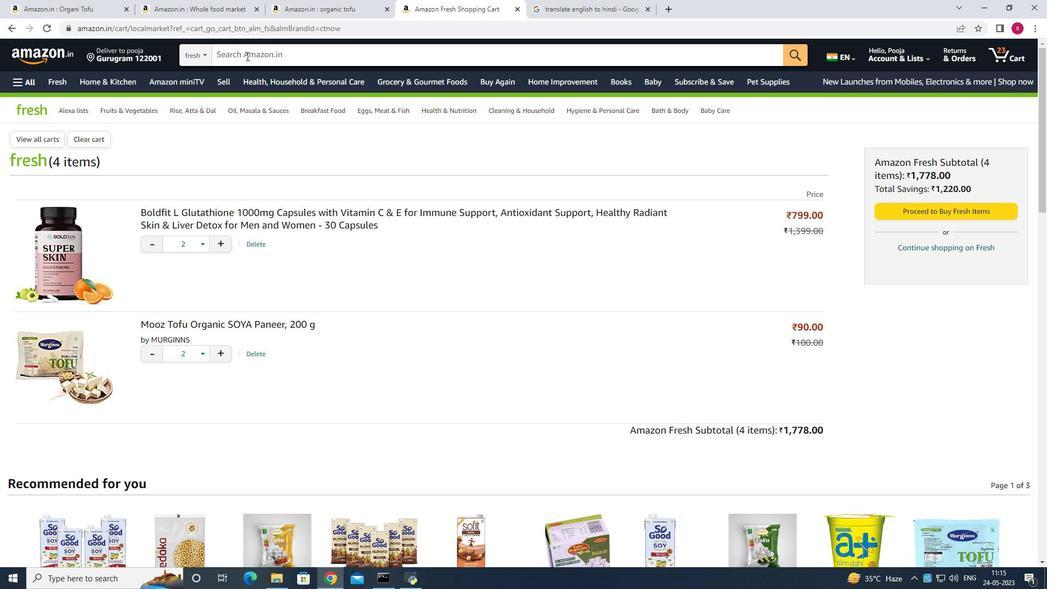 
Action: Mouse moved to (247, 56)
Screenshot: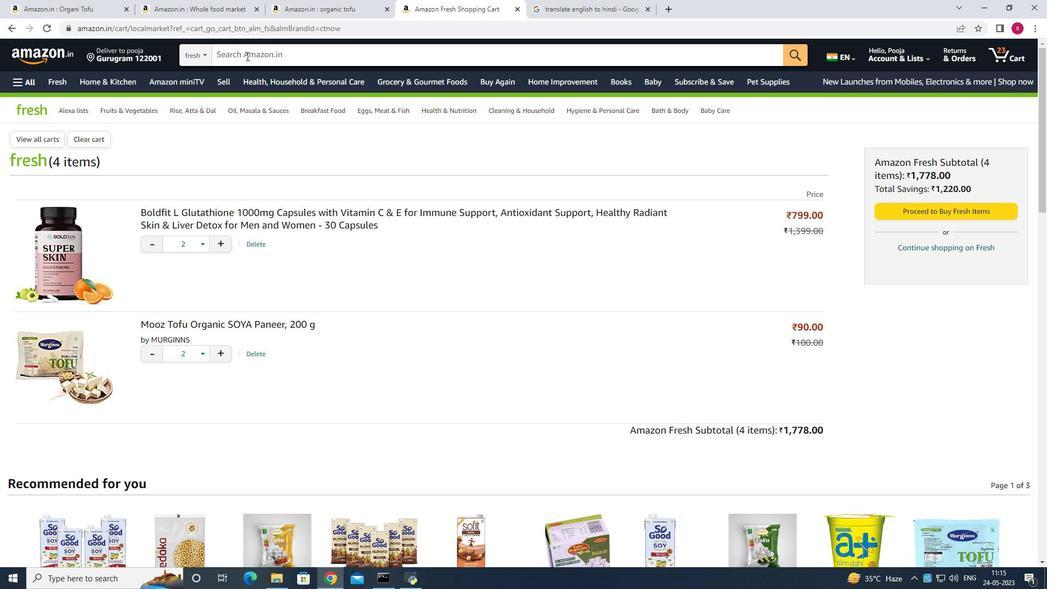 
Action: Key pressed health<Key.enter>
Screenshot: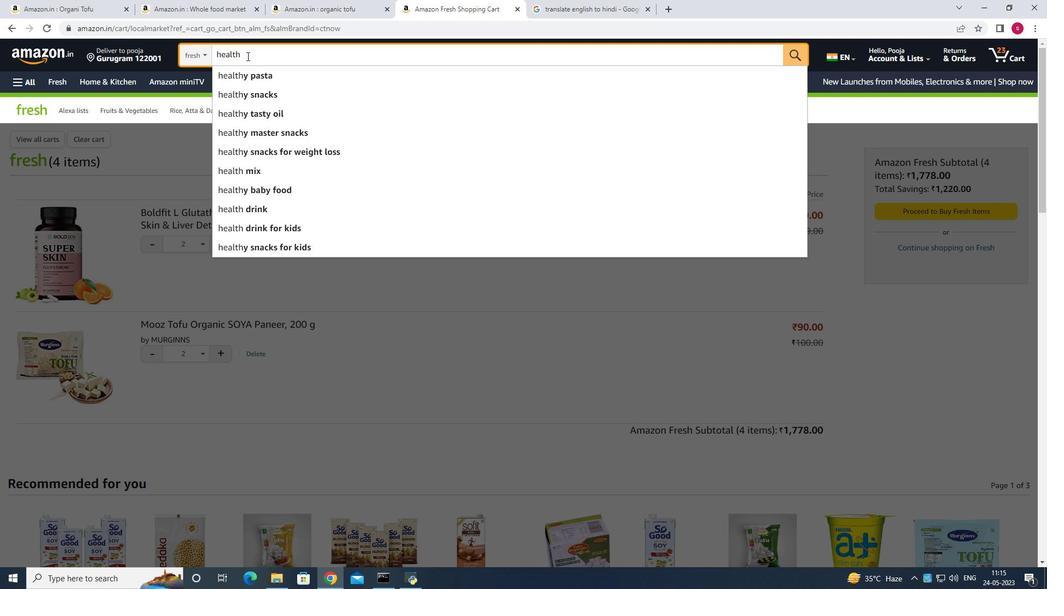 
Action: Mouse scrolled (247, 55) with delta (0, 0)
Screenshot: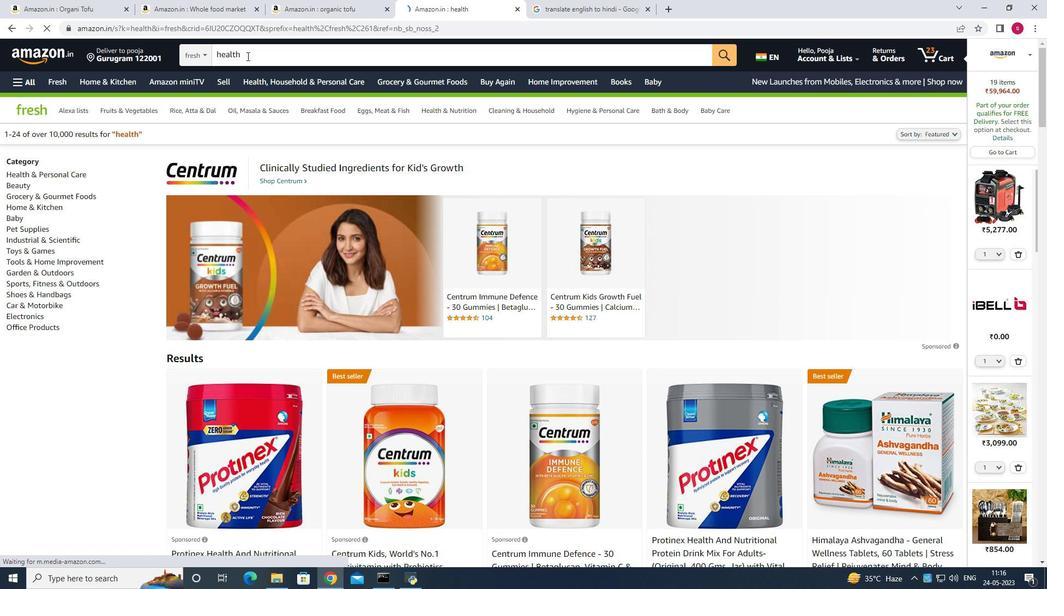 
Action: Mouse scrolled (247, 55) with delta (0, 0)
Screenshot: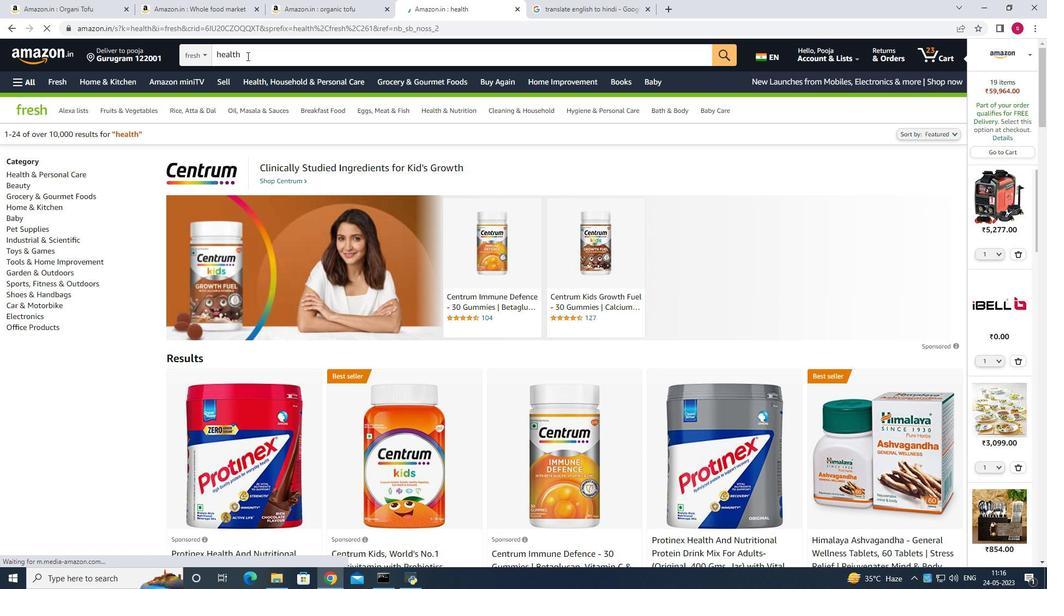 
Action: Mouse scrolled (247, 55) with delta (0, 0)
Screenshot: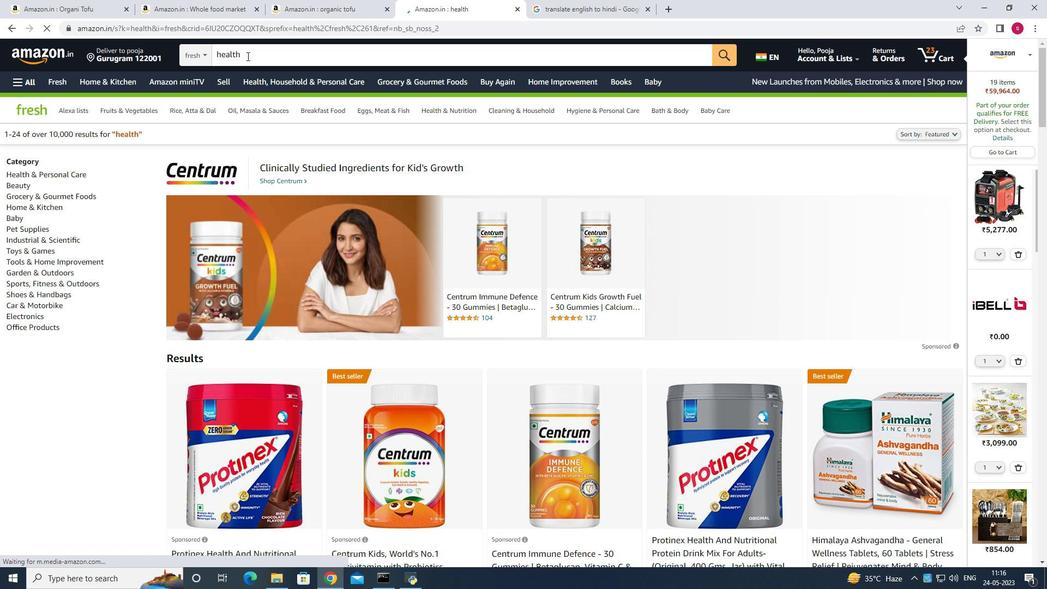 
Action: Mouse moved to (559, 83)
Screenshot: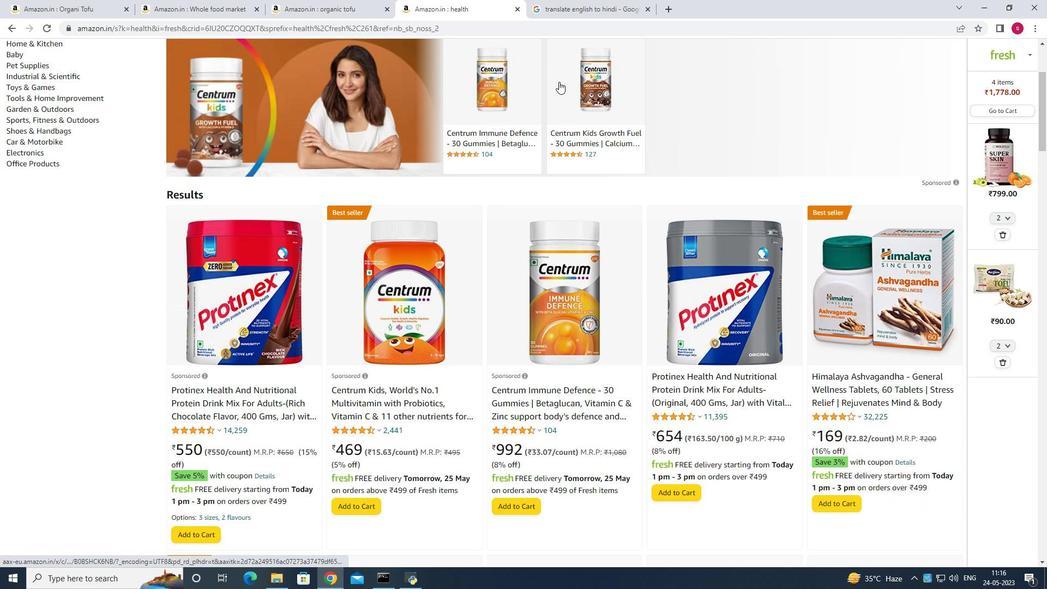 
Action: Mouse scrolled (559, 82) with delta (0, 0)
Screenshot: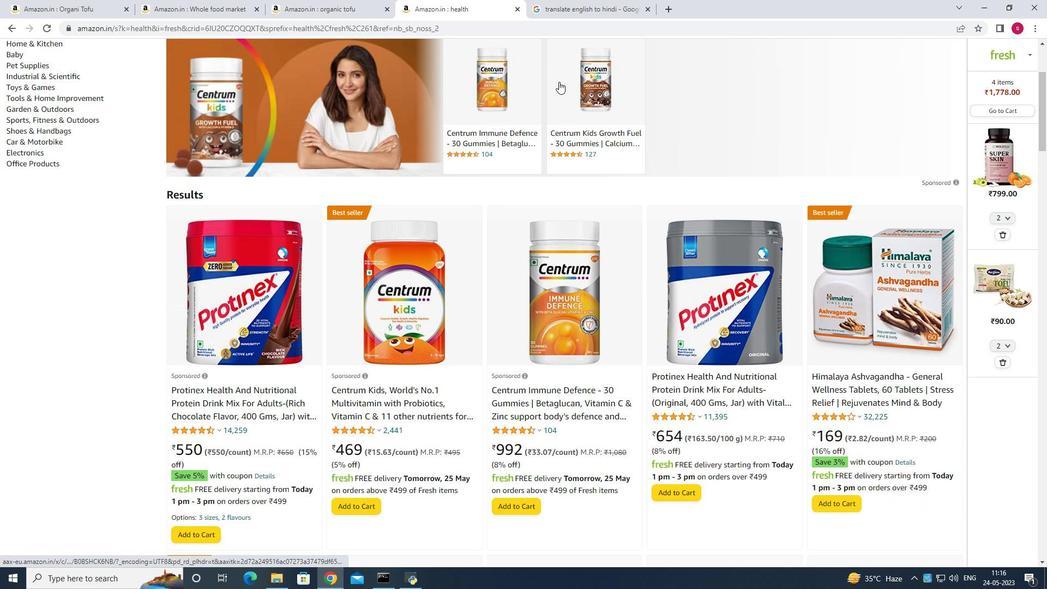 
Action: Mouse scrolled (559, 82) with delta (0, 0)
Screenshot: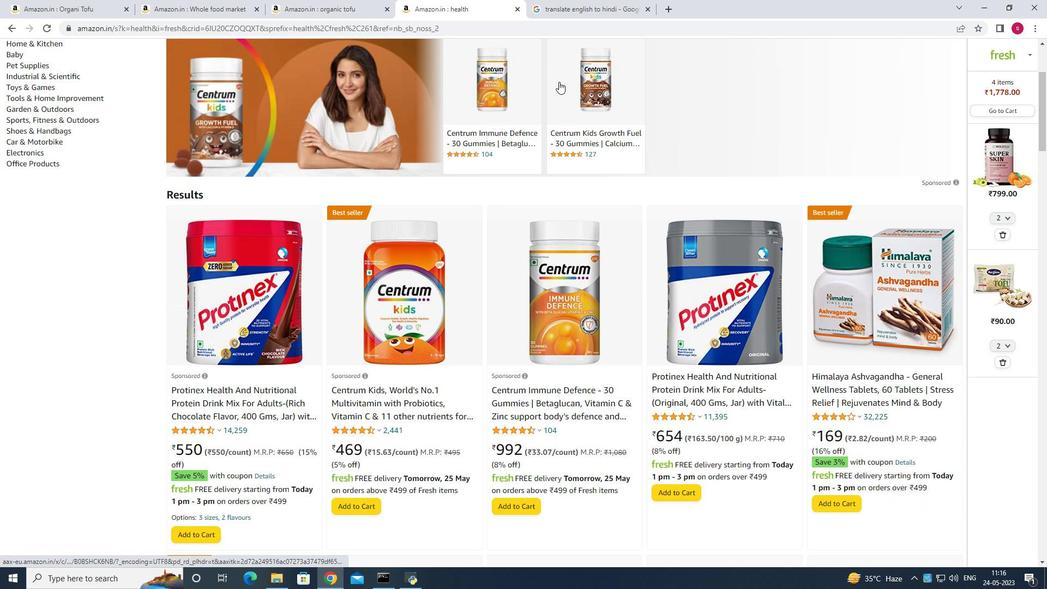 
Action: Mouse scrolled (559, 82) with delta (0, 0)
Screenshot: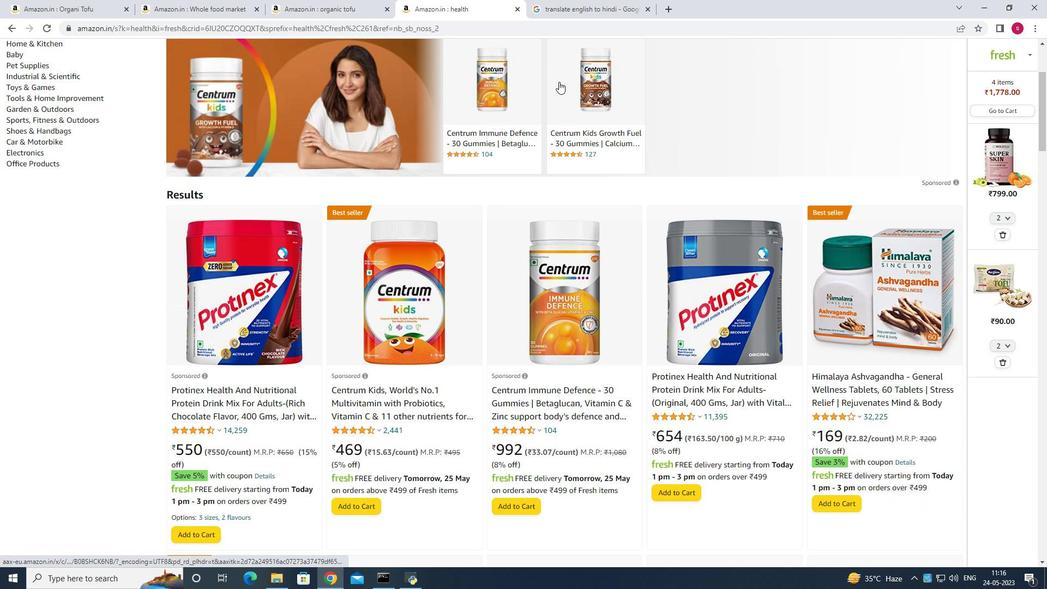 
Action: Mouse scrolled (559, 82) with delta (0, 0)
Screenshot: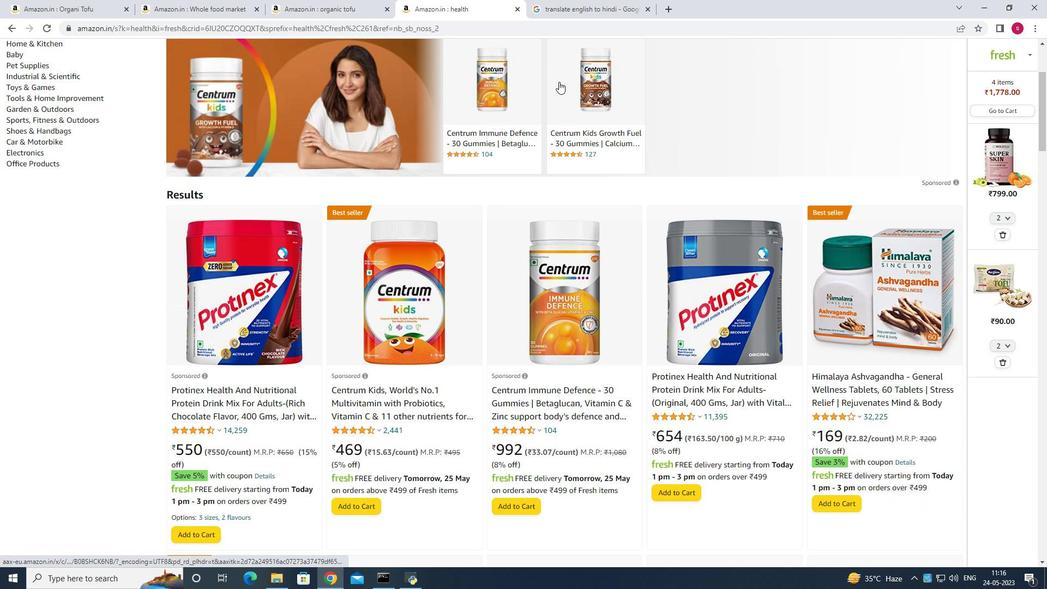 
Action: Mouse scrolled (559, 82) with delta (0, 0)
Screenshot: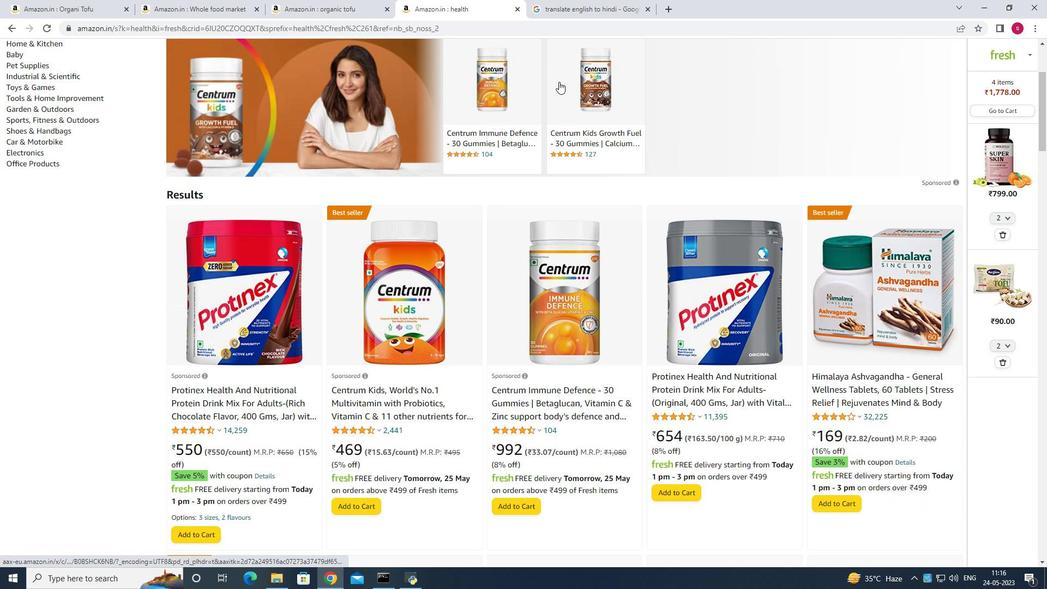 
Action: Mouse scrolled (559, 82) with delta (0, 0)
Screenshot: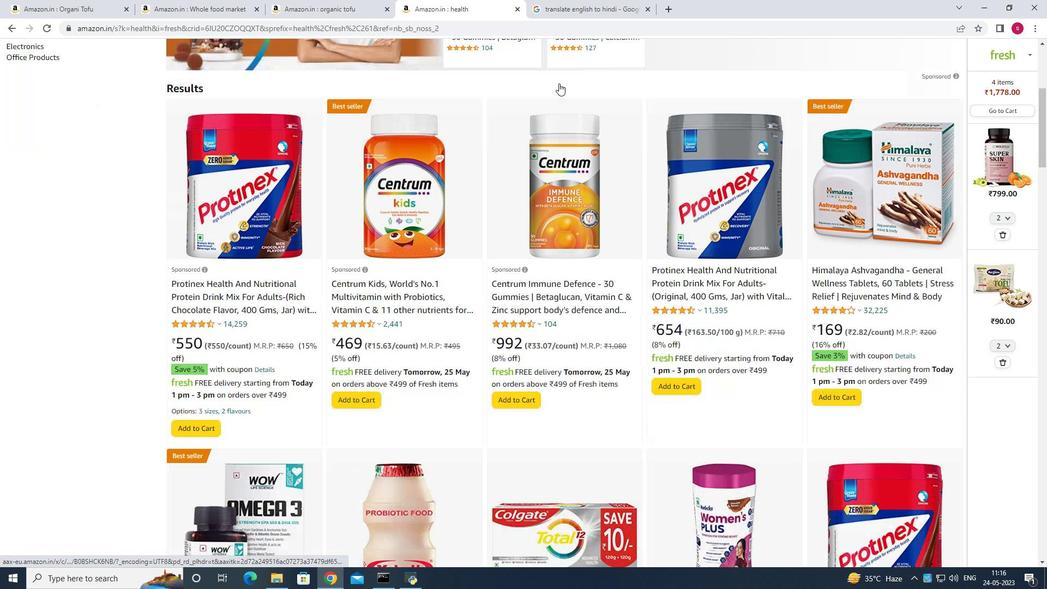 
Action: Mouse moved to (268, 326)
Screenshot: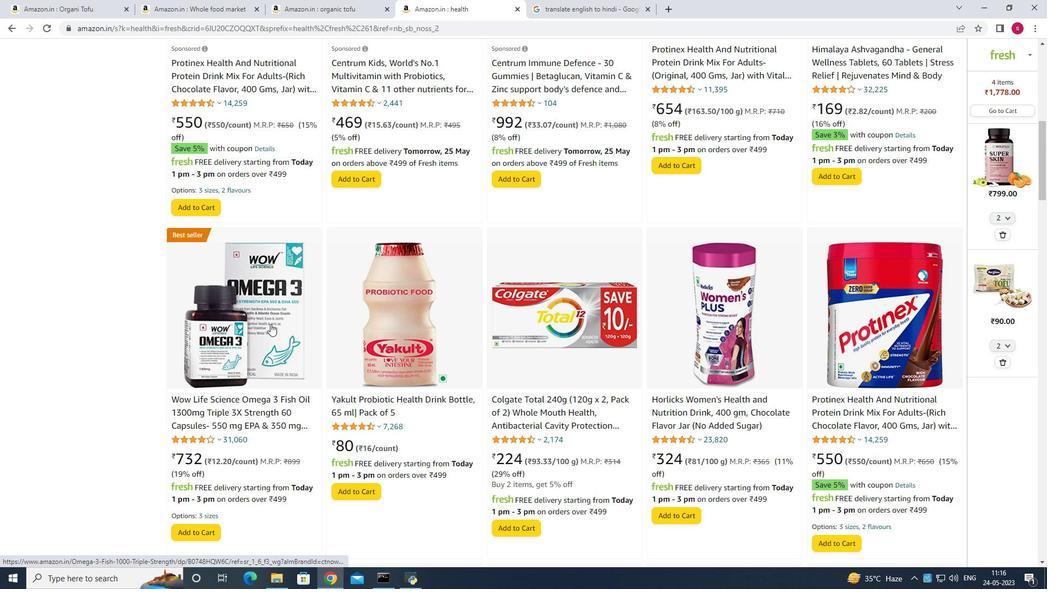 
Action: Mouse pressed left at (268, 326)
Screenshot: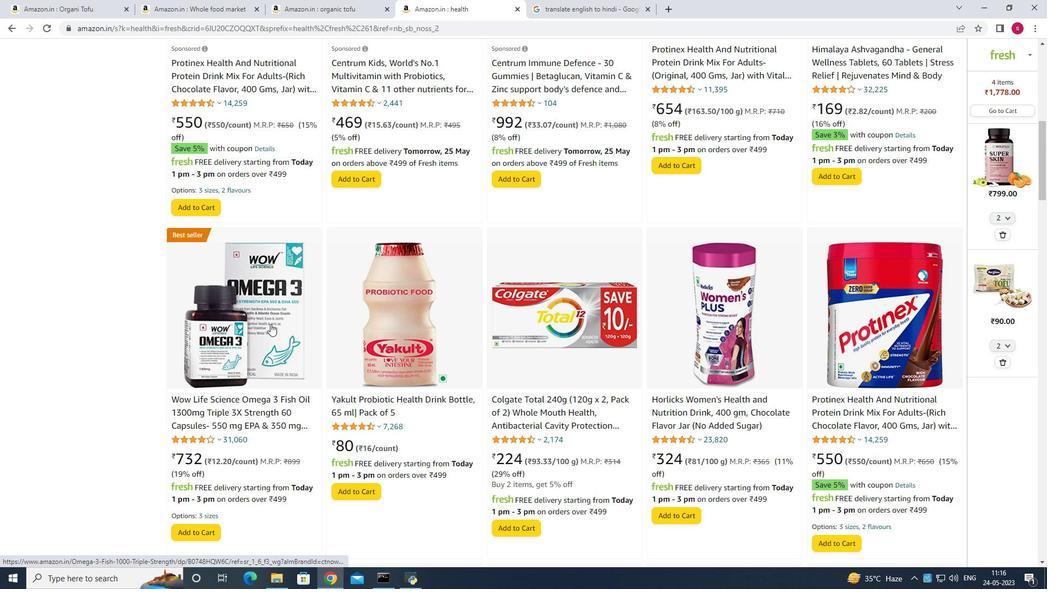 
Action: Mouse moved to (132, 170)
Screenshot: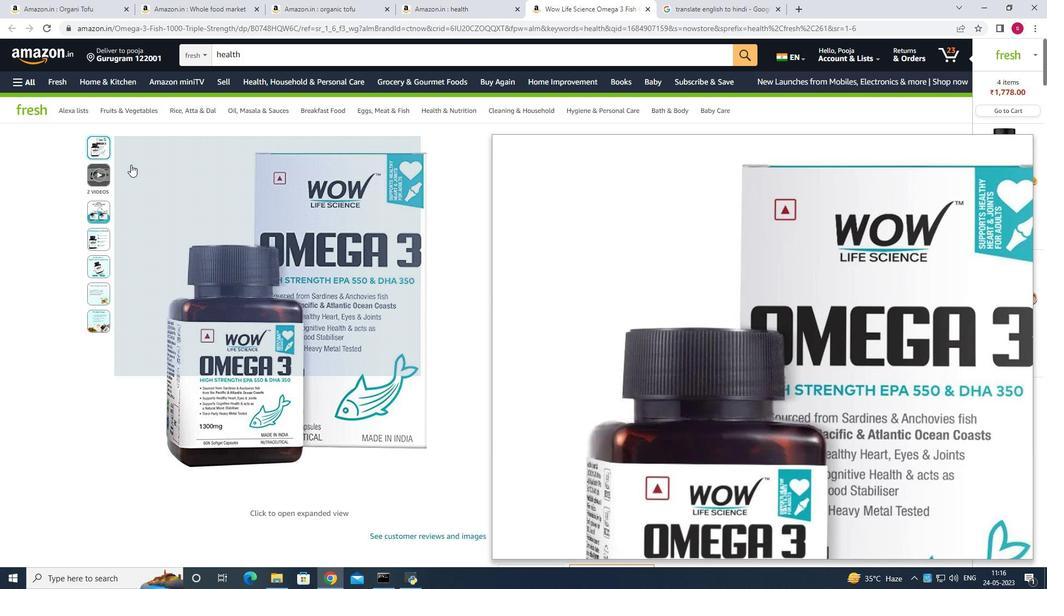 
Action: Mouse scrolled (132, 169) with delta (0, 0)
Screenshot: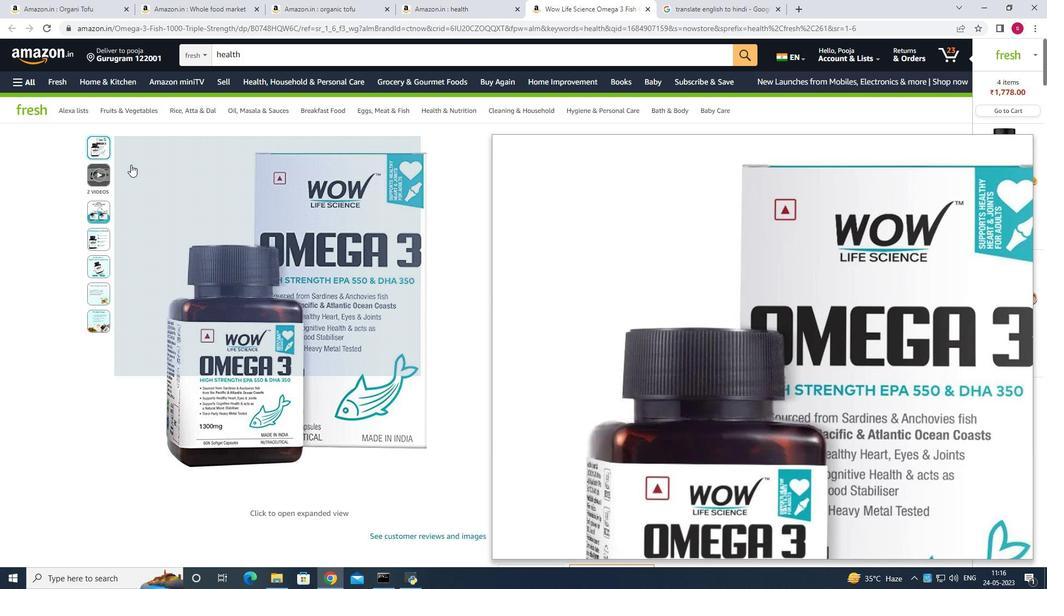 
Action: Mouse moved to (295, 486)
Screenshot: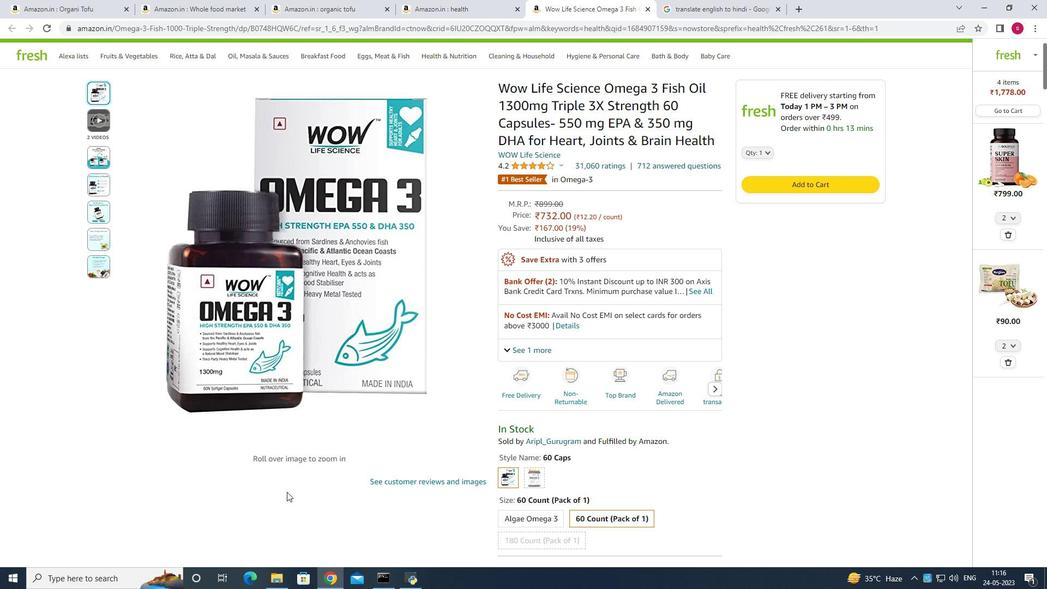 
Action: Mouse scrolled (295, 485) with delta (0, 0)
Screenshot: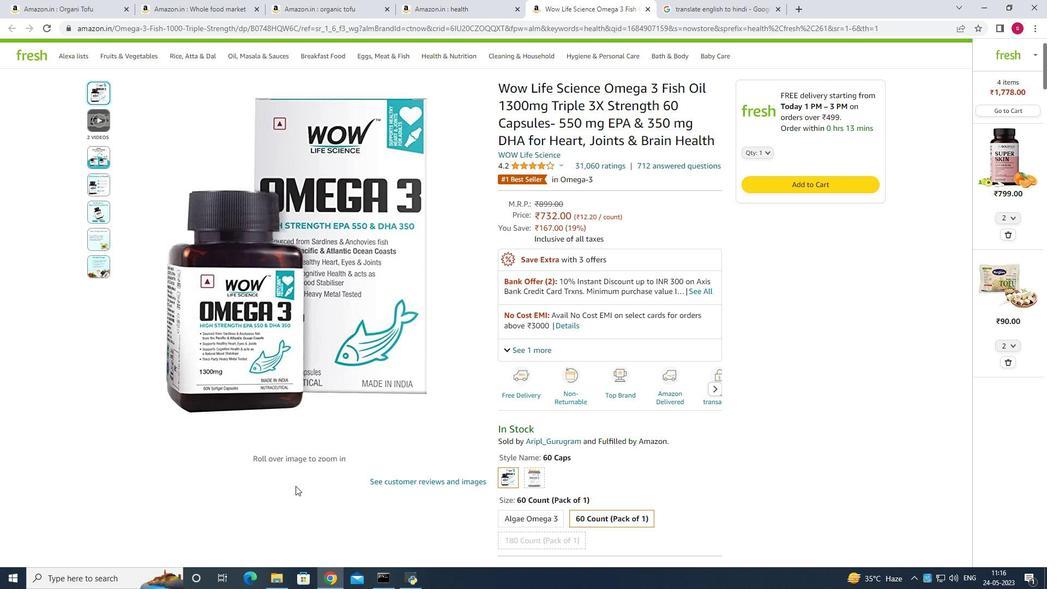 
Action: Mouse moved to (296, 485)
Screenshot: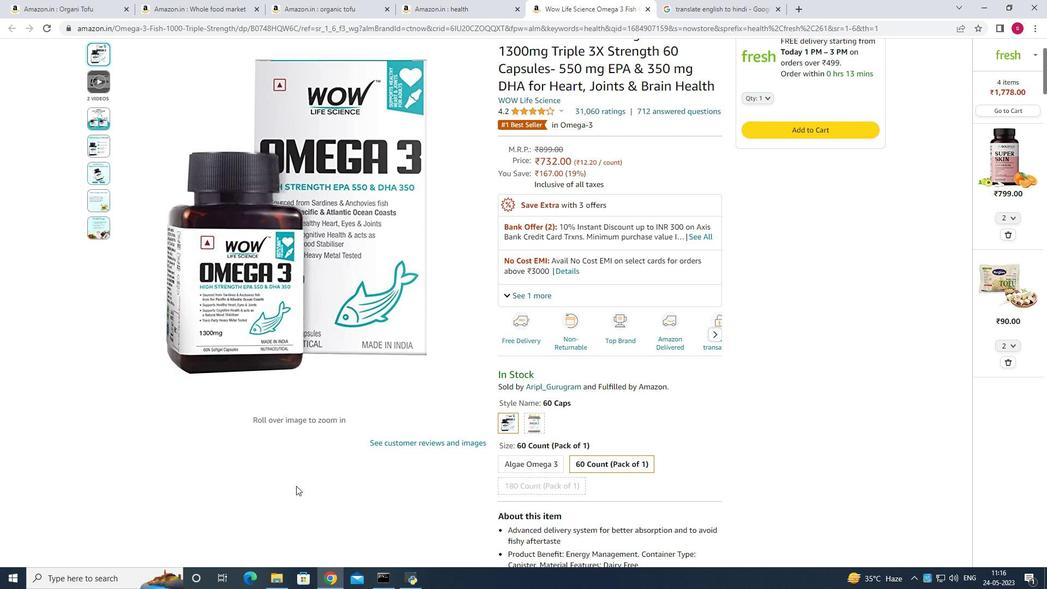 
Action: Mouse scrolled (296, 486) with delta (0, 0)
Screenshot: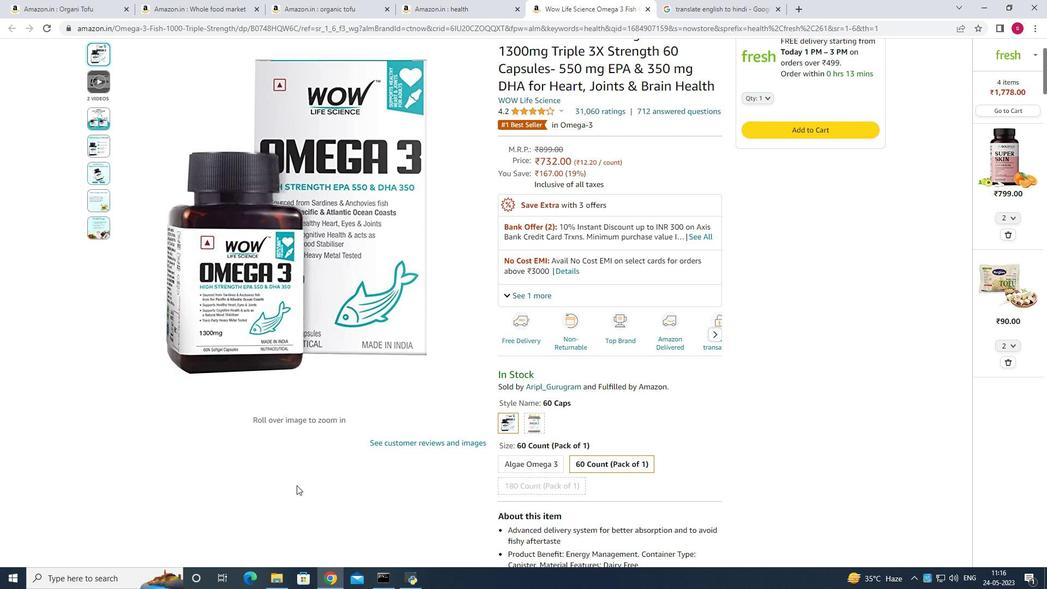 
Action: Mouse scrolled (296, 486) with delta (0, 0)
Screenshot: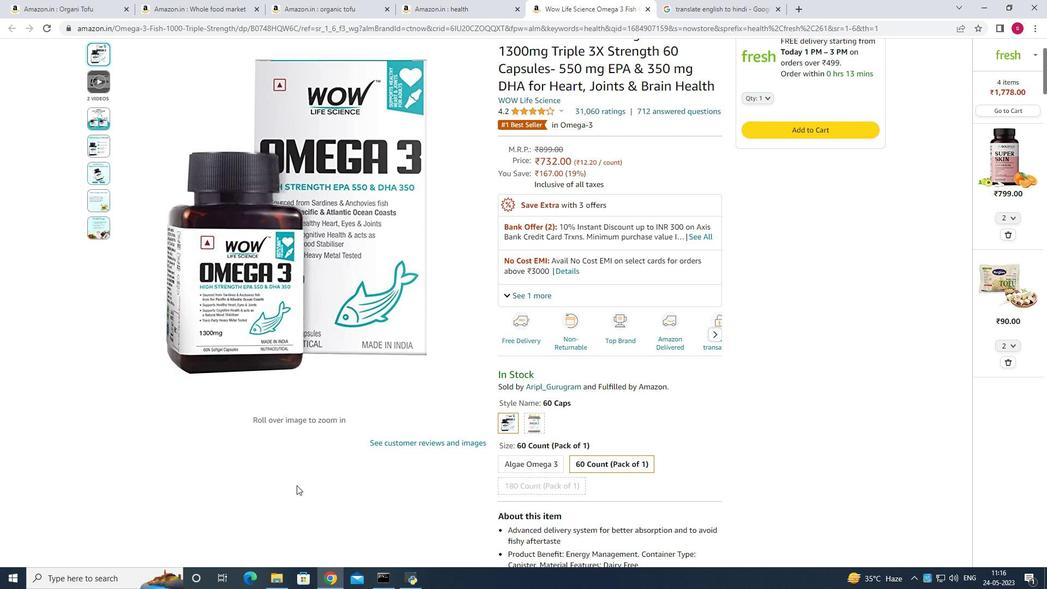 
Action: Mouse moved to (297, 485)
Screenshot: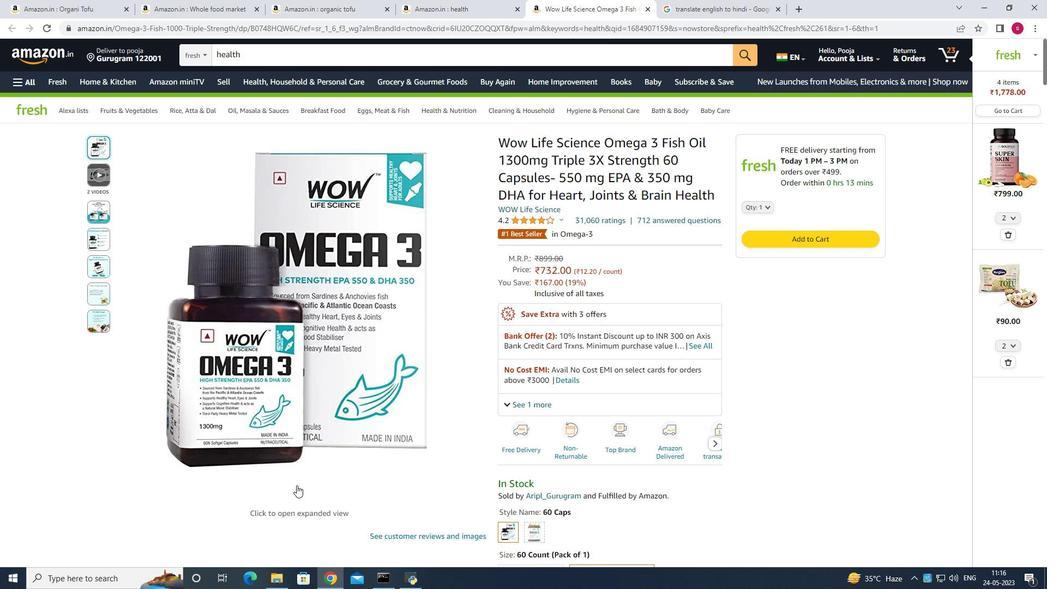 
Action: Mouse scrolled (297, 485) with delta (0, 0)
Screenshot: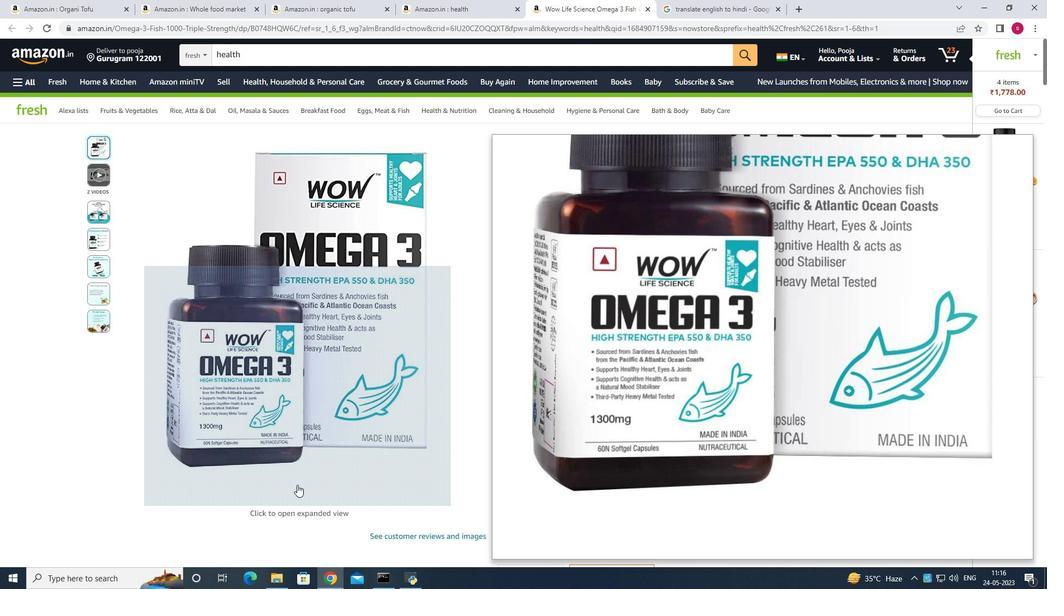 
Action: Mouse scrolled (297, 485) with delta (0, 0)
Screenshot: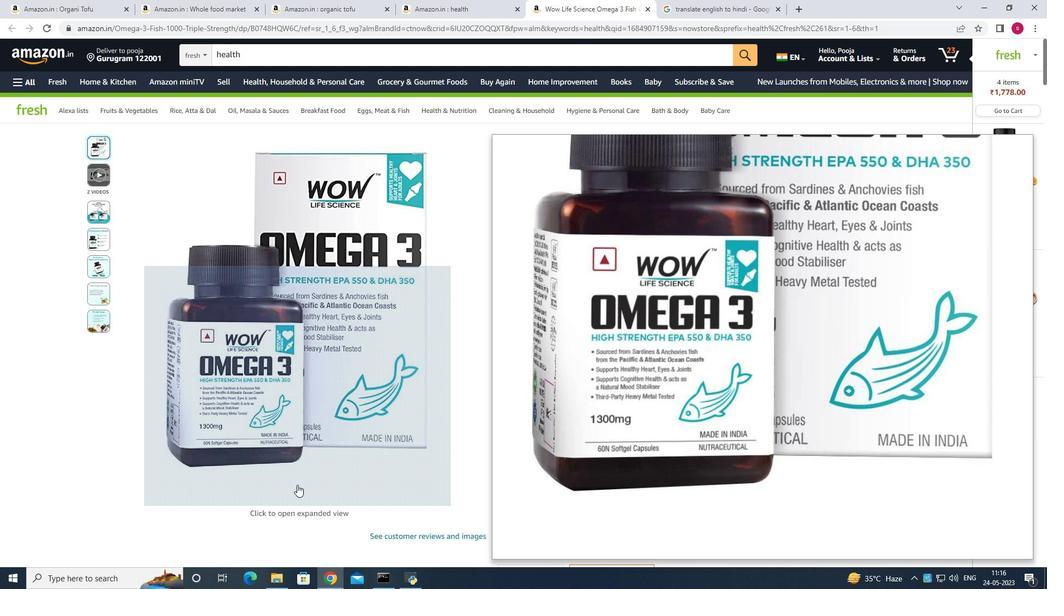 
Action: Mouse moved to (759, 204)
Screenshot: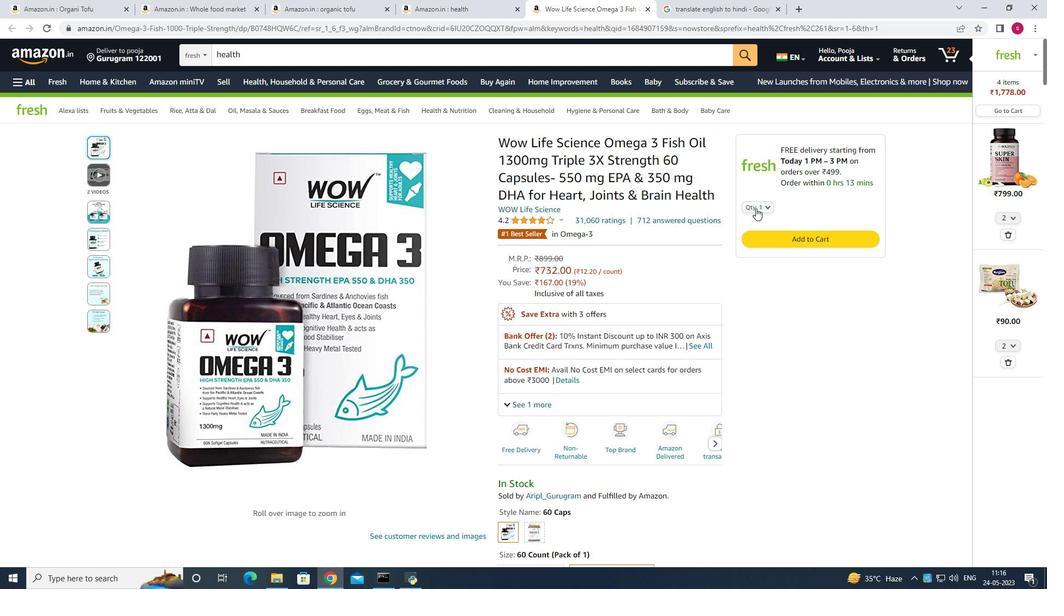 
Action: Mouse pressed left at (759, 204)
Screenshot: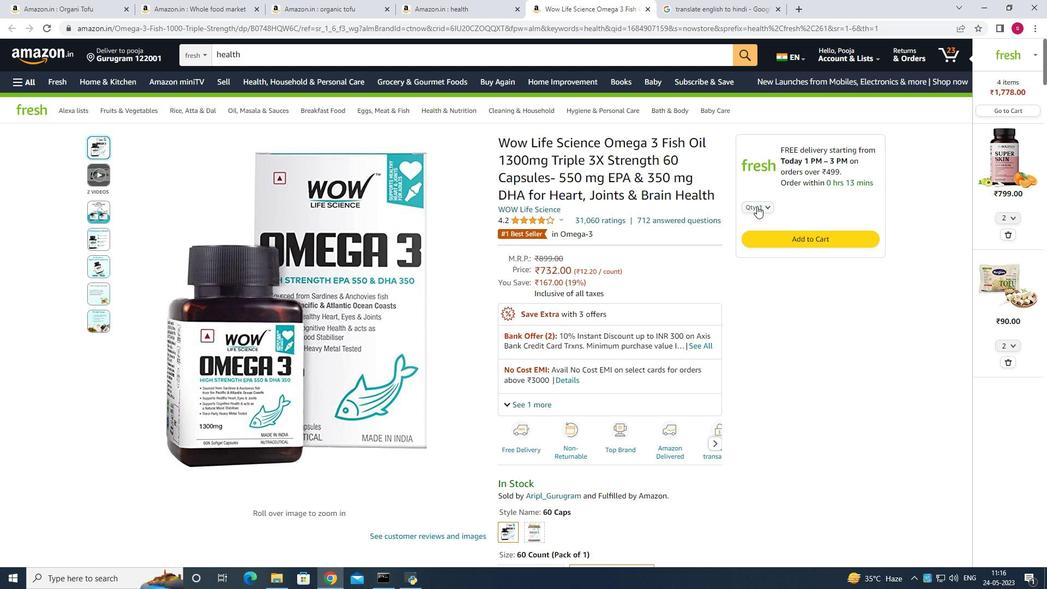 
Action: Mouse moved to (760, 209)
Screenshot: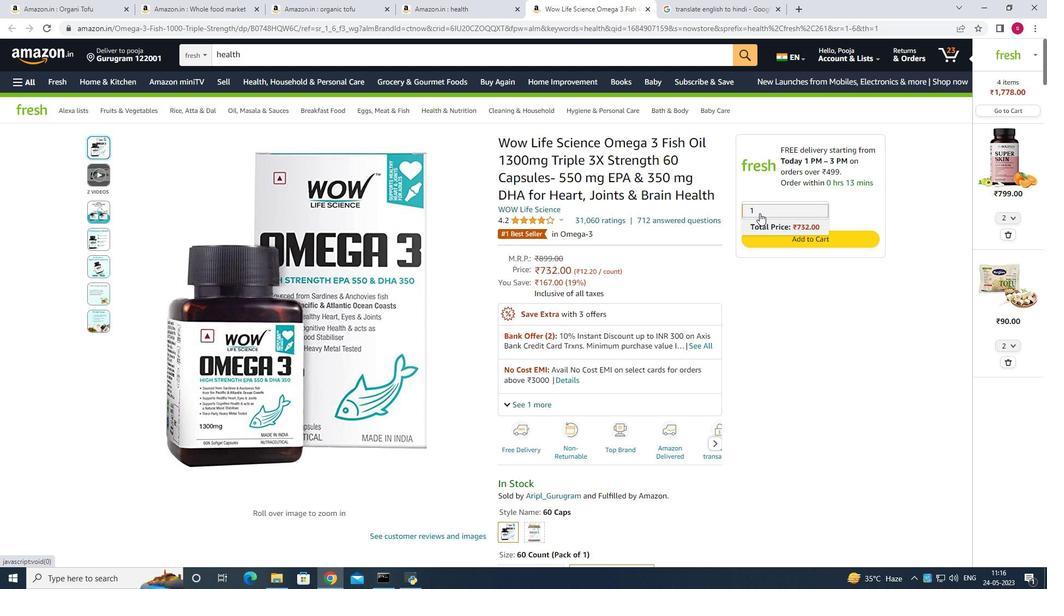 
Action: Mouse pressed left at (760, 209)
Screenshot: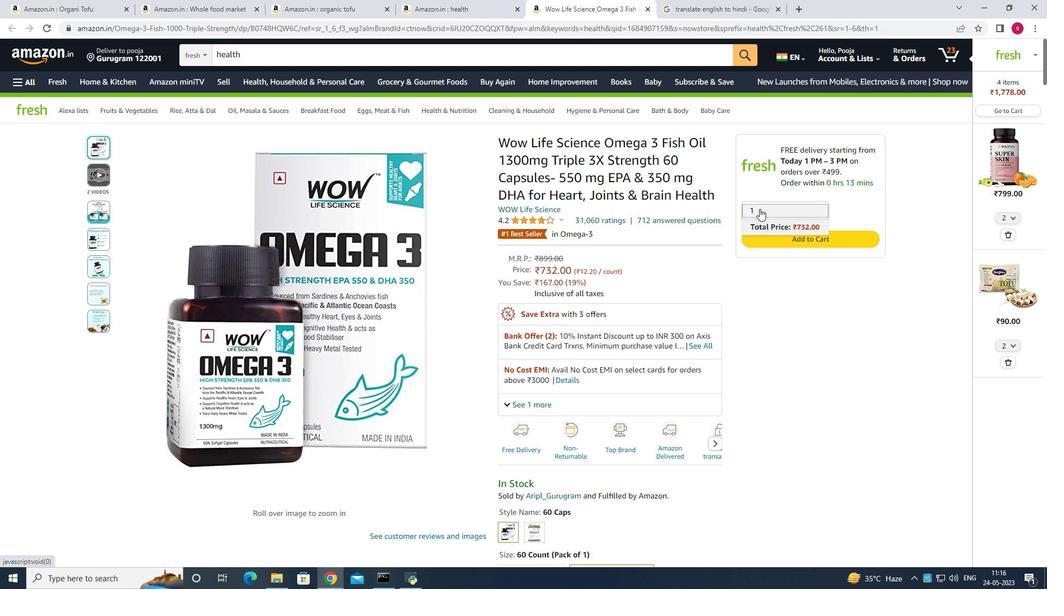 
Action: Mouse moved to (767, 210)
Screenshot: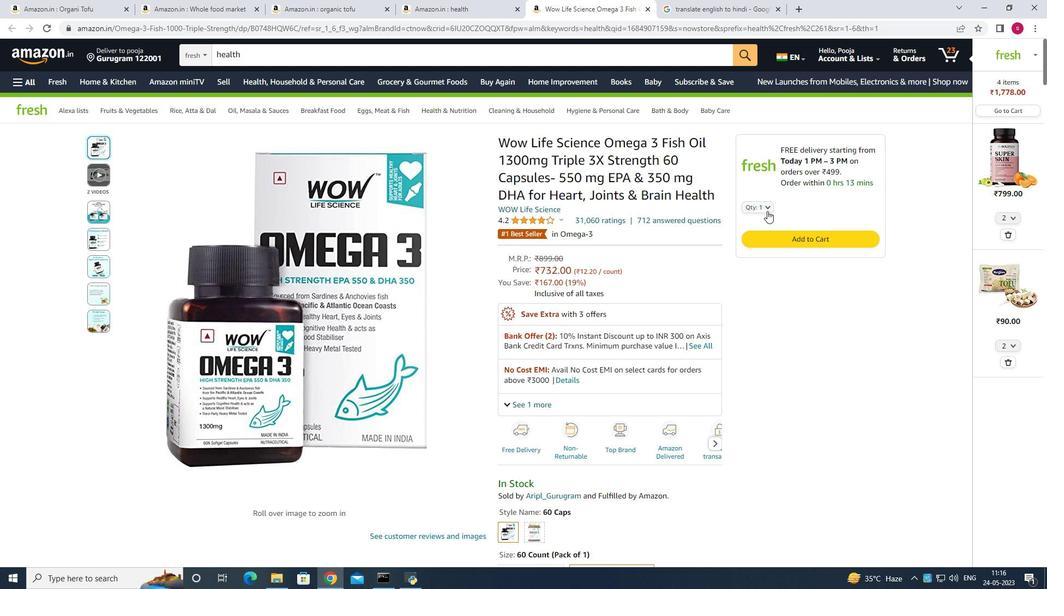 
Action: Mouse pressed left at (767, 210)
Screenshot: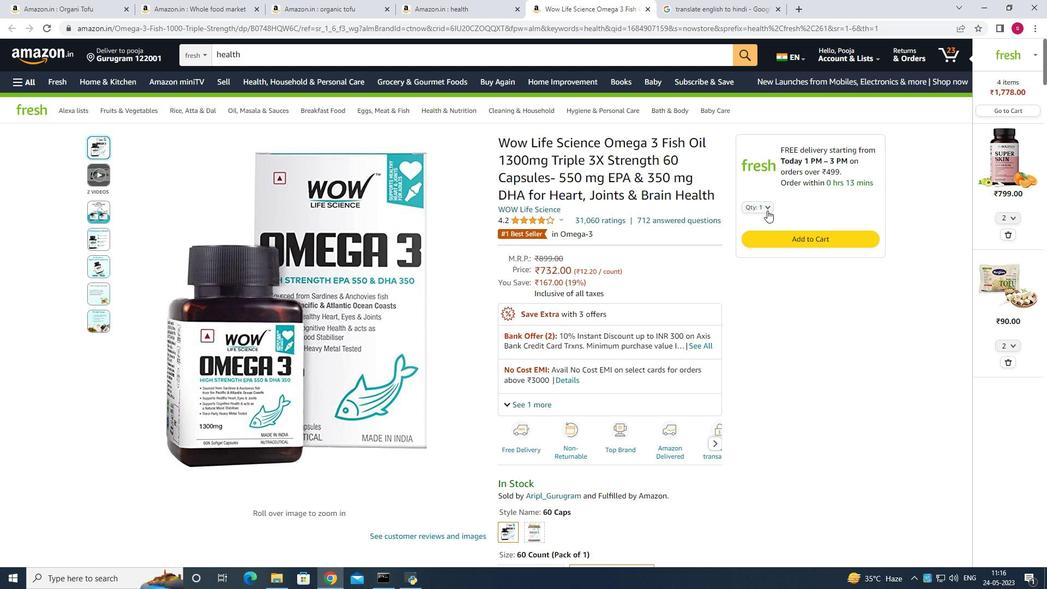 
Action: Mouse moved to (784, 240)
Screenshot: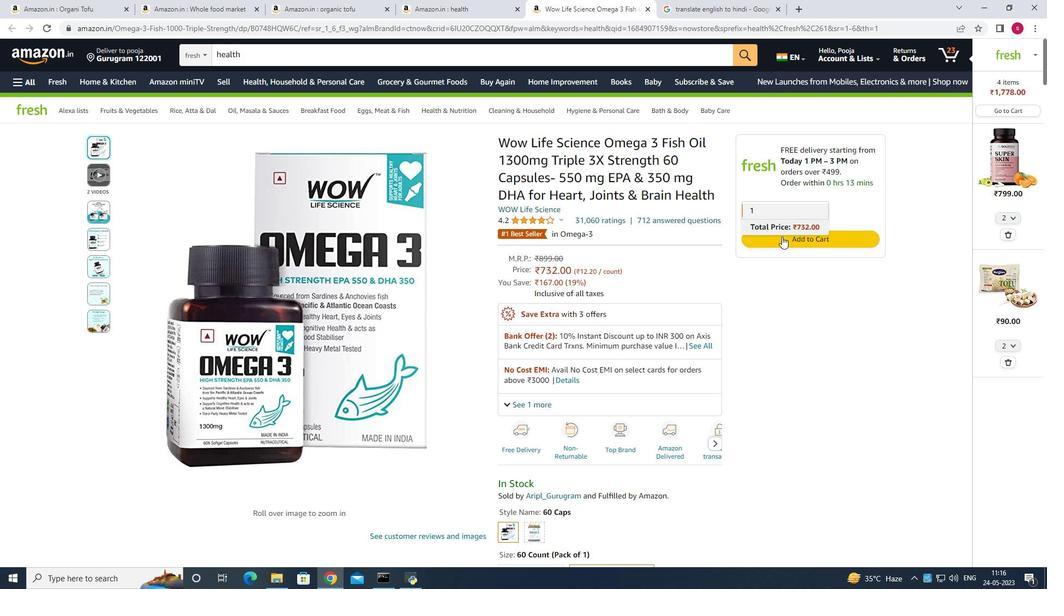 
Action: Mouse pressed left at (784, 240)
Screenshot: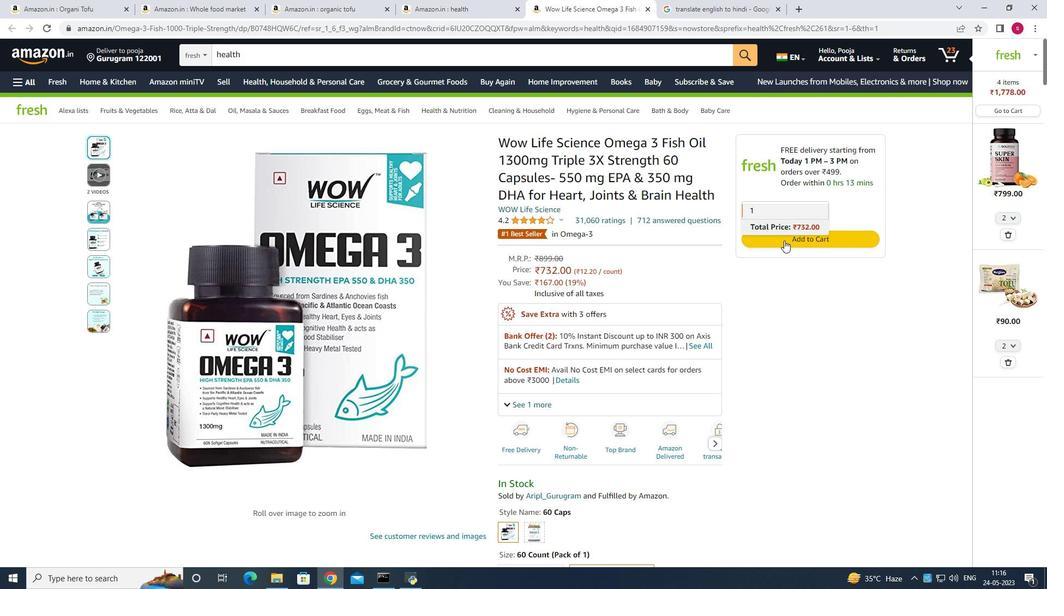 
Action: Mouse pressed left at (784, 240)
Screenshot: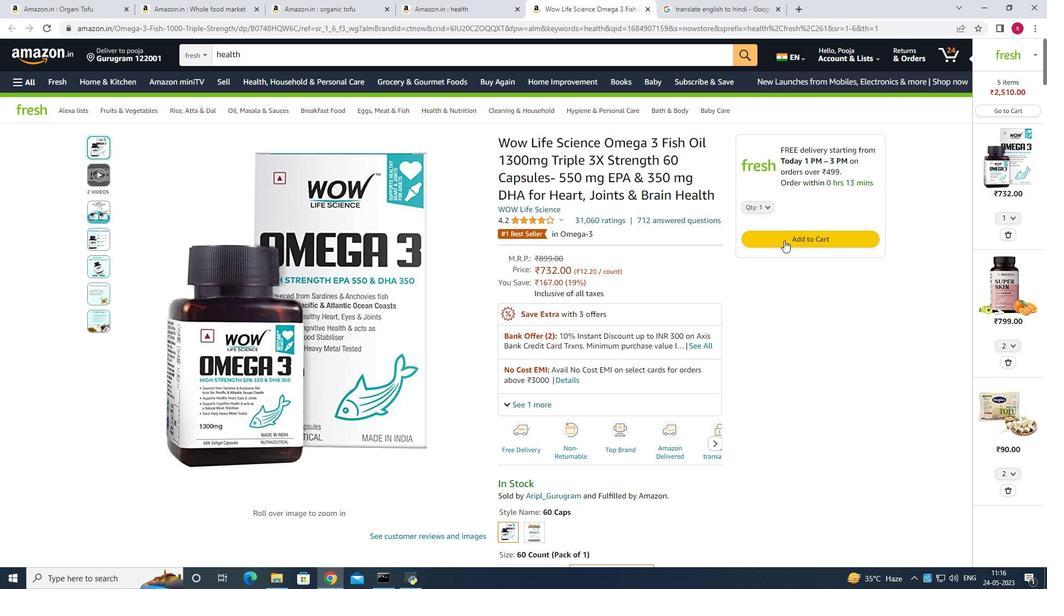 
Action: Mouse moved to (588, 370)
Screenshot: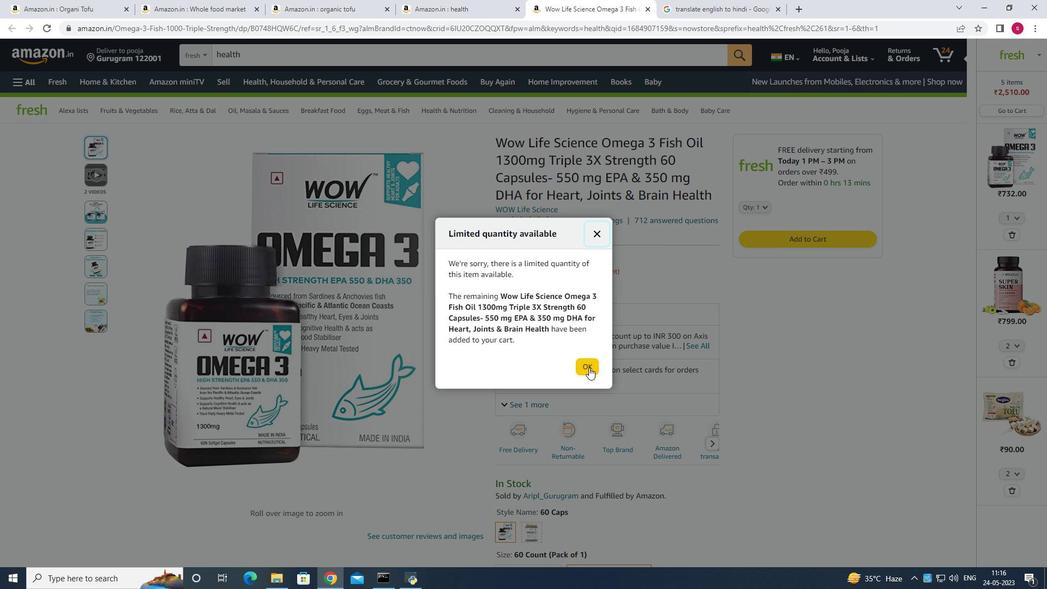 
Action: Mouse pressed left at (588, 370)
